 Task: Create a video compilation of your best Instagram photos with iMovies dynamic transitions.
Action: Mouse moved to (129, 211)
Screenshot: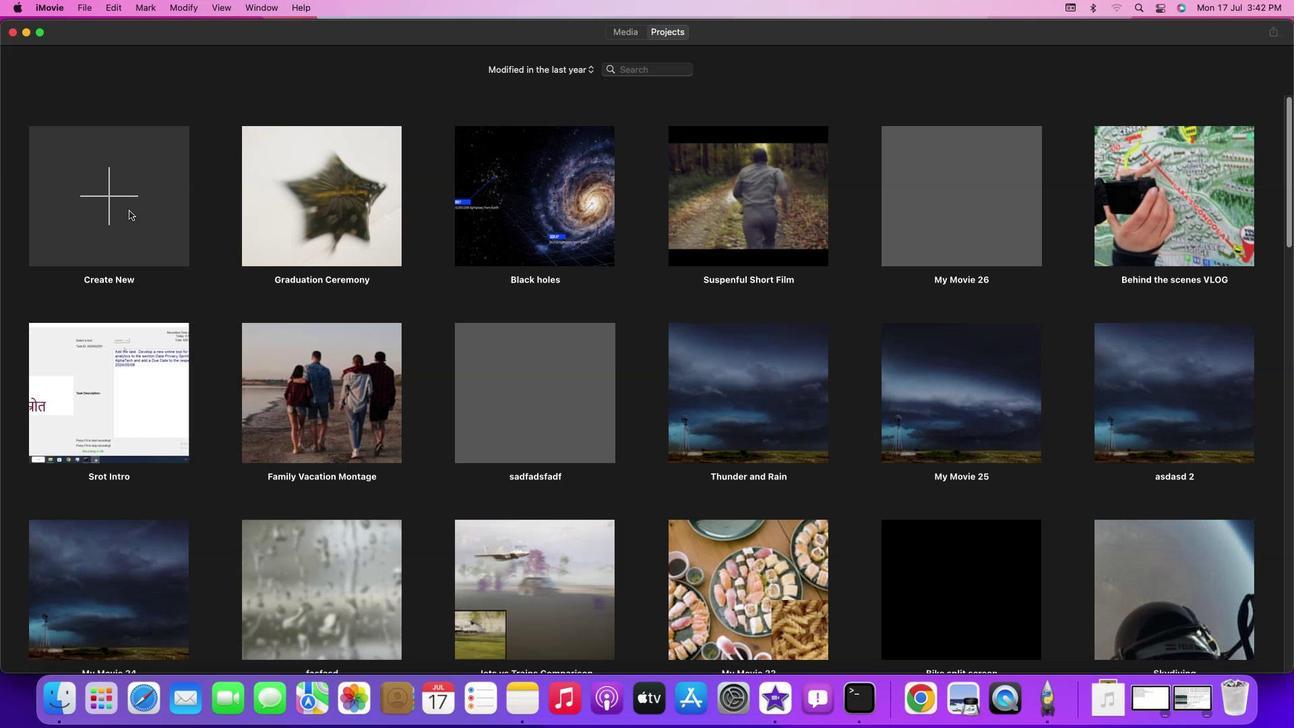 
Action: Mouse pressed left at (129, 211)
Screenshot: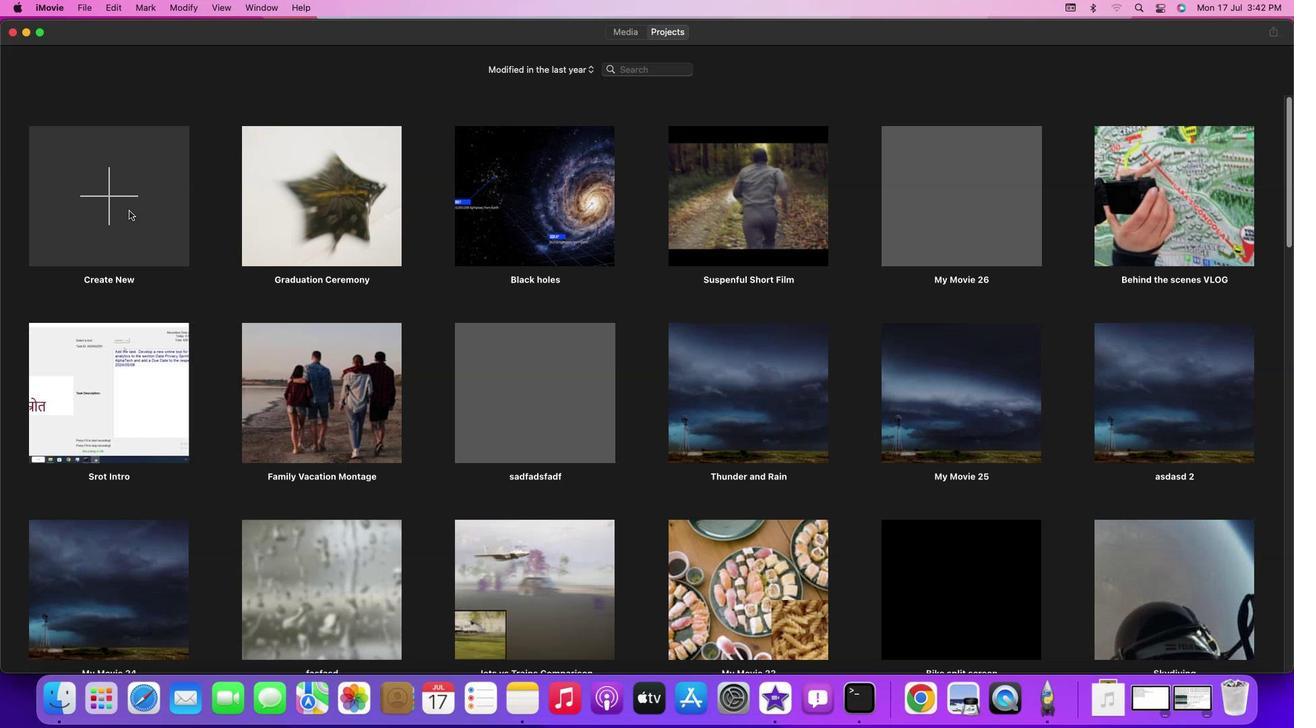 
Action: Mouse pressed left at (129, 211)
Screenshot: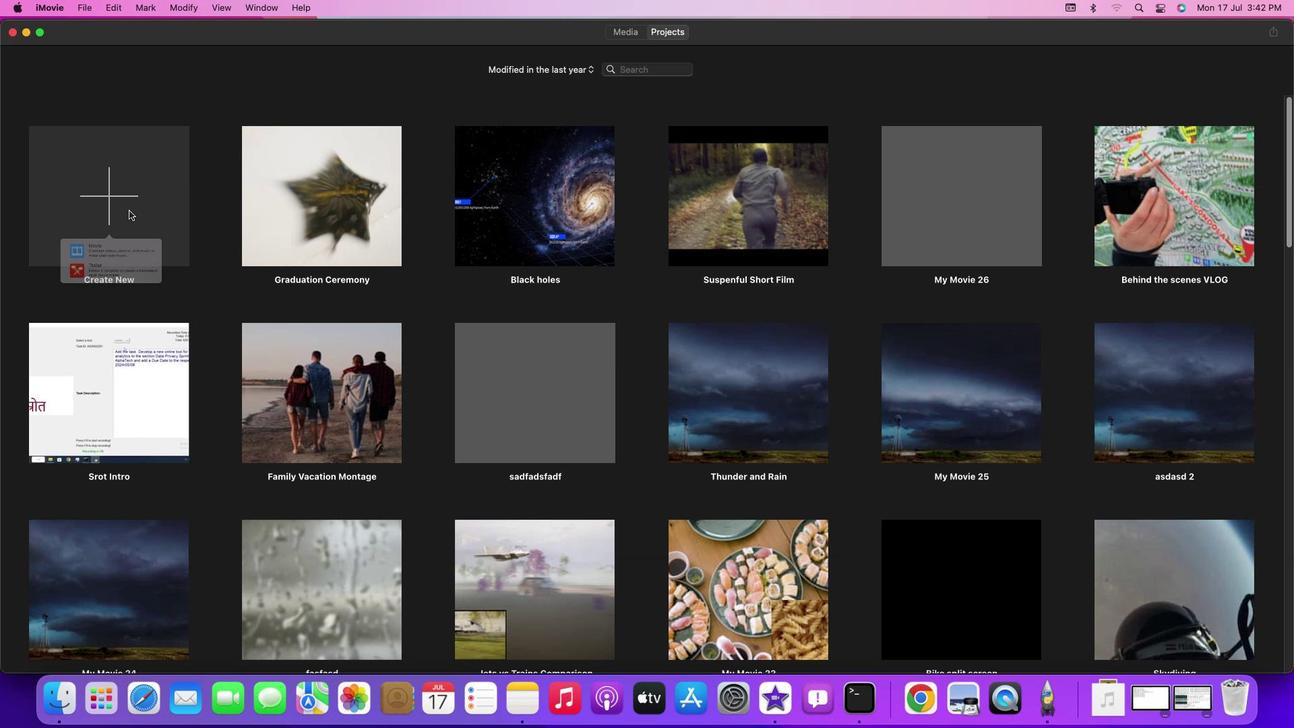 
Action: Mouse moved to (101, 263)
Screenshot: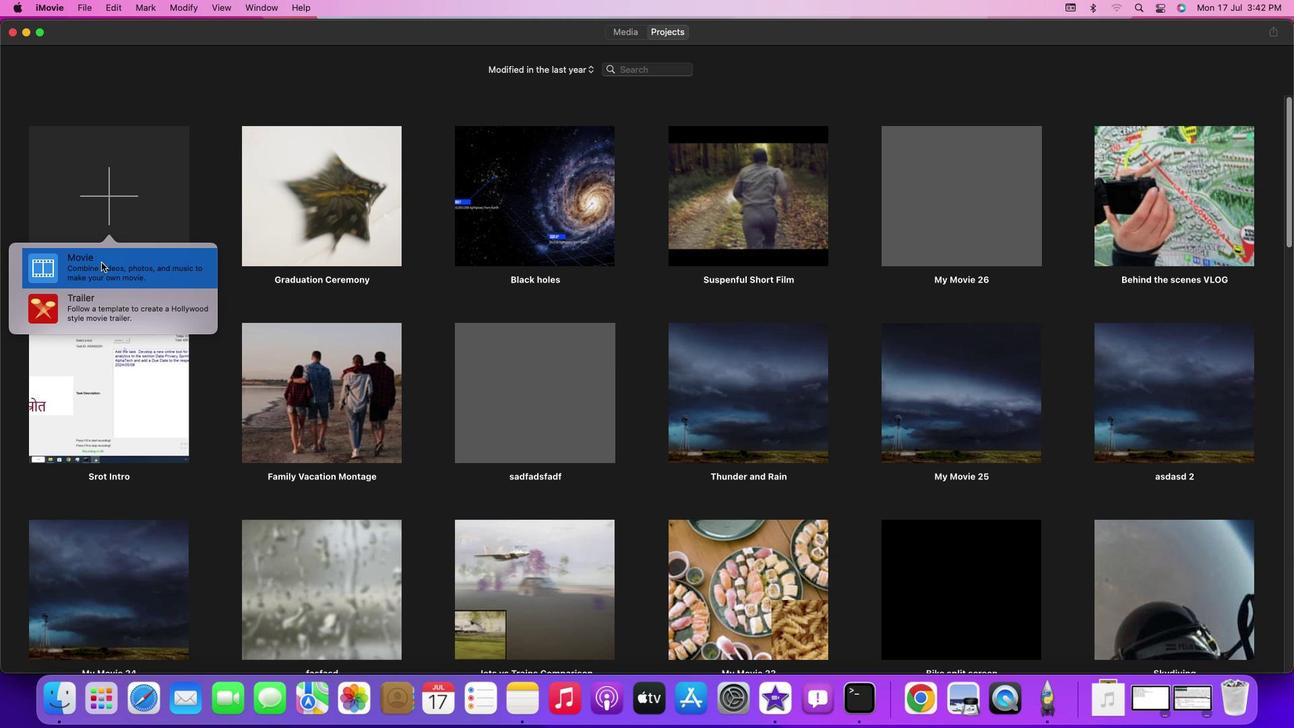 
Action: Mouse pressed left at (101, 263)
Screenshot: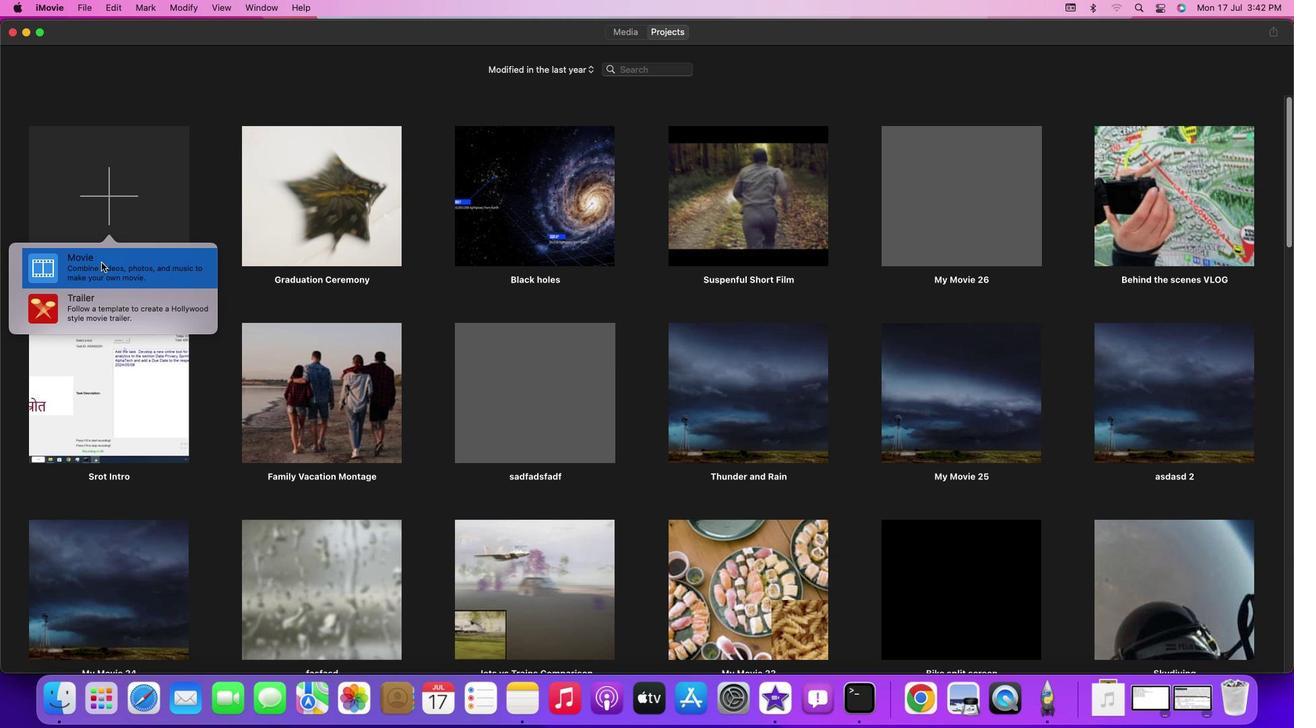 
Action: Mouse pressed left at (101, 263)
Screenshot: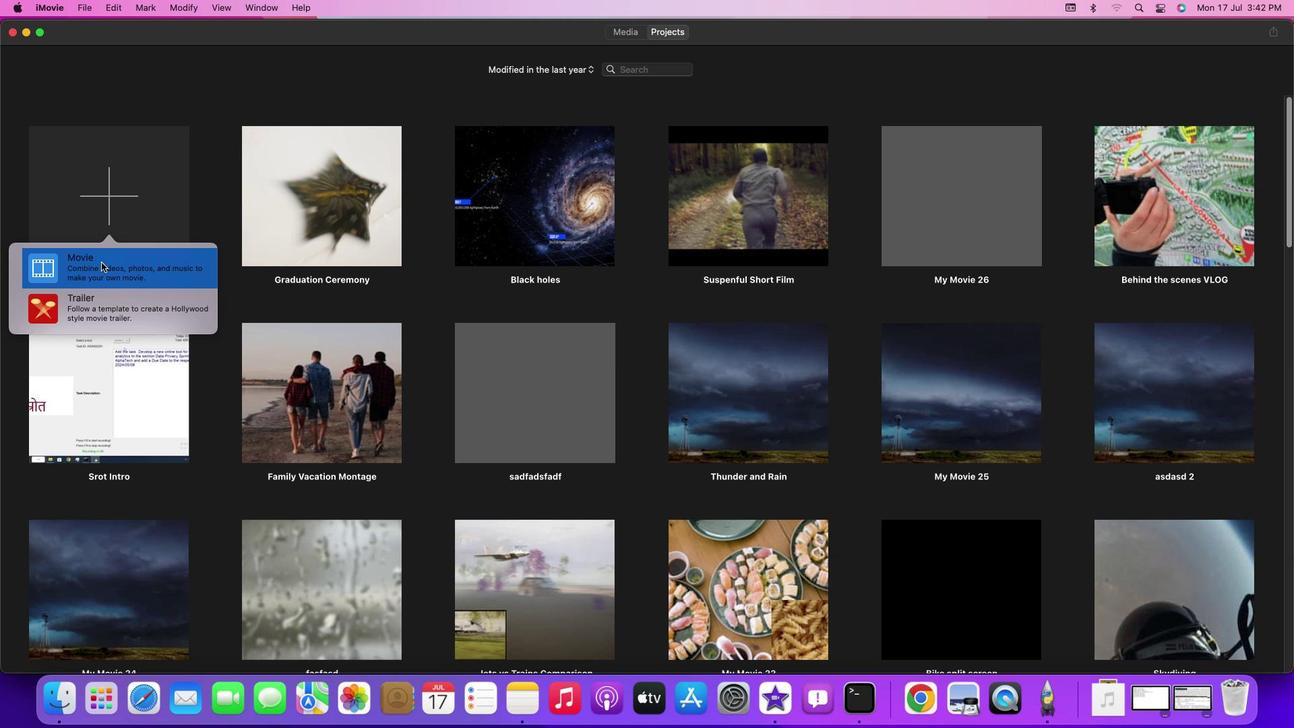 
Action: Mouse moved to (164, 35)
Screenshot: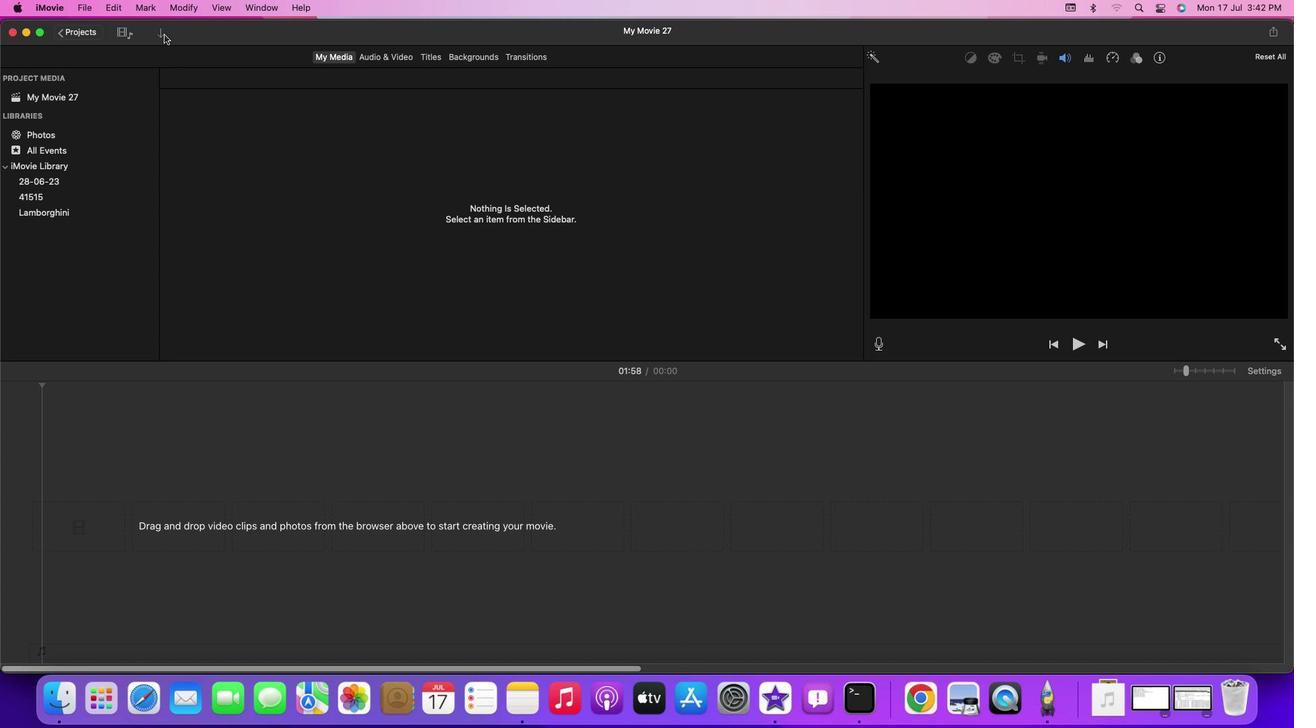 
Action: Mouse pressed left at (164, 35)
Screenshot: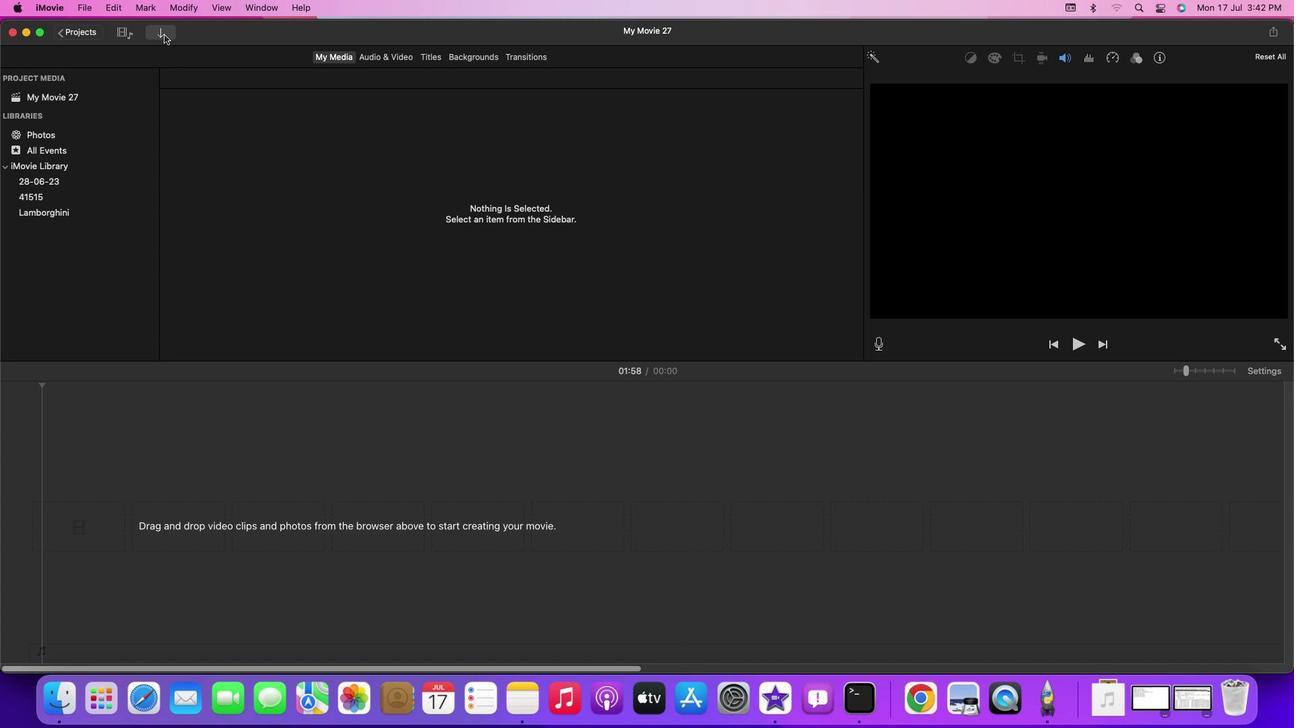 
Action: Mouse moved to (60, 183)
Screenshot: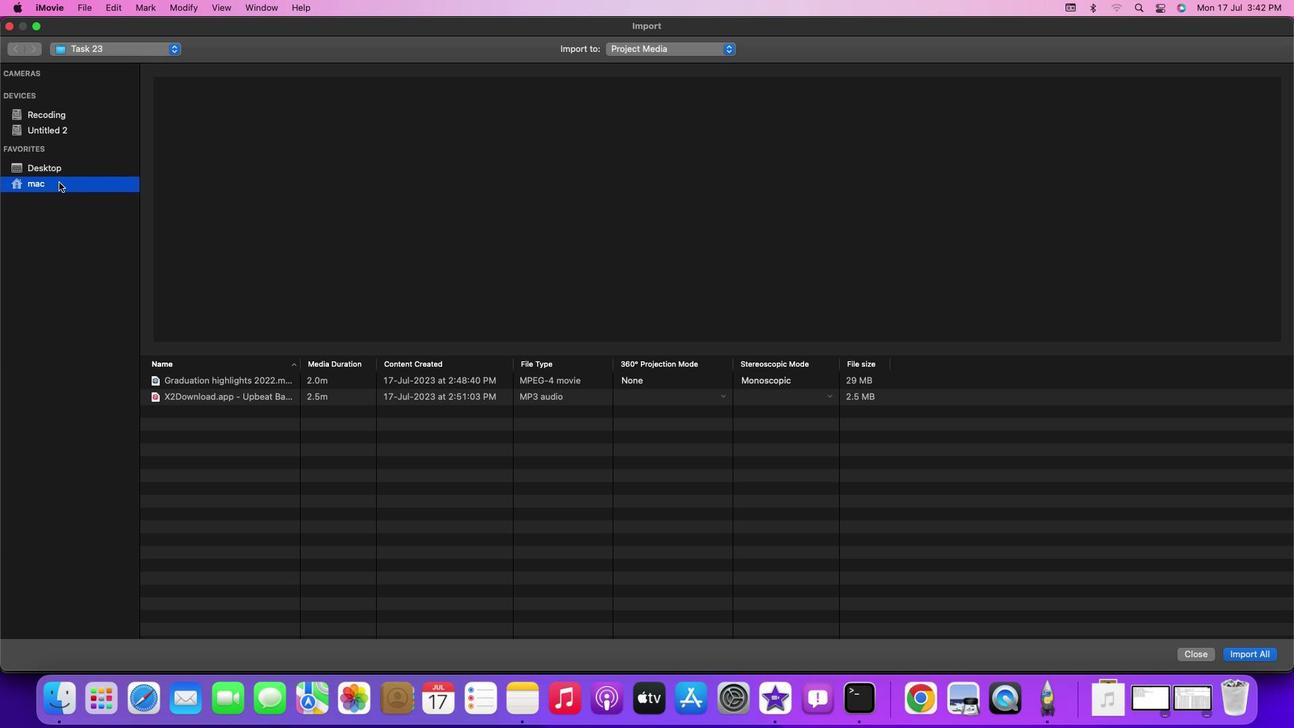 
Action: Mouse pressed left at (60, 183)
Screenshot: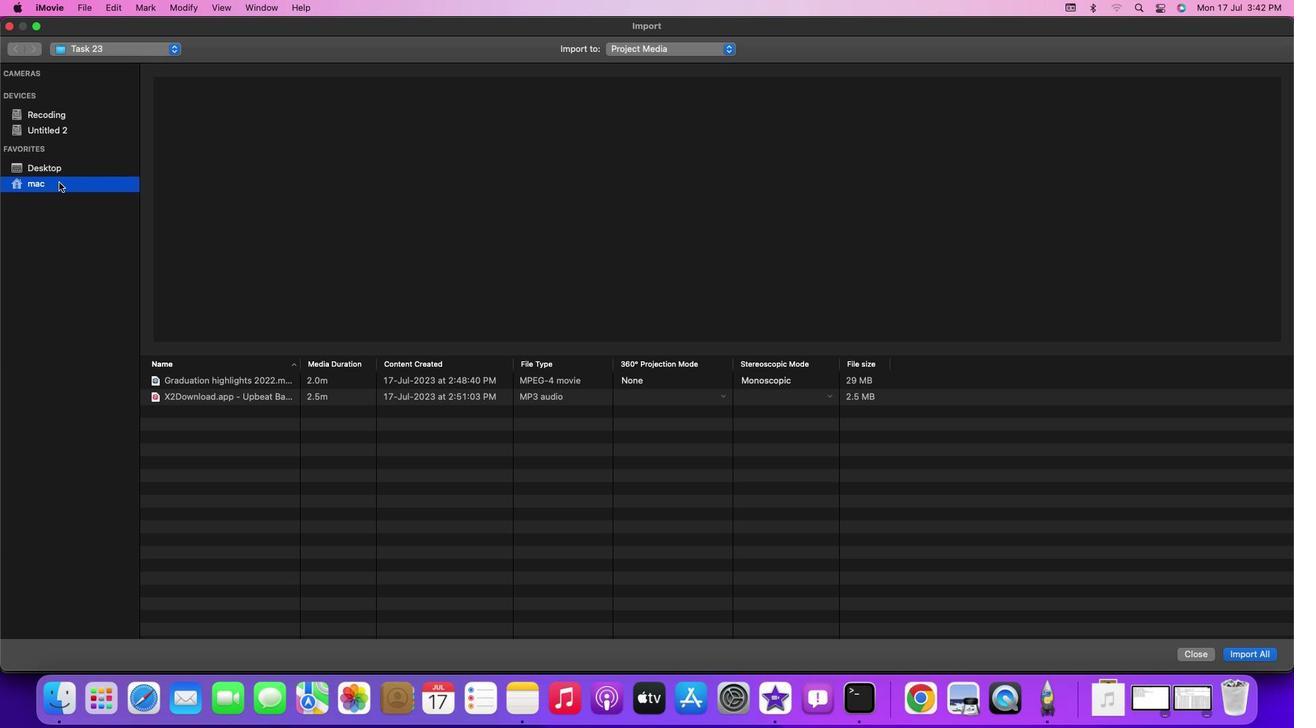 
Action: Mouse moved to (61, 172)
Screenshot: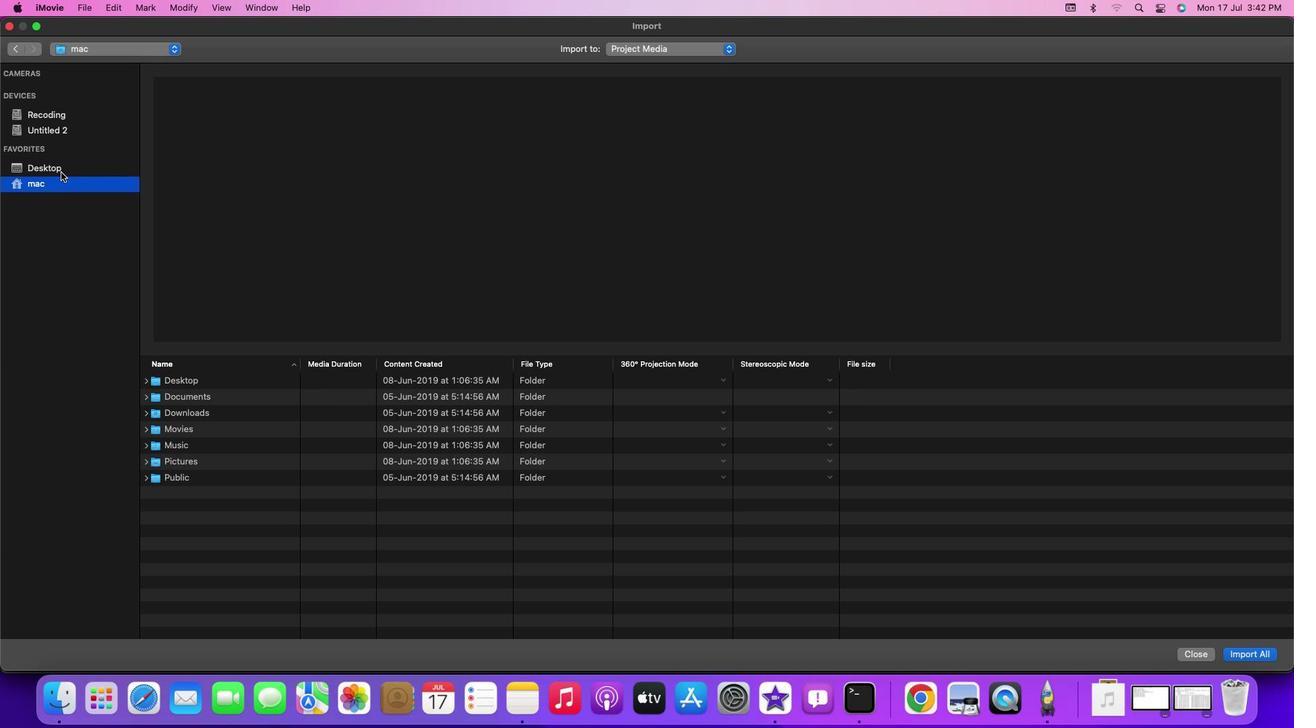 
Action: Mouse pressed left at (61, 172)
Screenshot: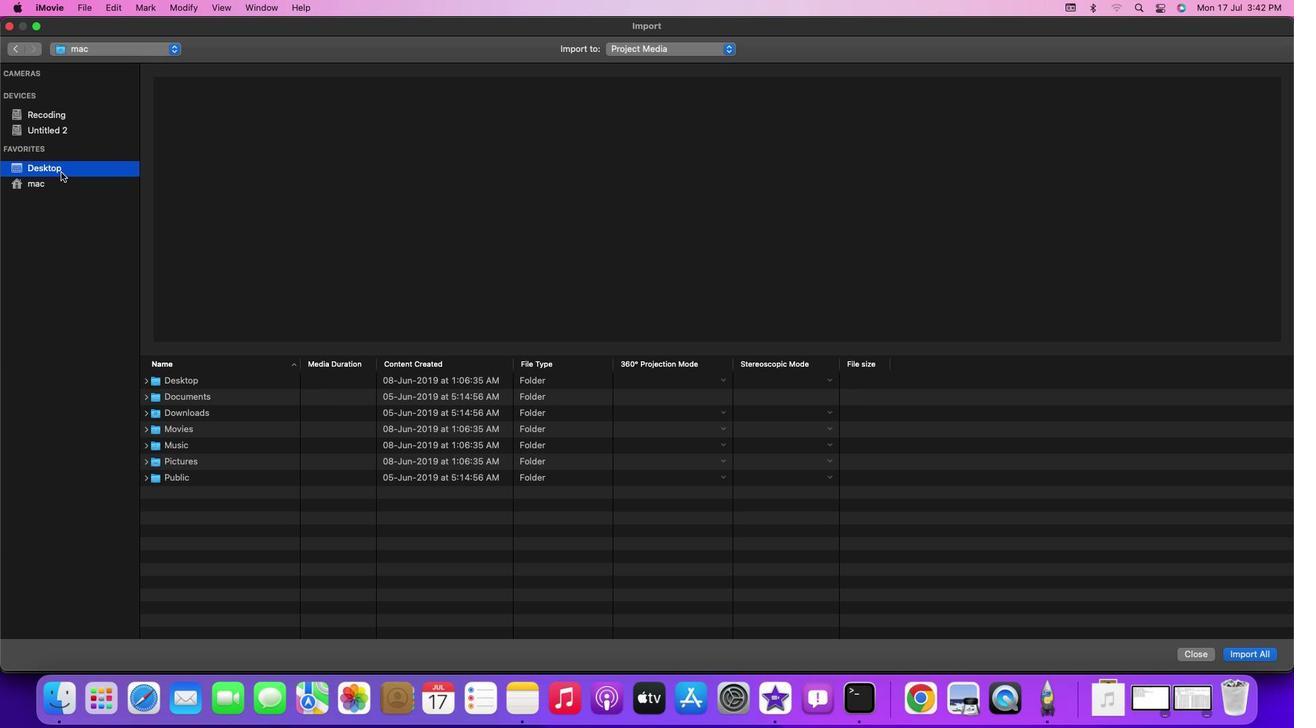 
Action: Mouse moved to (177, 590)
Screenshot: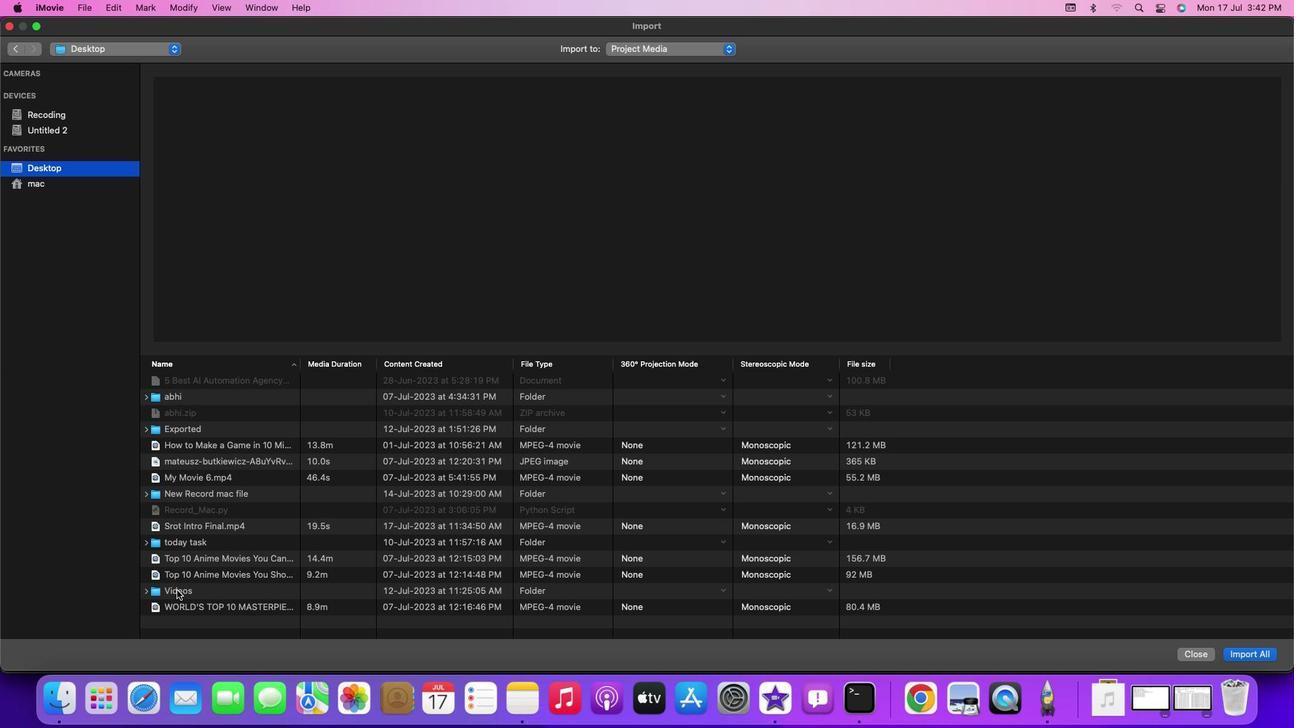 
Action: Mouse pressed left at (177, 590)
Screenshot: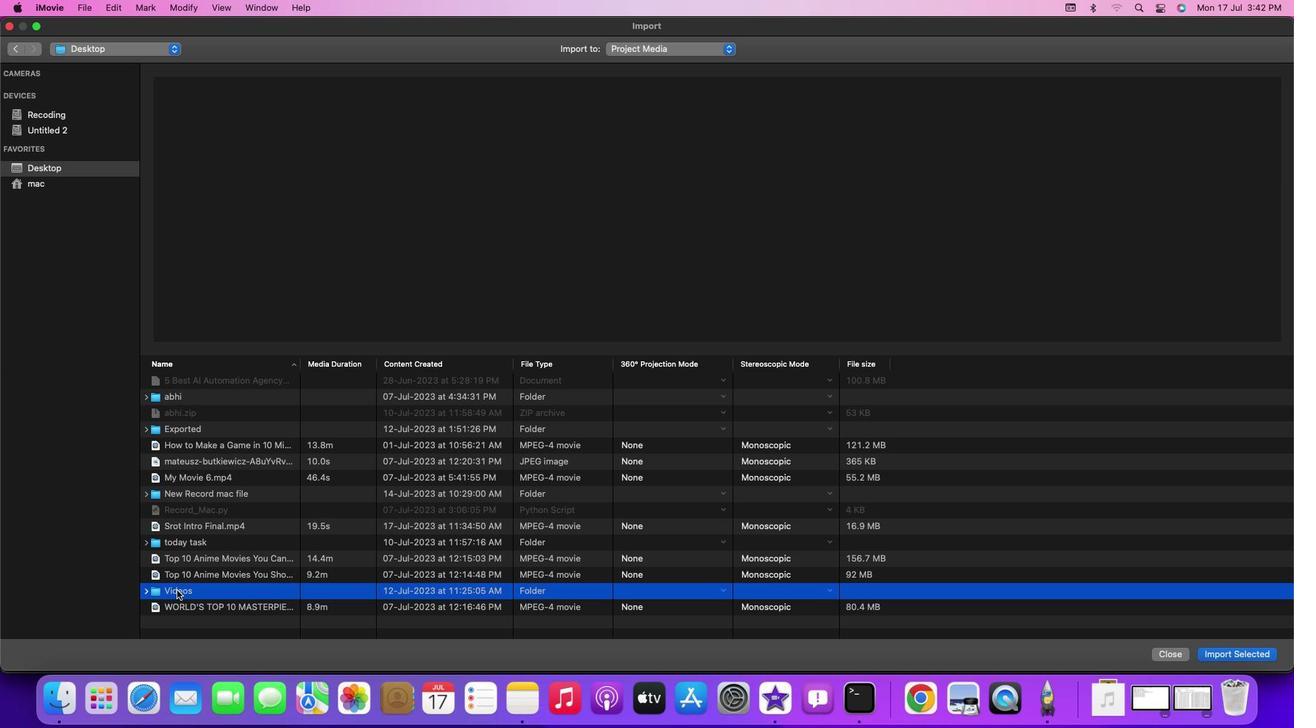 
Action: Mouse pressed left at (177, 590)
Screenshot: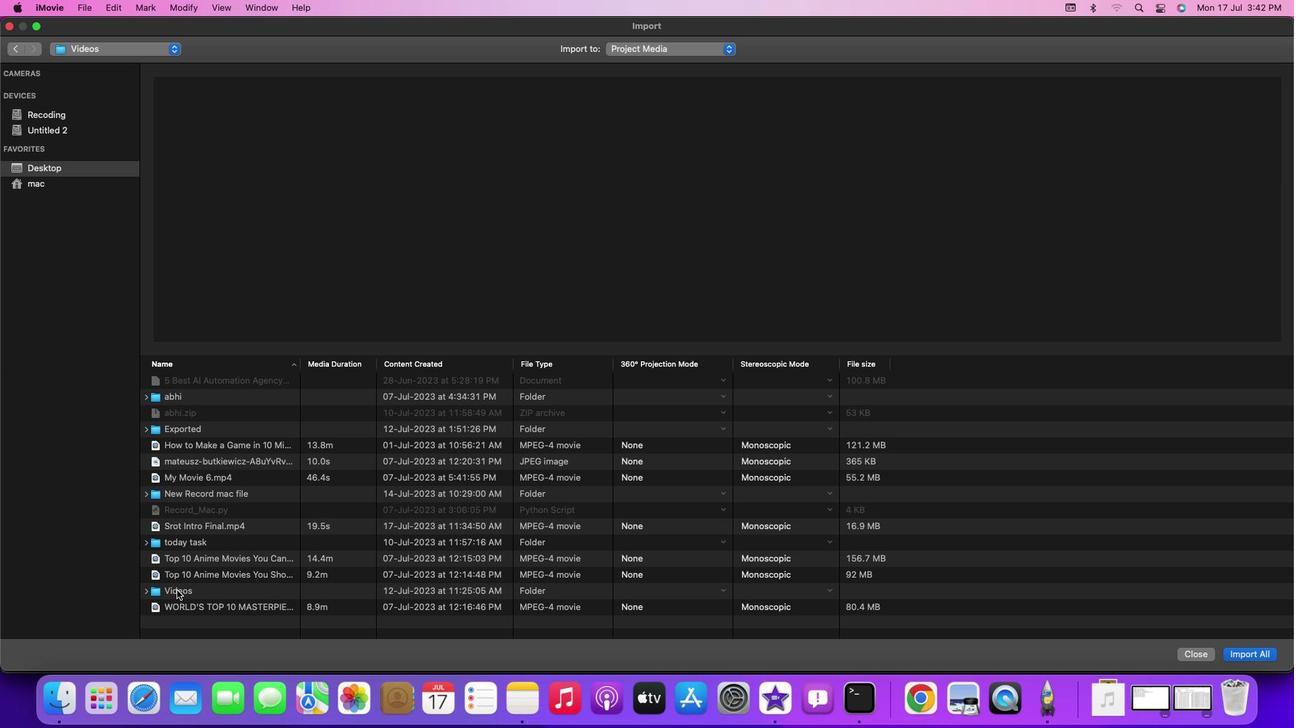 
Action: Mouse moved to (200, 571)
Screenshot: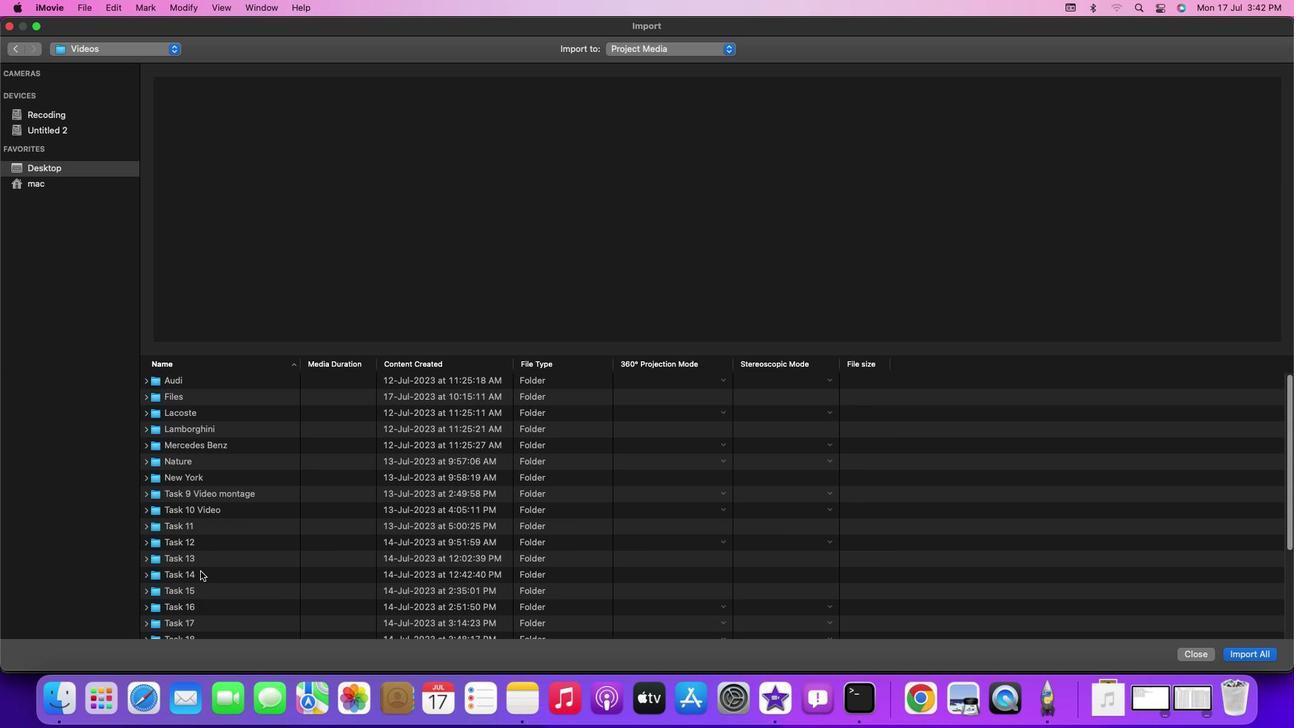 
Action: Mouse scrolled (200, 571) with delta (0, 1)
Screenshot: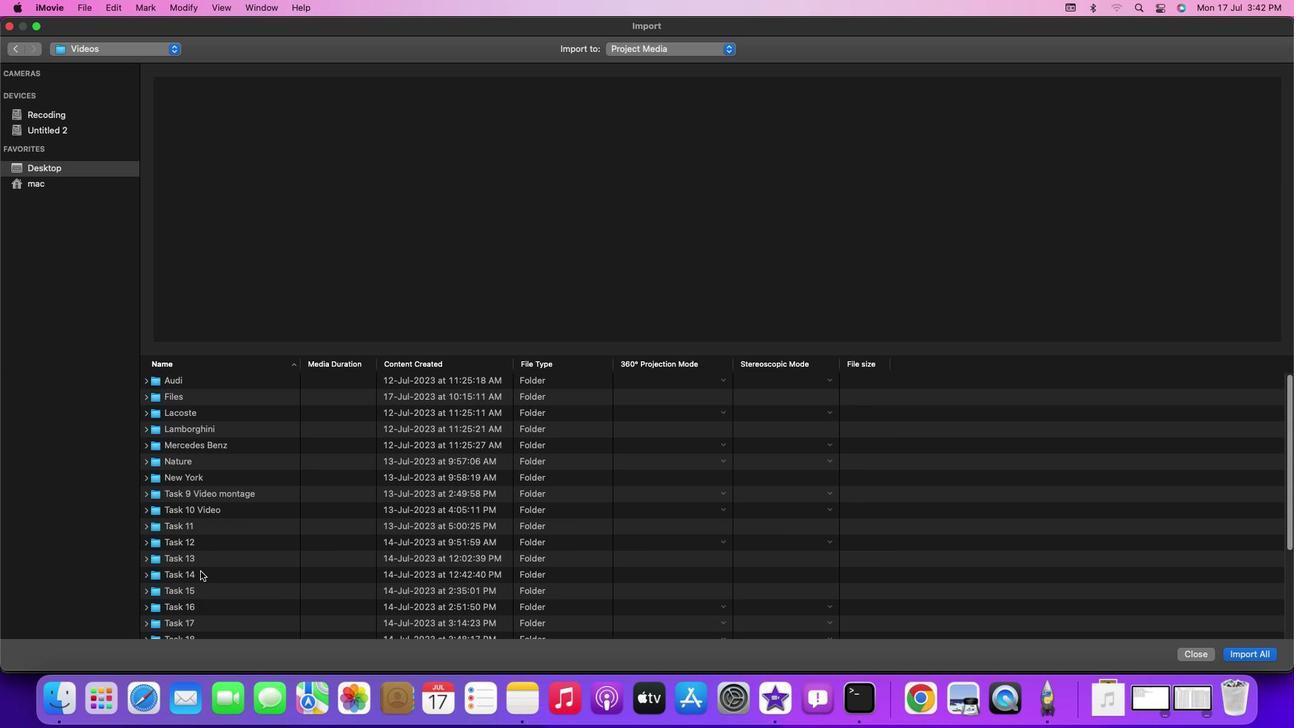 
Action: Mouse scrolled (200, 571) with delta (0, 1)
Screenshot: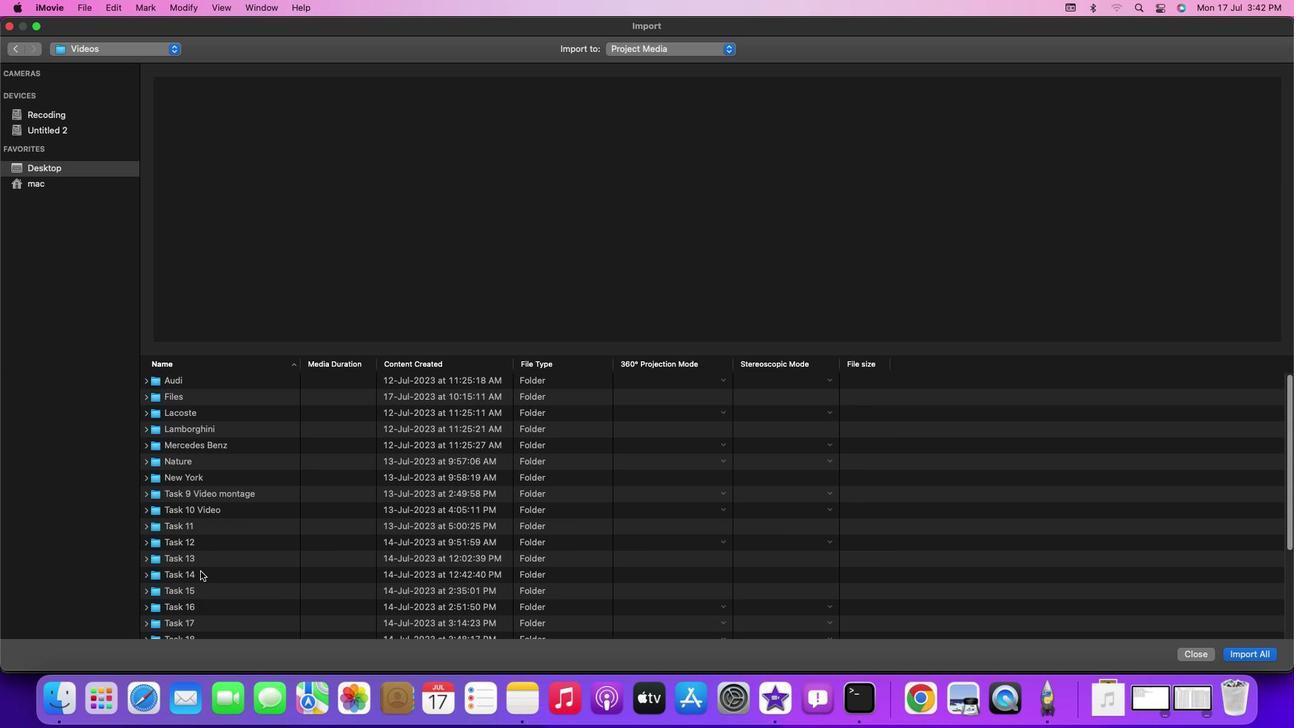 
Action: Mouse scrolled (200, 571) with delta (0, 2)
Screenshot: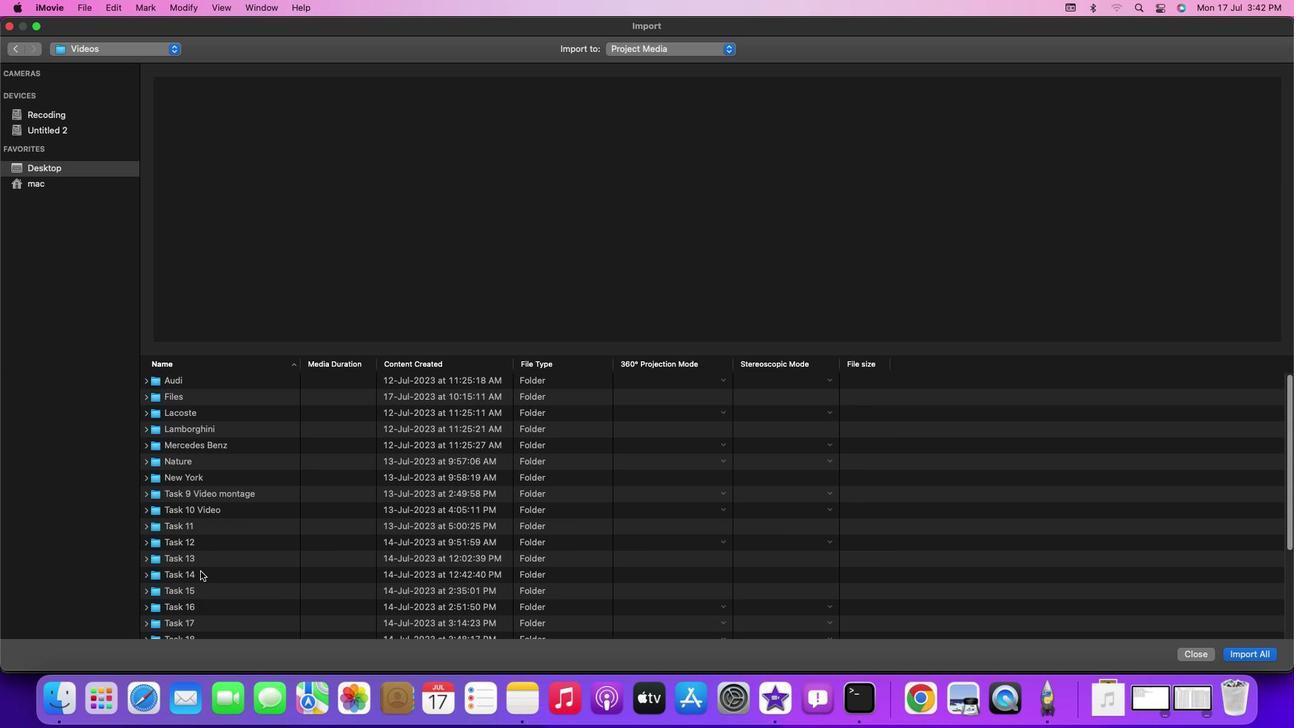 
Action: Mouse scrolled (200, 571) with delta (0, 4)
Screenshot: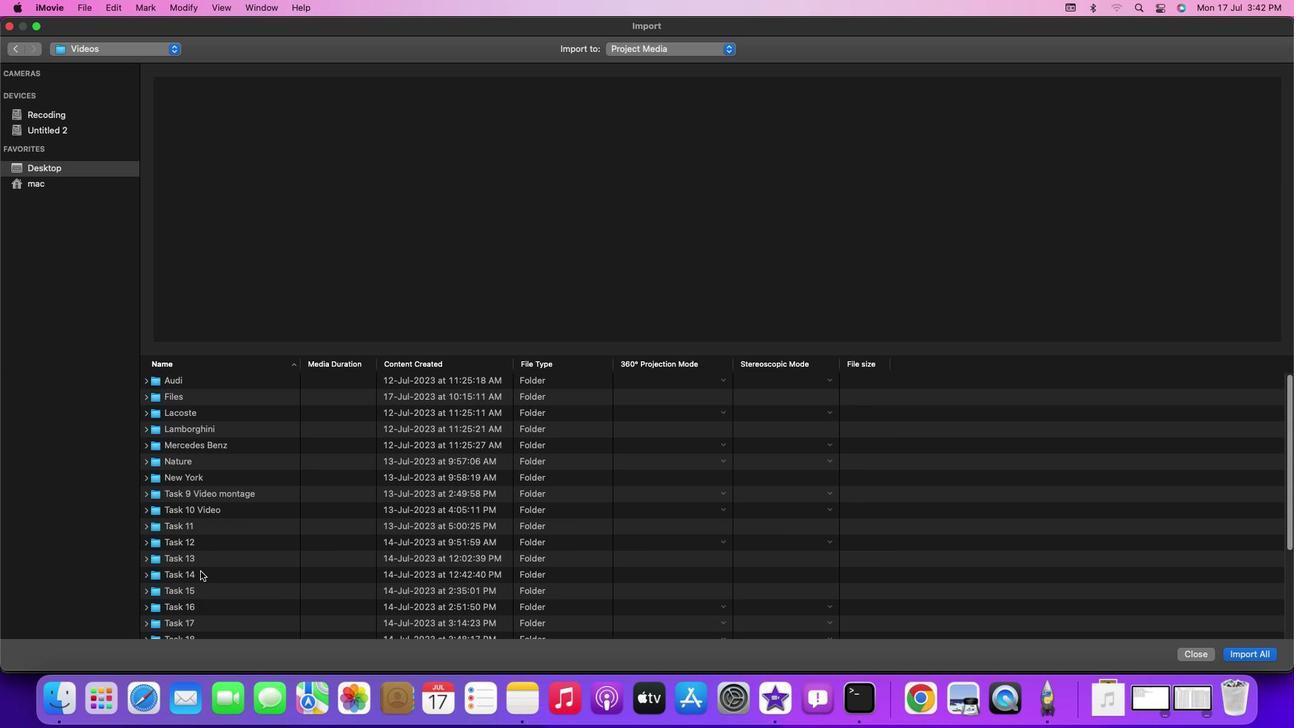 
Action: Mouse scrolled (200, 571) with delta (0, 4)
Screenshot: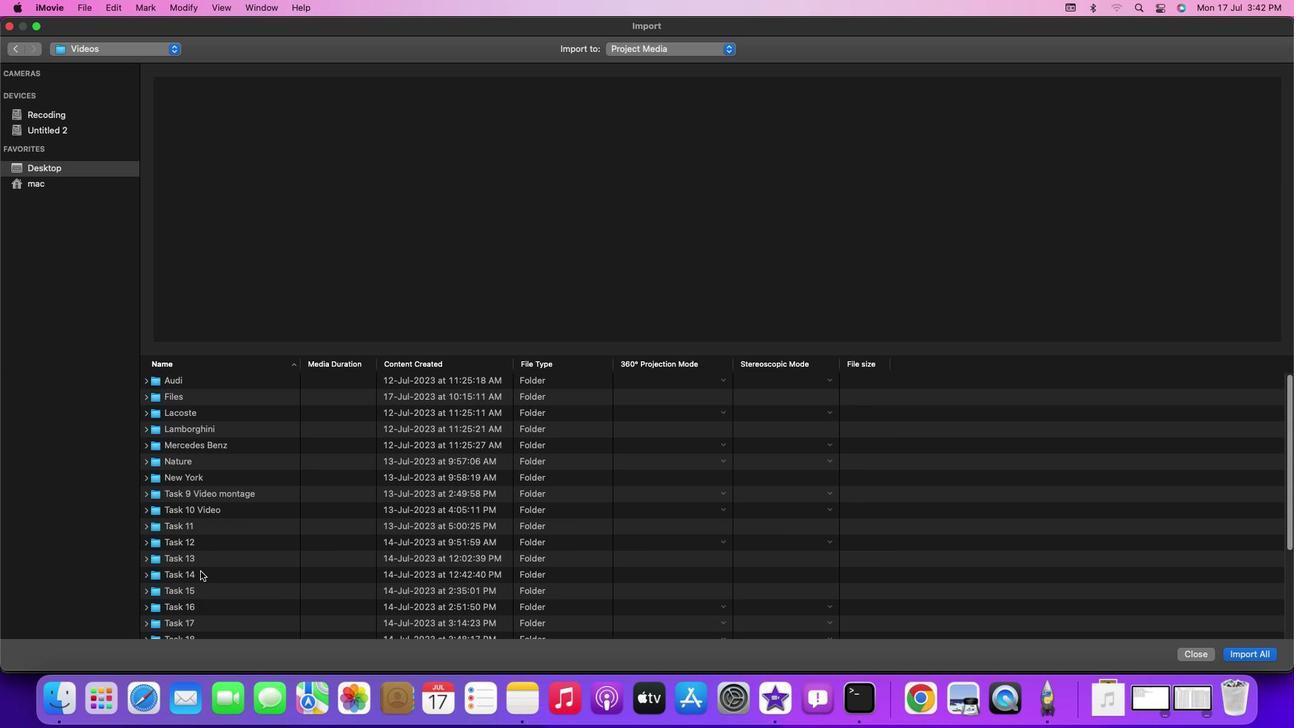 
Action: Mouse scrolled (200, 571) with delta (0, 4)
Screenshot: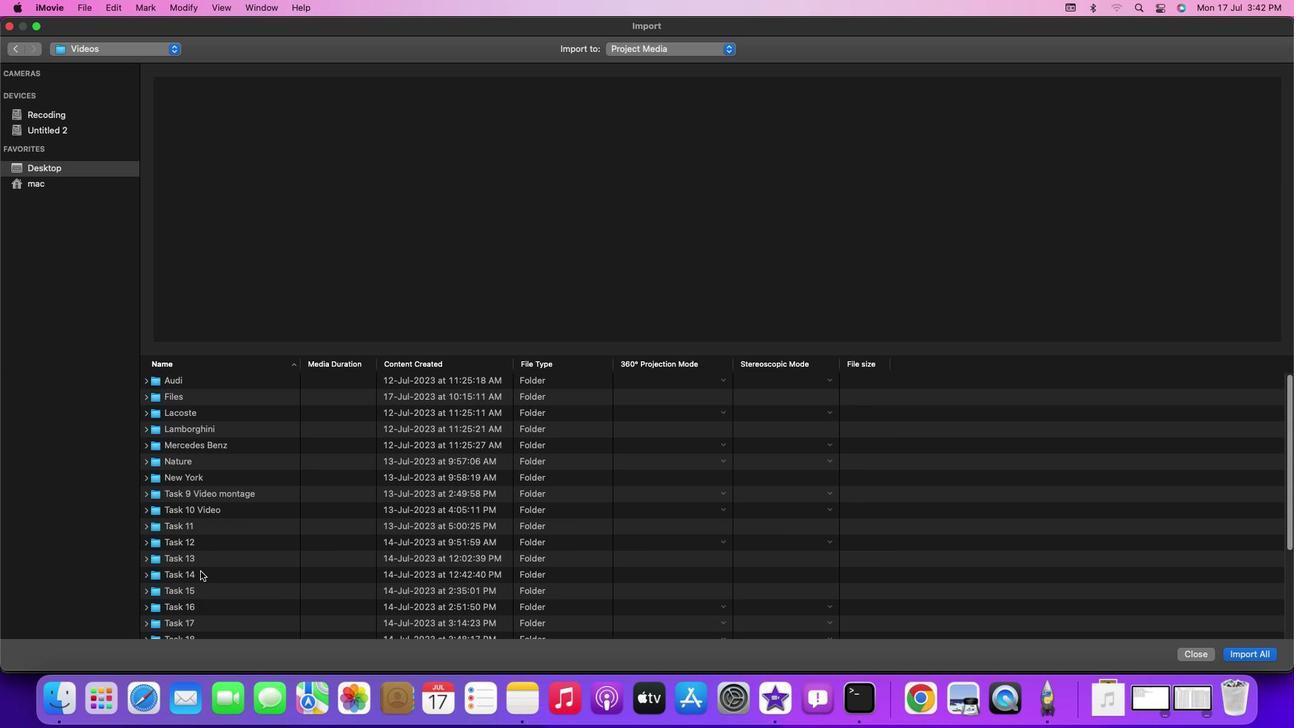 
Action: Mouse moved to (209, 577)
Screenshot: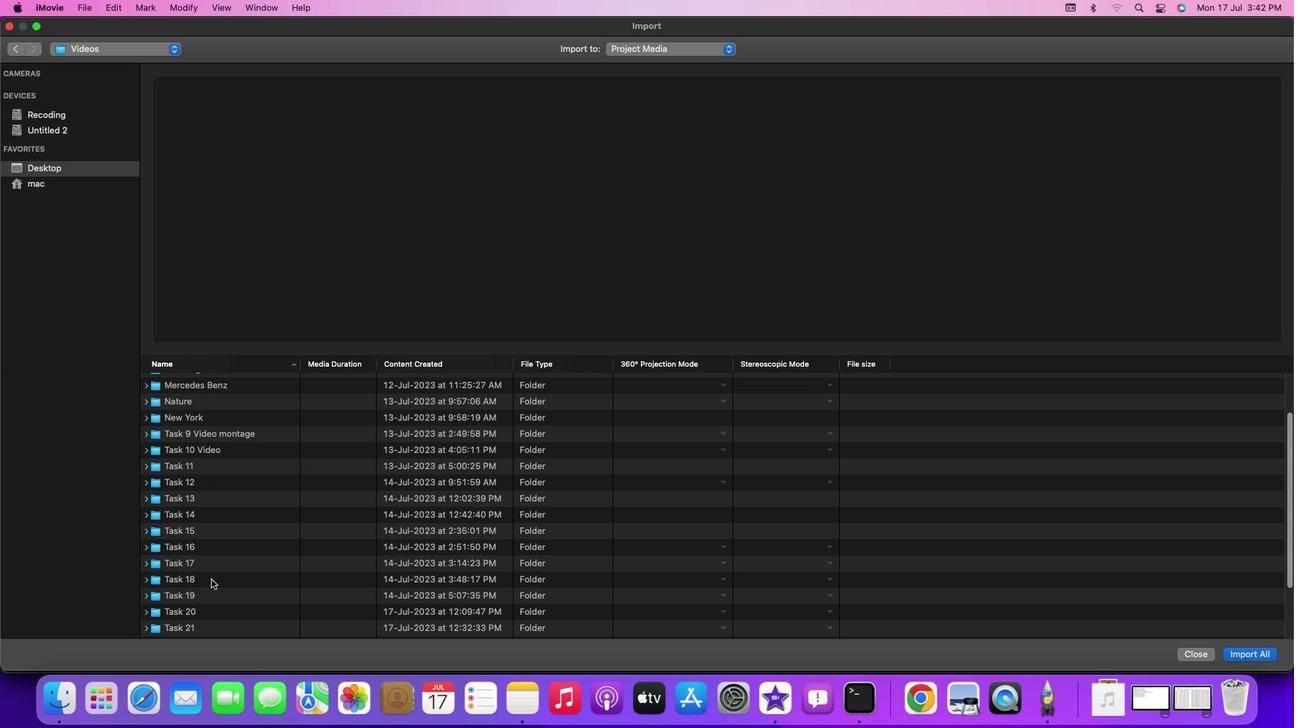 
Action: Mouse scrolled (209, 577) with delta (0, 0)
Screenshot: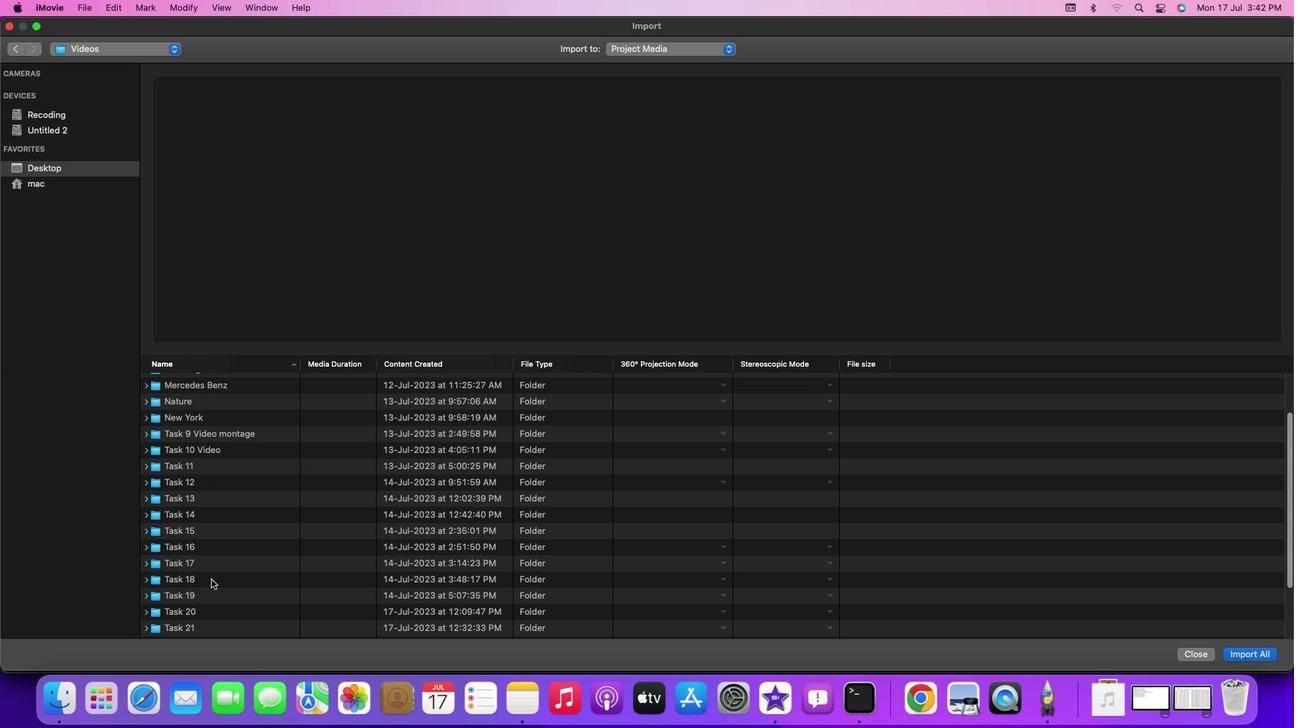 
Action: Mouse moved to (211, 579)
Screenshot: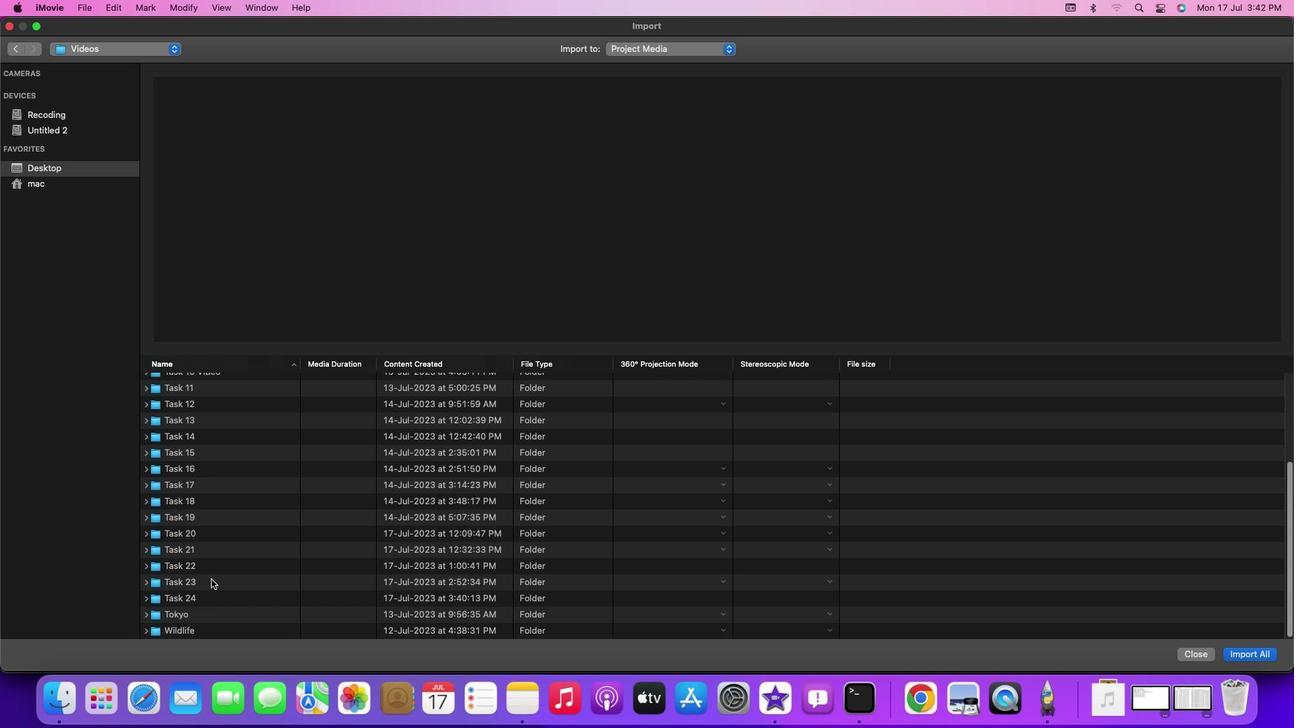 
Action: Mouse scrolled (211, 579) with delta (0, 0)
Screenshot: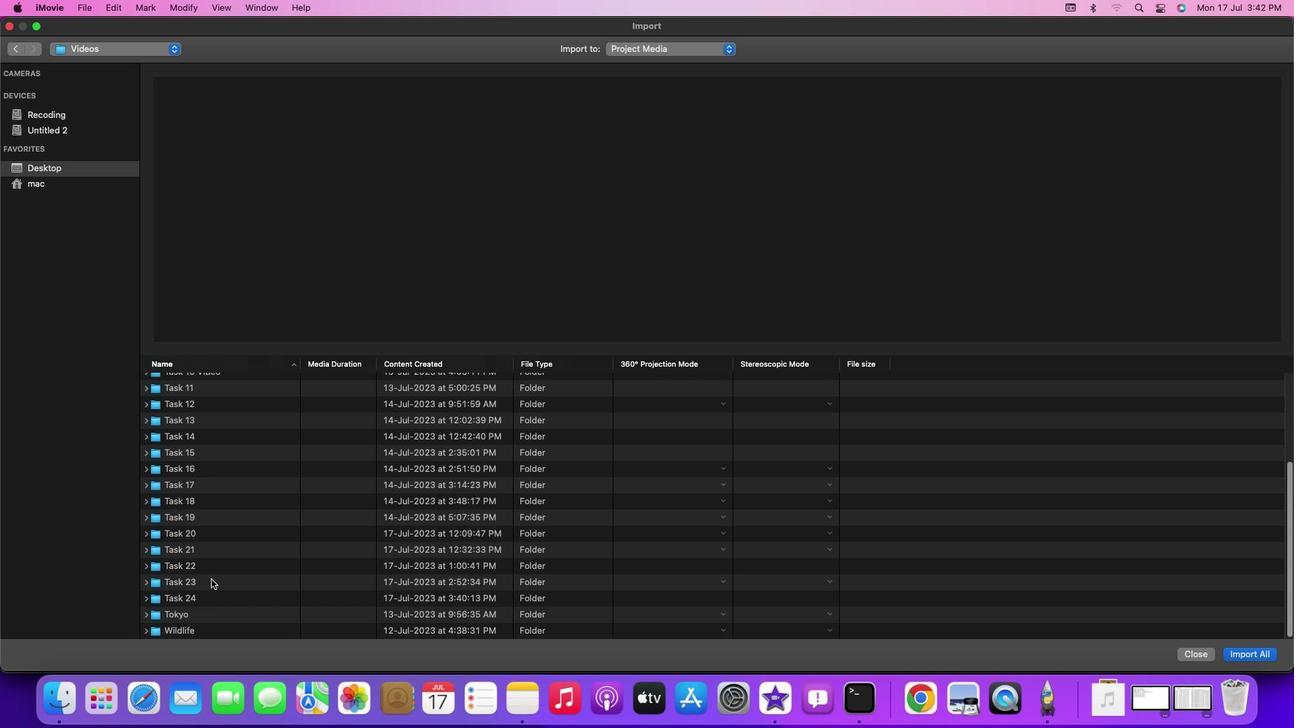 
Action: Mouse moved to (212, 580)
Screenshot: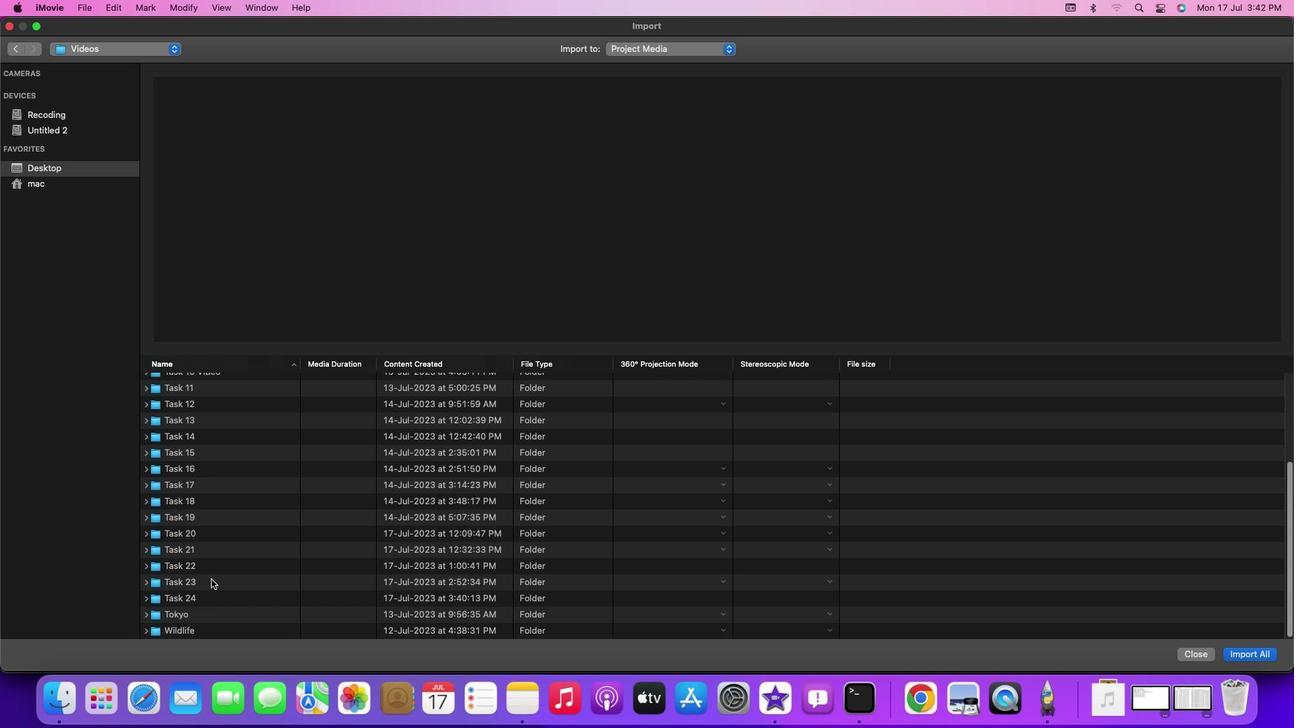 
Action: Mouse scrolled (212, 580) with delta (0, 0)
Screenshot: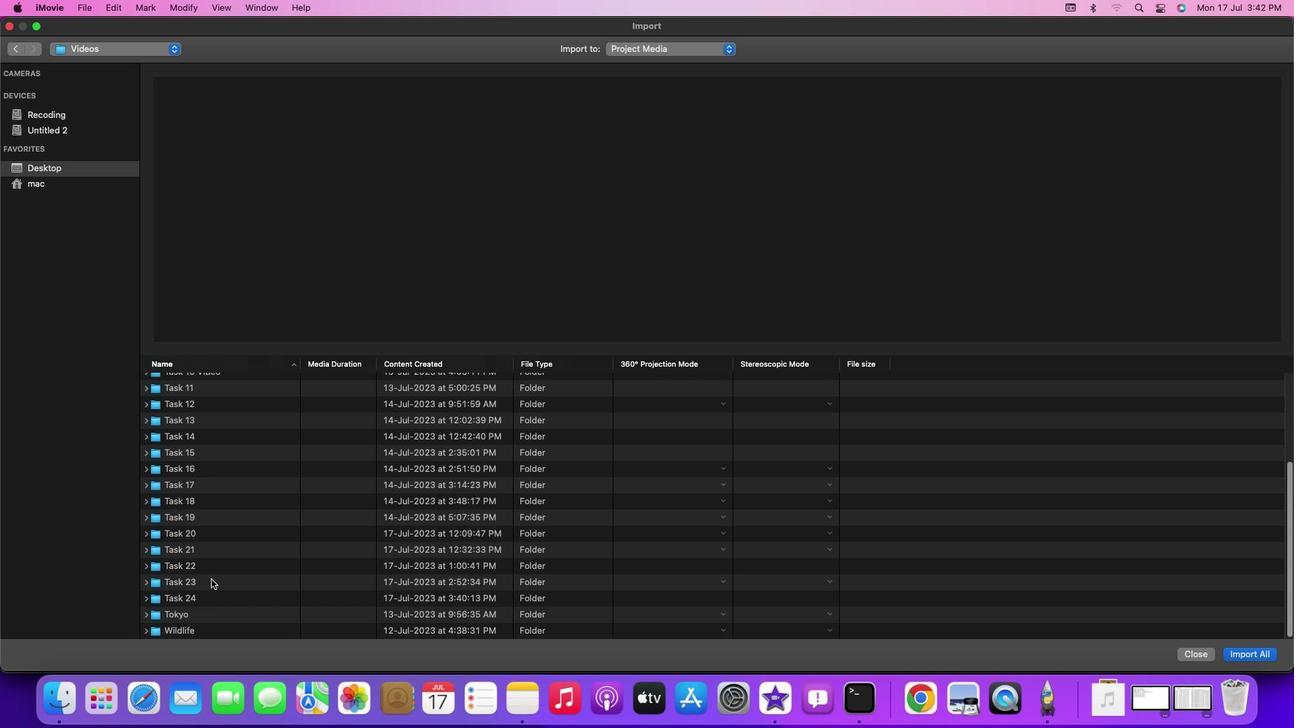 
Action: Mouse scrolled (212, 580) with delta (0, -2)
Screenshot: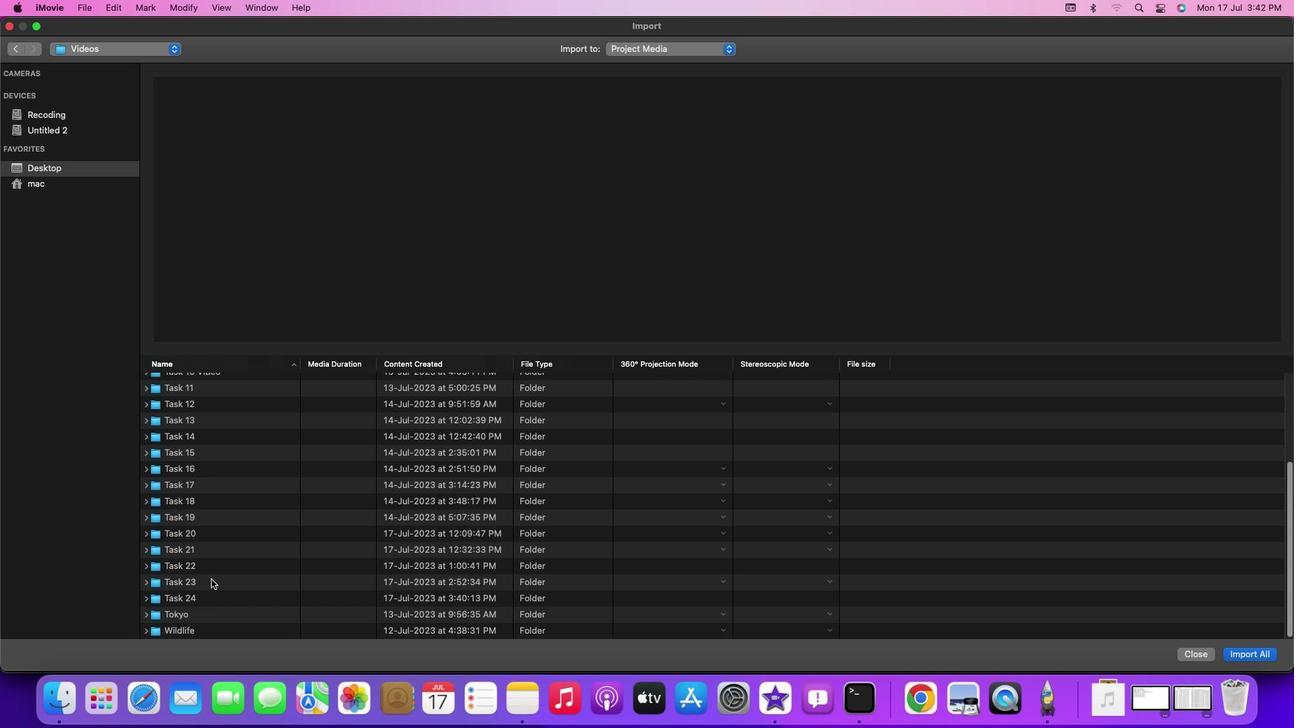 
Action: Mouse scrolled (212, 580) with delta (0, -2)
Screenshot: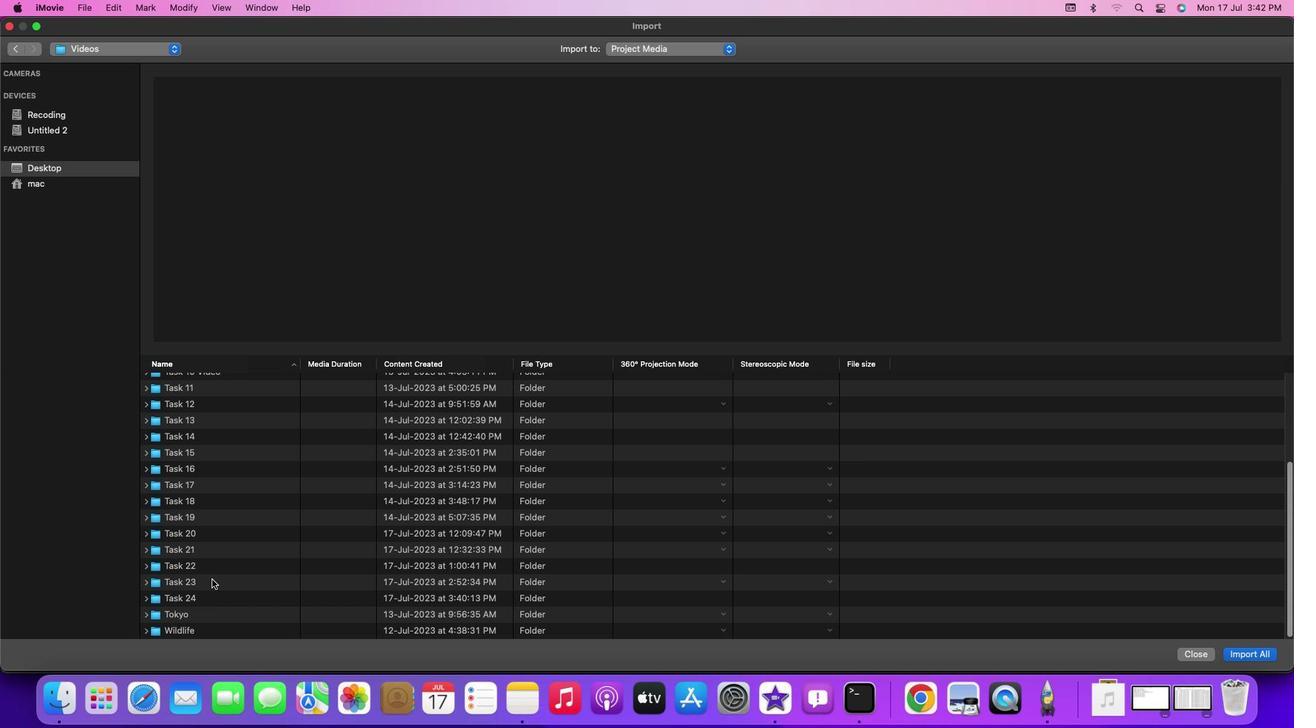 
Action: Mouse moved to (197, 598)
Screenshot: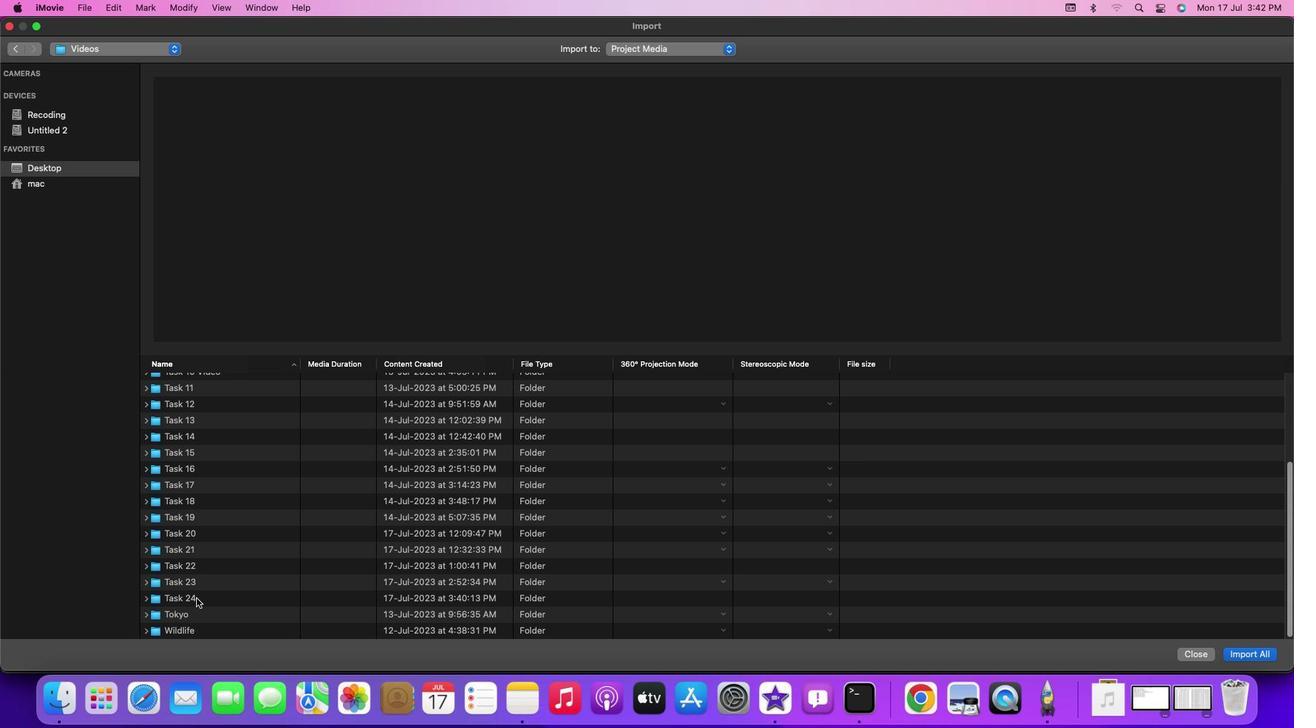 
Action: Mouse pressed left at (197, 598)
Screenshot: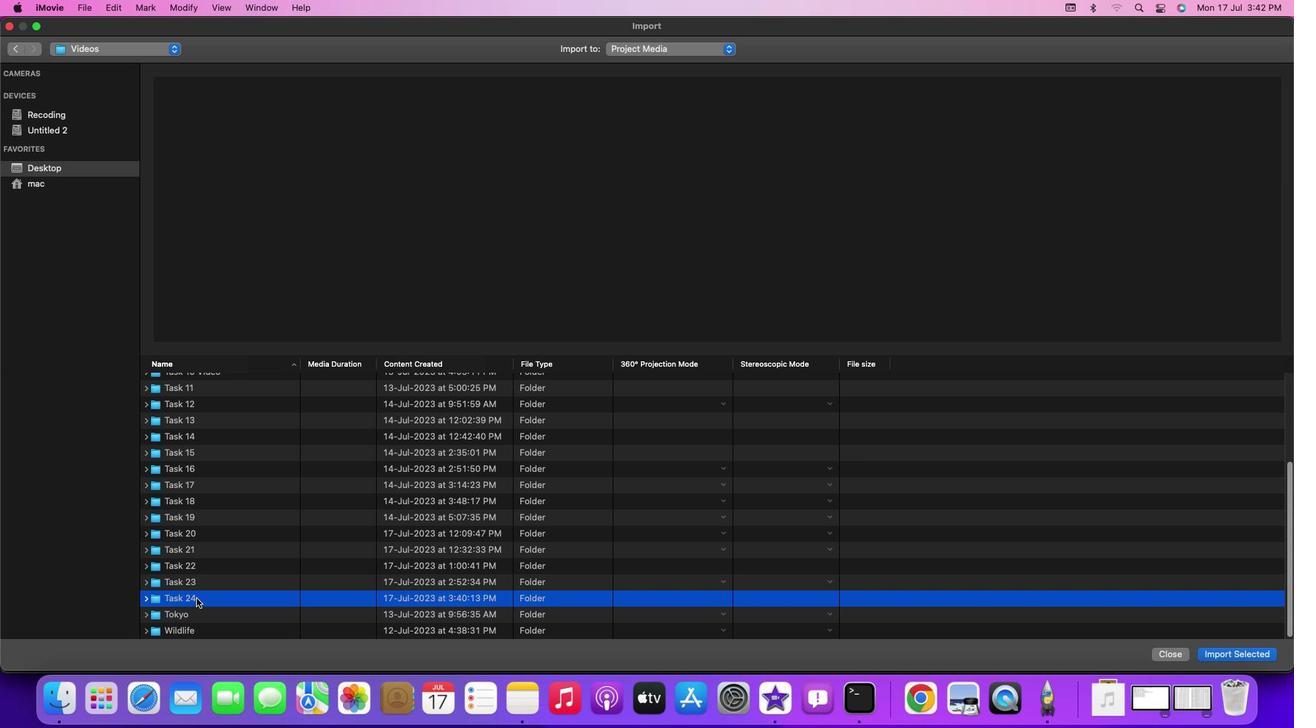 
Action: Mouse pressed left at (197, 598)
Screenshot: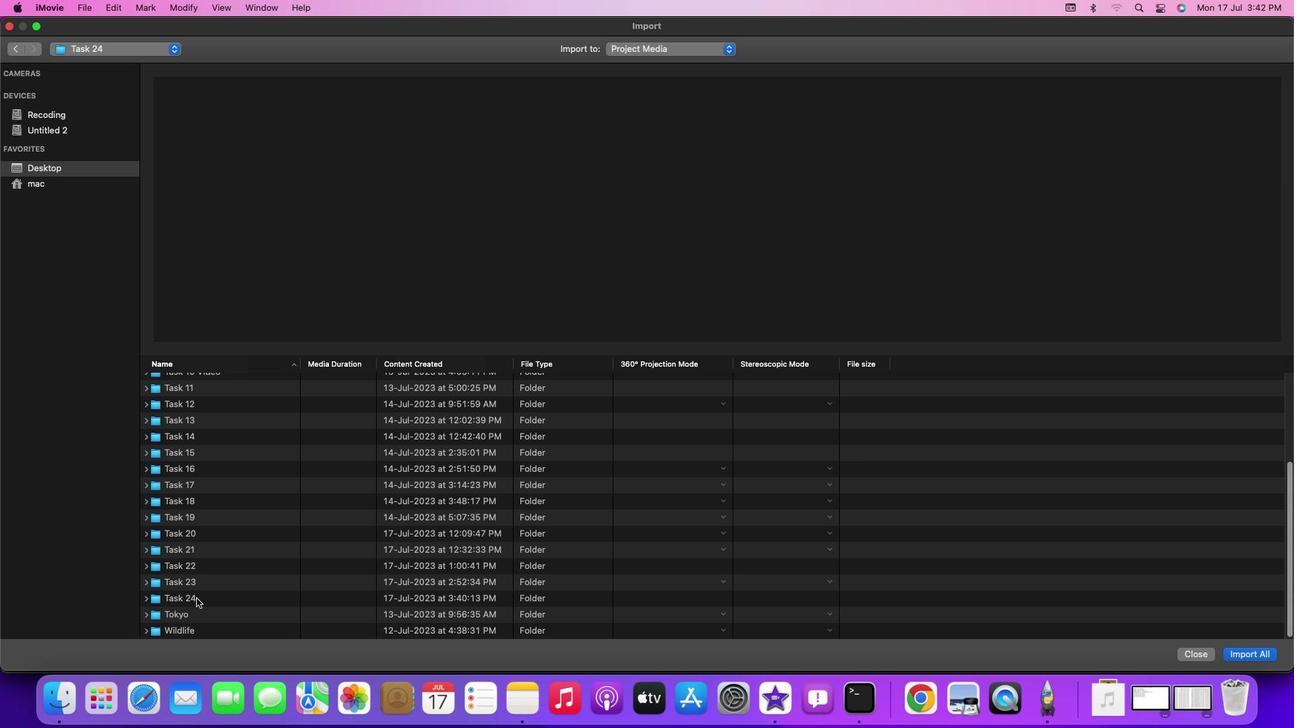 
Action: Mouse moved to (237, 487)
Screenshot: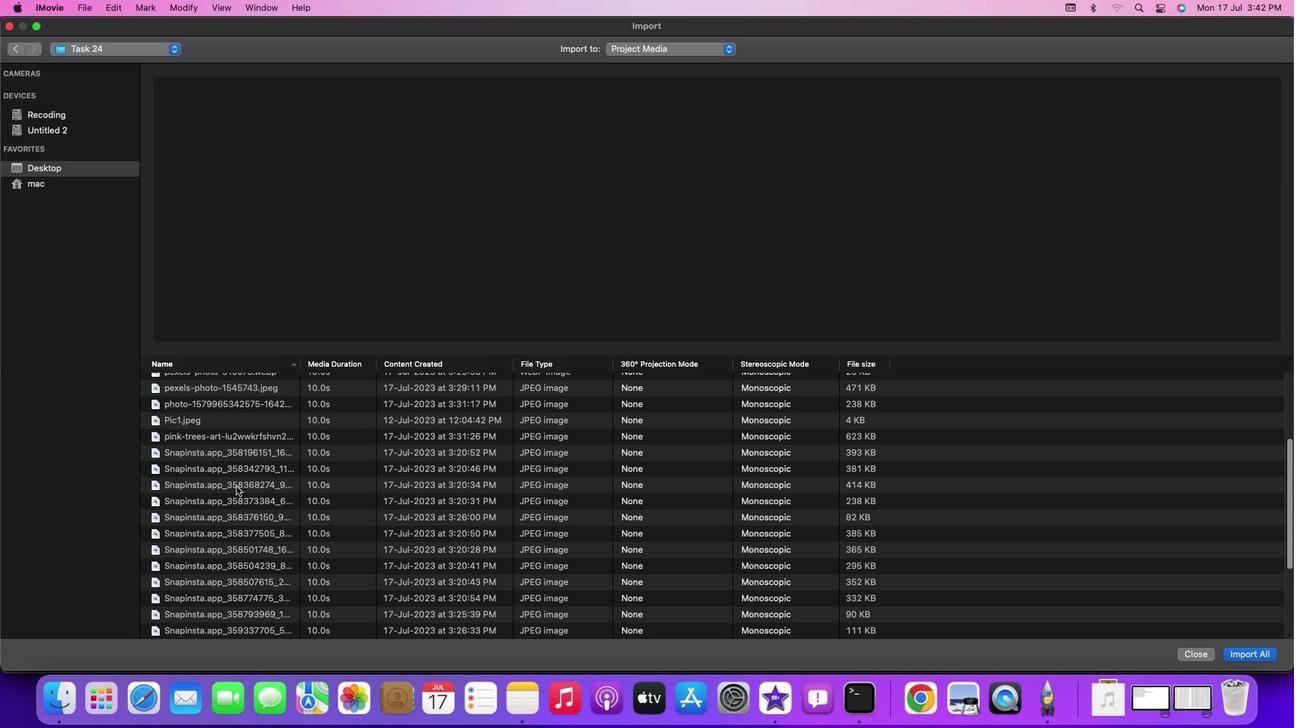
Action: Mouse scrolled (237, 487) with delta (0, 0)
Screenshot: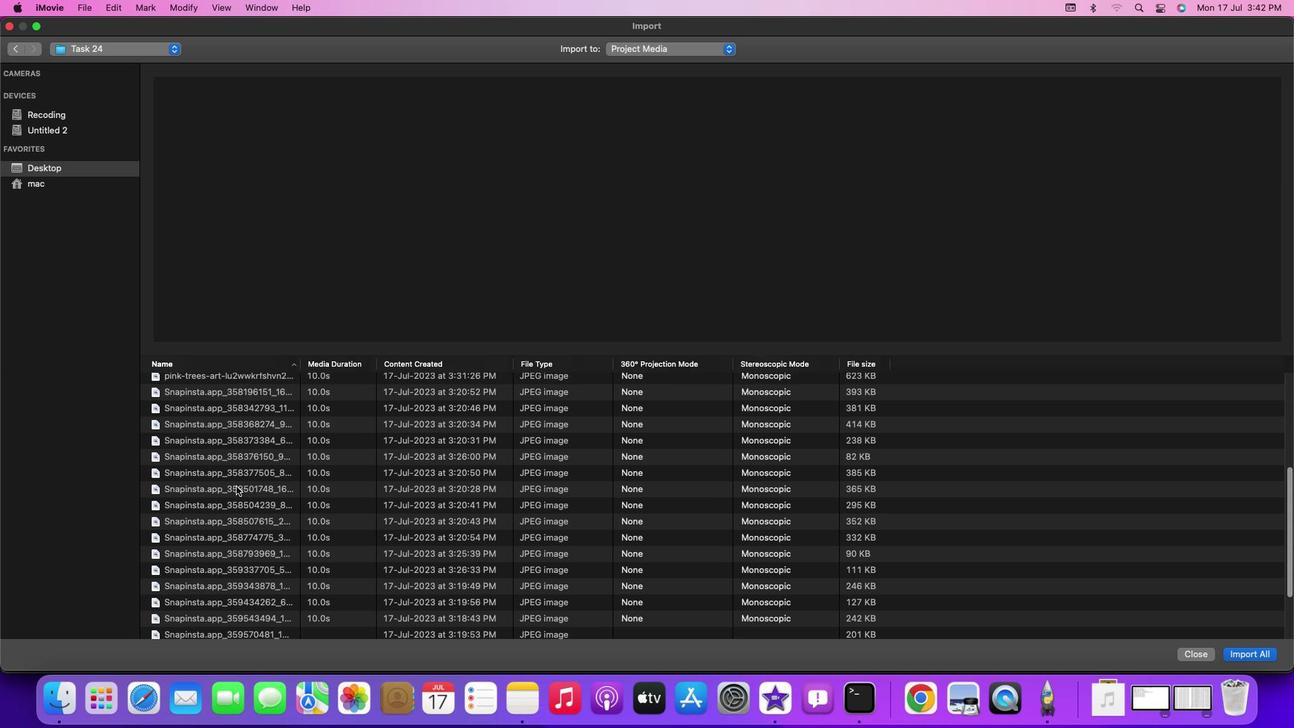 
Action: Mouse scrolled (237, 487) with delta (0, 0)
Screenshot: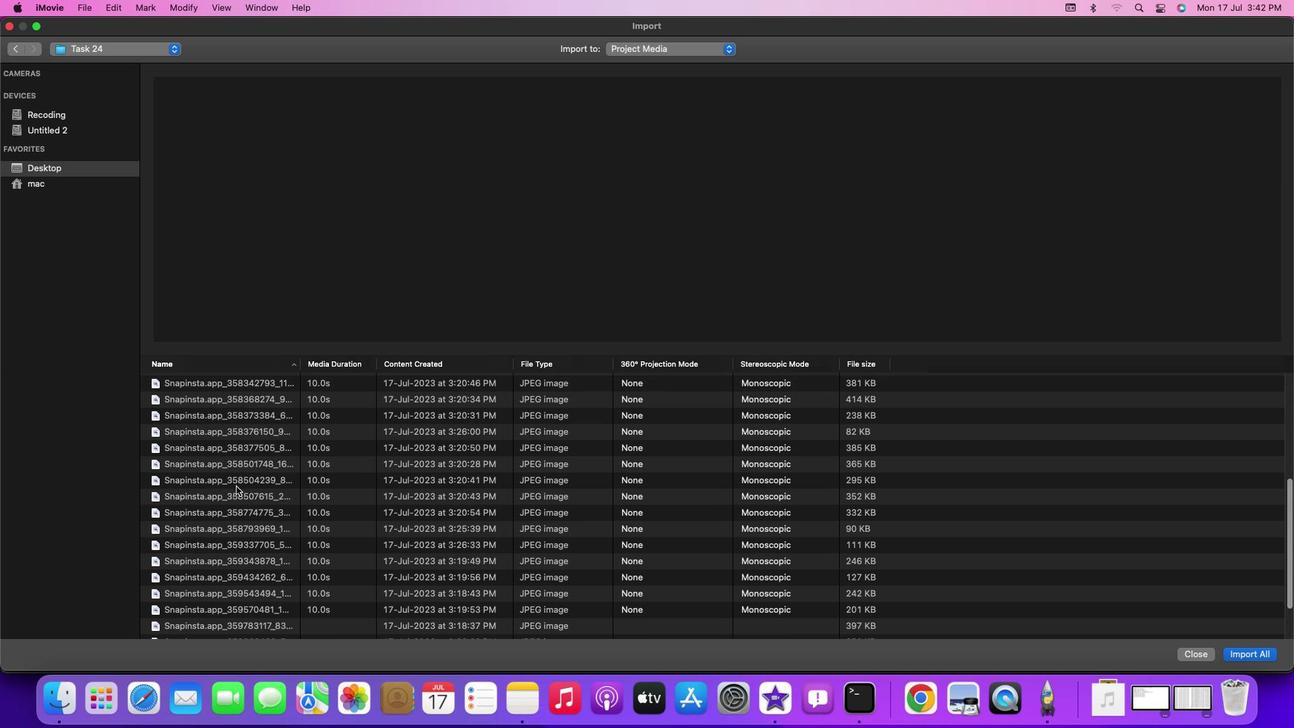 
Action: Mouse scrolled (237, 487) with delta (0, 0)
Screenshot: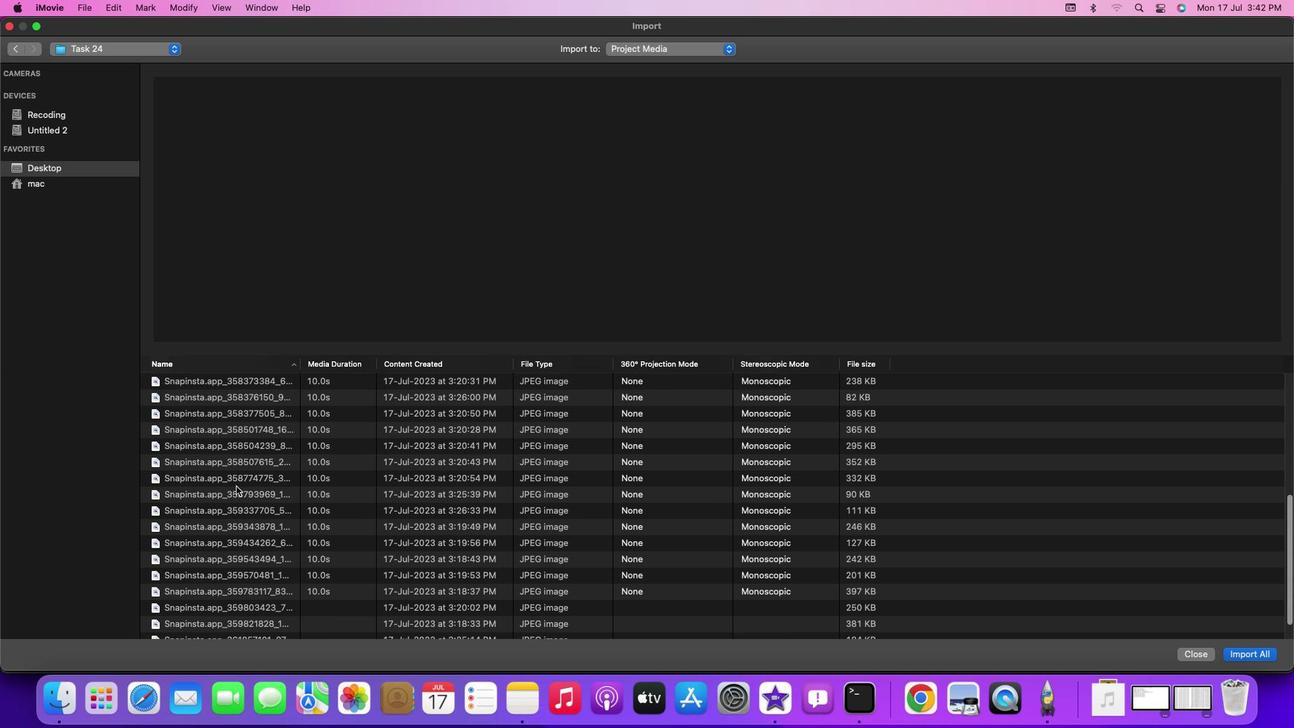 
Action: Mouse scrolled (237, 487) with delta (0, -1)
Screenshot: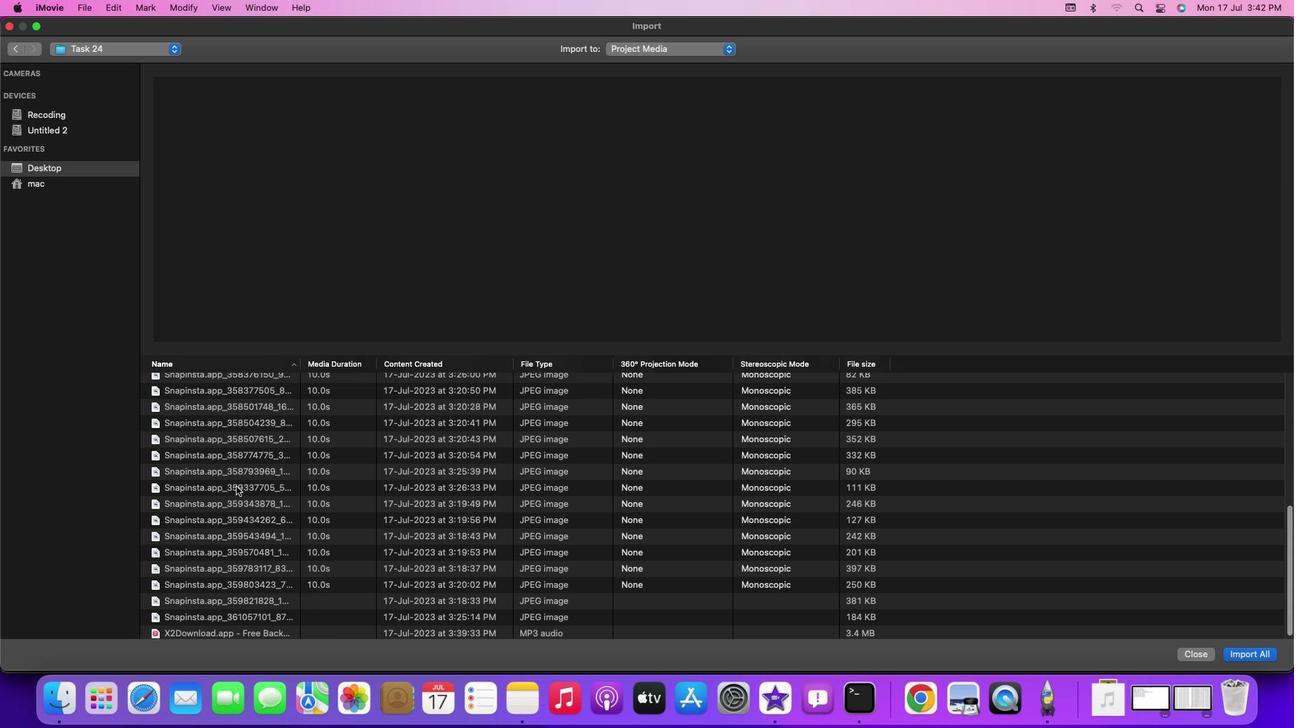 
Action: Mouse scrolled (237, 487) with delta (0, -2)
Screenshot: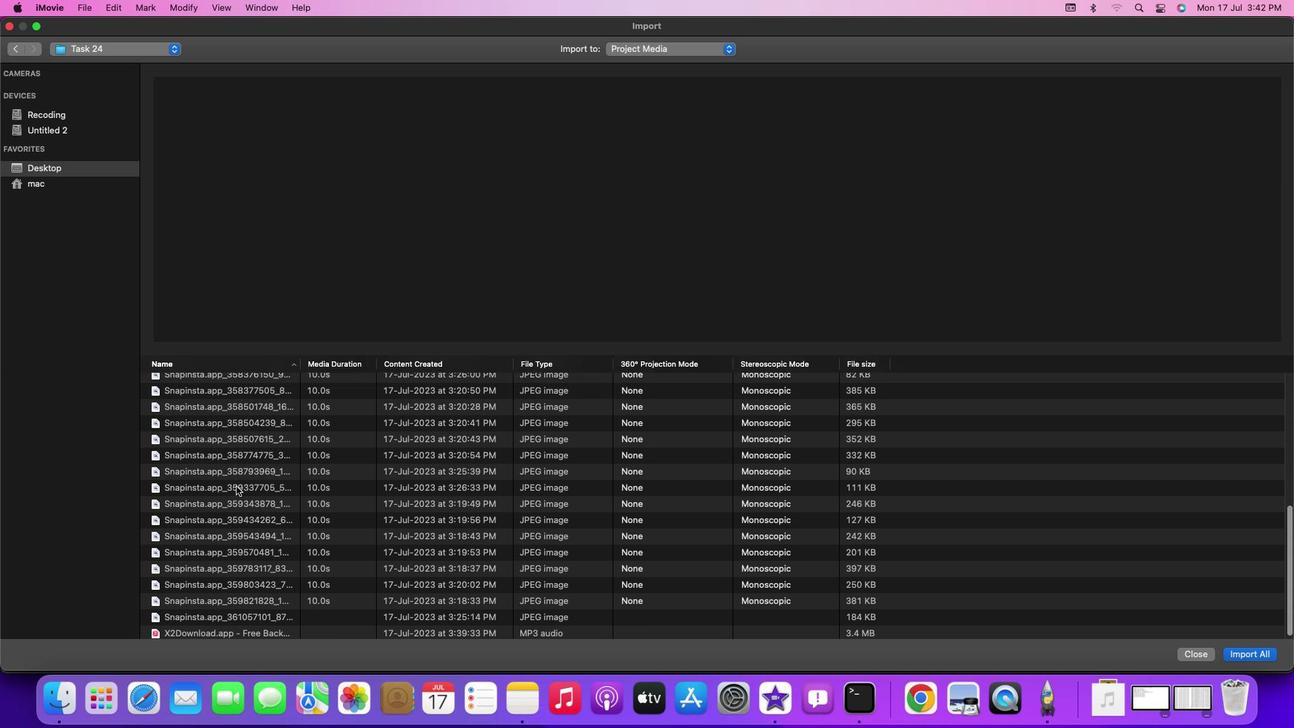 
Action: Mouse scrolled (237, 487) with delta (0, -2)
Screenshot: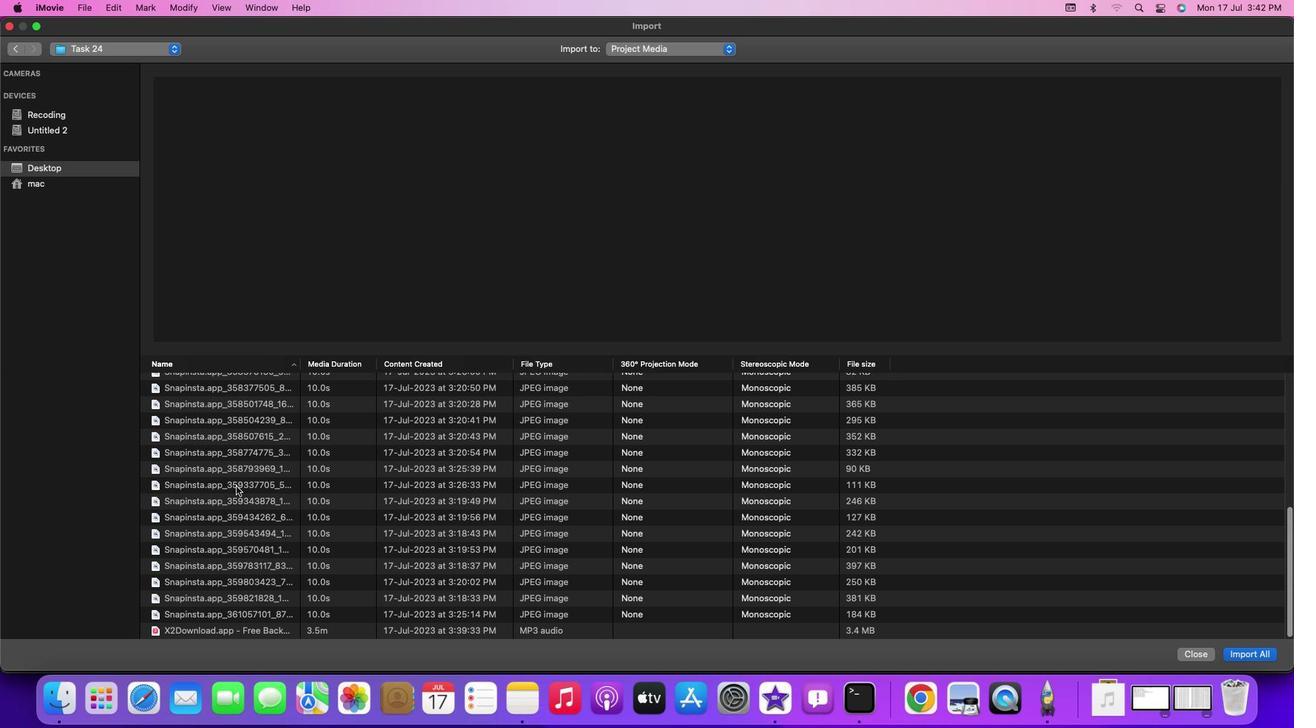 
Action: Mouse moved to (235, 487)
Screenshot: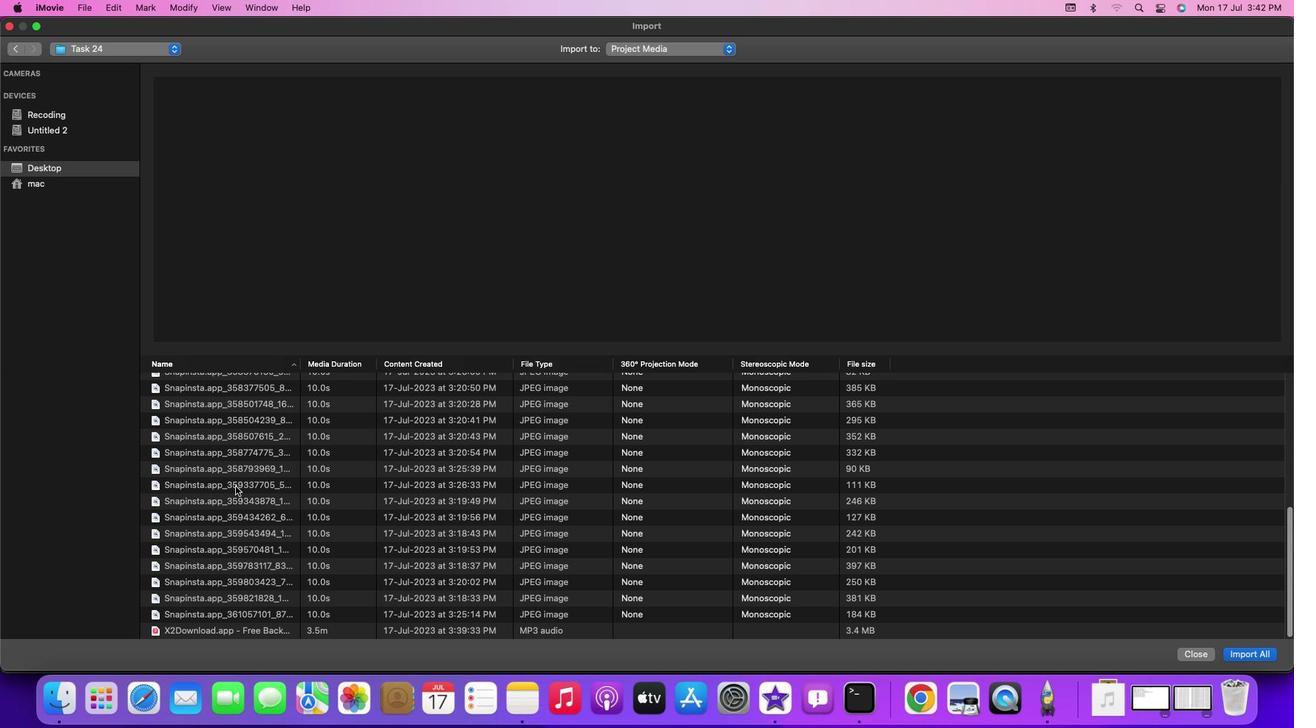 
Action: Mouse scrolled (235, 487) with delta (0, 0)
Screenshot: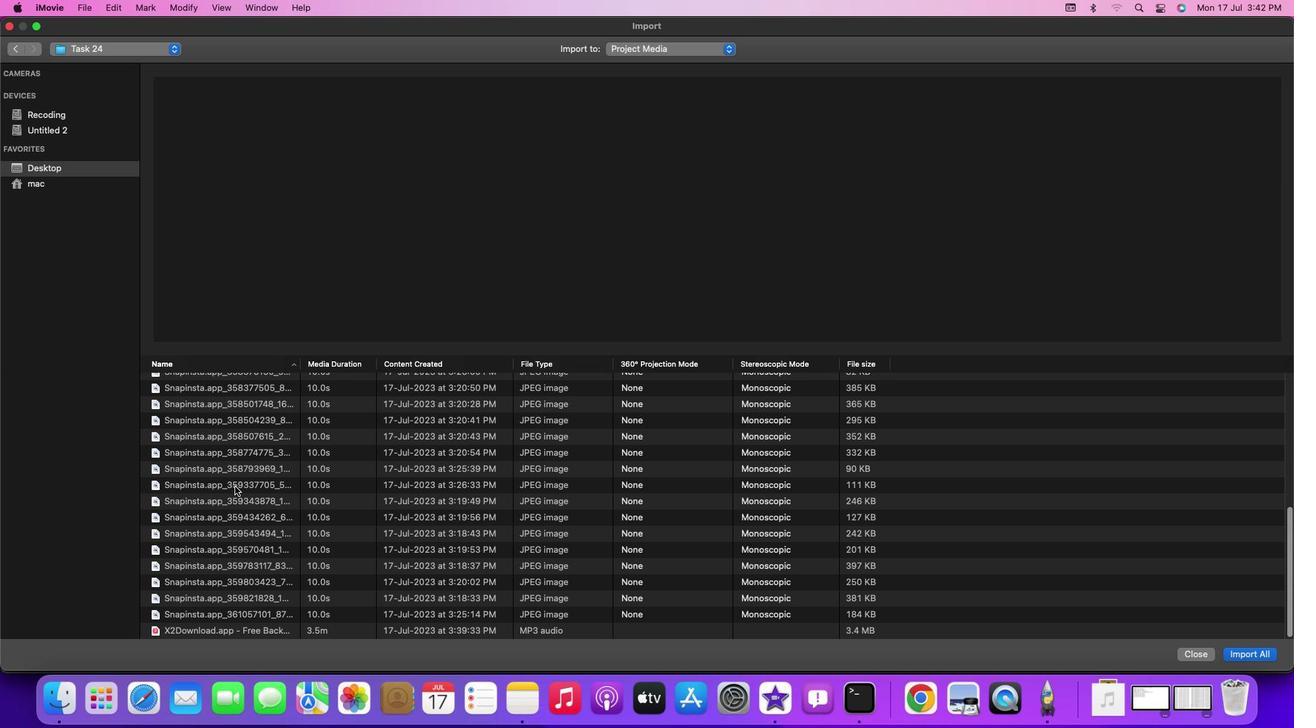 
Action: Mouse scrolled (235, 487) with delta (0, 0)
Screenshot: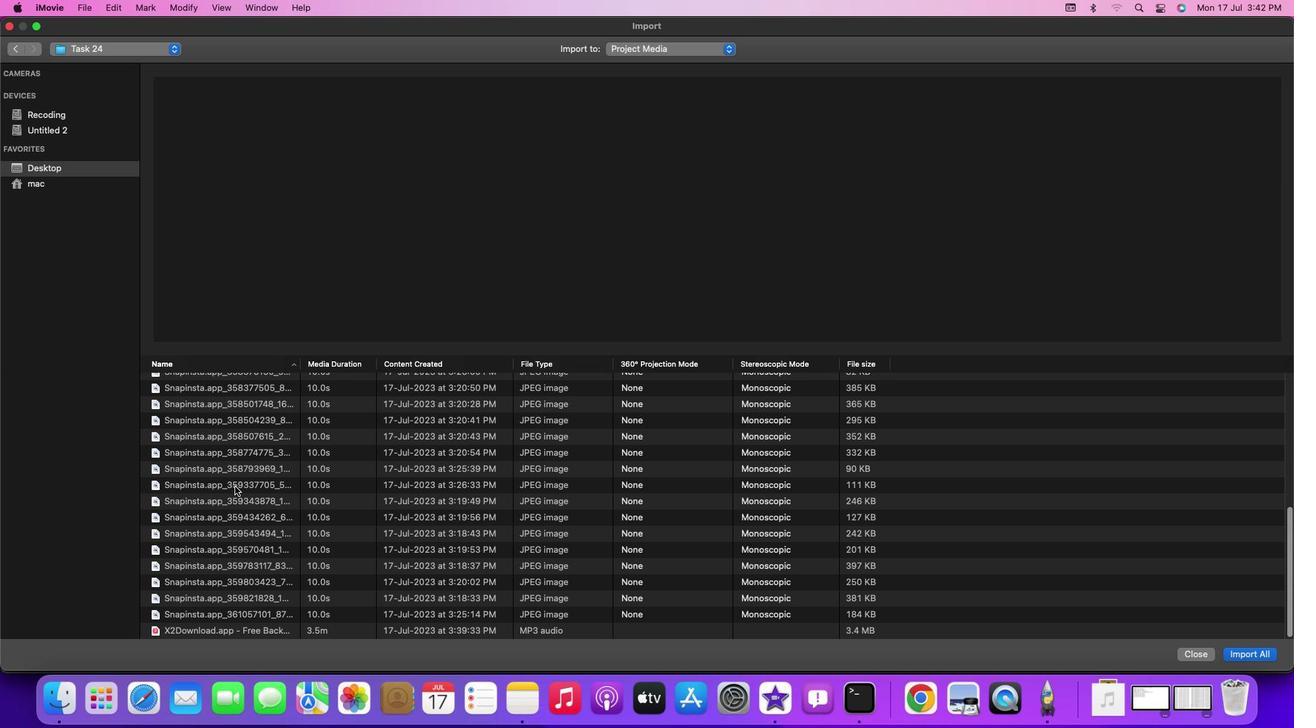 
Action: Mouse scrolled (235, 487) with delta (0, 0)
Screenshot: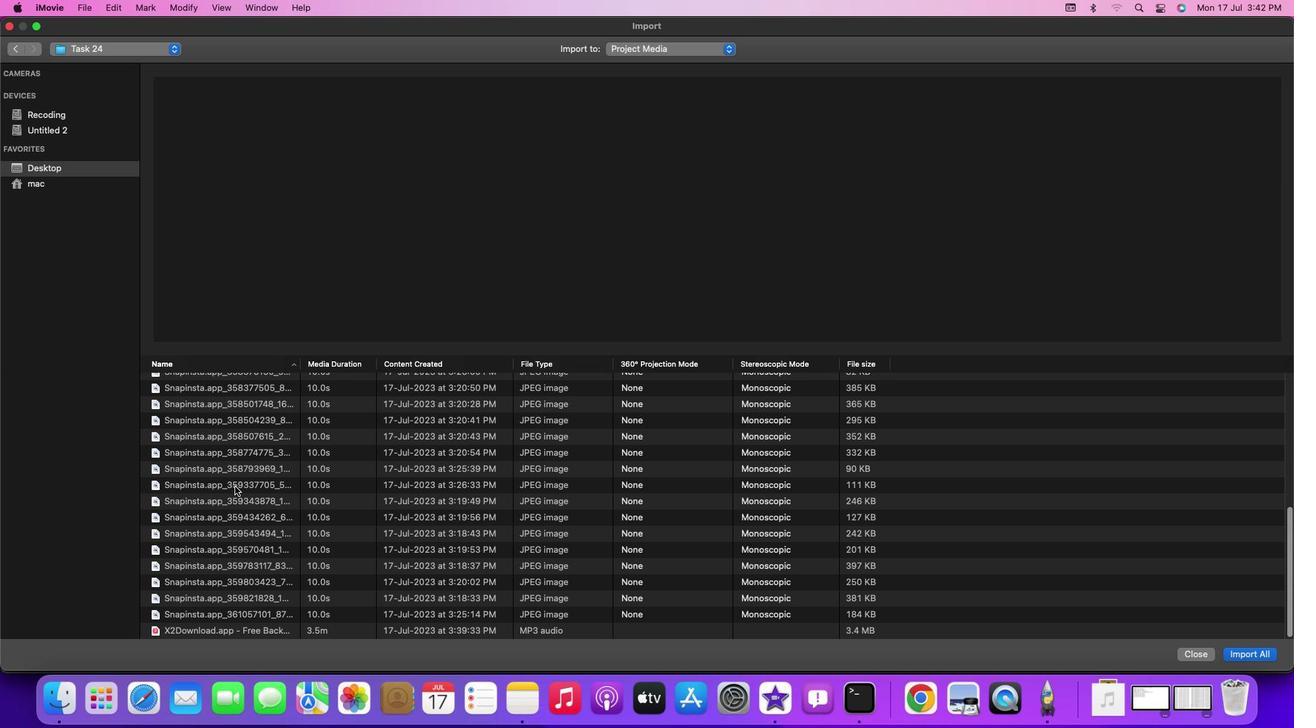 
Action: Mouse scrolled (235, 487) with delta (0, -2)
Screenshot: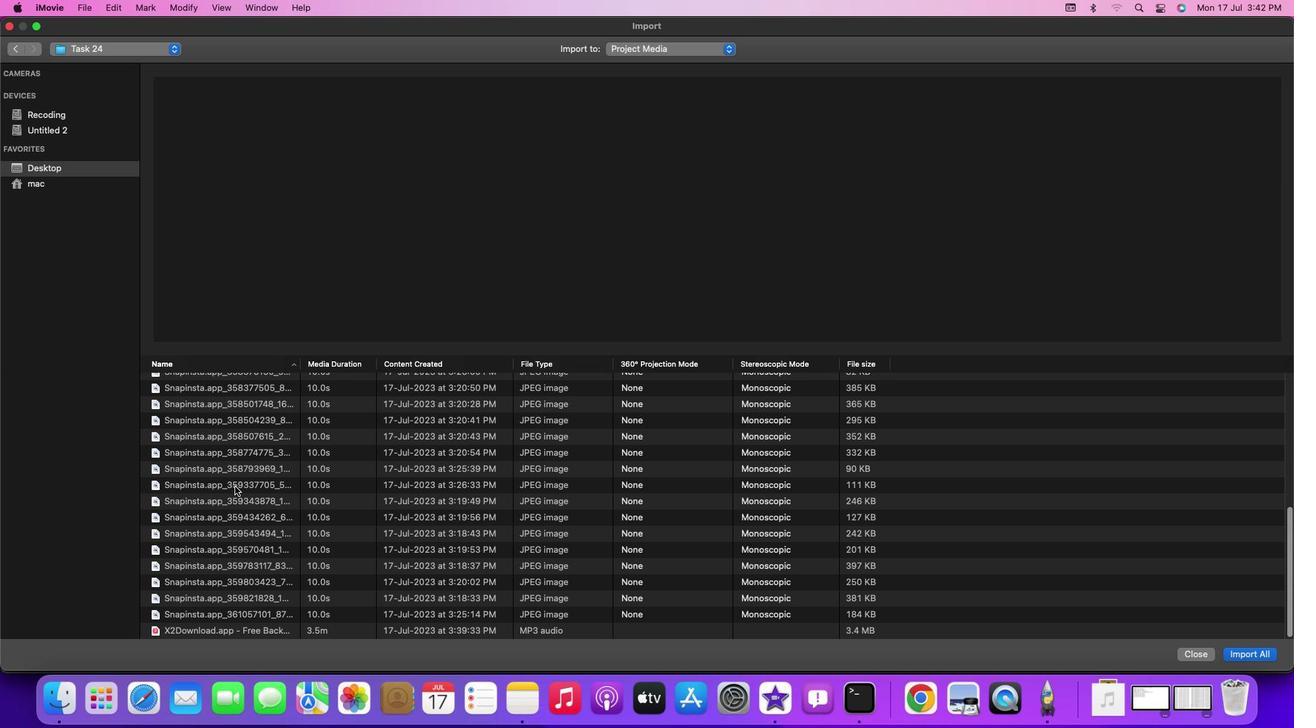 
Action: Mouse moved to (224, 633)
Screenshot: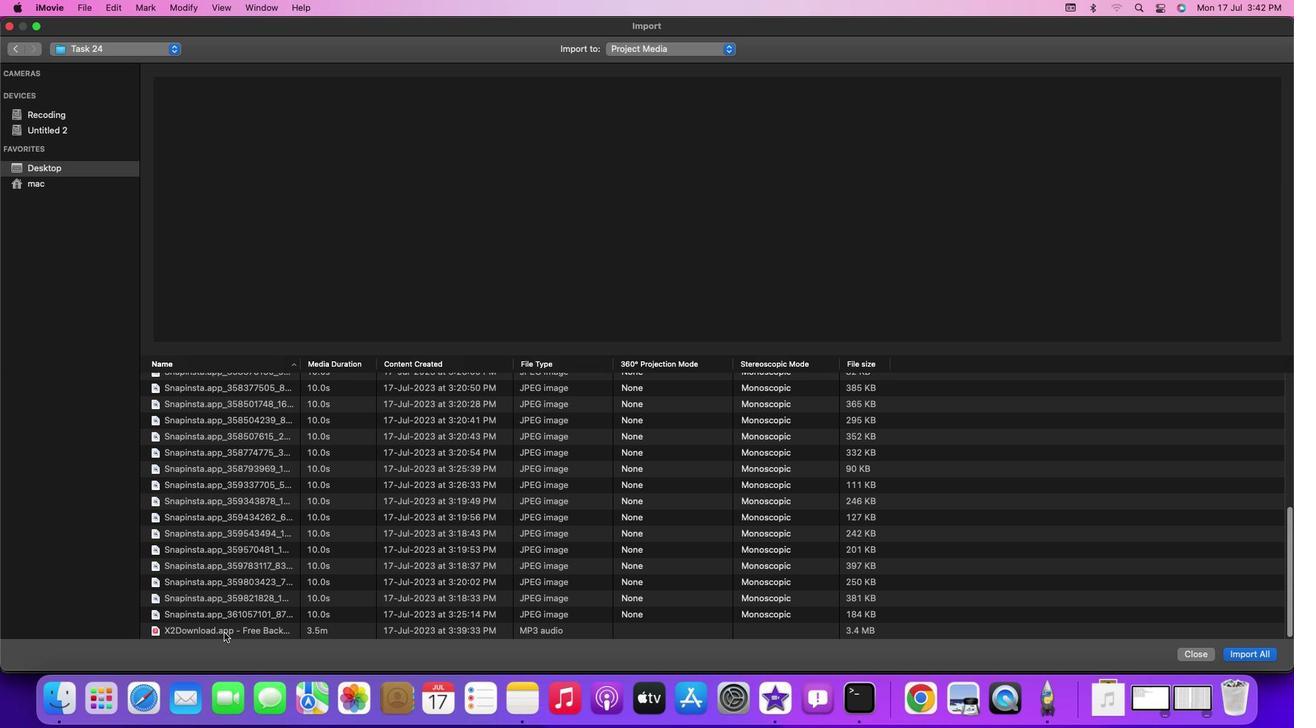
Action: Mouse pressed left at (224, 633)
Screenshot: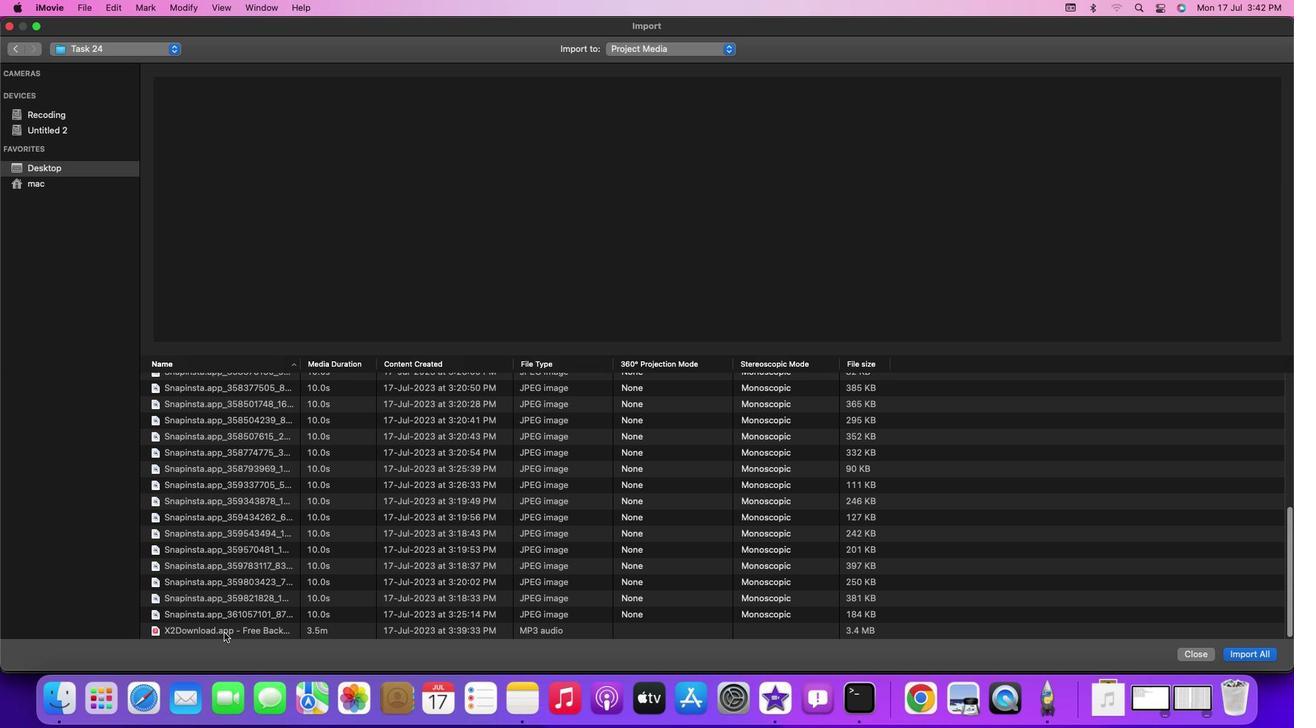 
Action: Mouse pressed left at (224, 633)
Screenshot: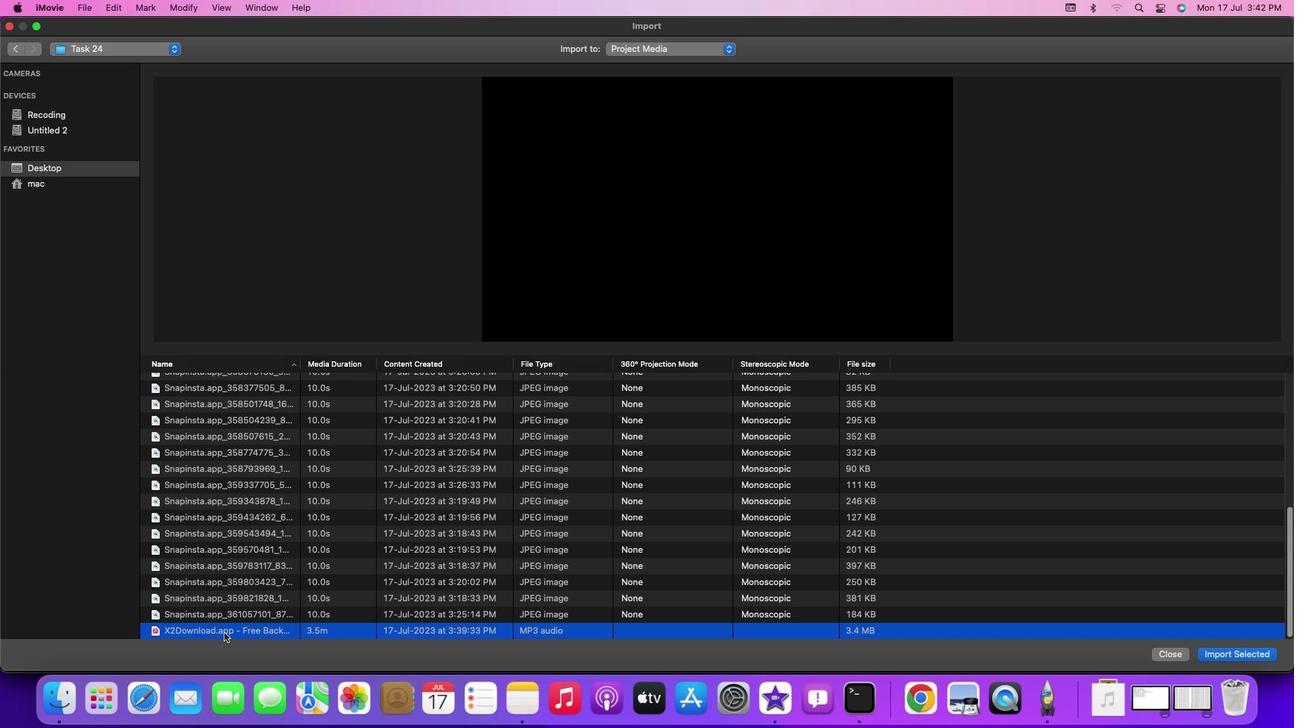 
Action: Mouse moved to (235, 126)
Screenshot: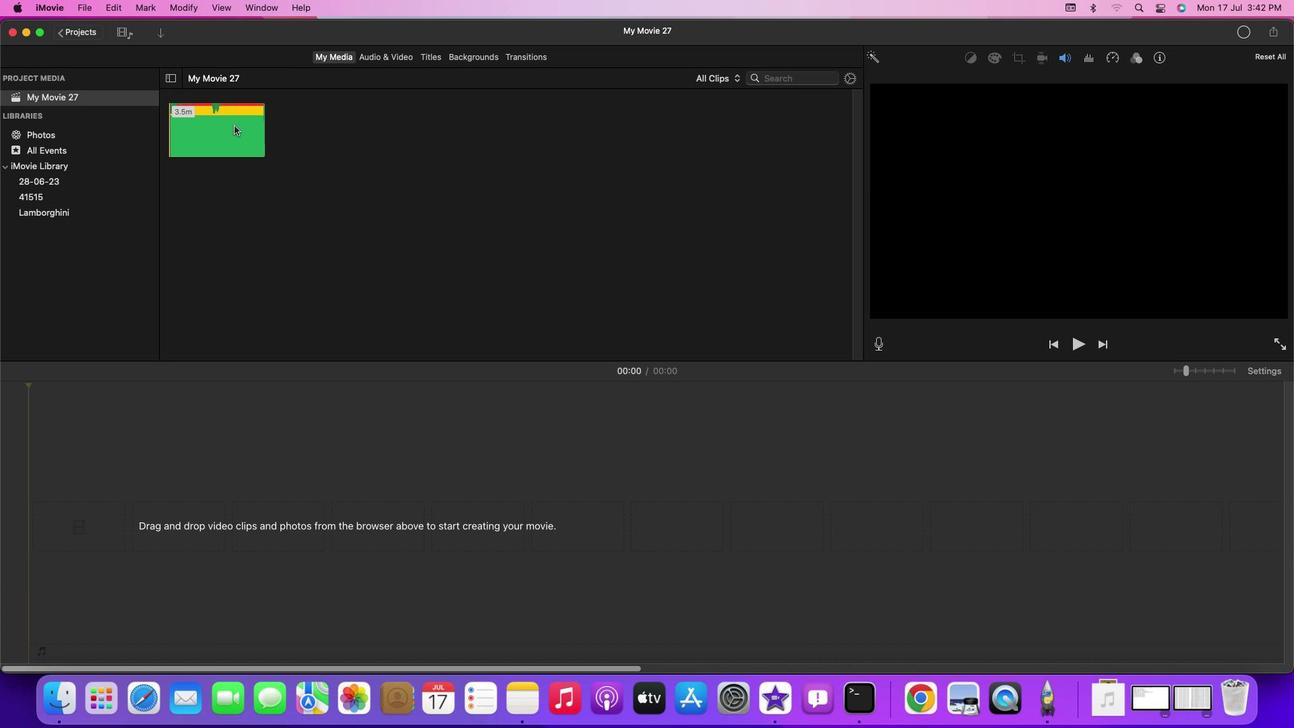 
Action: Mouse pressed left at (235, 126)
Screenshot: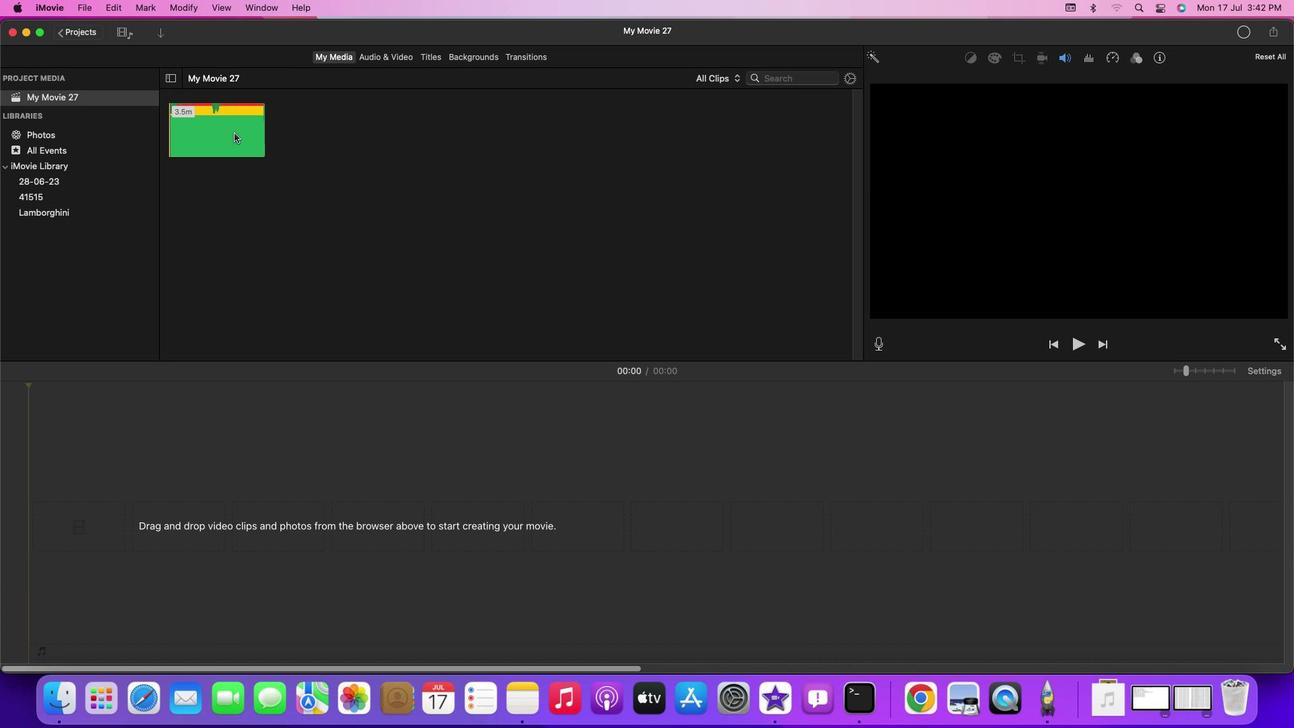 
Action: Mouse moved to (47, 421)
Screenshot: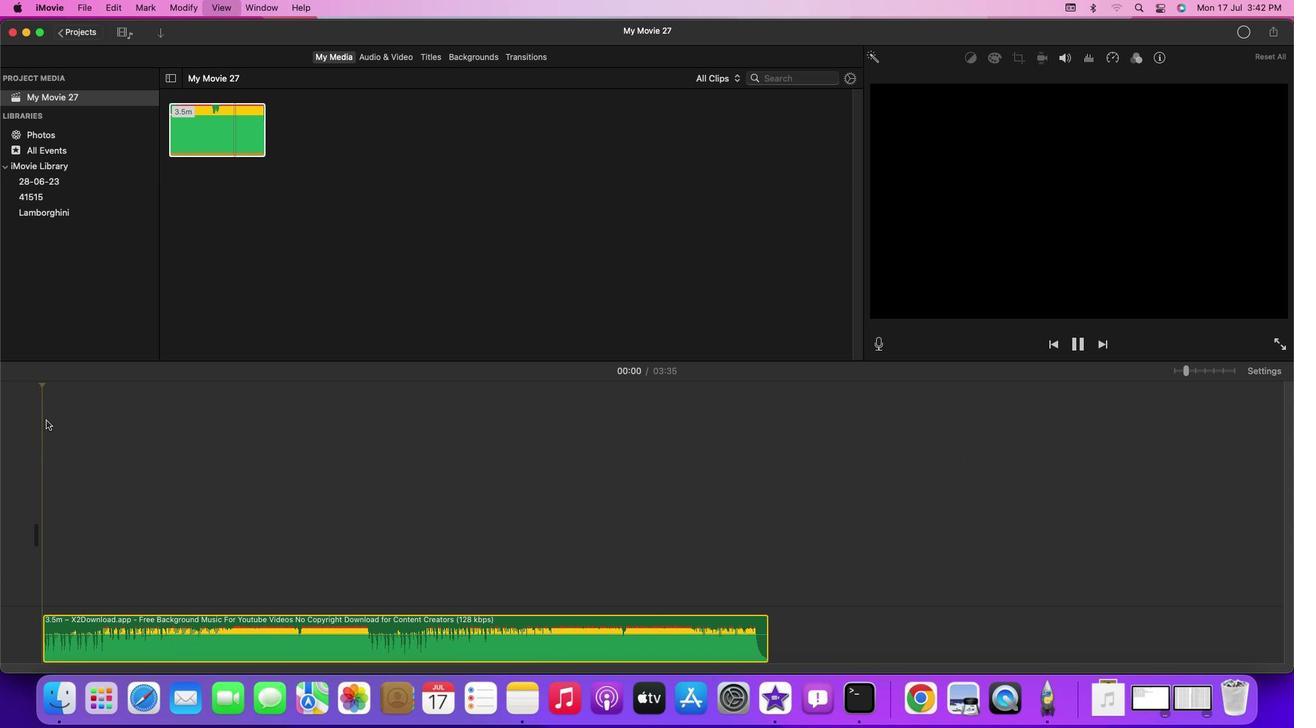 
Action: Key pressed Key.spaceKey.media_volume_downKey.media_volume_down
Screenshot: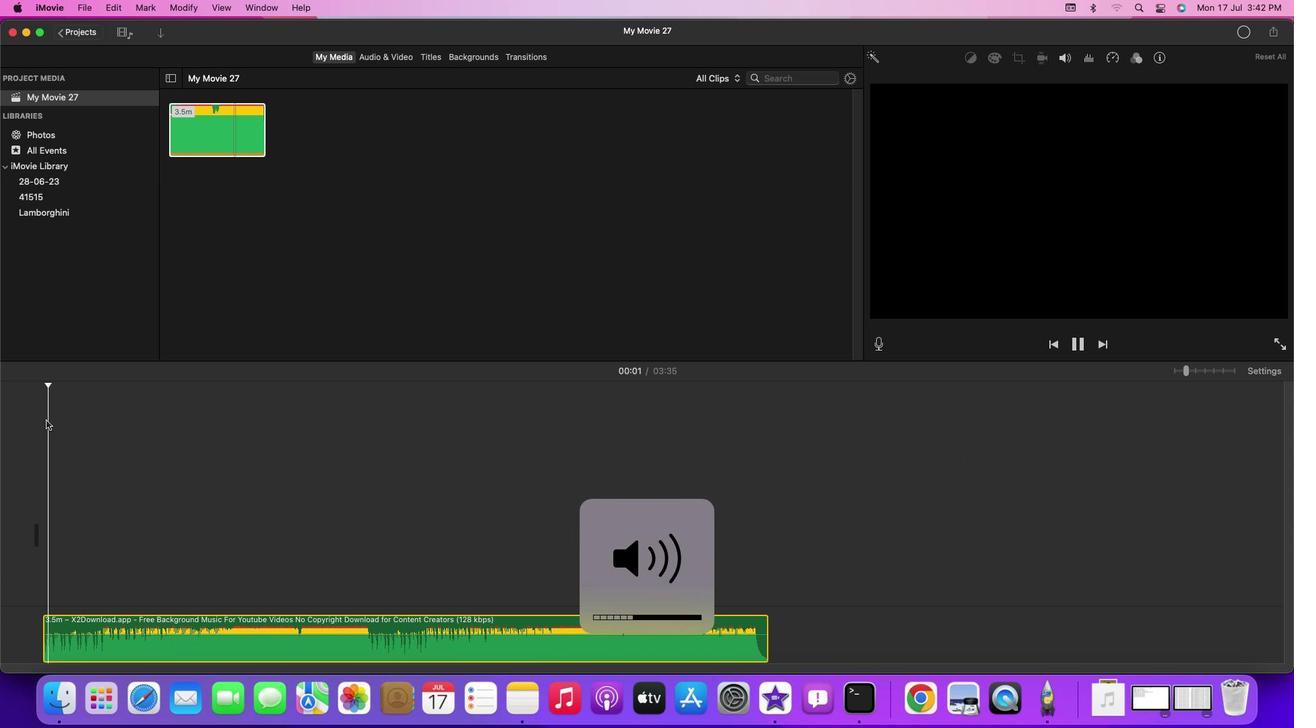 
Action: Mouse moved to (46, 421)
Screenshot: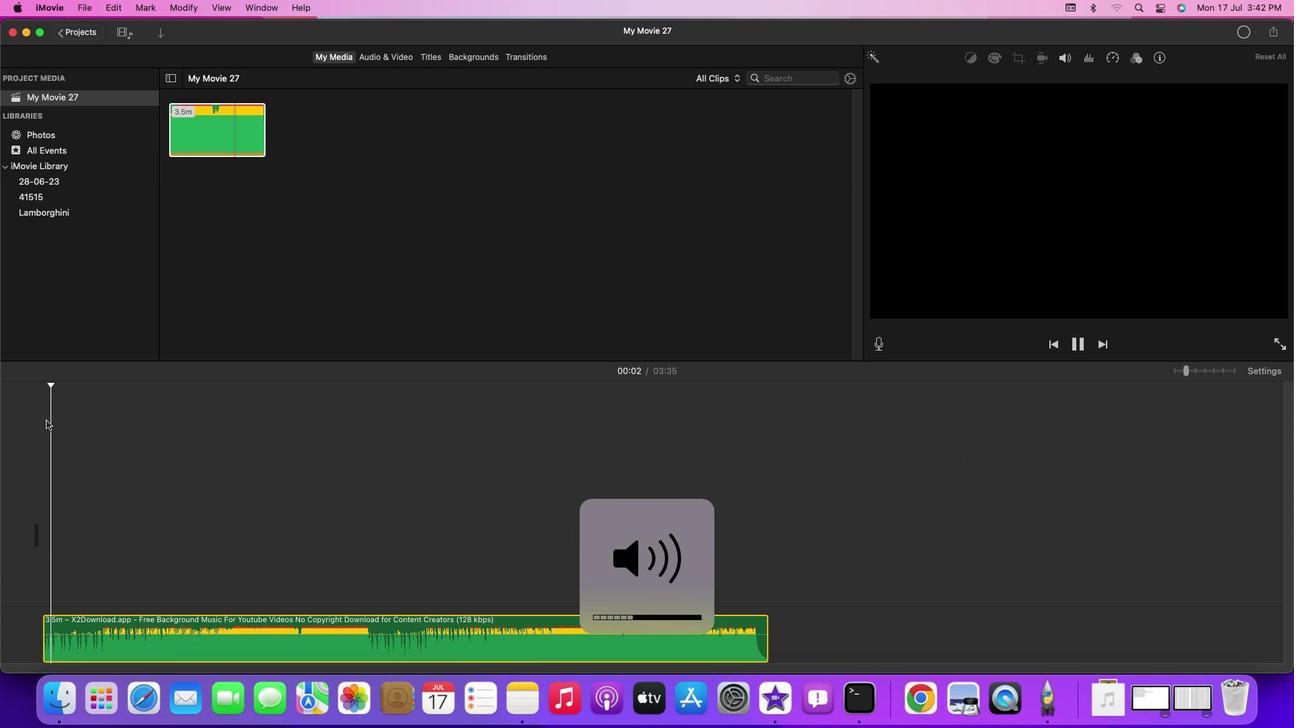 
Action: Key pressed Key.space
Screenshot: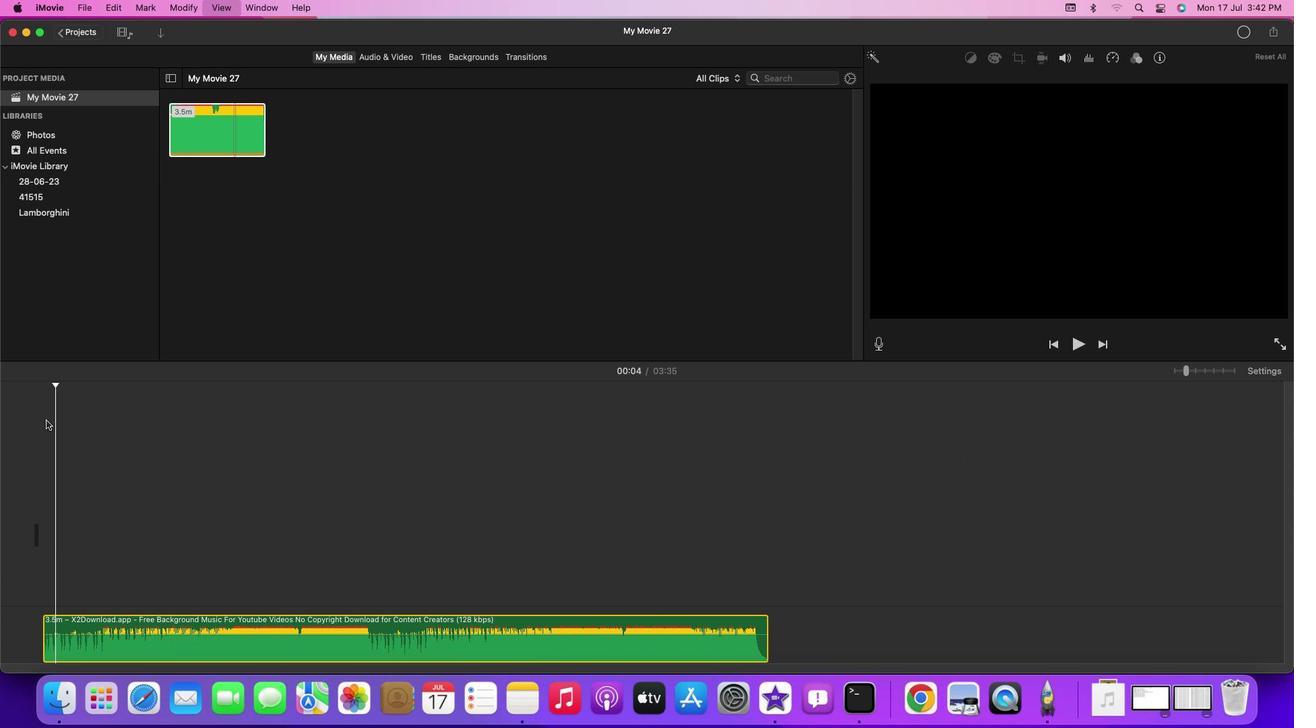 
Action: Mouse moved to (159, 35)
Screenshot: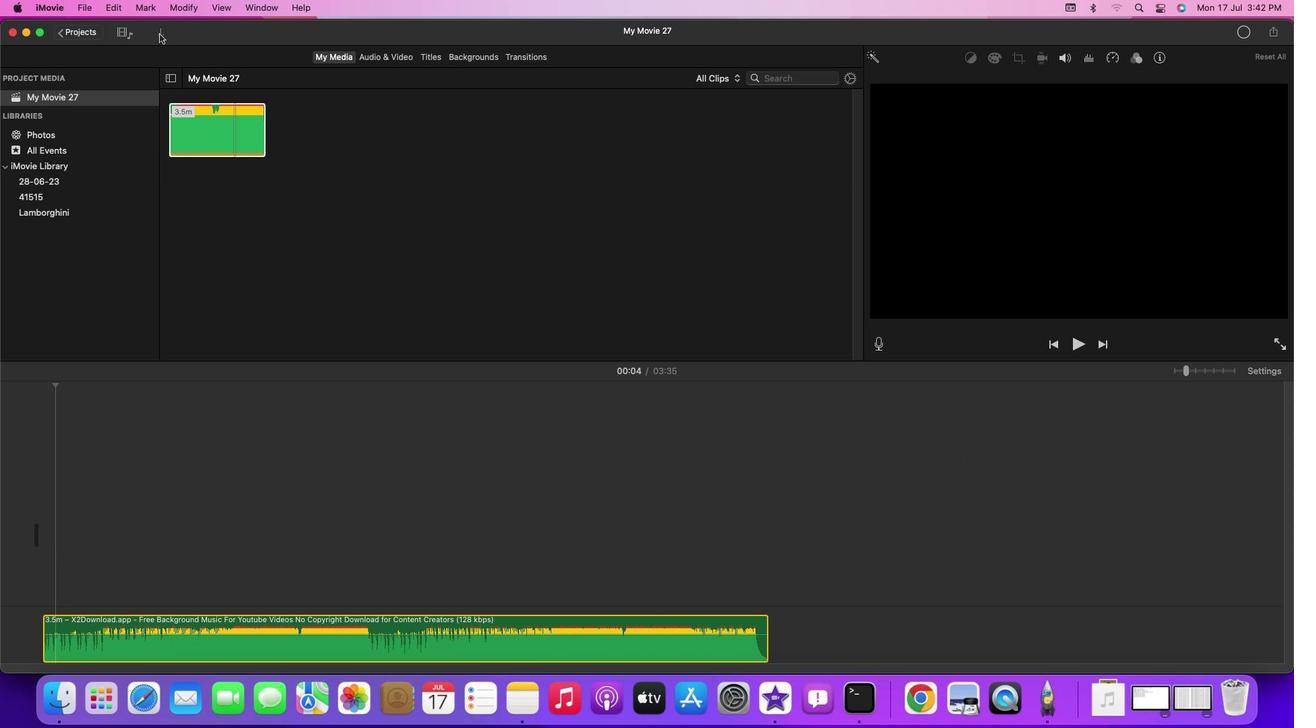 
Action: Mouse pressed left at (159, 35)
Screenshot: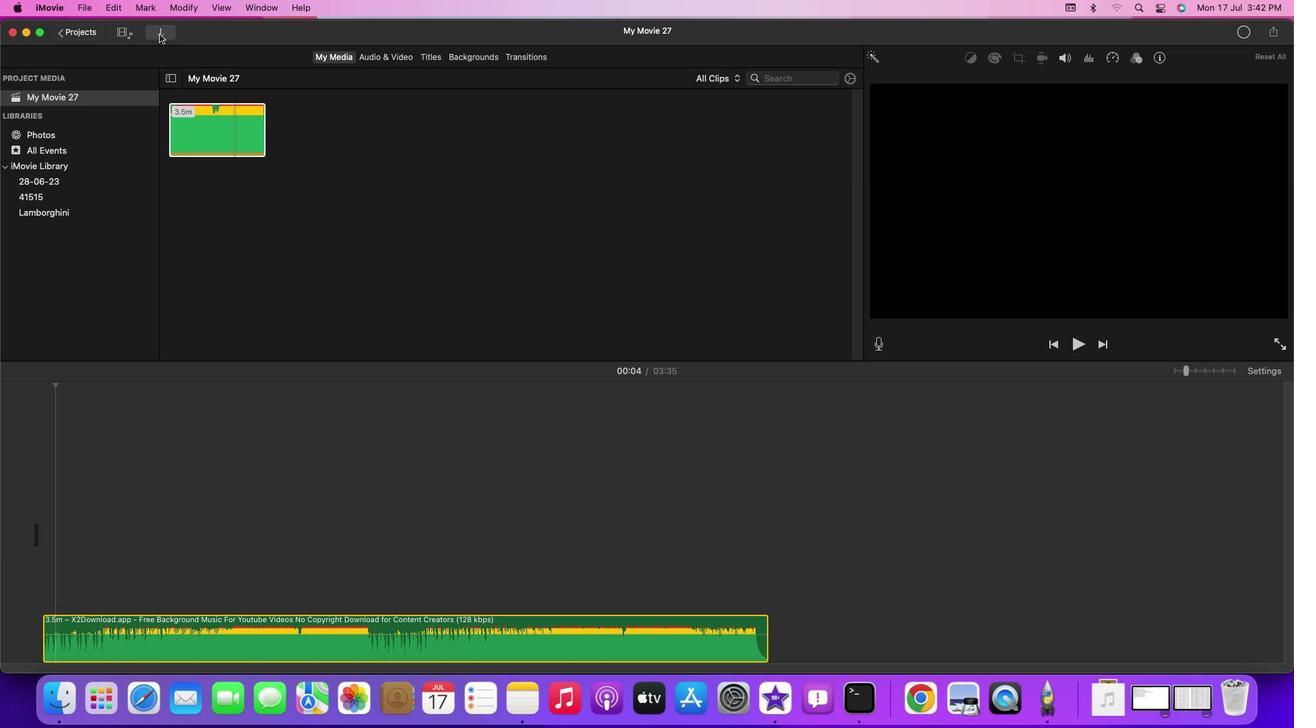 
Action: Mouse moved to (143, 377)
Screenshot: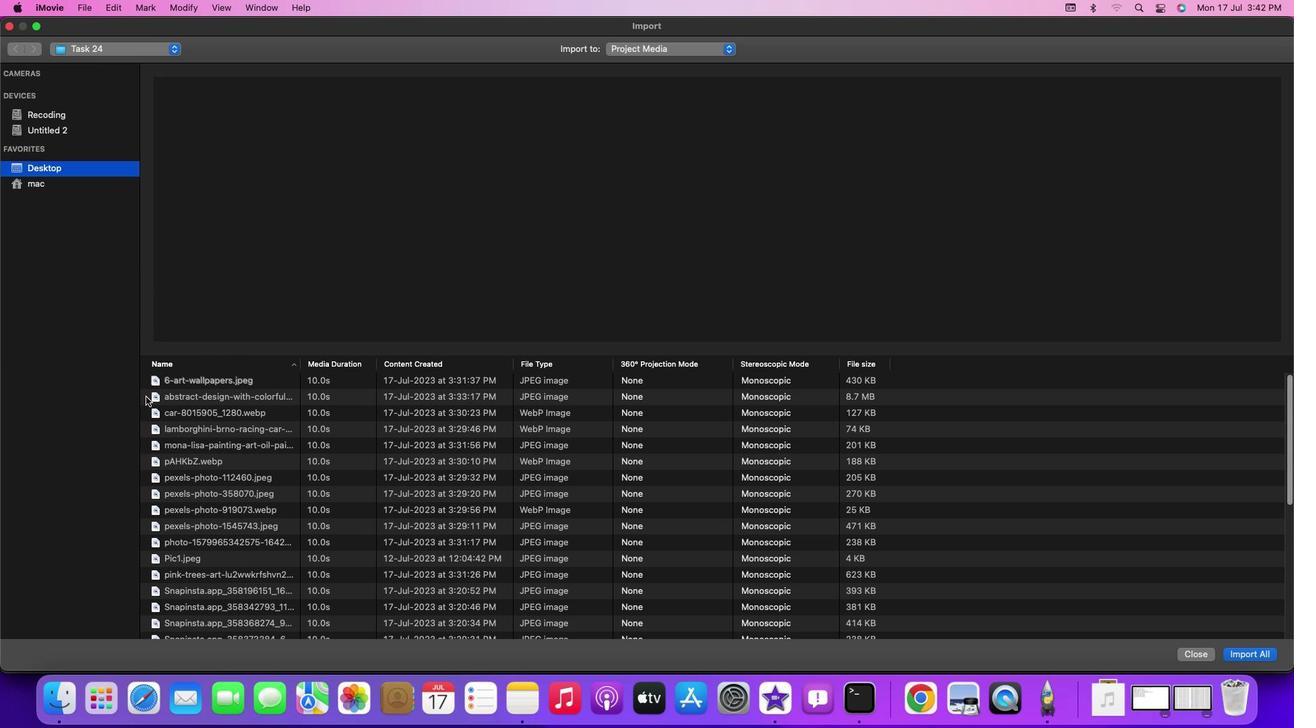 
Action: Mouse pressed left at (143, 377)
Screenshot: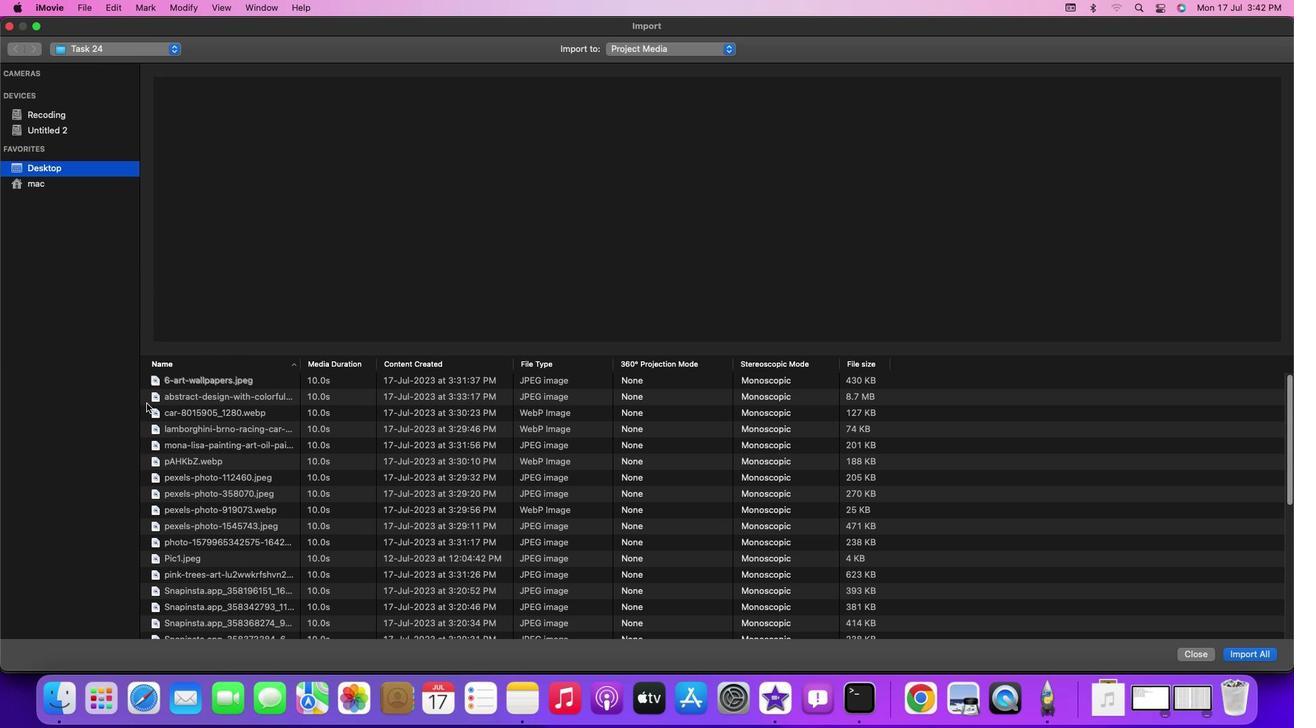 
Action: Mouse moved to (273, 432)
Screenshot: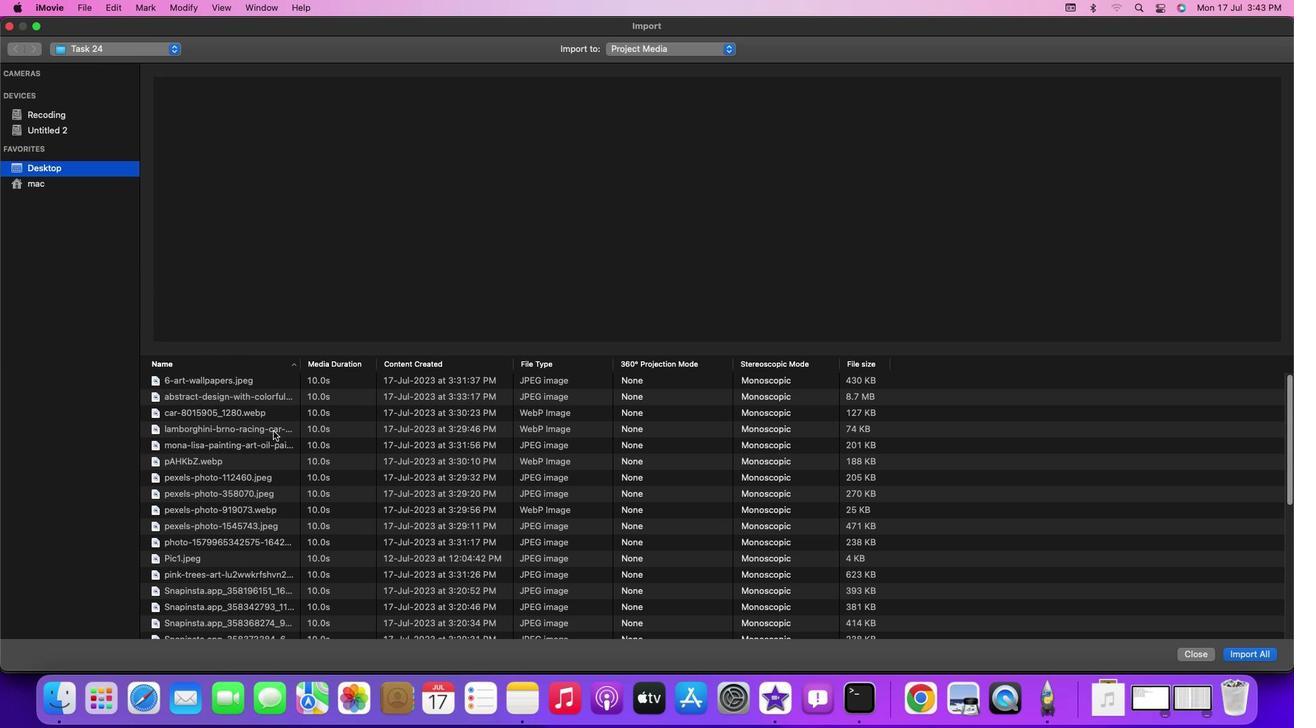 
Action: Key pressed Key.cmd'a'
Screenshot: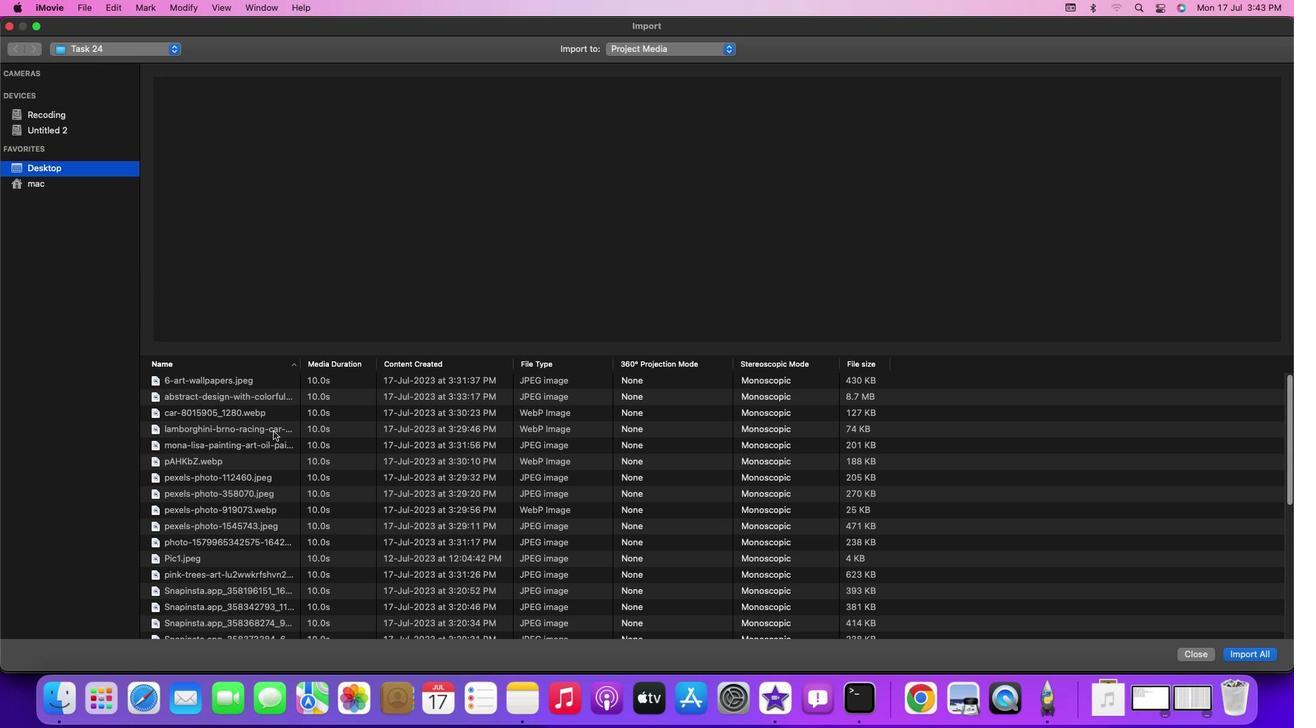 
Action: Mouse moved to (225, 385)
Screenshot: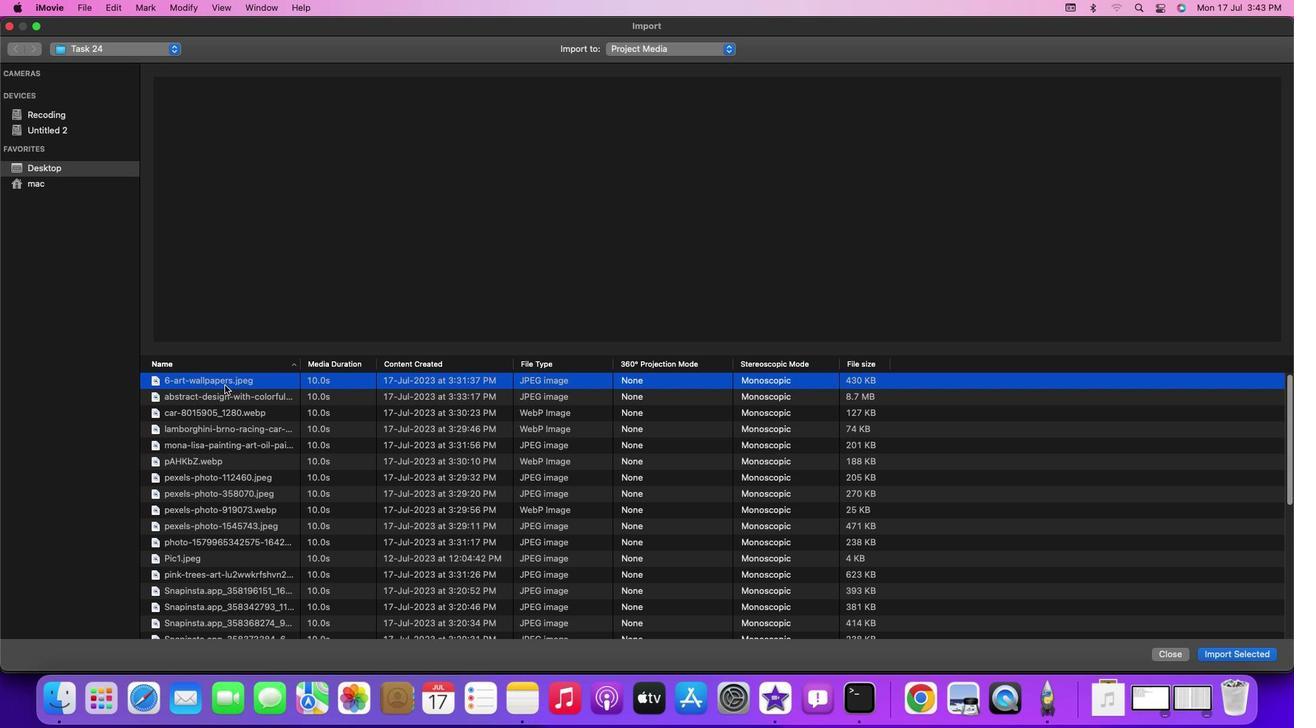 
Action: Mouse pressed left at (225, 385)
Screenshot: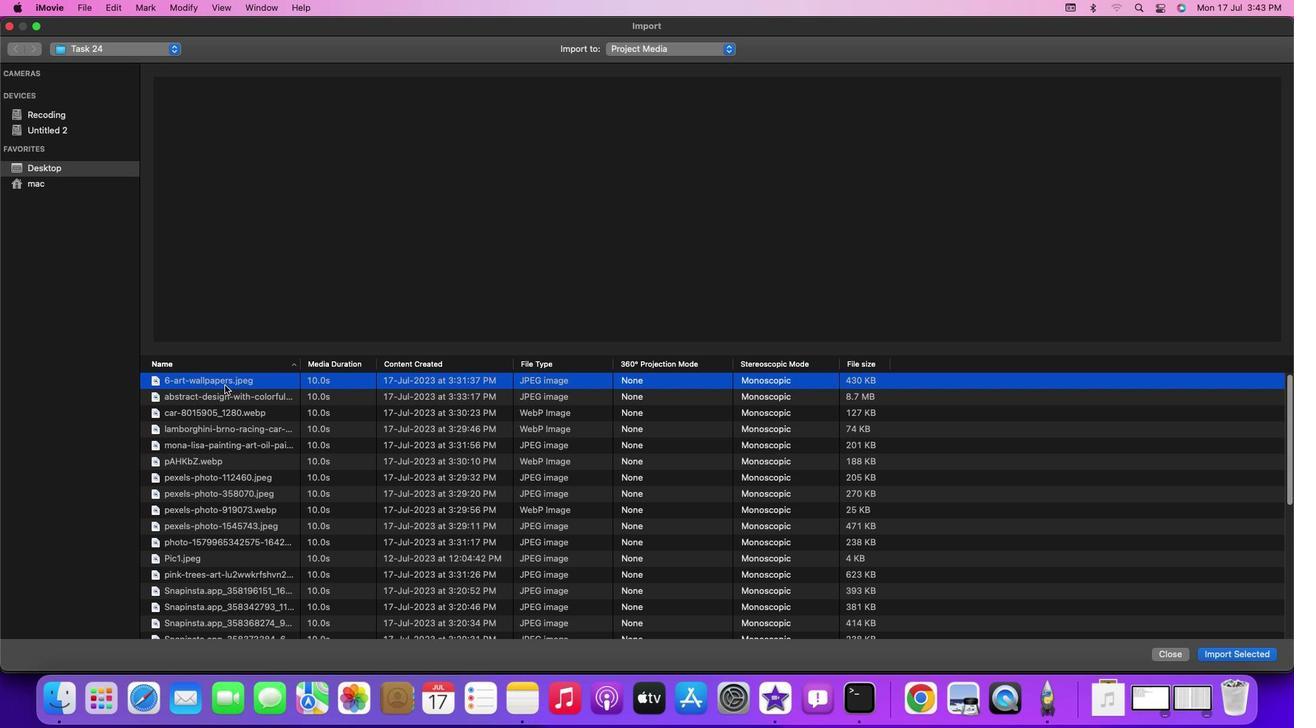 
Action: Mouse moved to (227, 392)
Screenshot: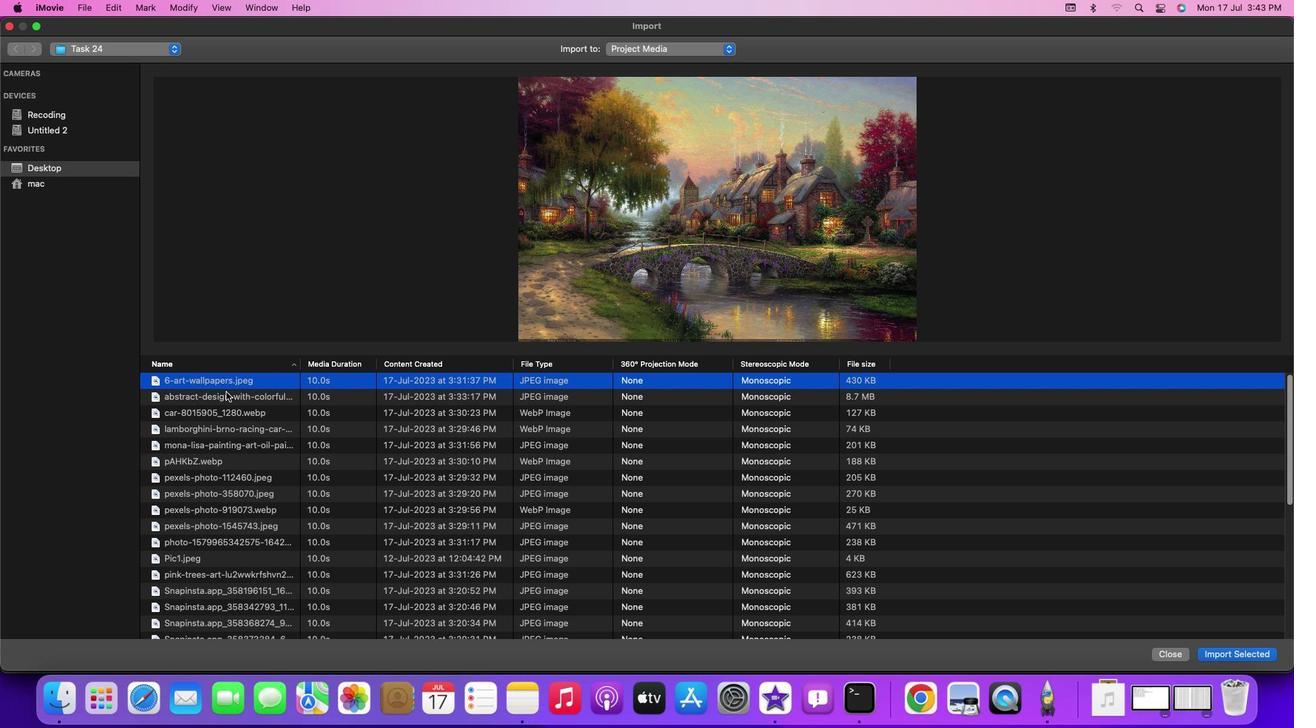 
Action: Key pressed Key.cmd
Screenshot: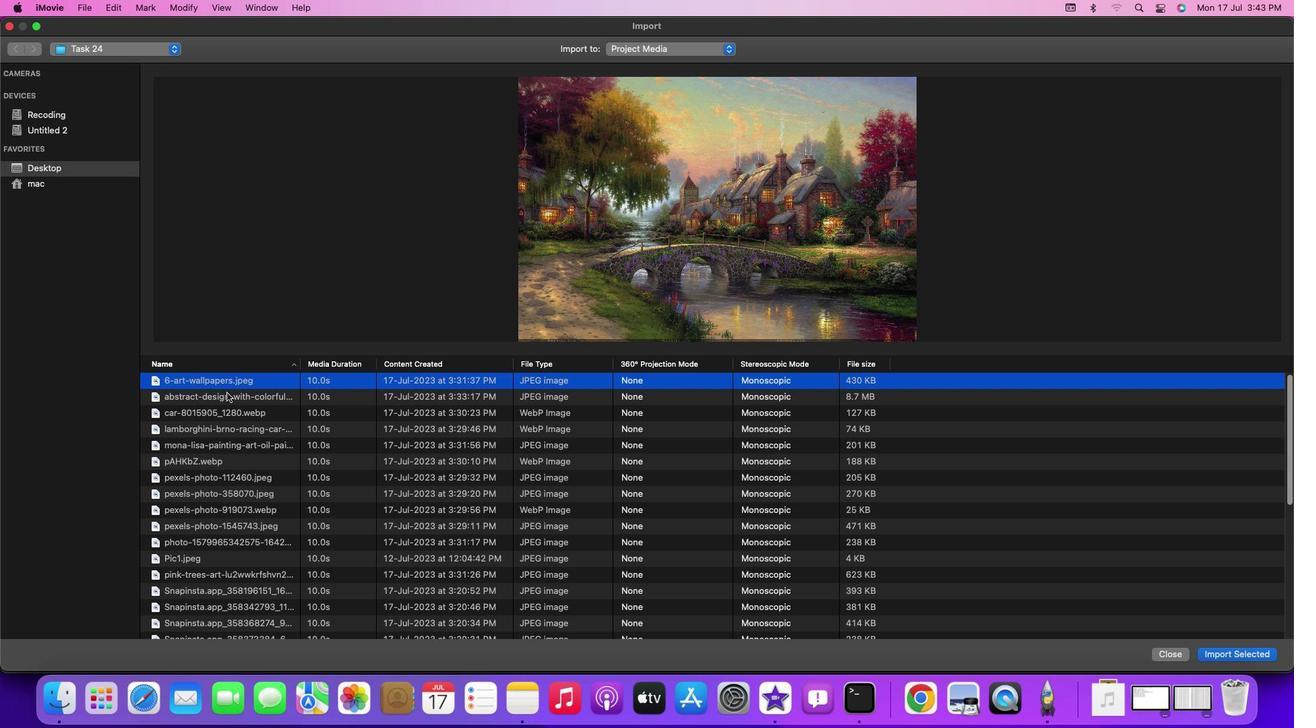 
Action: Mouse moved to (227, 395)
Screenshot: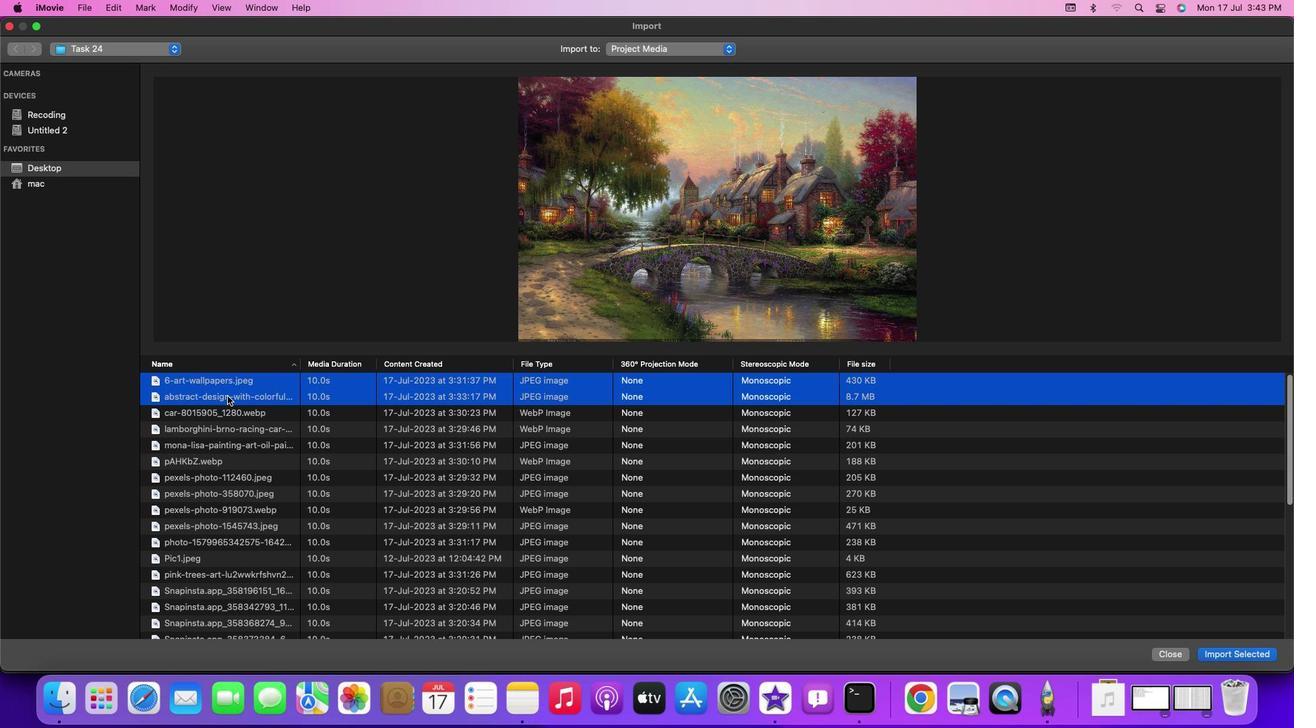 
Action: Mouse pressed left at (227, 395)
Screenshot: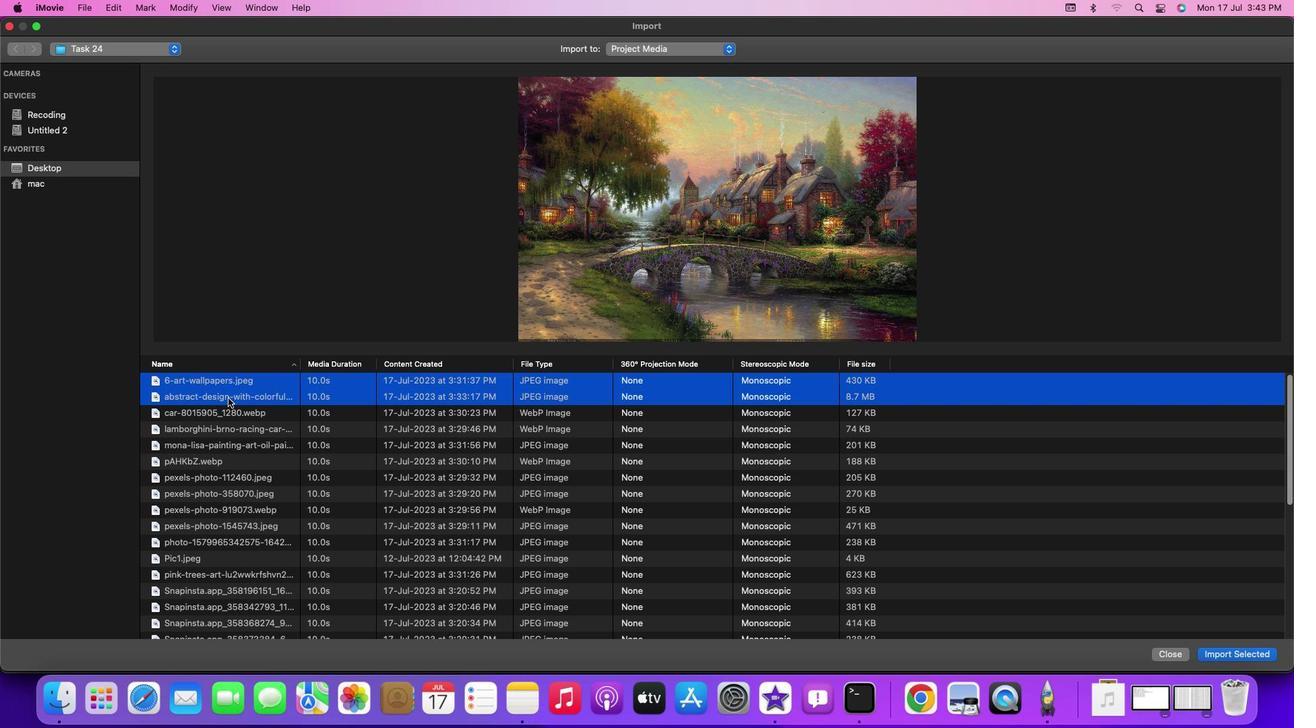
Action: Mouse moved to (230, 415)
Screenshot: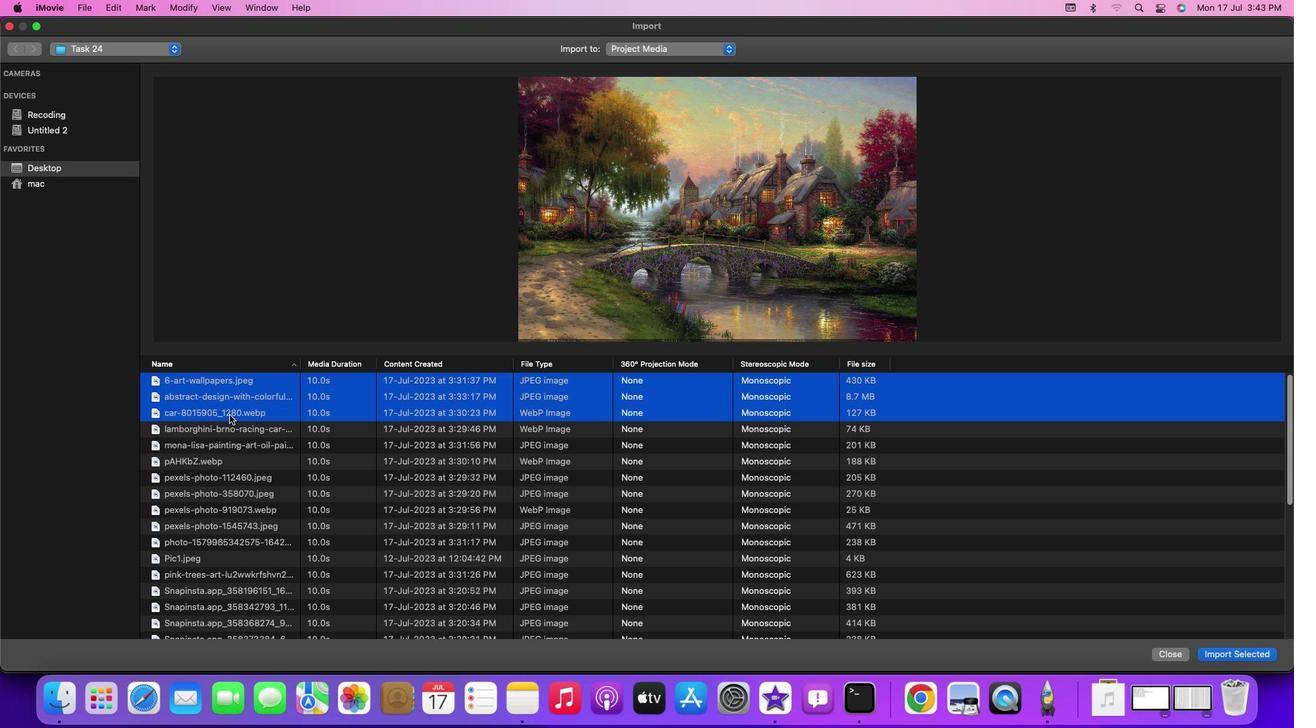 
Action: Mouse pressed left at (230, 415)
Screenshot: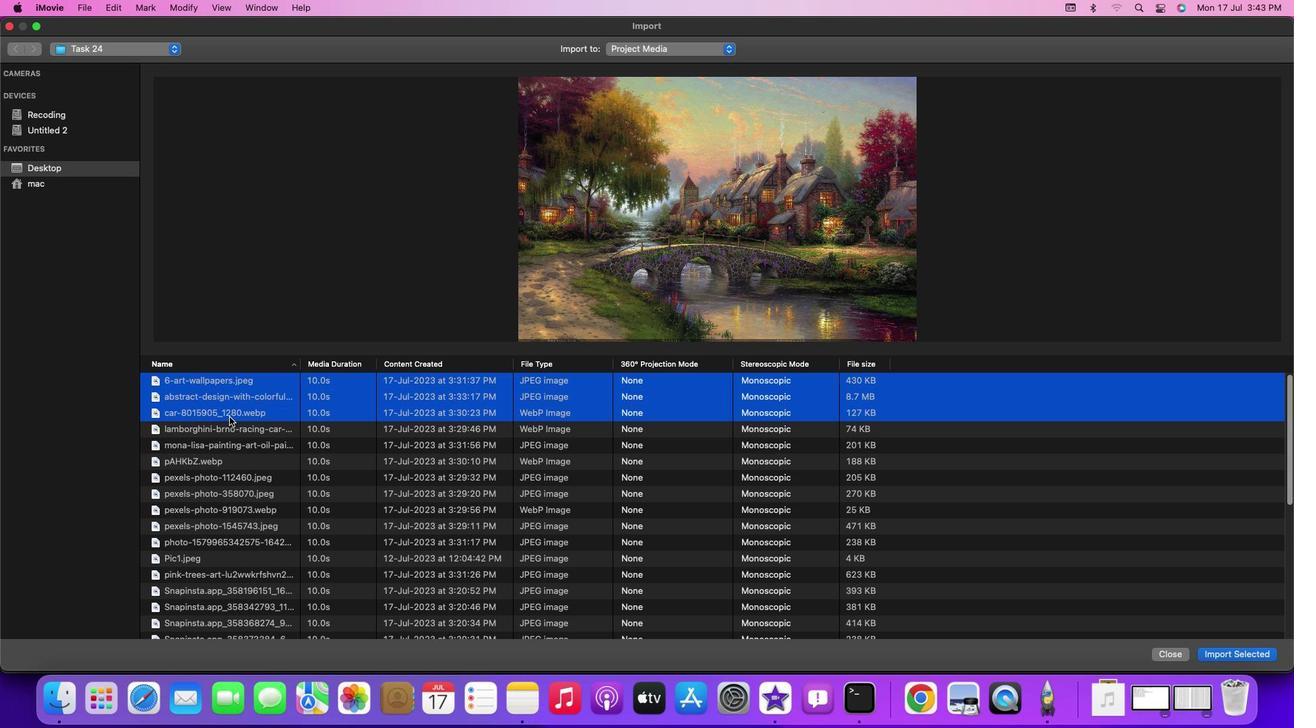 
Action: Mouse moved to (232, 429)
Screenshot: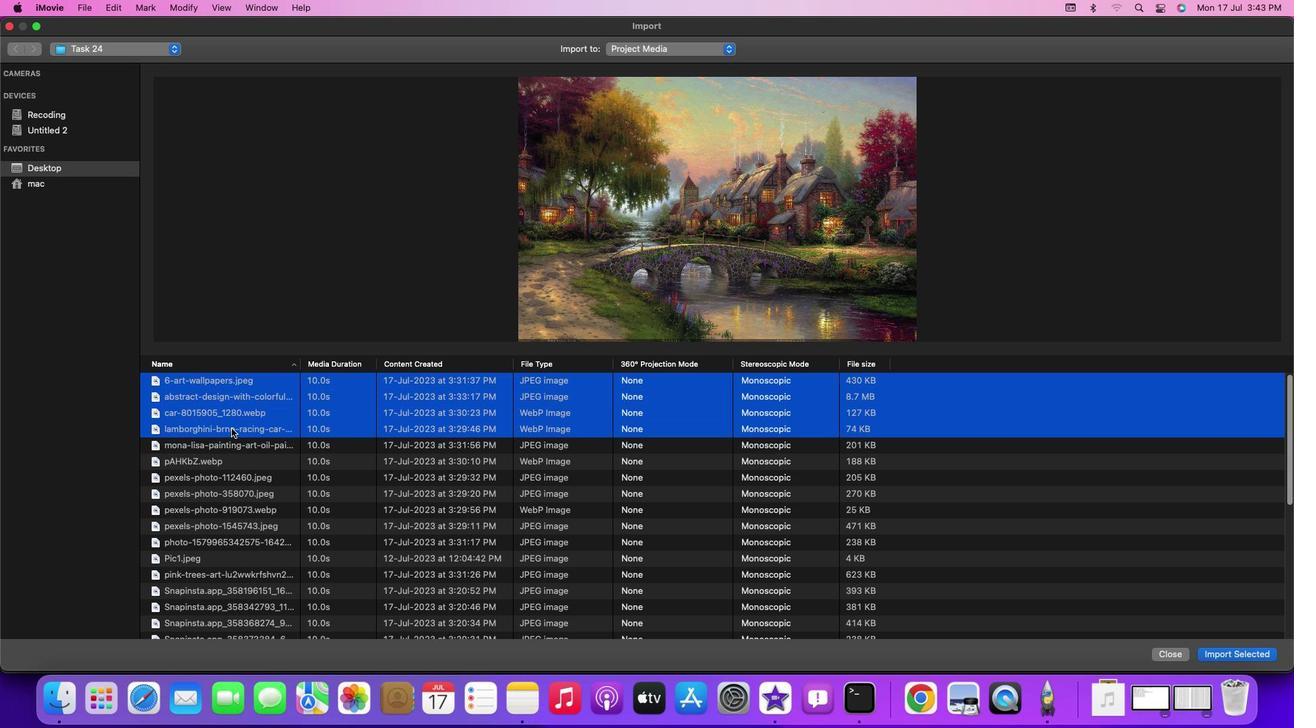 
Action: Mouse pressed left at (232, 429)
Screenshot: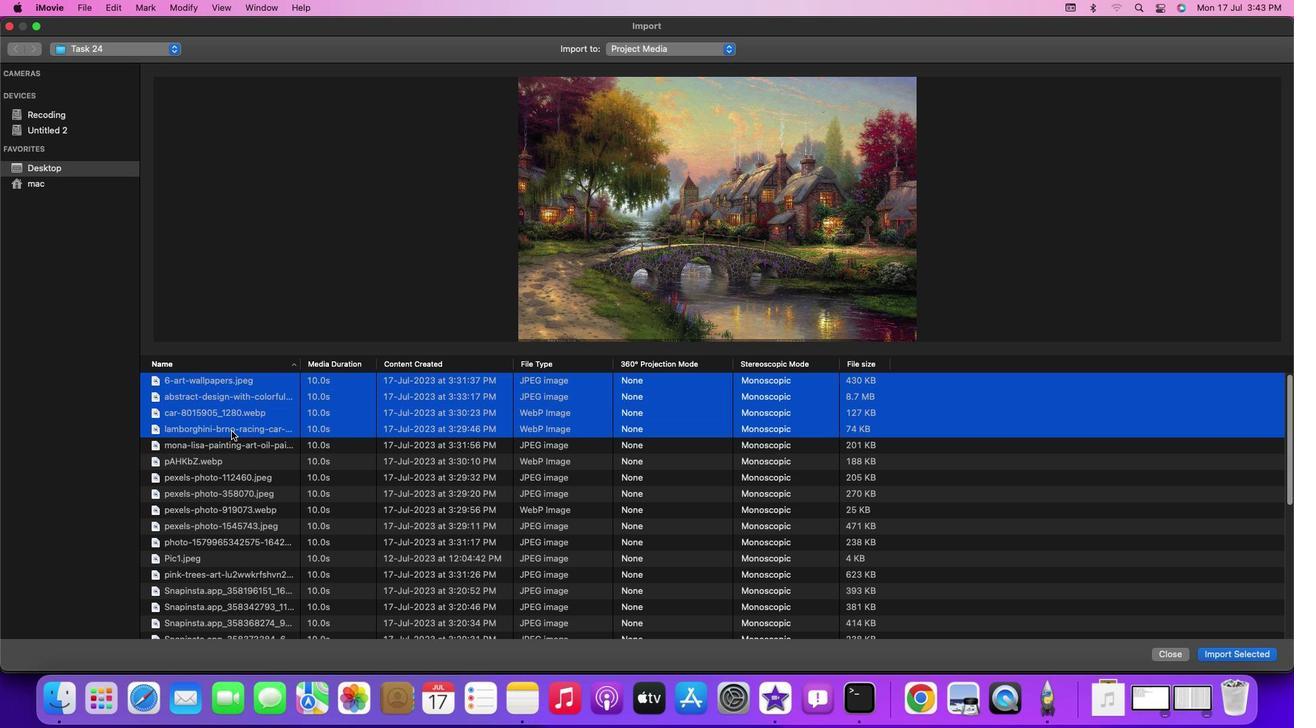 
Action: Mouse moved to (234, 447)
Screenshot: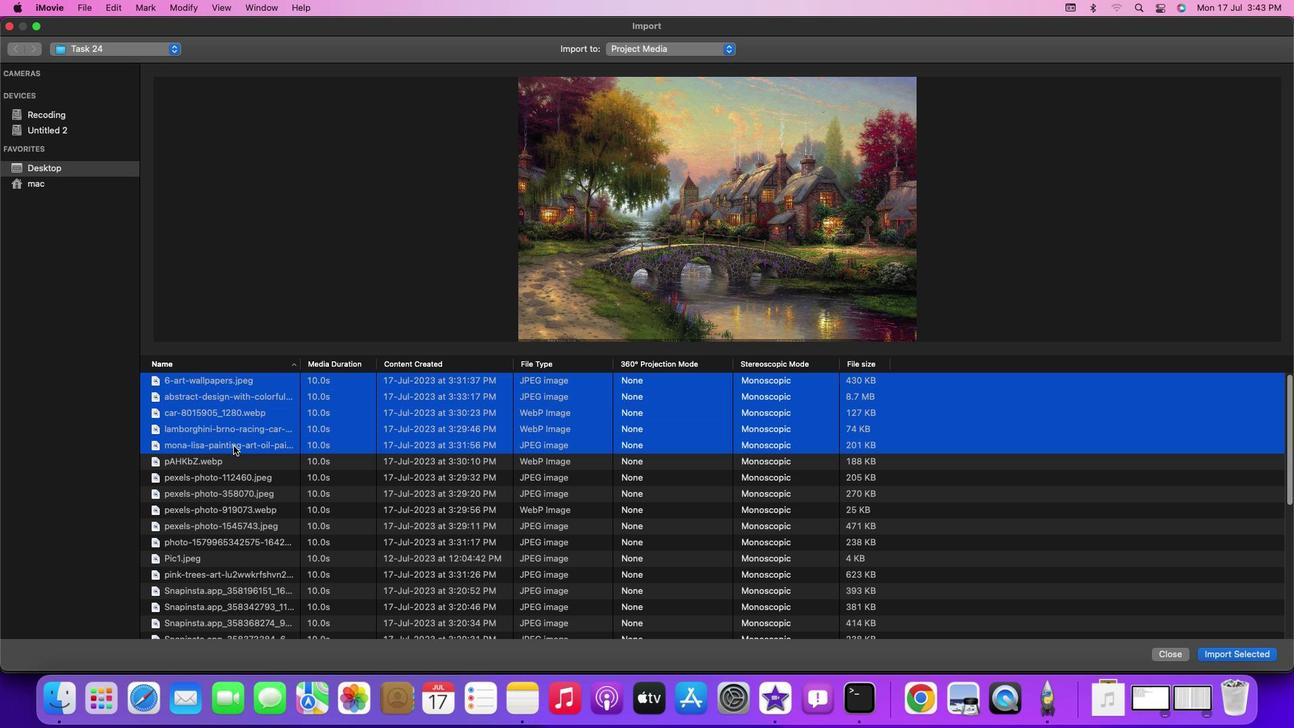 
Action: Mouse pressed left at (234, 447)
Screenshot: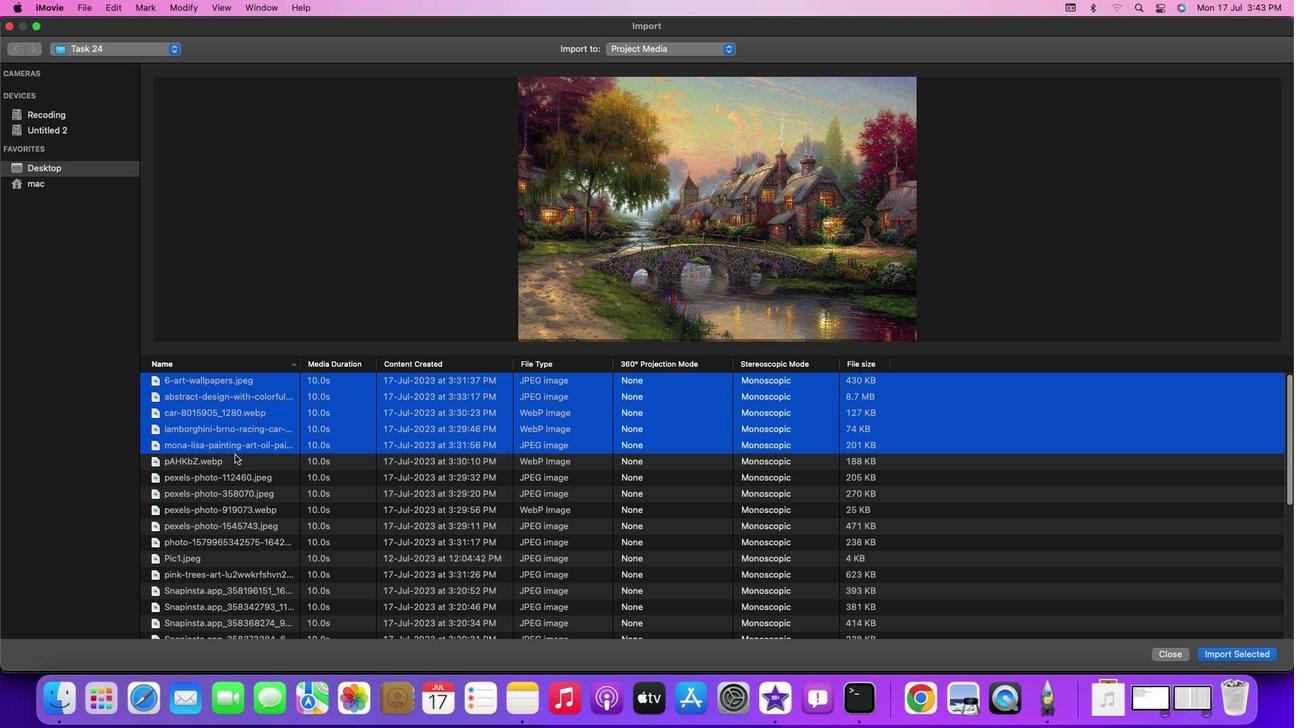 
Action: Mouse moved to (235, 465)
Screenshot: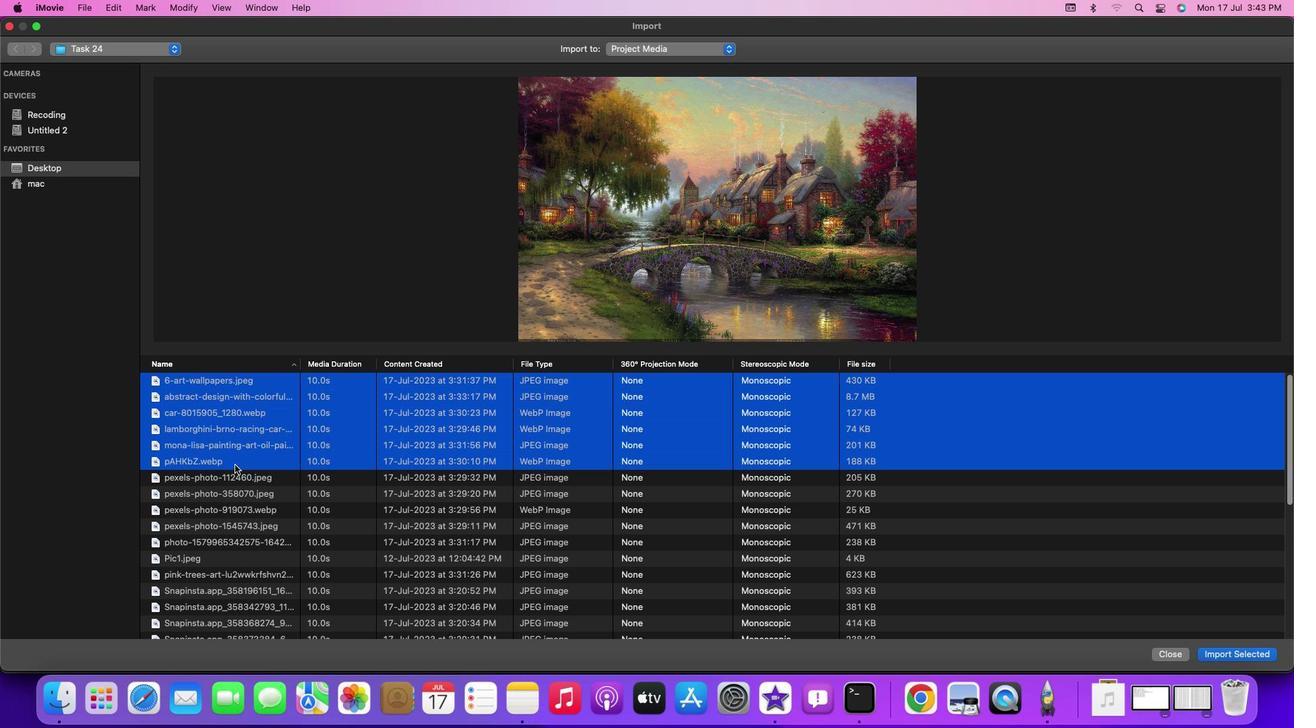 
Action: Mouse pressed left at (235, 465)
Screenshot: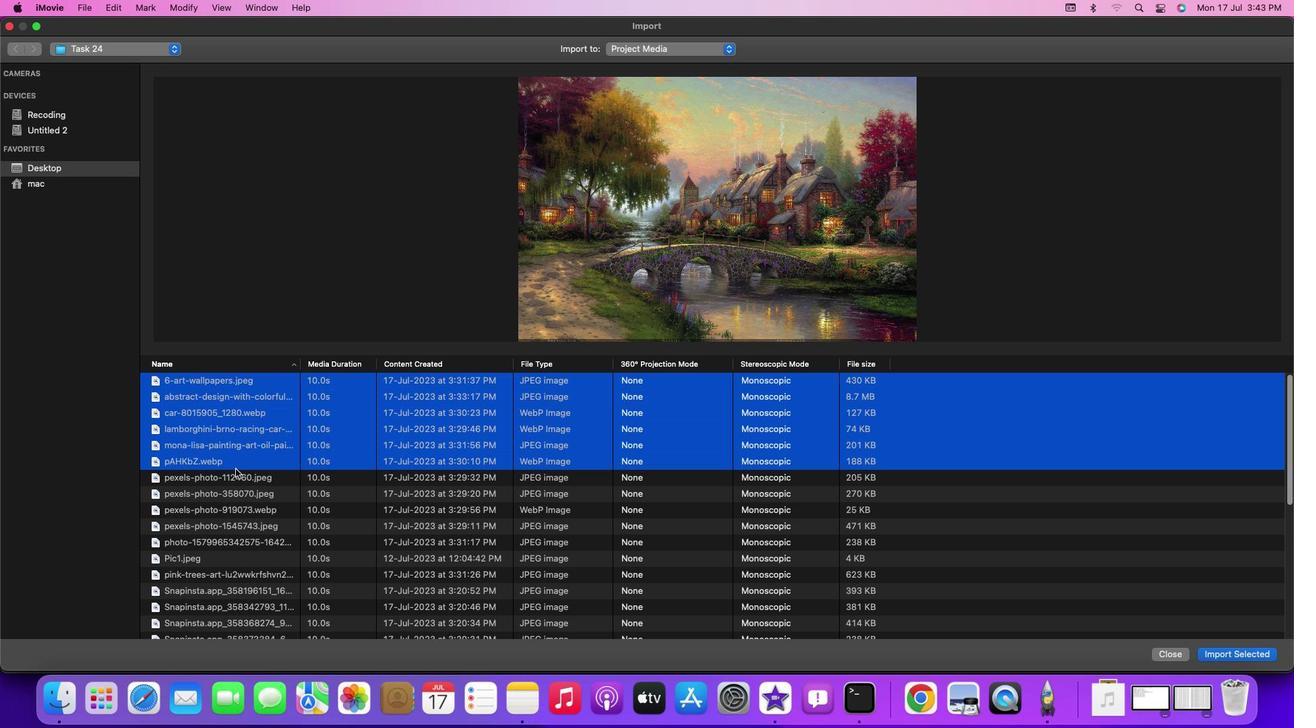 
Action: Mouse moved to (239, 484)
Screenshot: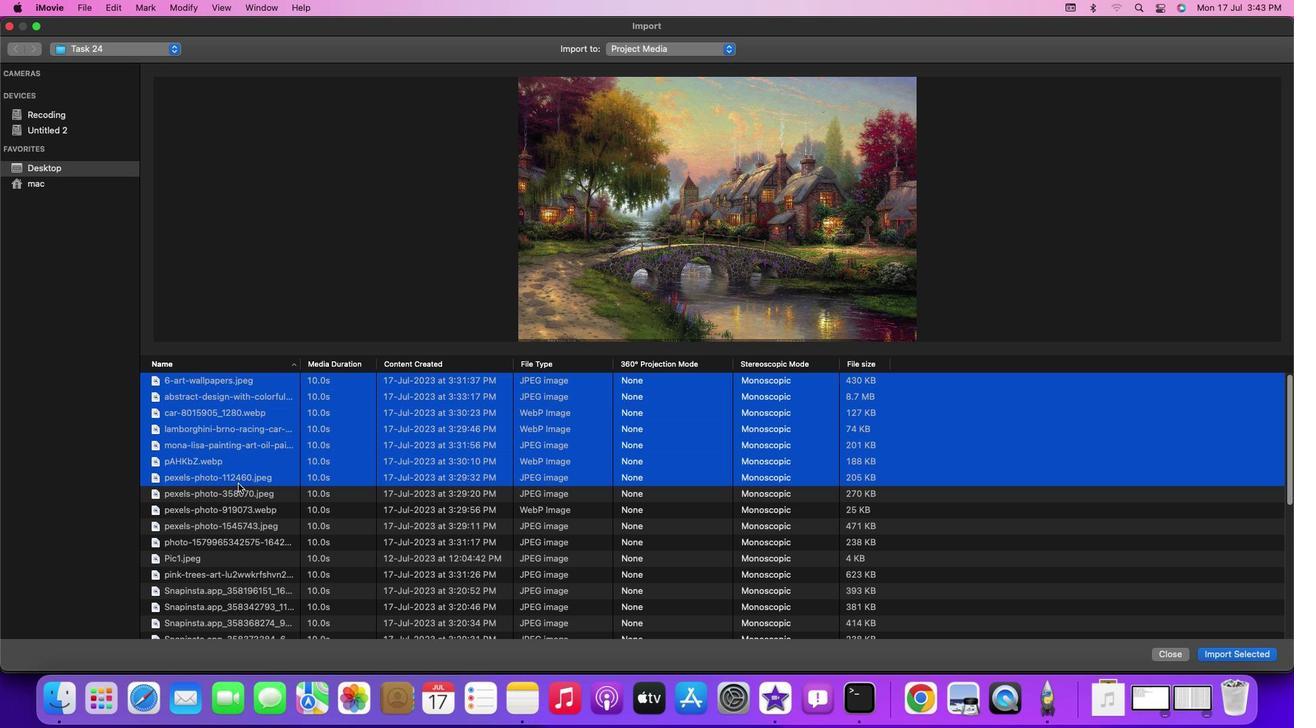 
Action: Mouse pressed left at (239, 484)
Screenshot: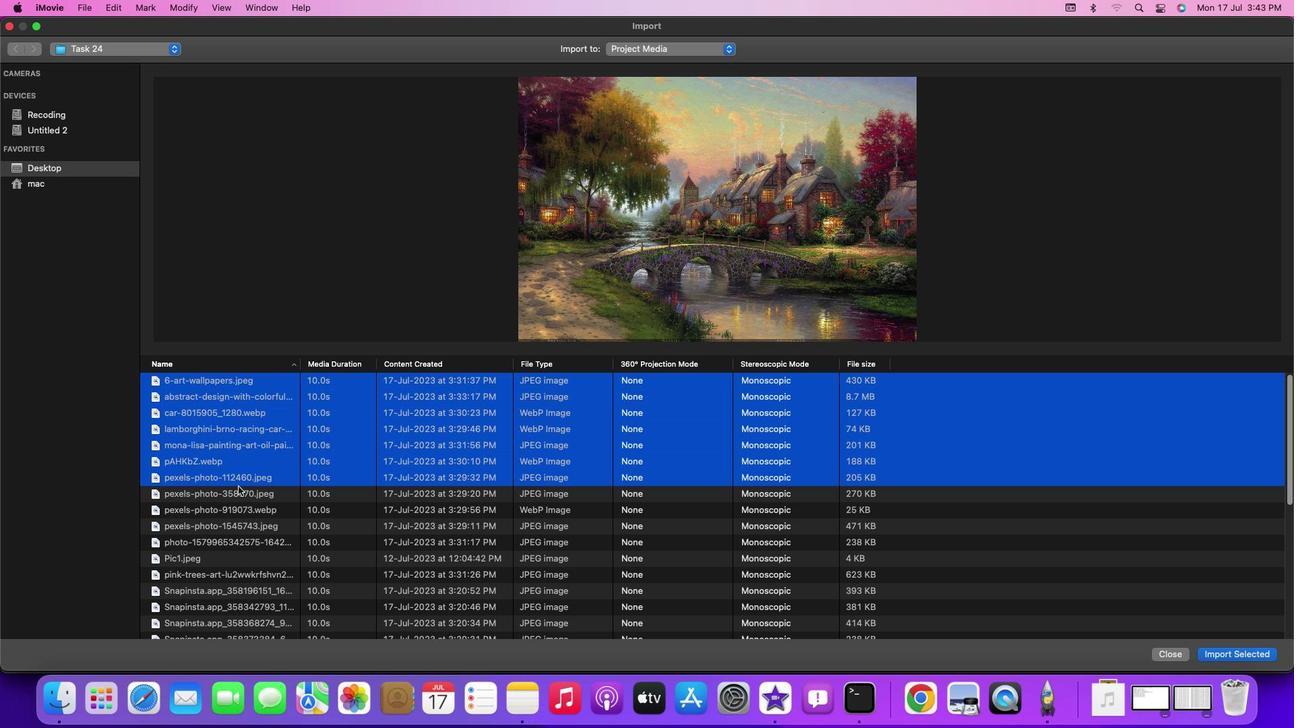 
Action: Mouse moved to (242, 495)
Screenshot: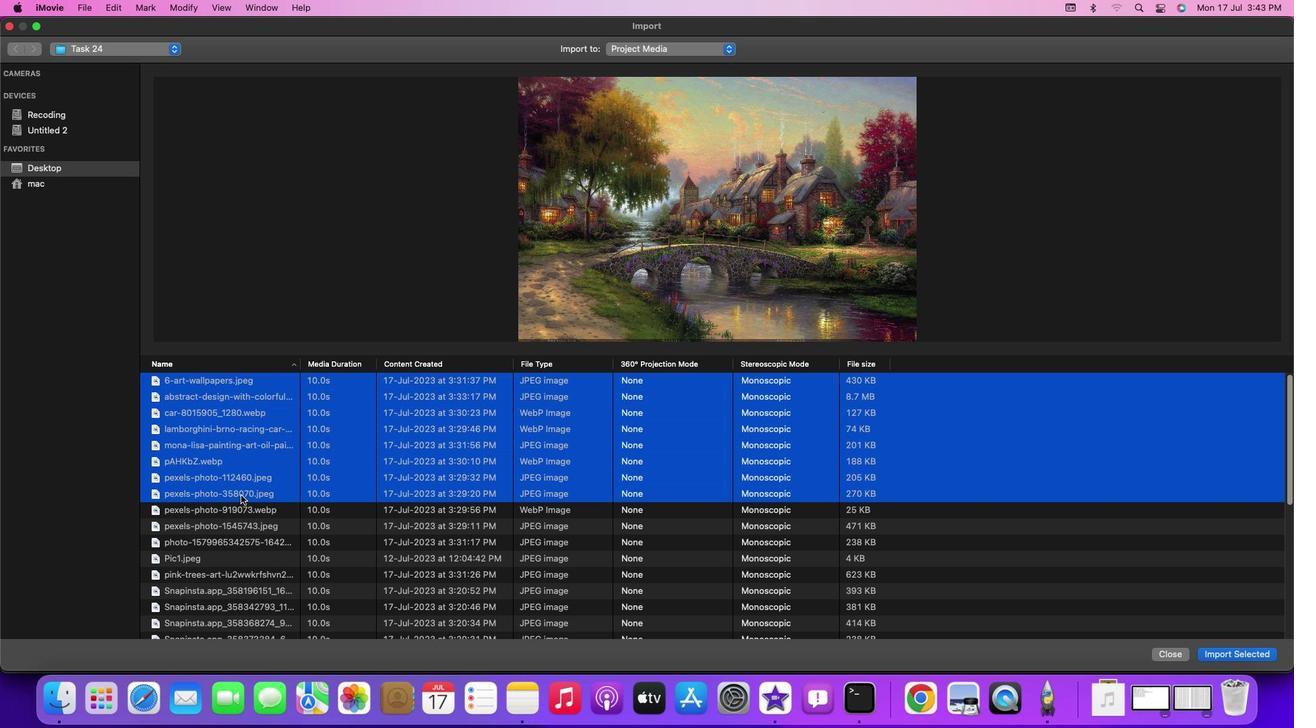 
Action: Mouse pressed left at (242, 495)
Screenshot: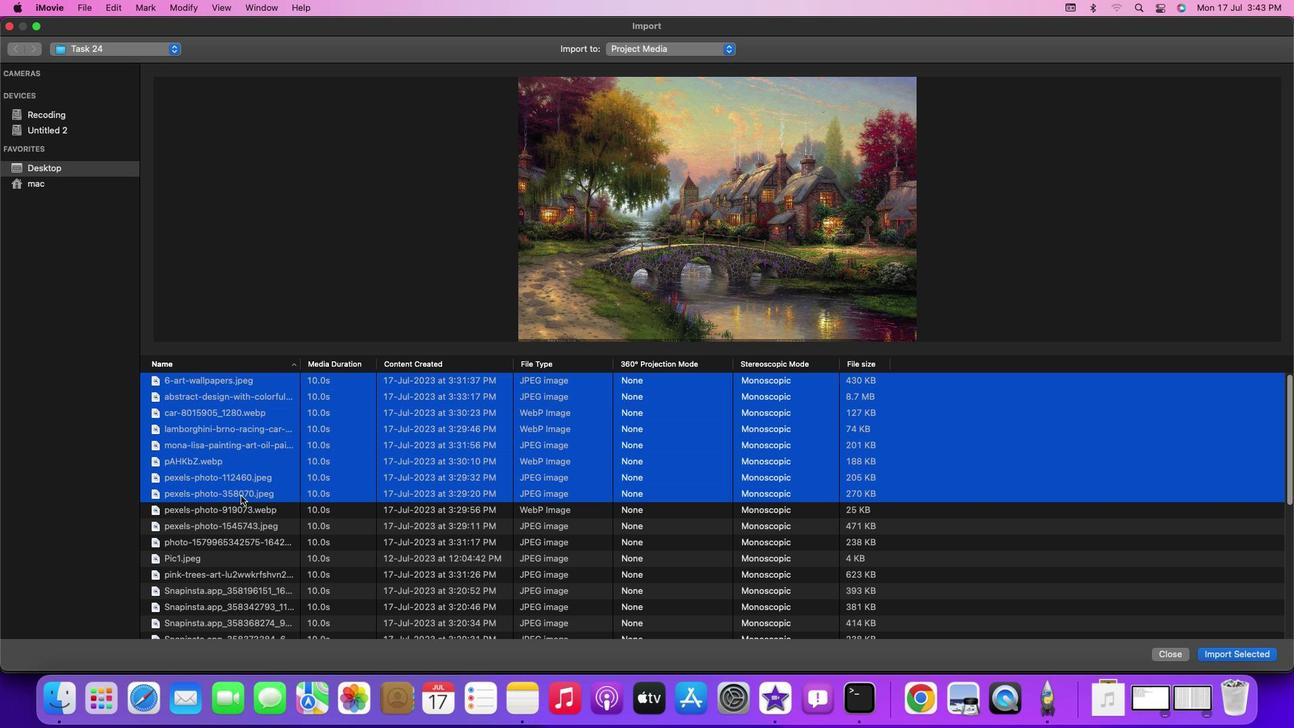 
Action: Mouse moved to (242, 504)
Screenshot: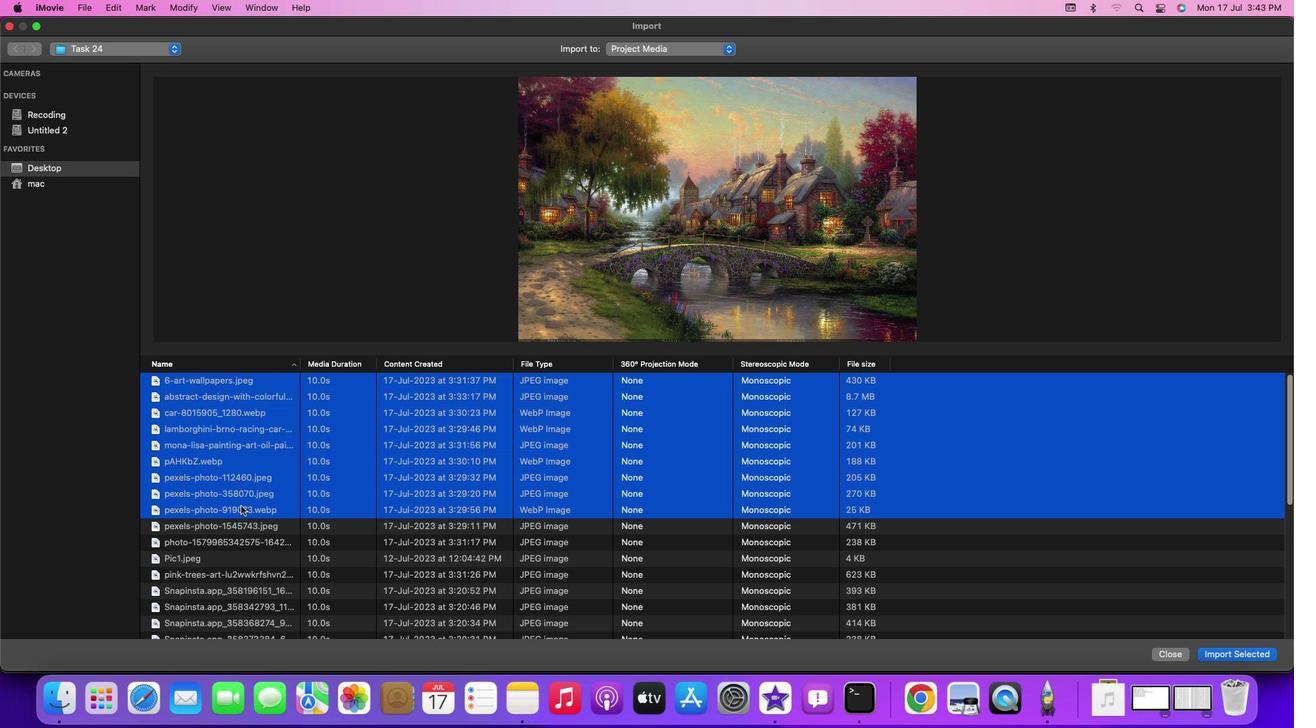 
Action: Mouse pressed left at (242, 504)
Screenshot: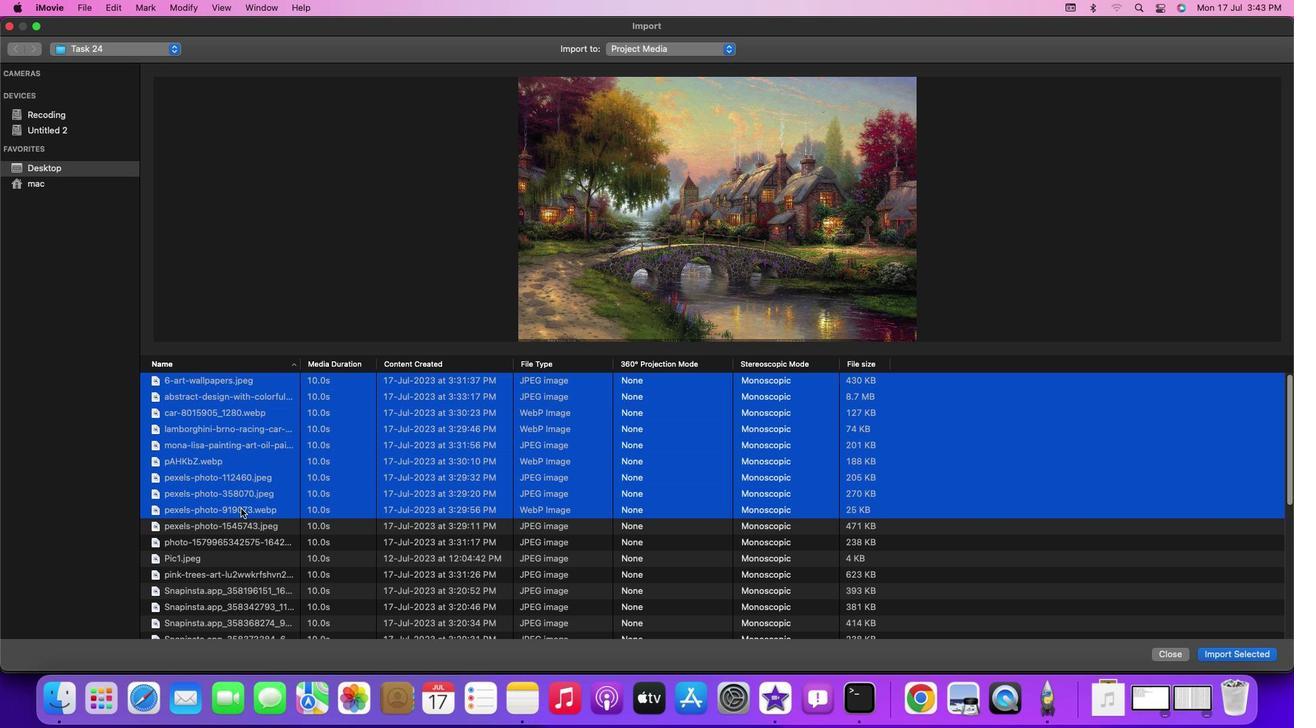 
Action: Mouse moved to (241, 519)
Screenshot: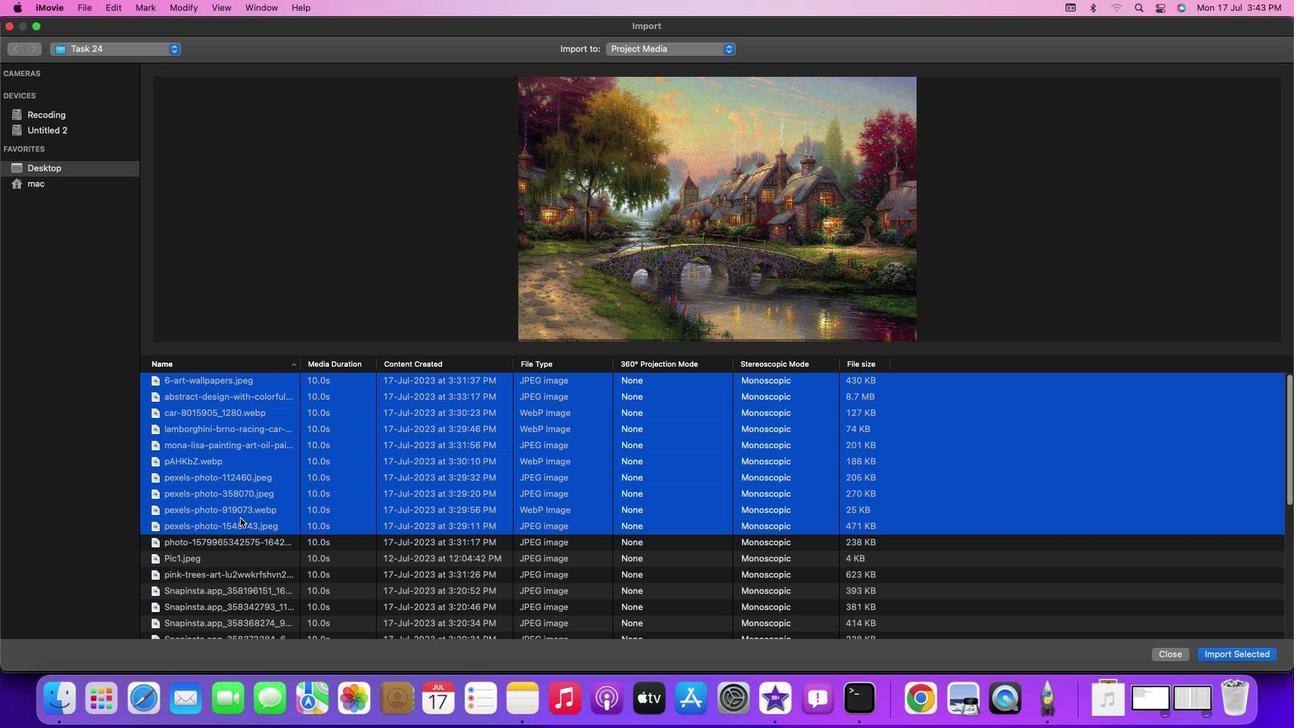 
Action: Mouse pressed left at (241, 519)
Screenshot: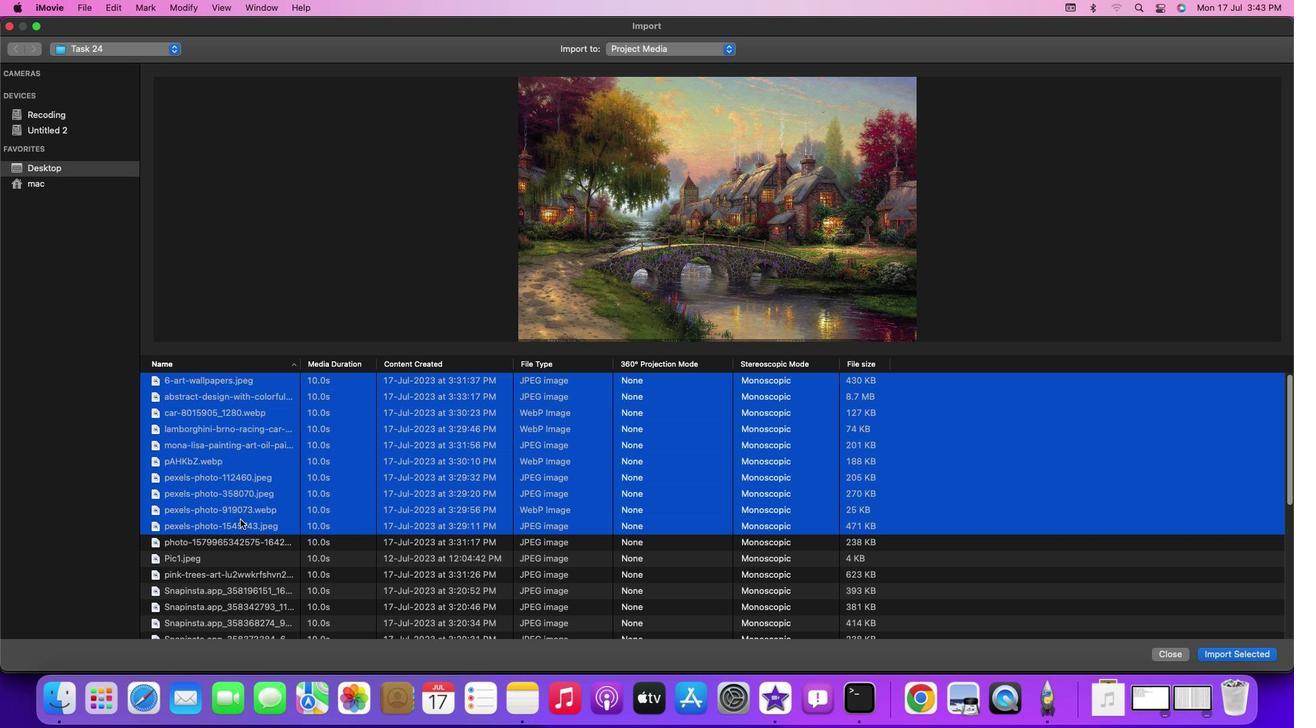 
Action: Mouse moved to (242, 533)
Screenshot: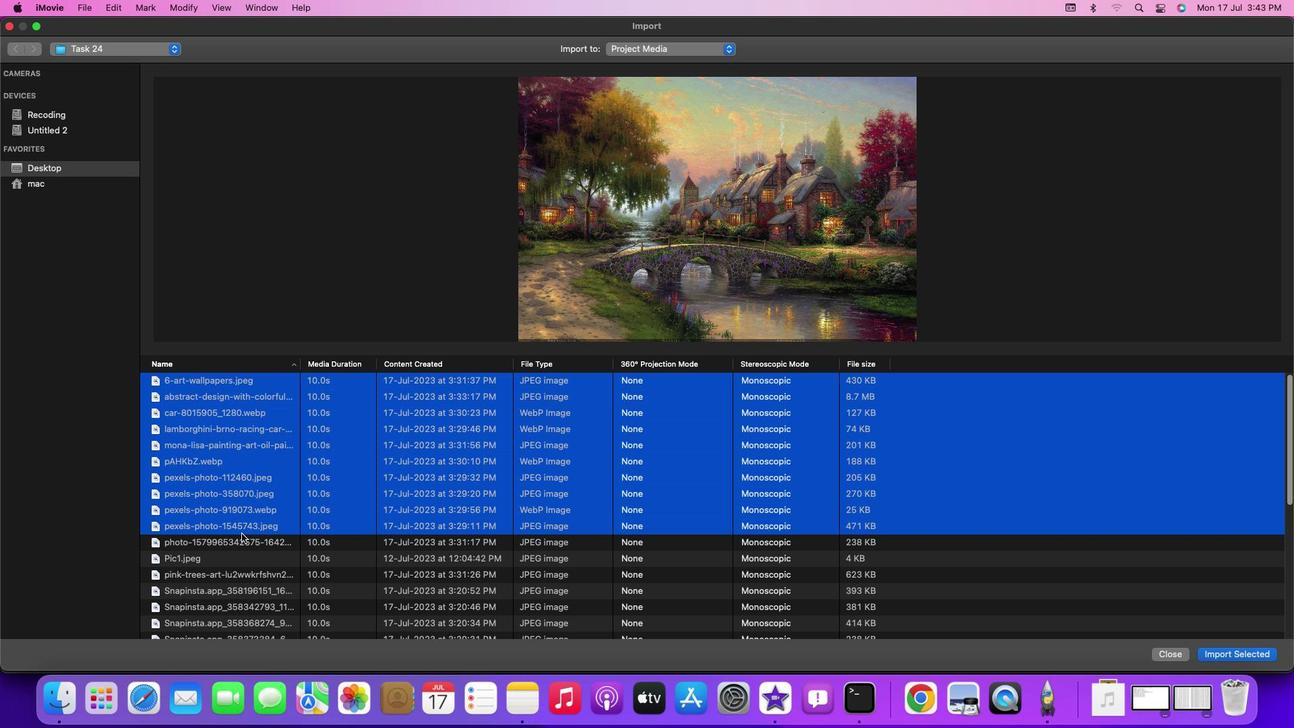 
Action: Mouse pressed left at (242, 533)
Screenshot: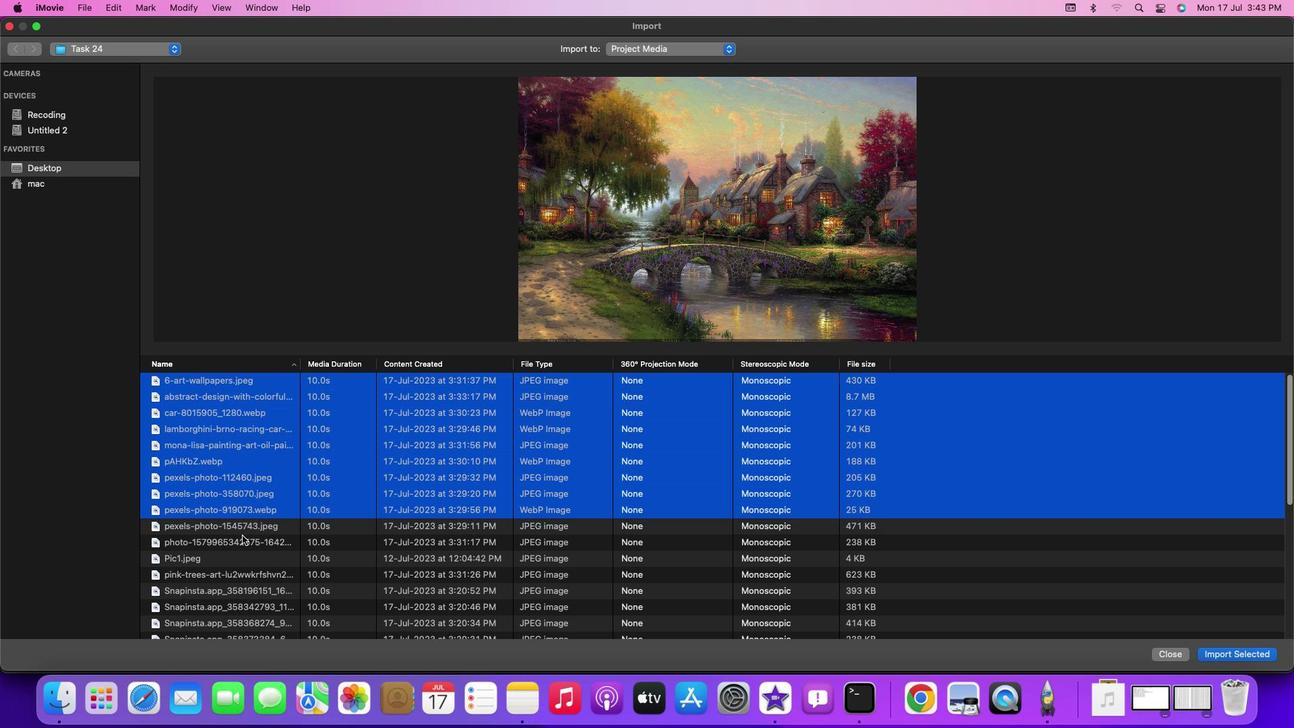
Action: Mouse moved to (244, 541)
Screenshot: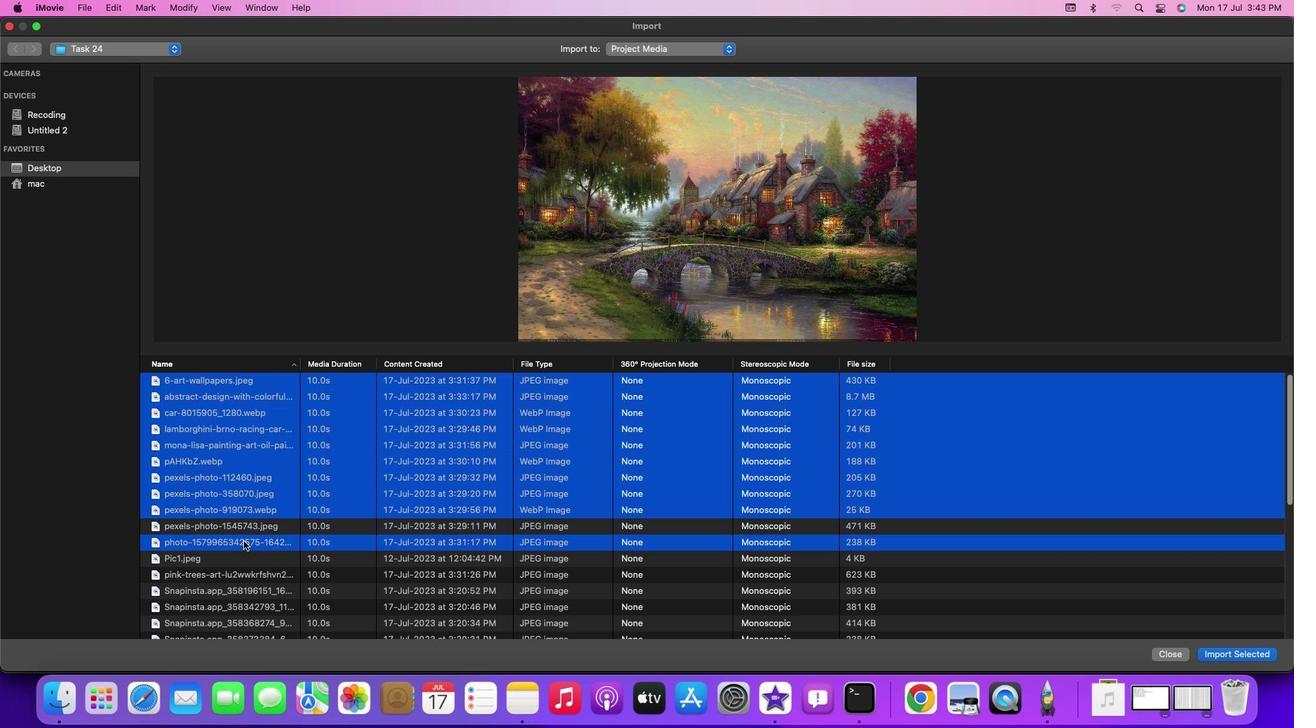 
Action: Mouse pressed left at (244, 541)
Screenshot: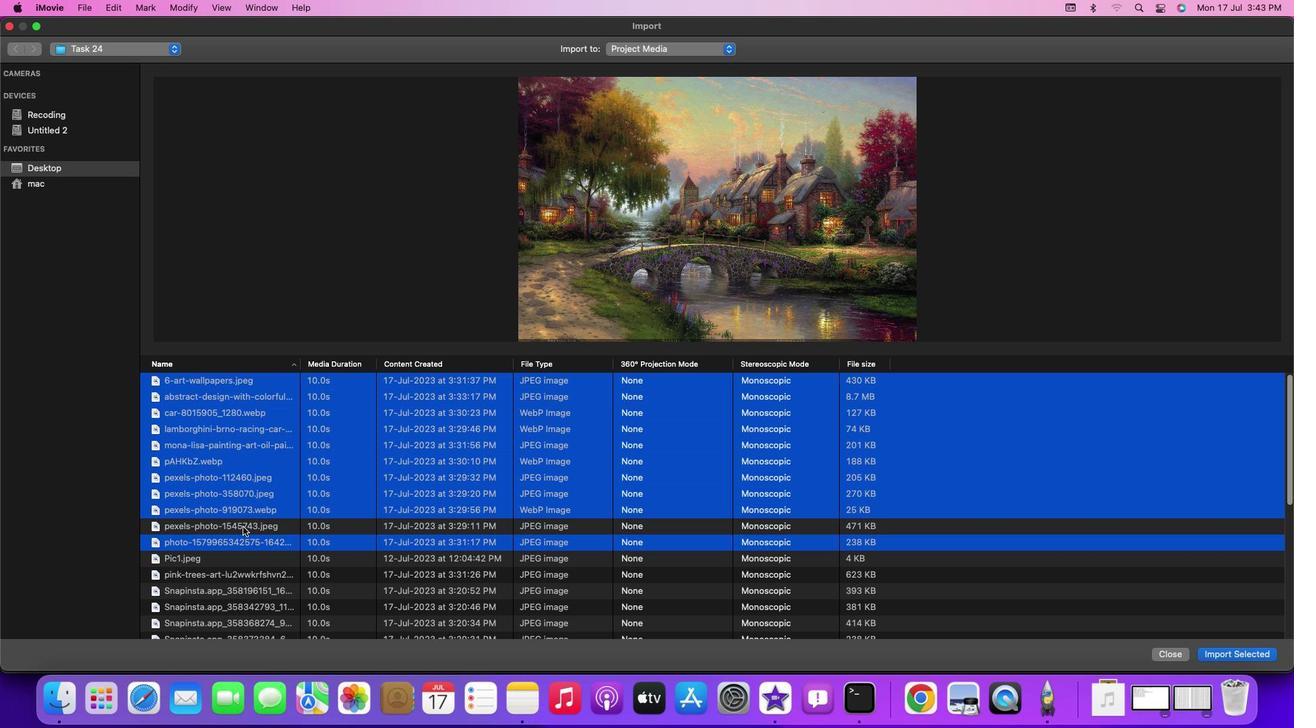 
Action: Mouse moved to (244, 525)
Screenshot: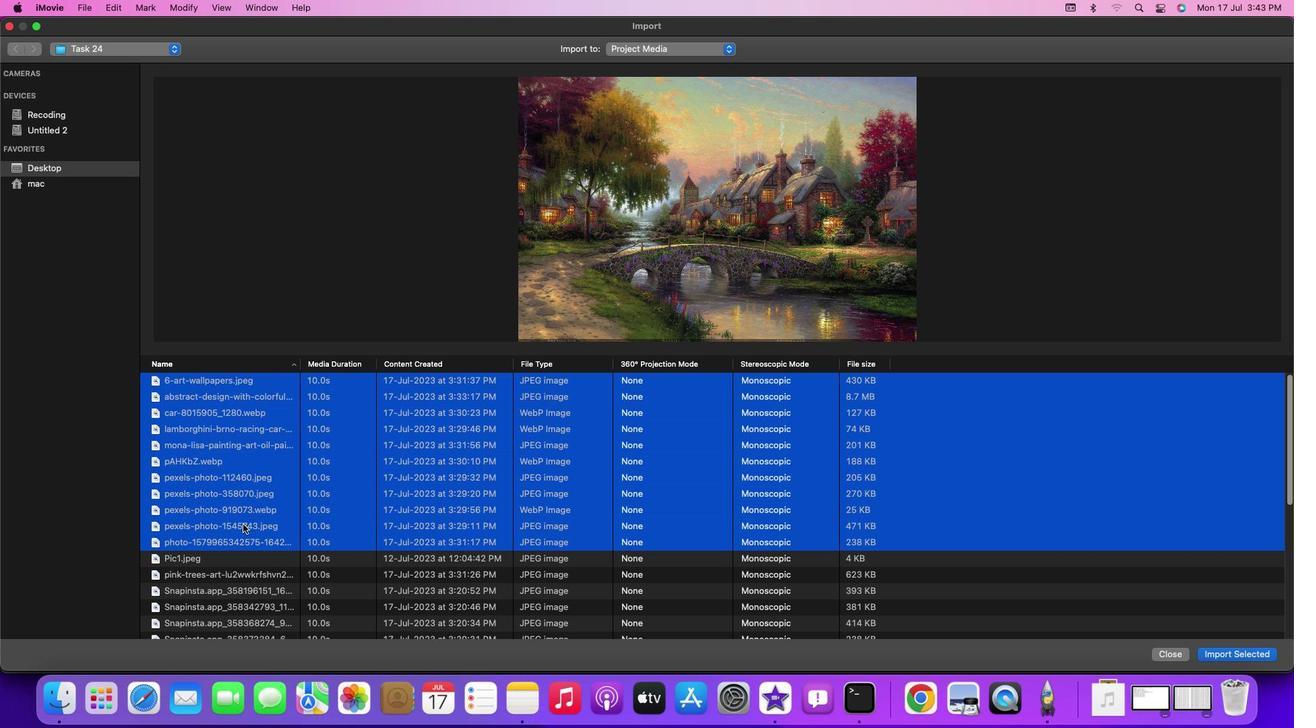 
Action: Mouse pressed left at (244, 525)
Screenshot: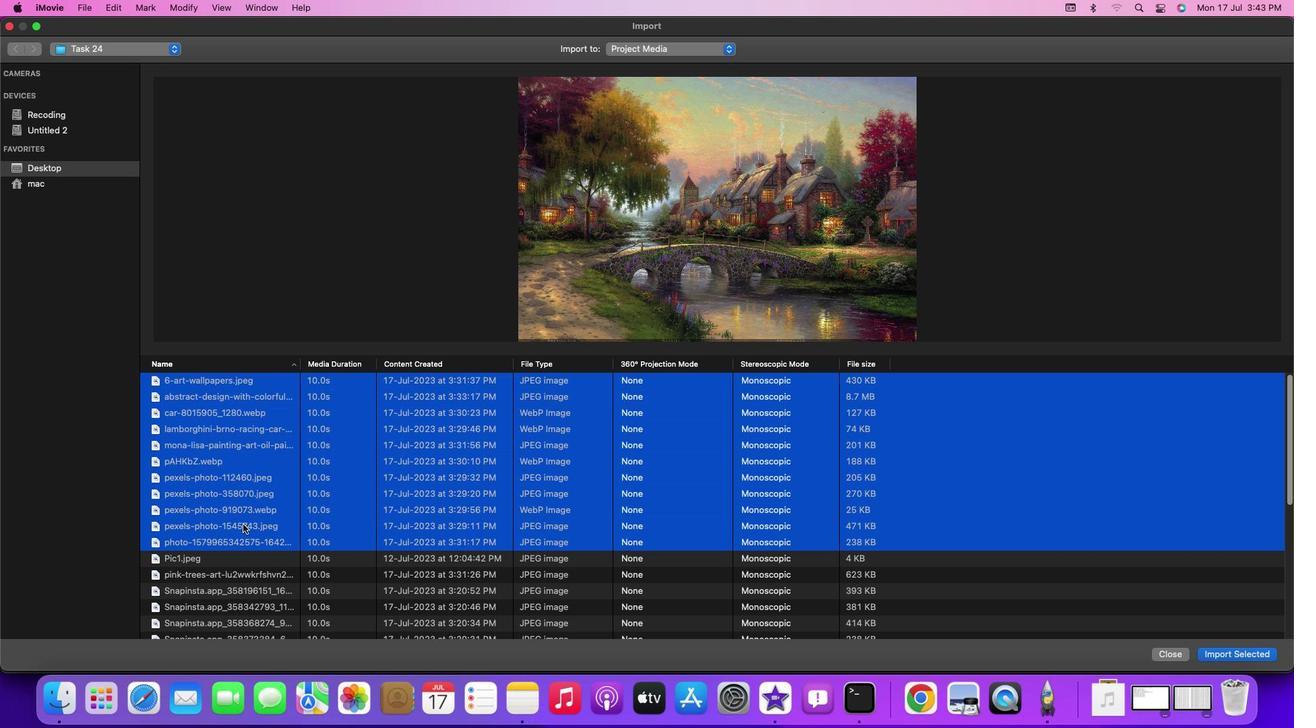 
Action: Mouse moved to (202, 564)
Screenshot: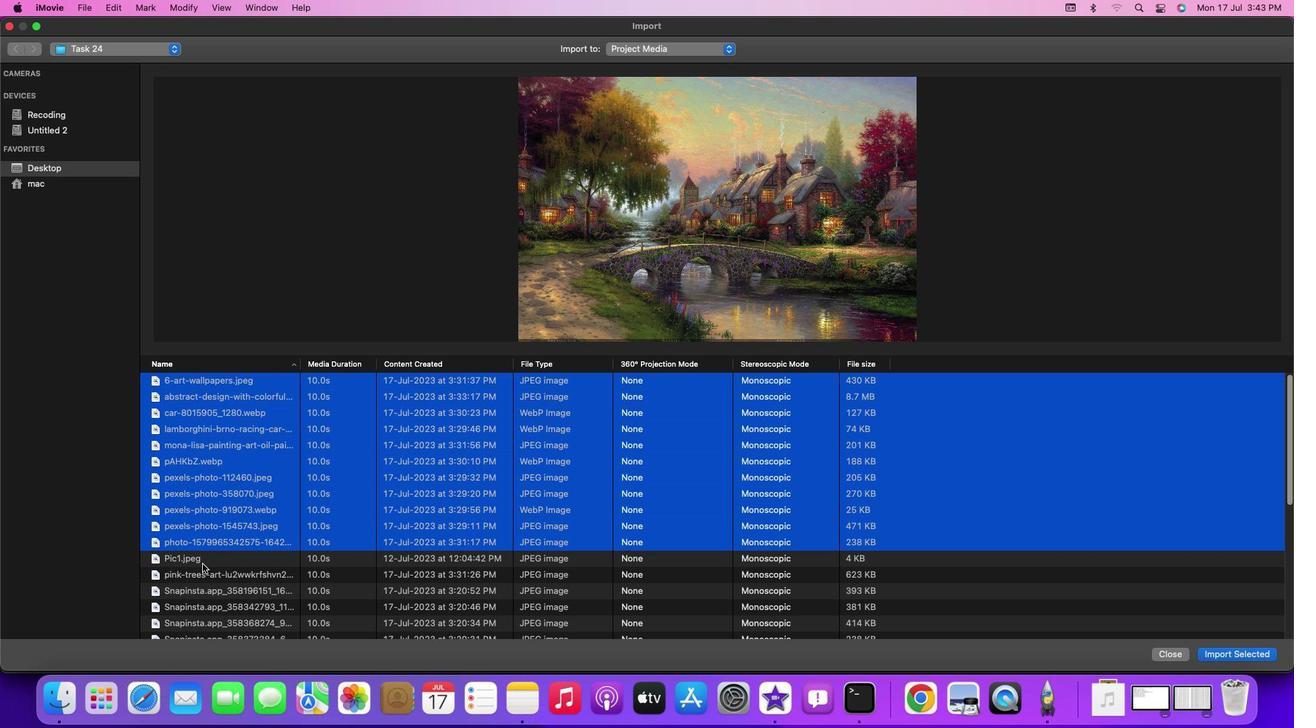 
Action: Mouse pressed left at (202, 564)
Screenshot: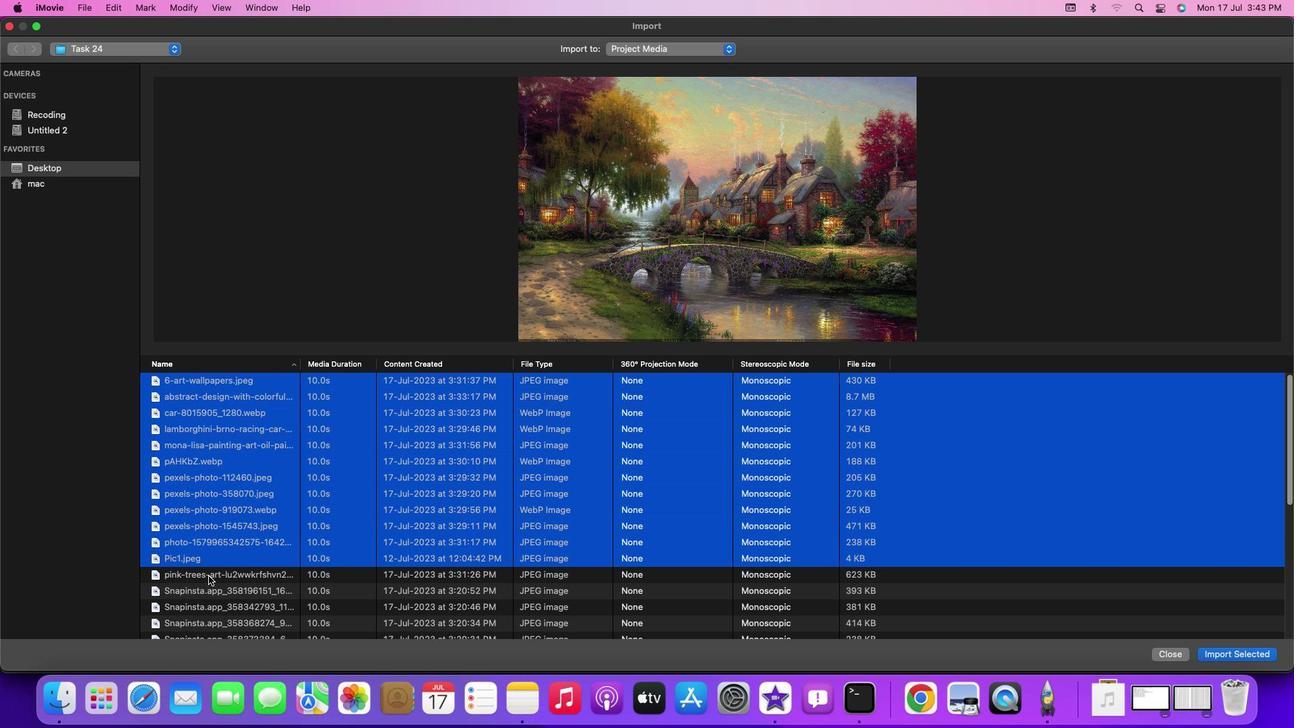 
Action: Mouse moved to (209, 578)
Screenshot: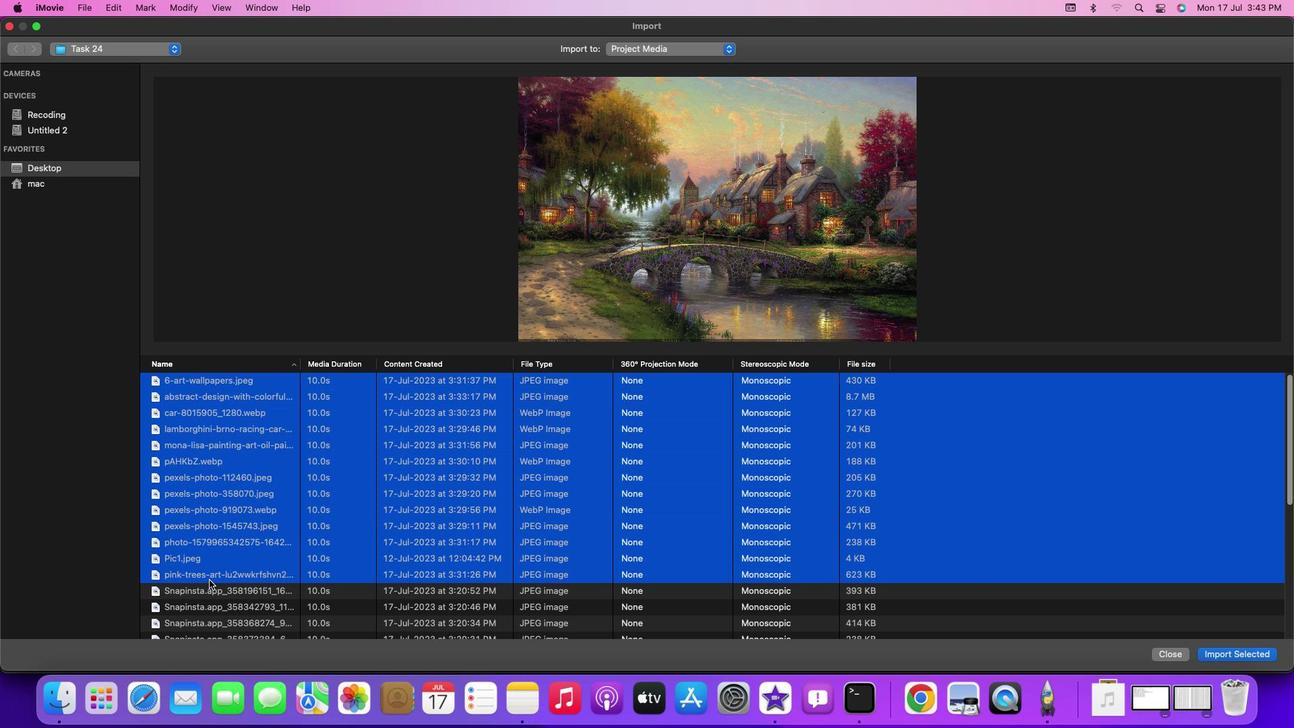
Action: Mouse pressed left at (209, 578)
Screenshot: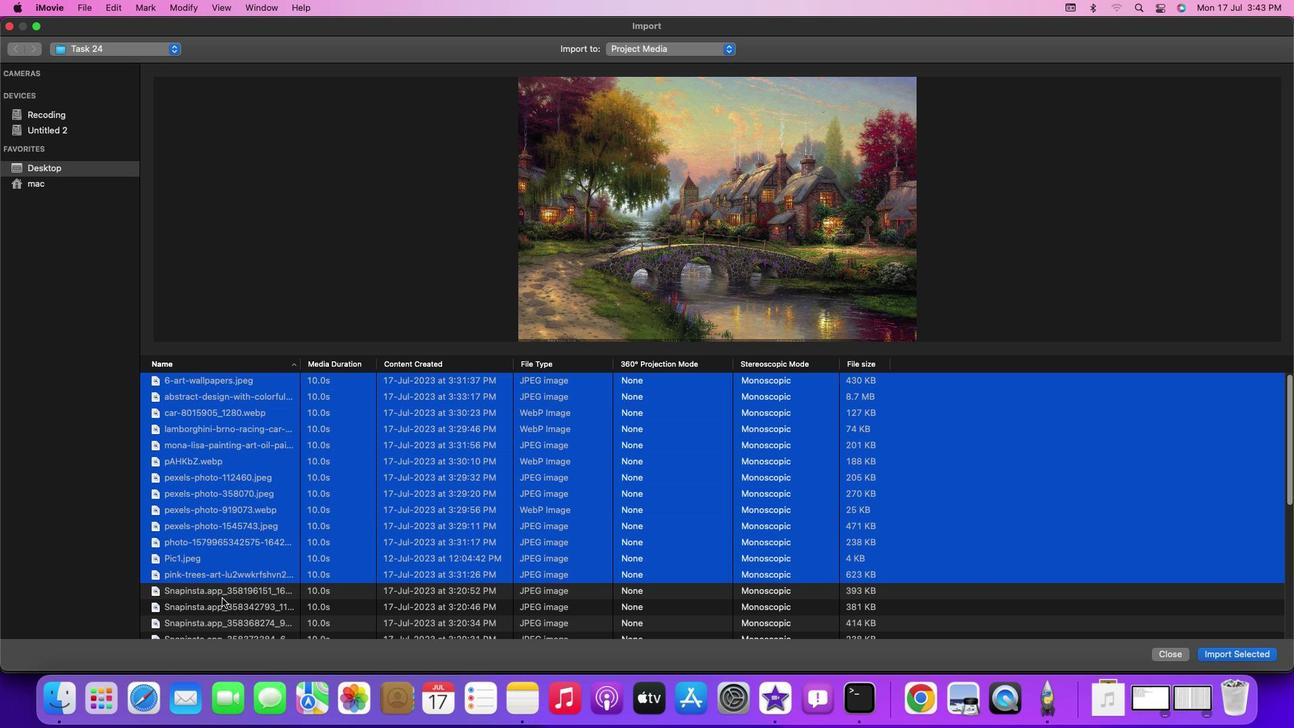 
Action: Mouse moved to (223, 605)
Screenshot: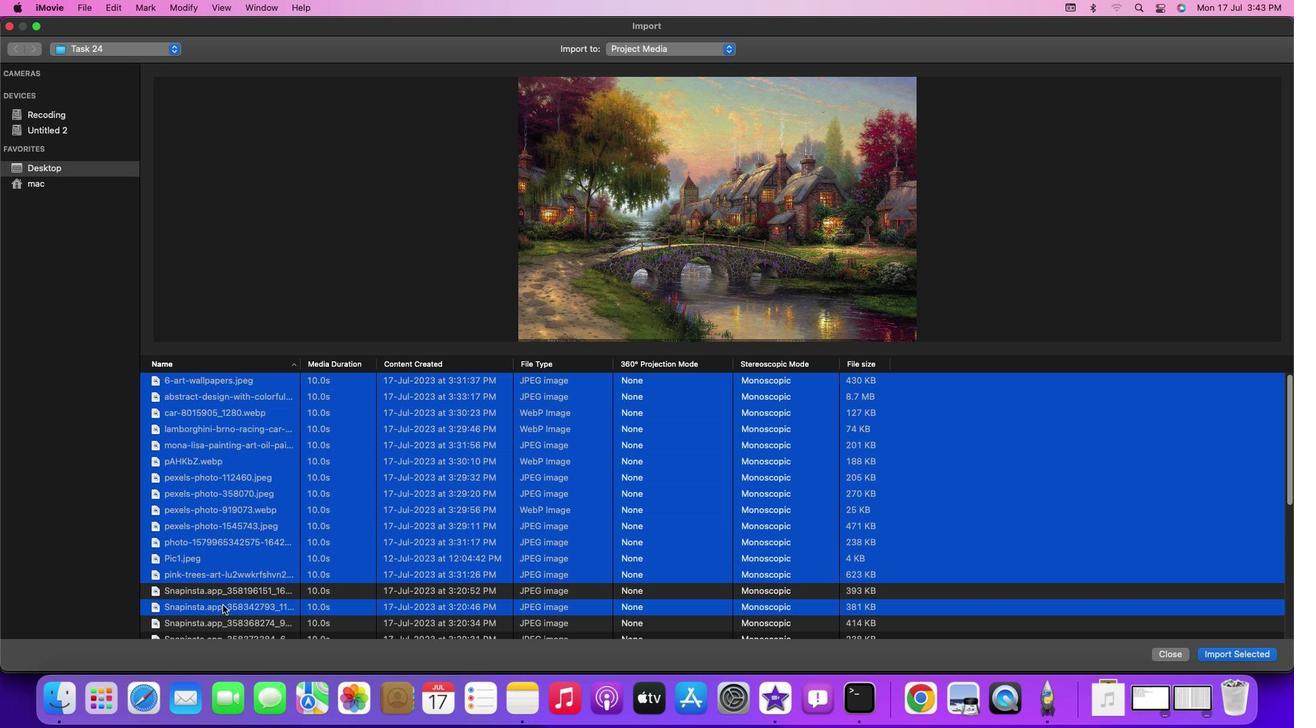 
Action: Mouse pressed left at (223, 605)
Screenshot: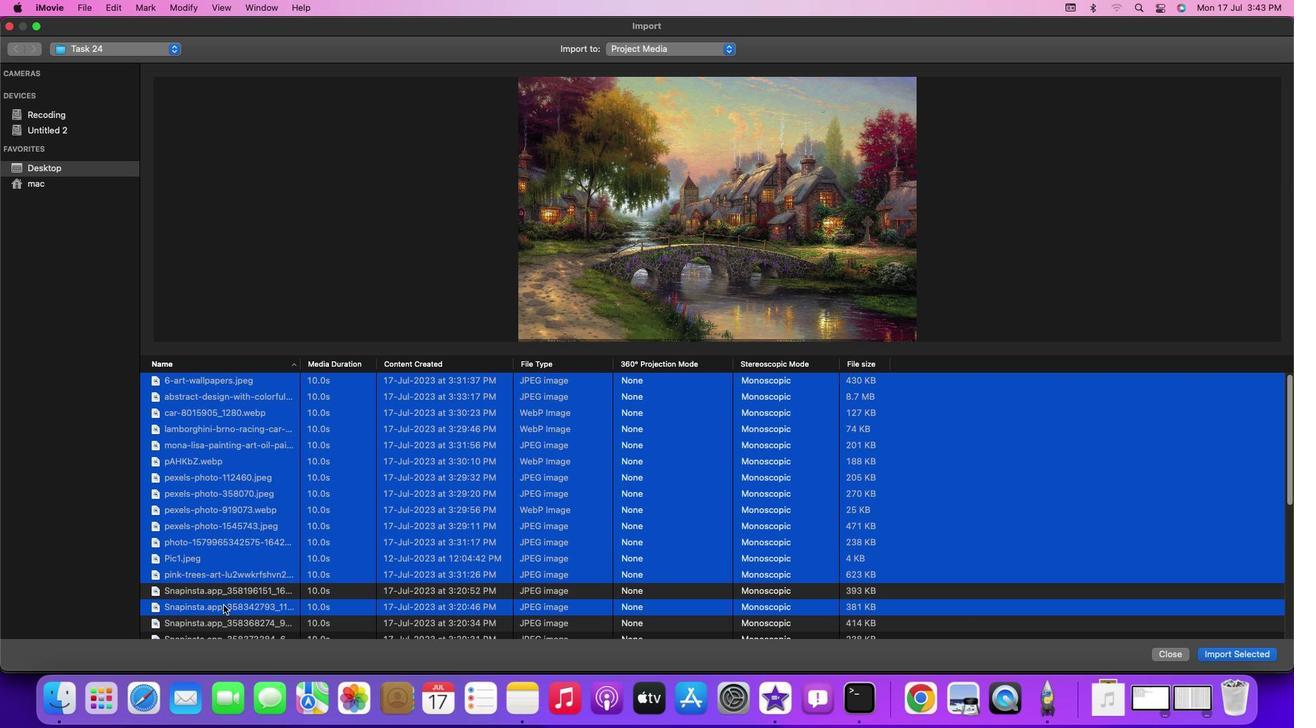 
Action: Mouse moved to (228, 594)
Screenshot: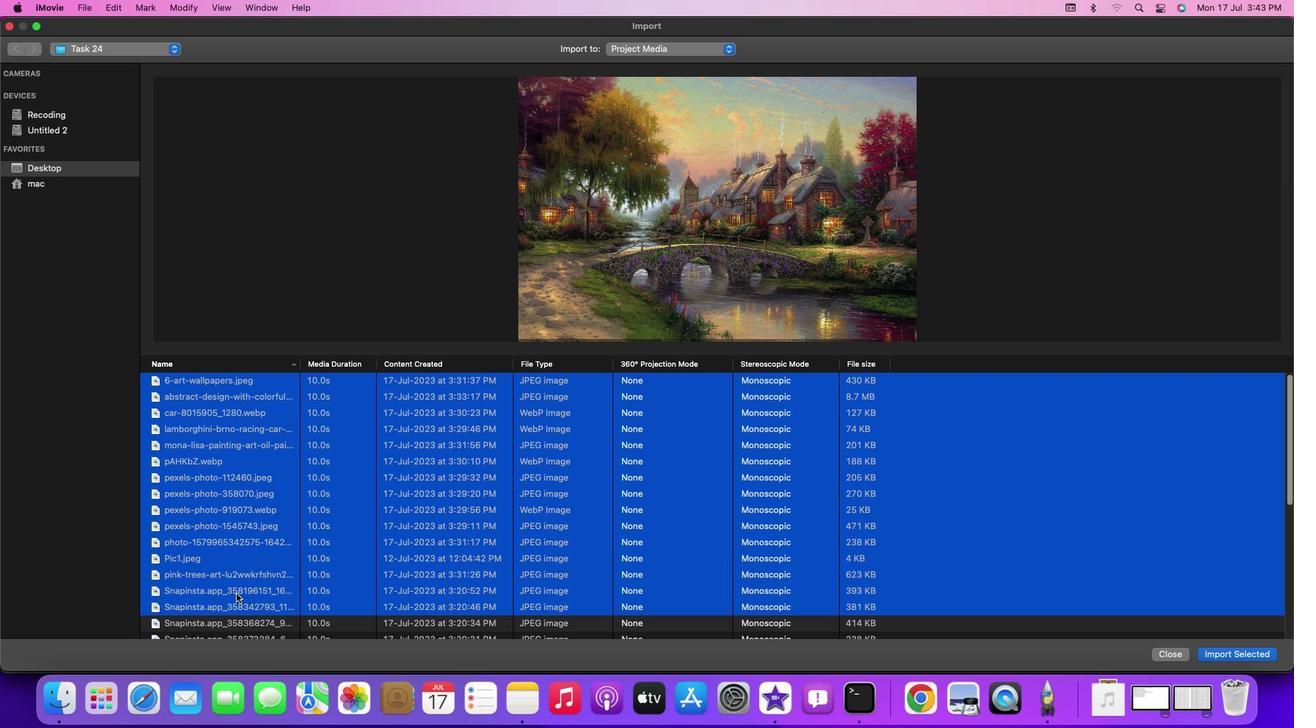 
Action: Mouse pressed left at (228, 594)
Screenshot: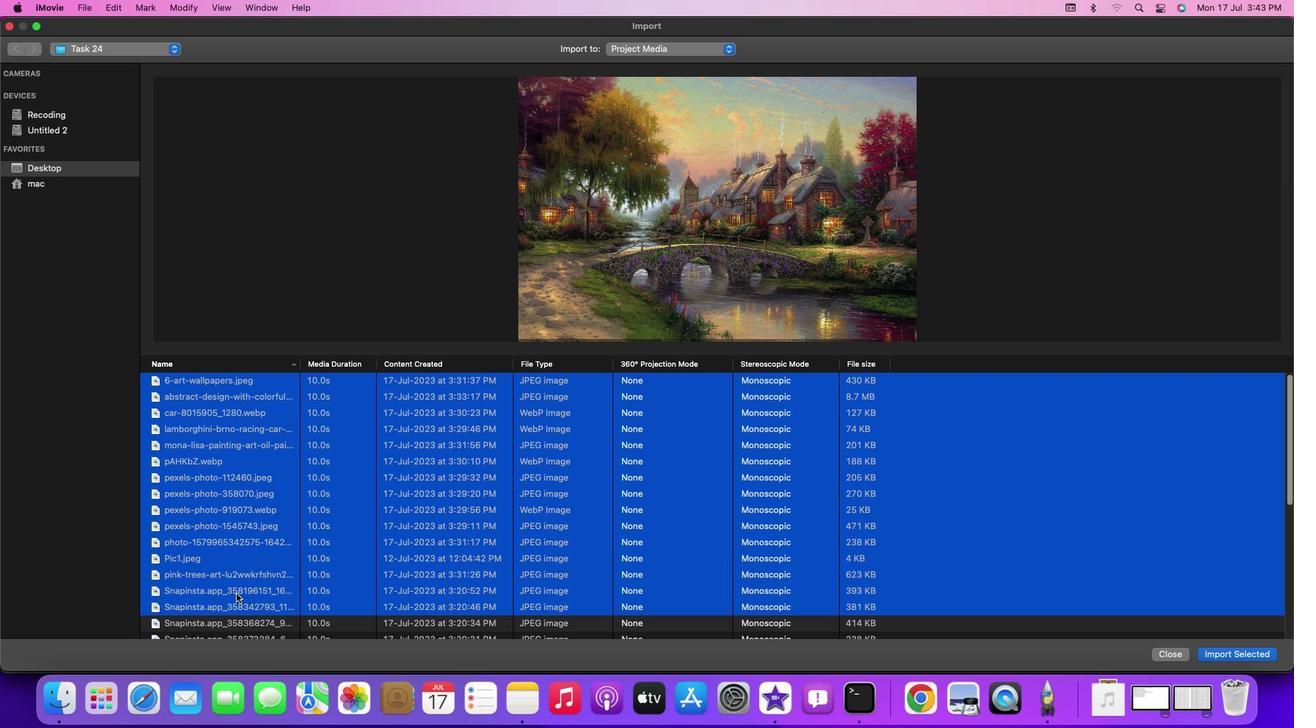 
Action: Mouse moved to (1289, 490)
Screenshot: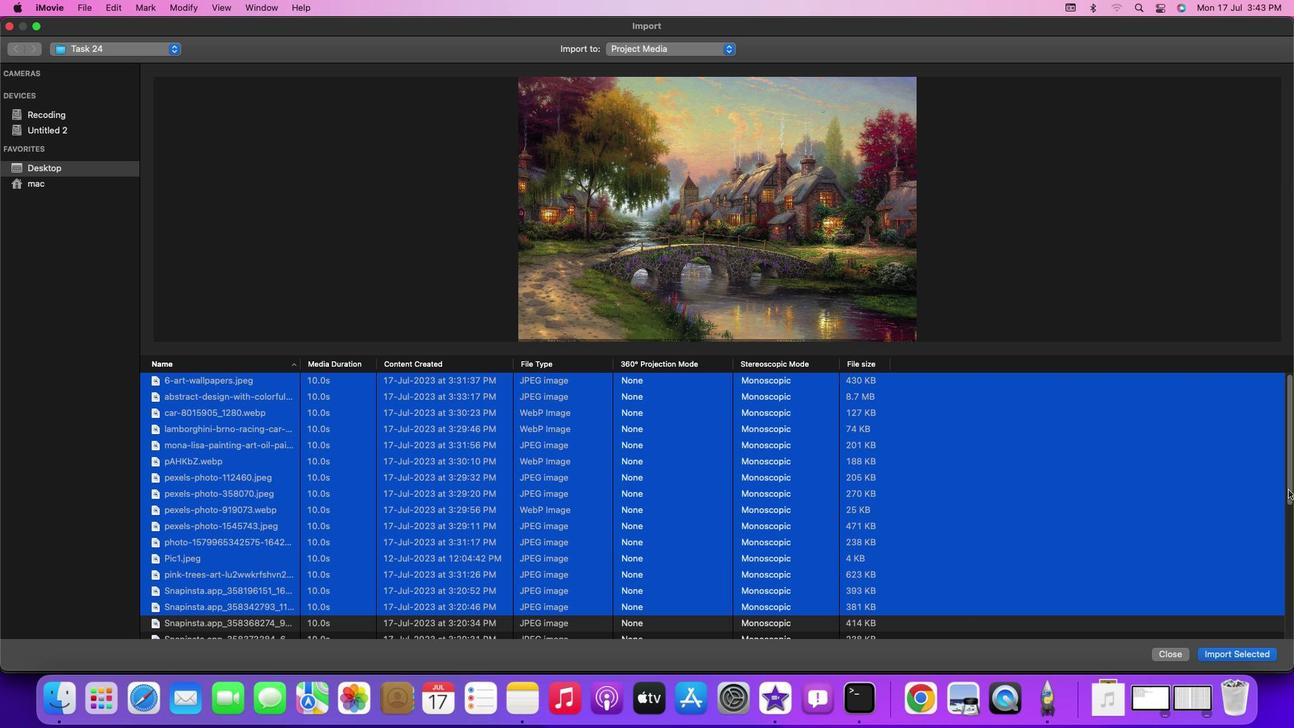 
Action: Mouse pressed left at (1289, 490)
Screenshot: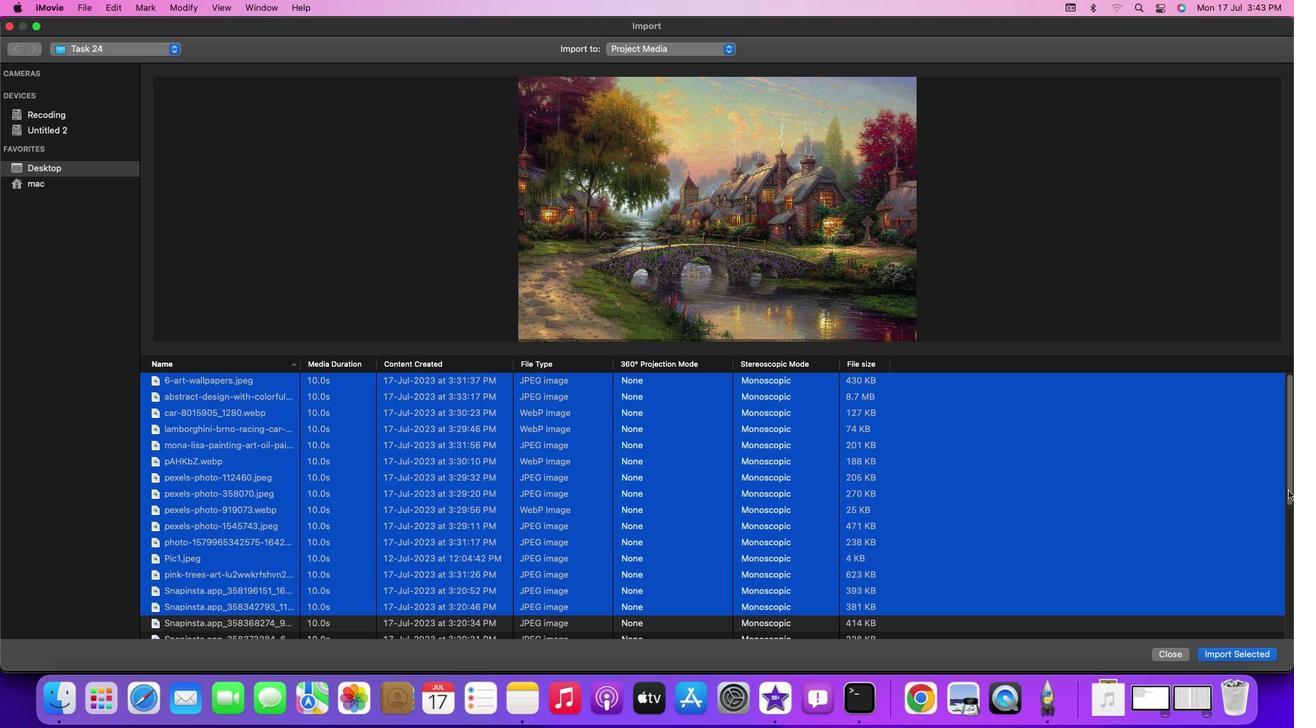 
Action: Mouse moved to (1264, 585)
Screenshot: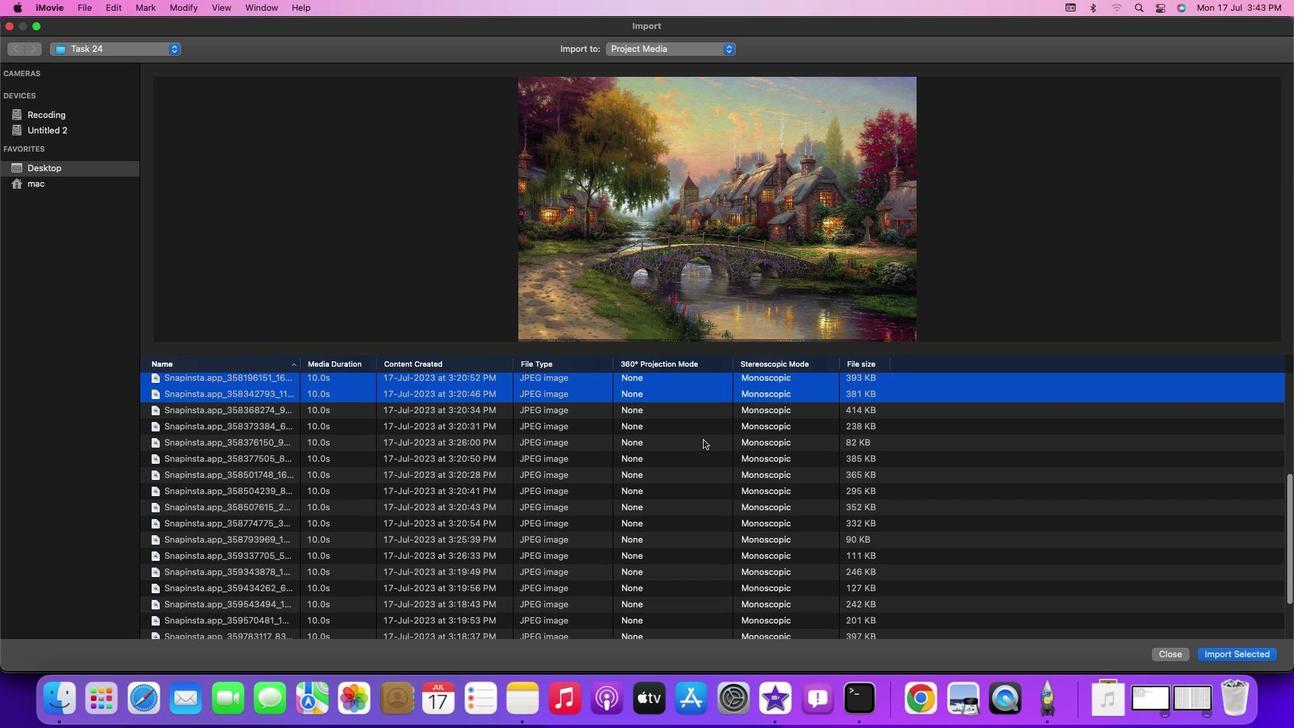 
Action: Key pressed Key.cmd
Screenshot: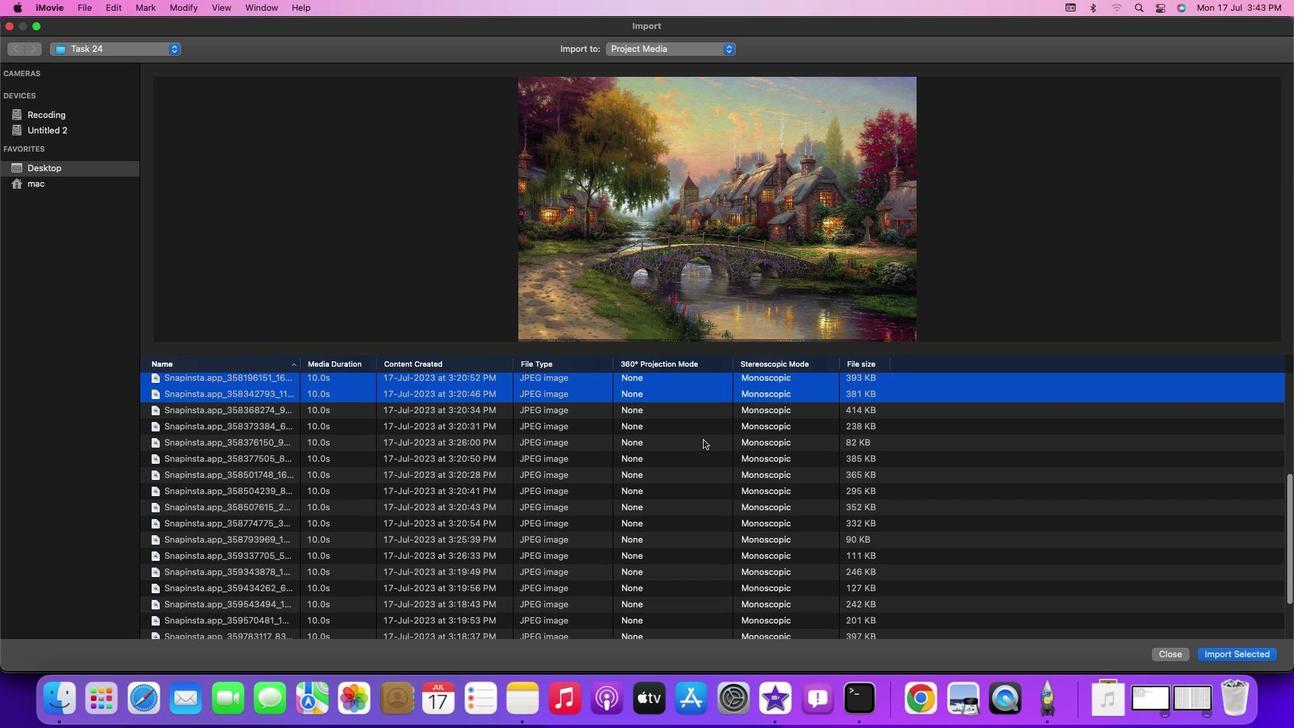 
Action: Mouse moved to (189, 414)
Screenshot: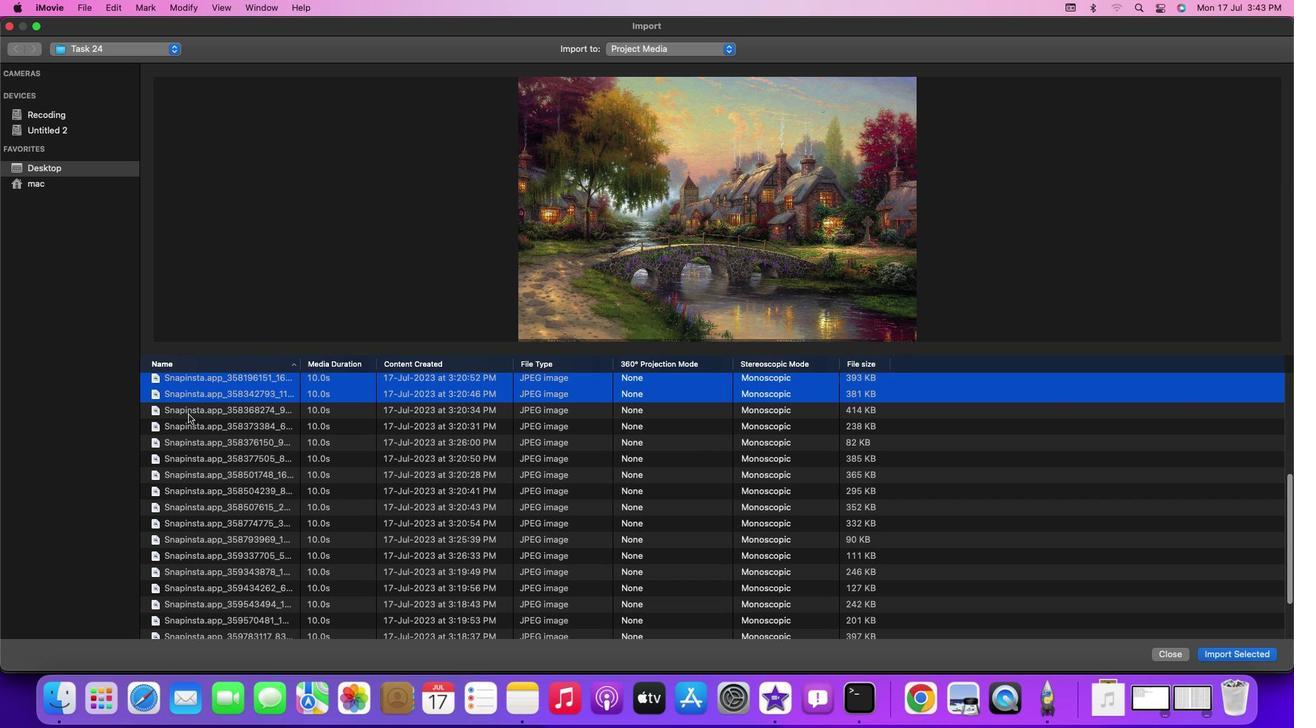 
Action: Mouse pressed left at (189, 414)
Screenshot: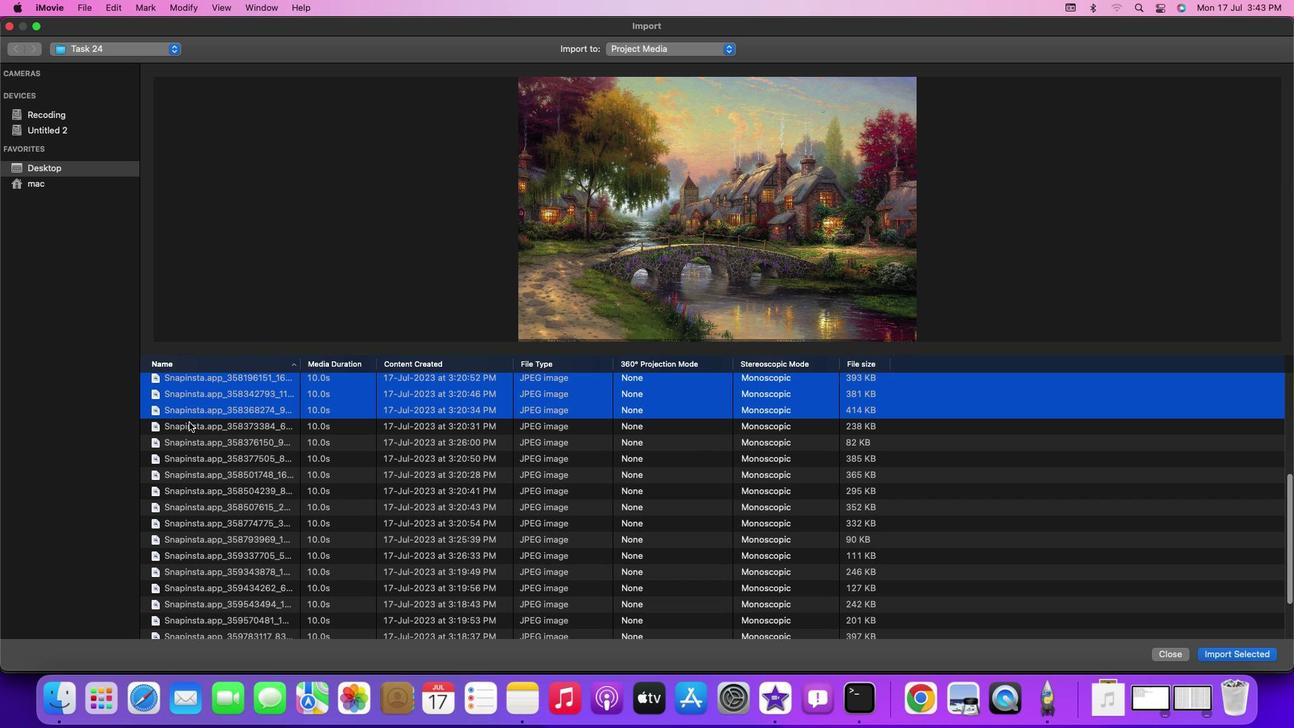 
Action: Mouse moved to (191, 428)
Screenshot: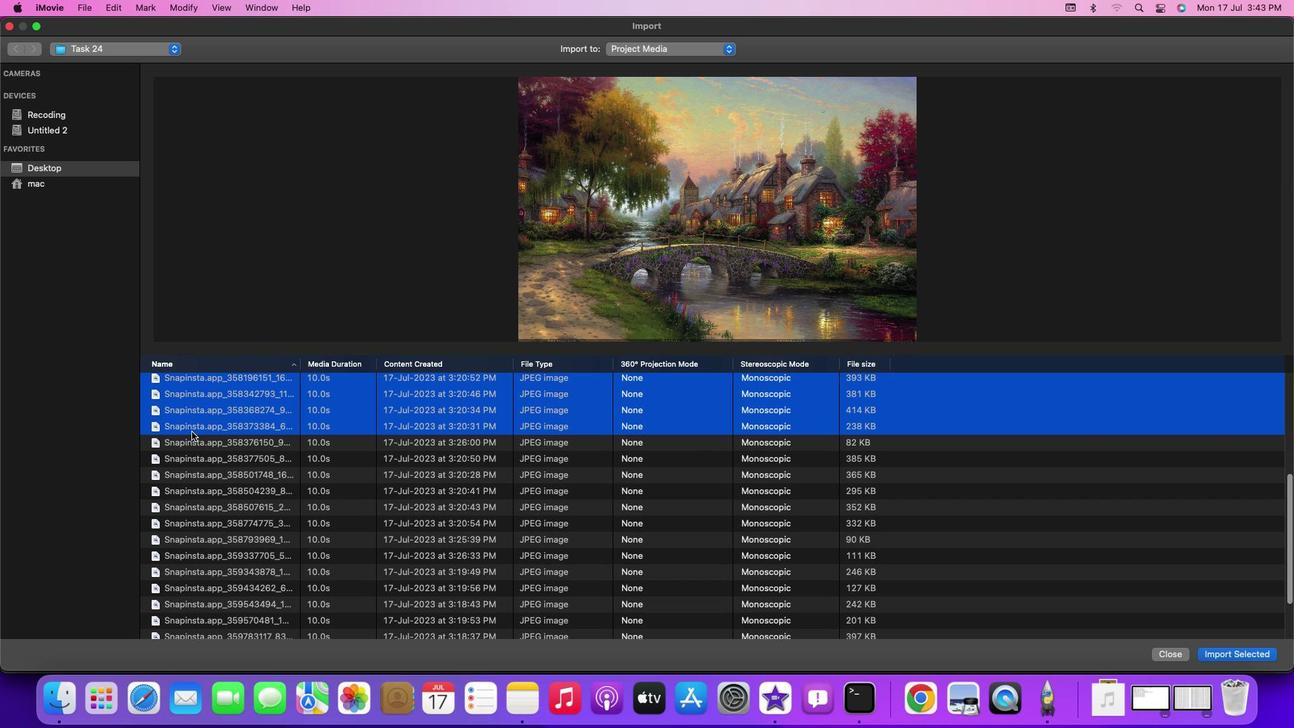 
Action: Mouse pressed left at (191, 428)
Screenshot: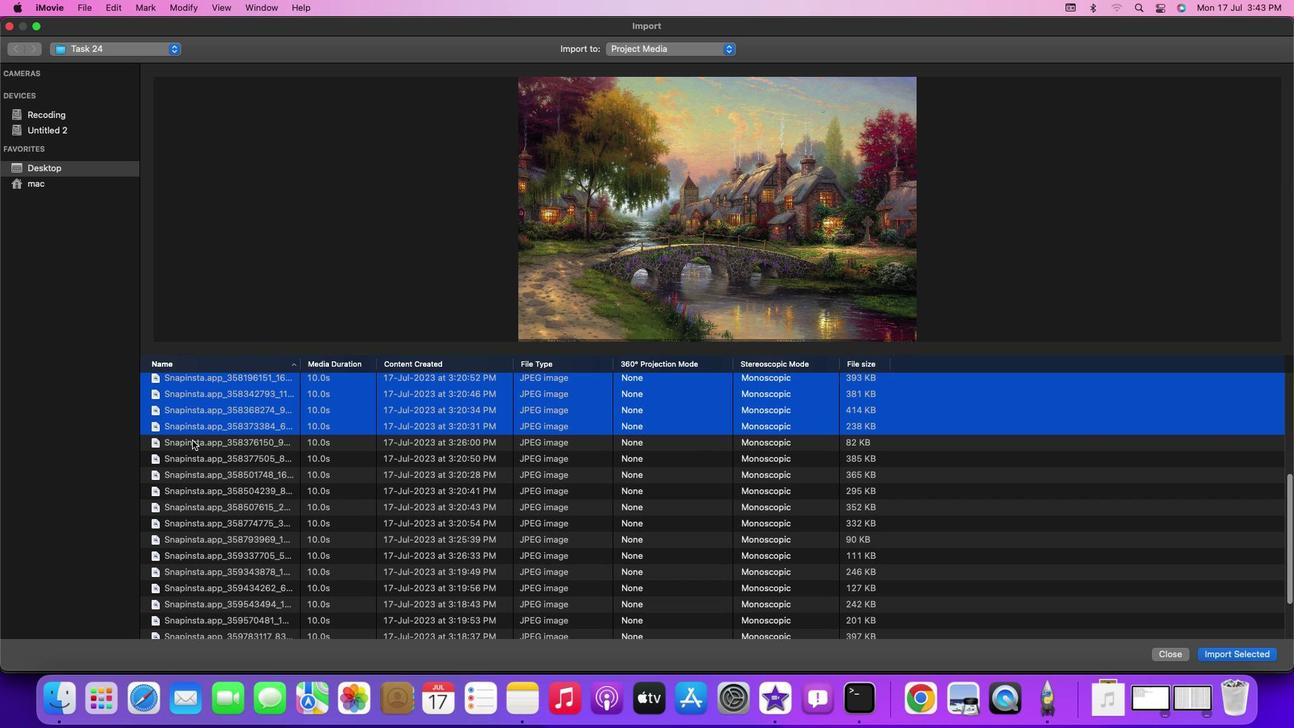 
Action: Mouse moved to (194, 449)
Screenshot: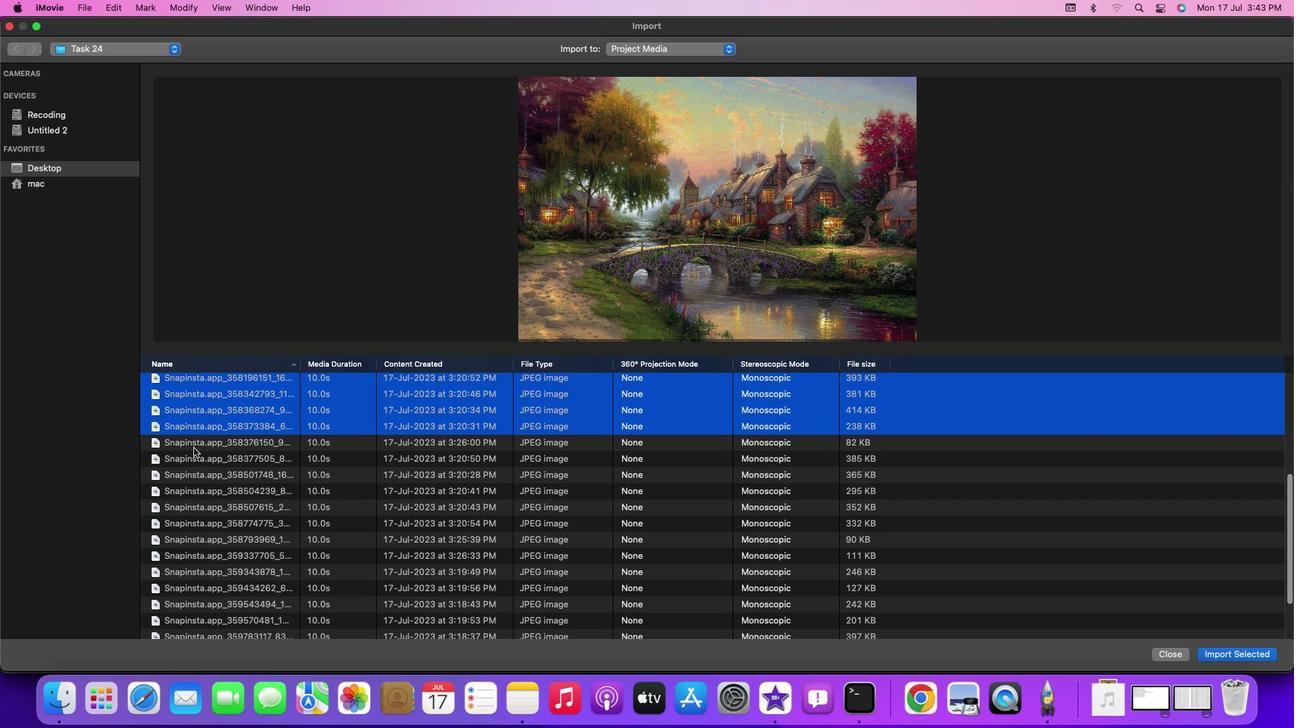 
Action: Mouse pressed left at (194, 449)
Screenshot: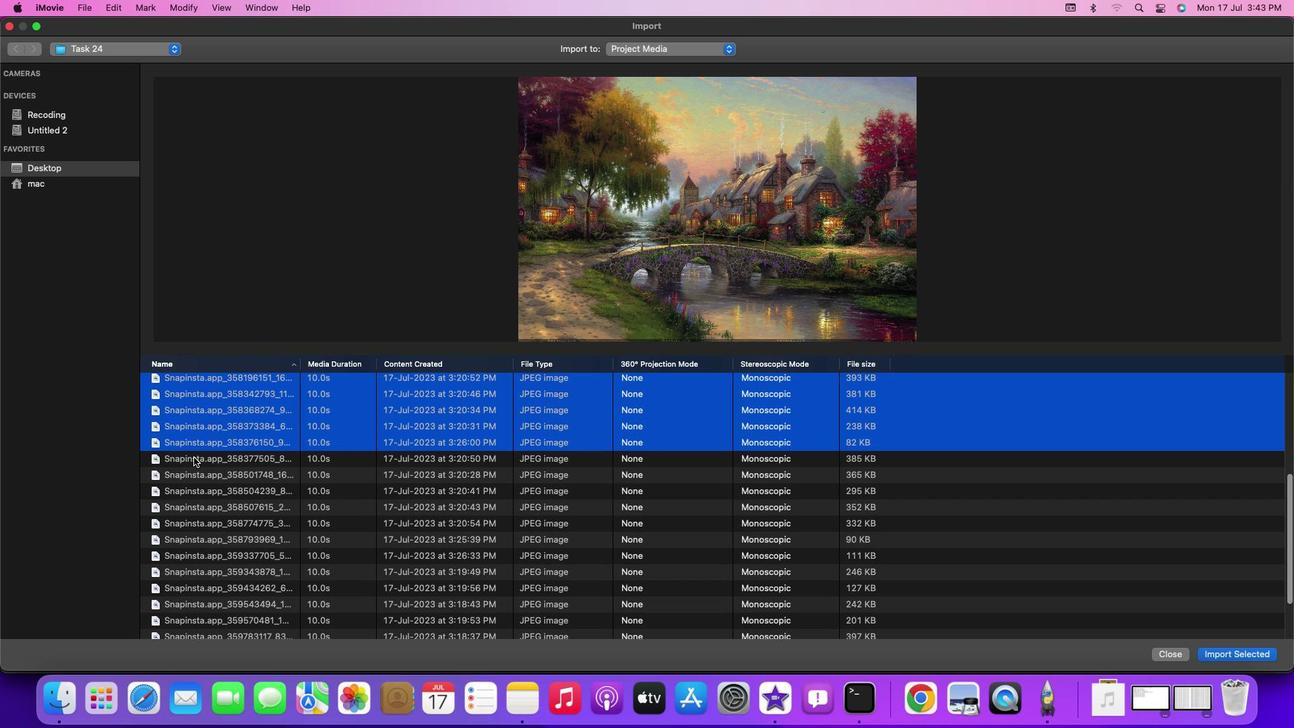
Action: Mouse moved to (194, 458)
Screenshot: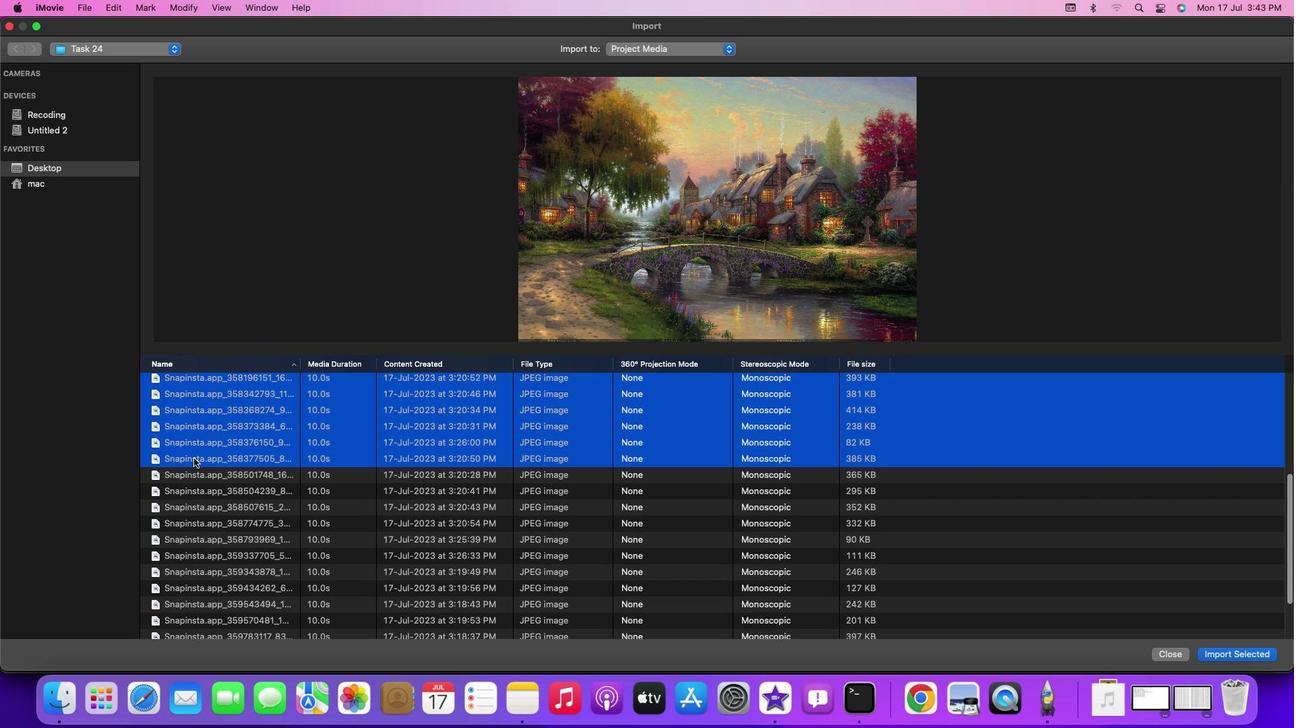 
Action: Mouse pressed left at (194, 458)
Screenshot: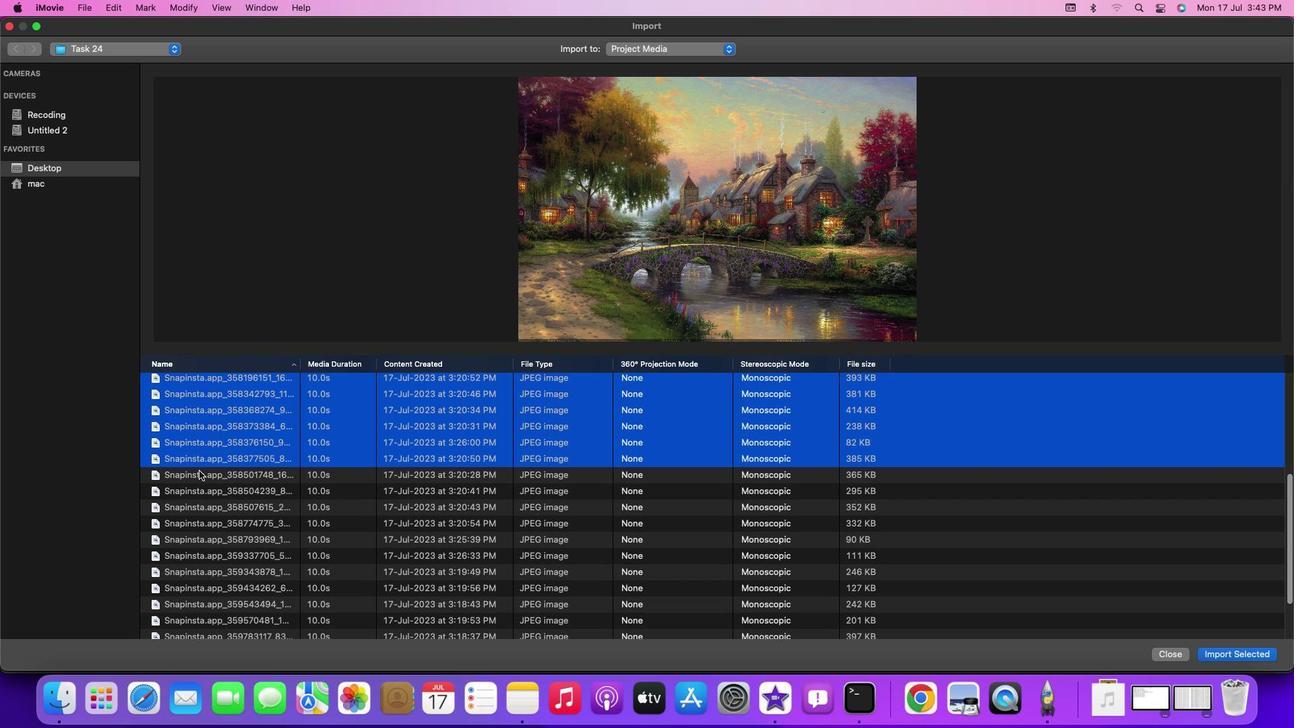 
Action: Mouse moved to (203, 480)
Screenshot: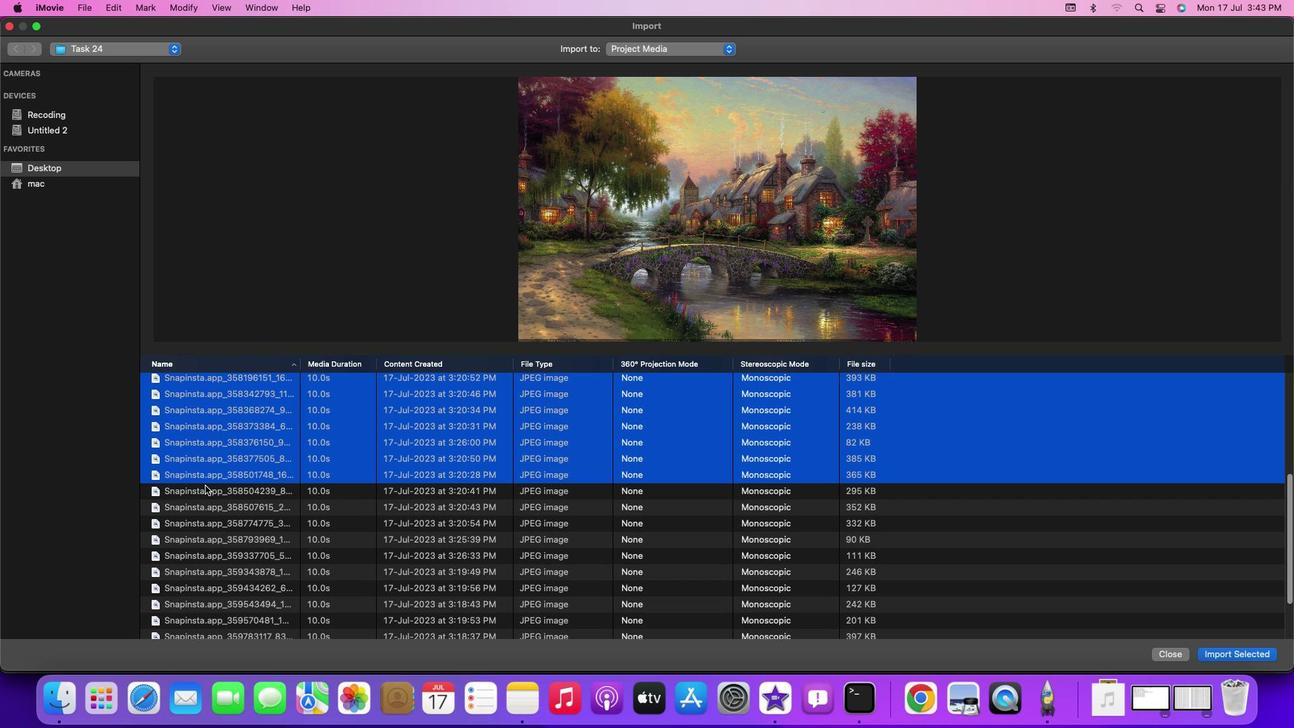 
Action: Mouse pressed left at (203, 480)
Screenshot: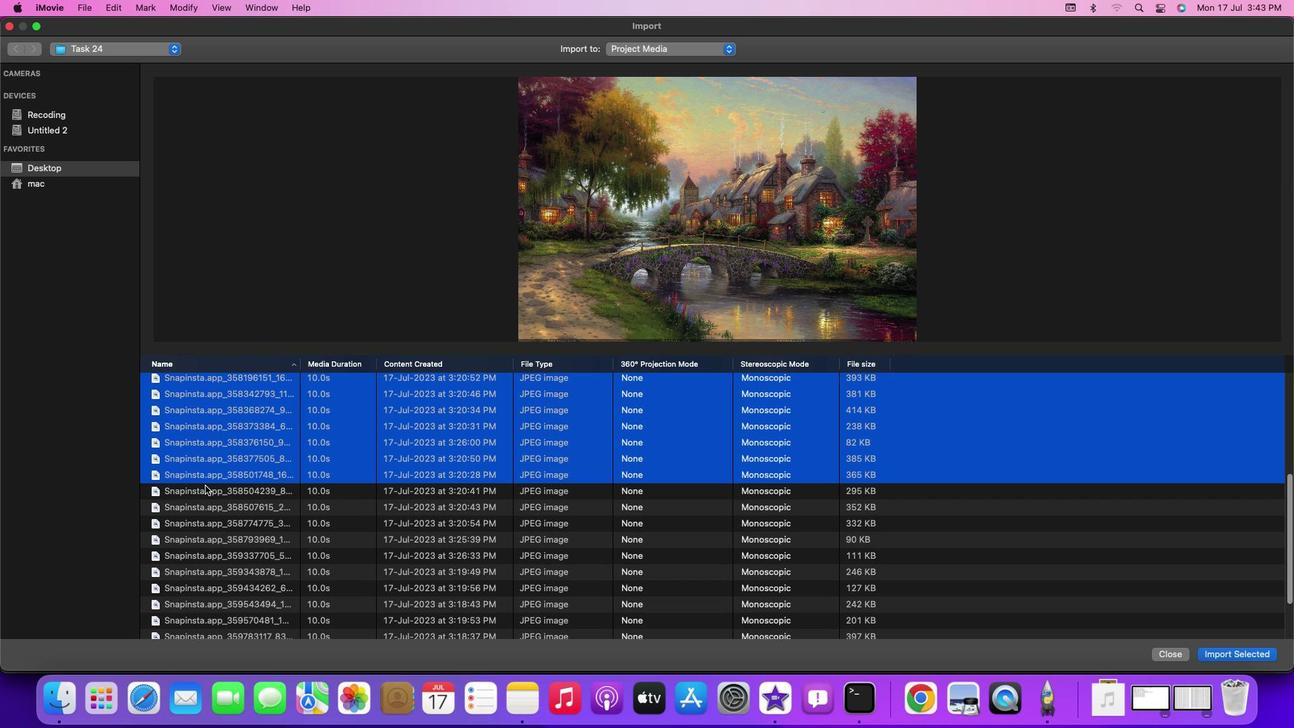 
Action: Mouse moved to (207, 497)
Screenshot: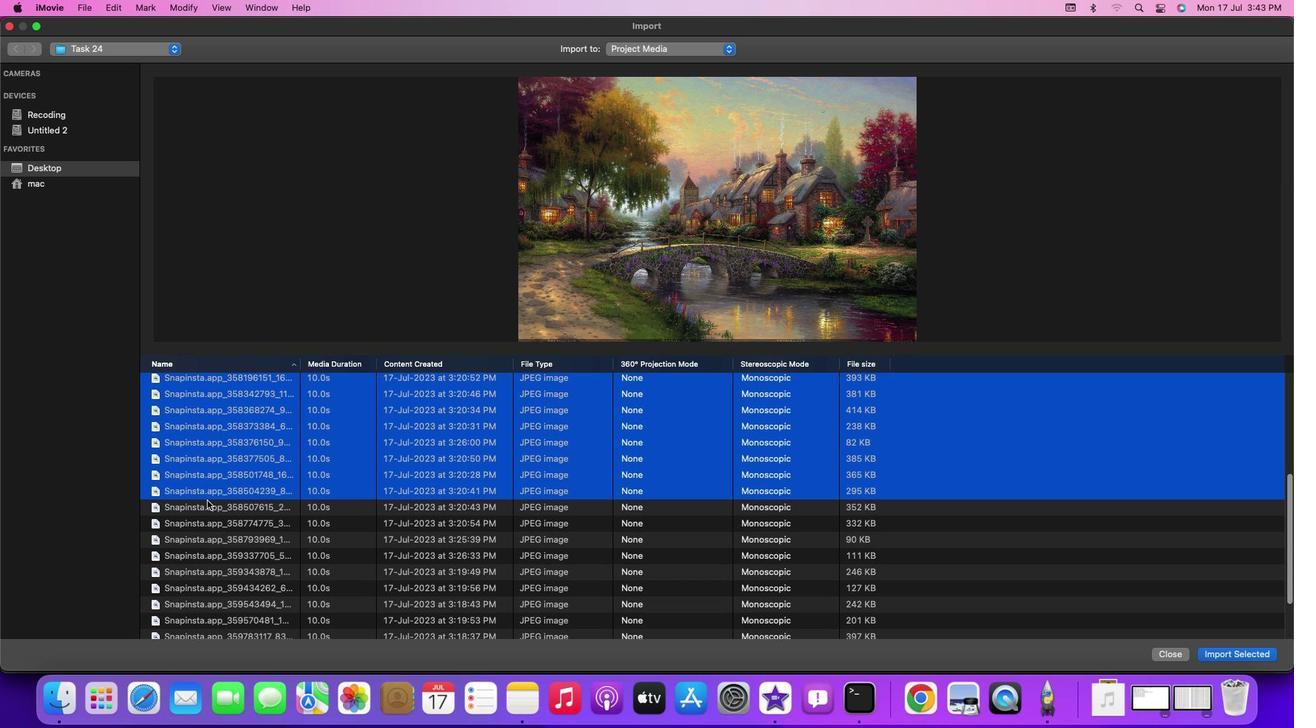 
Action: Mouse pressed left at (207, 497)
Screenshot: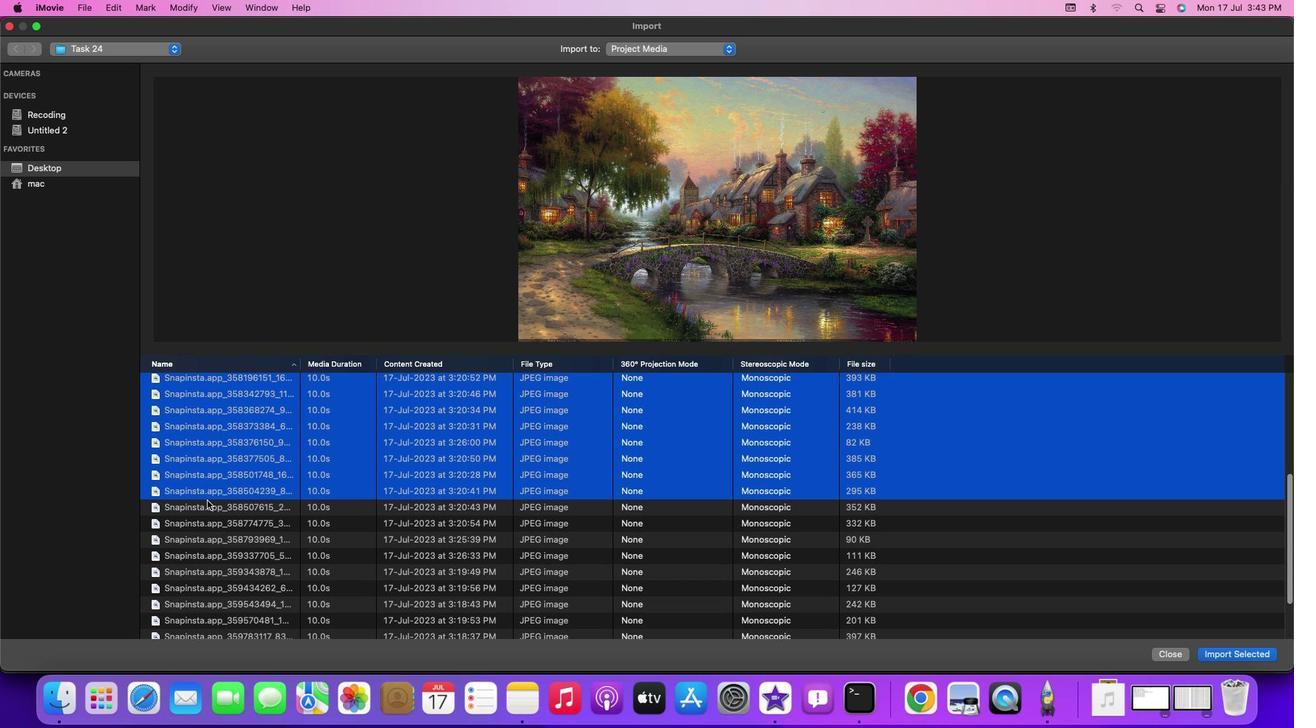 
Action: Mouse moved to (209, 513)
Screenshot: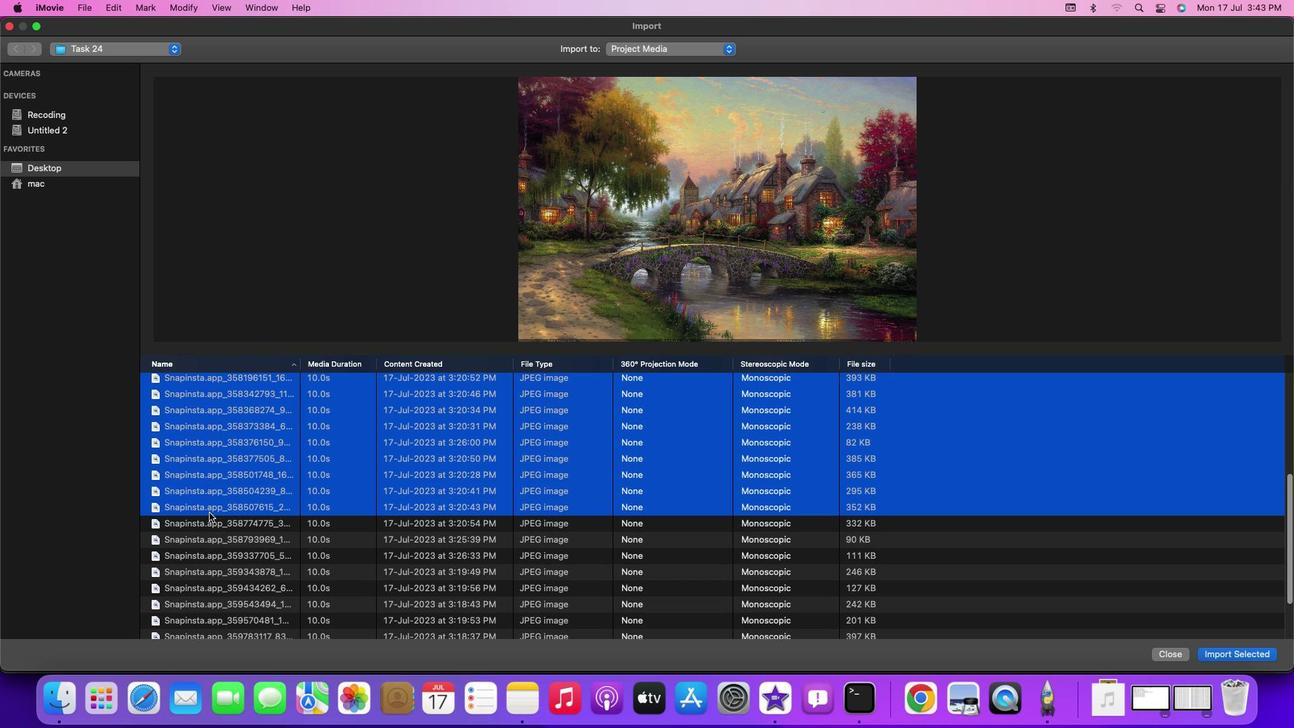 
Action: Mouse pressed left at (209, 513)
Screenshot: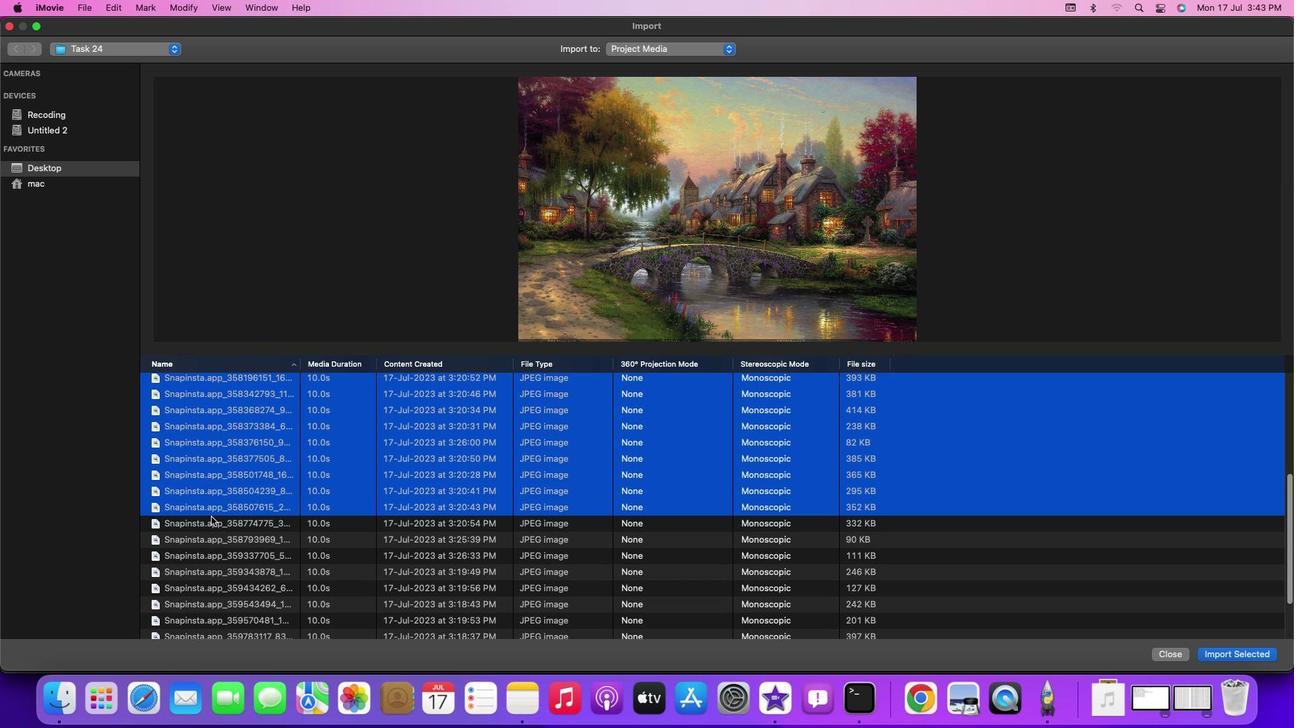 
Action: Mouse moved to (214, 525)
Screenshot: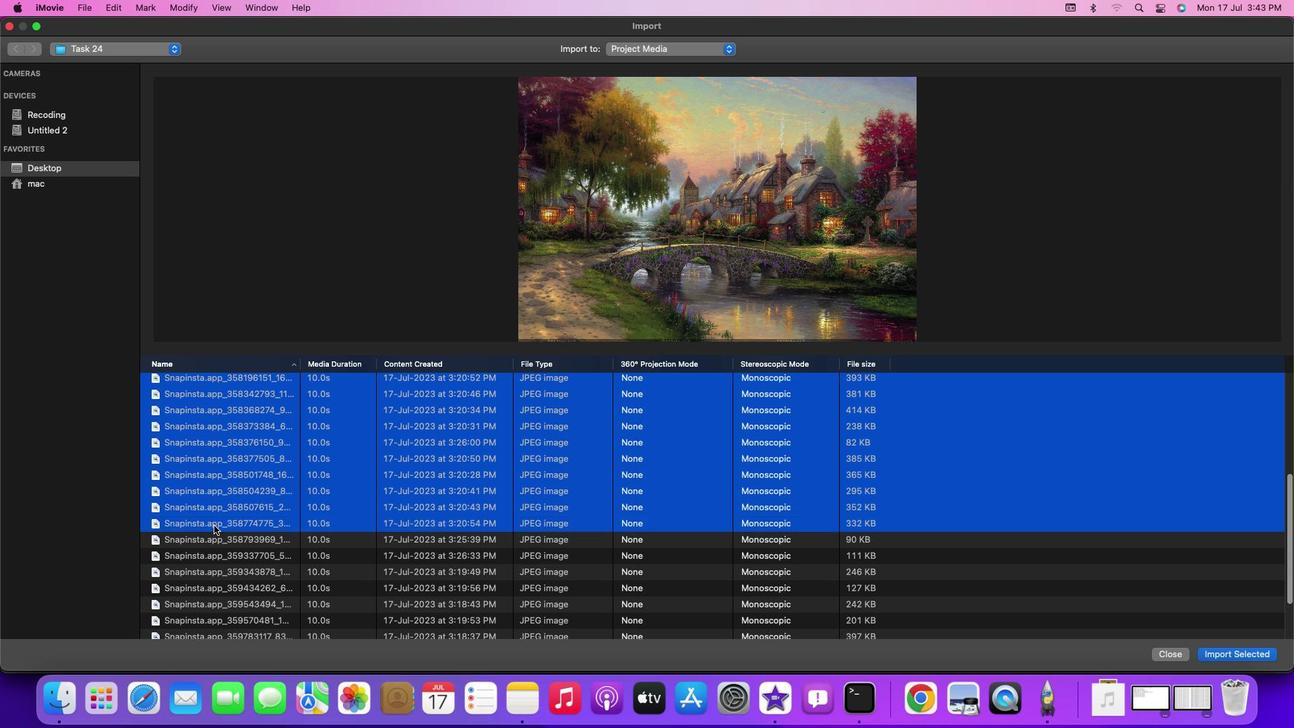
Action: Mouse pressed left at (214, 525)
Screenshot: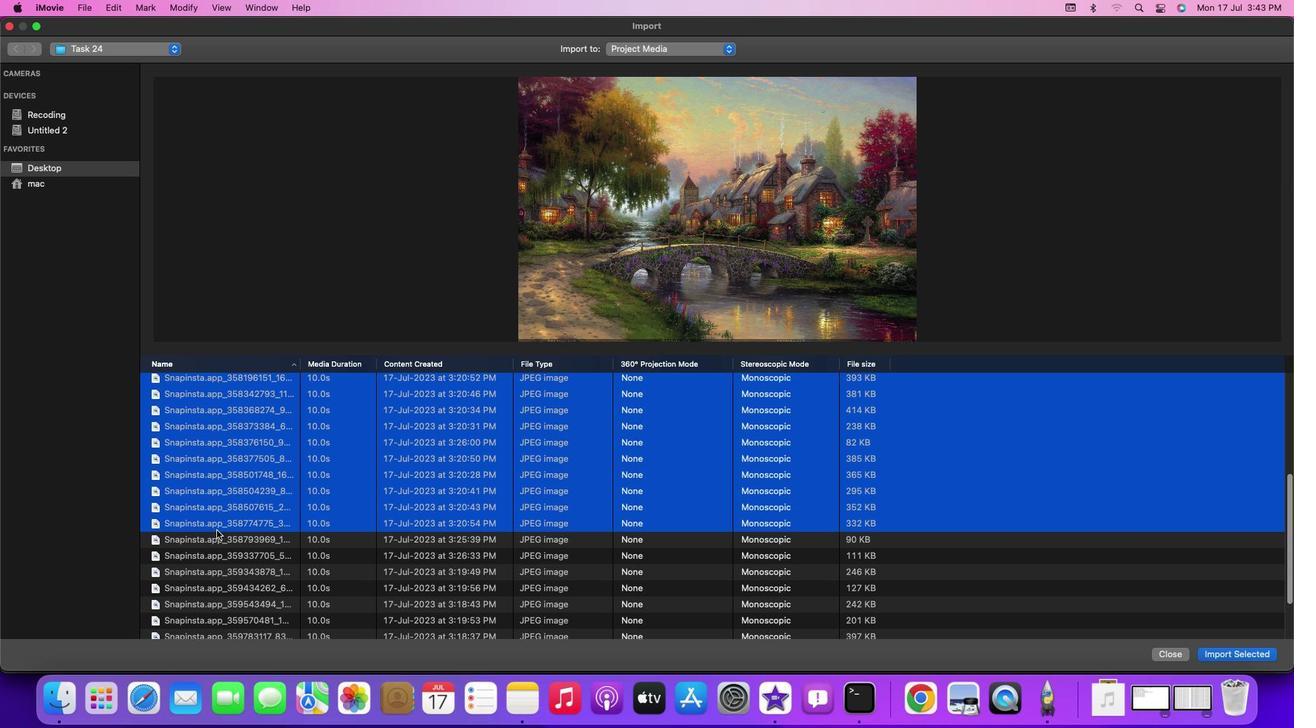 
Action: Mouse moved to (221, 538)
Screenshot: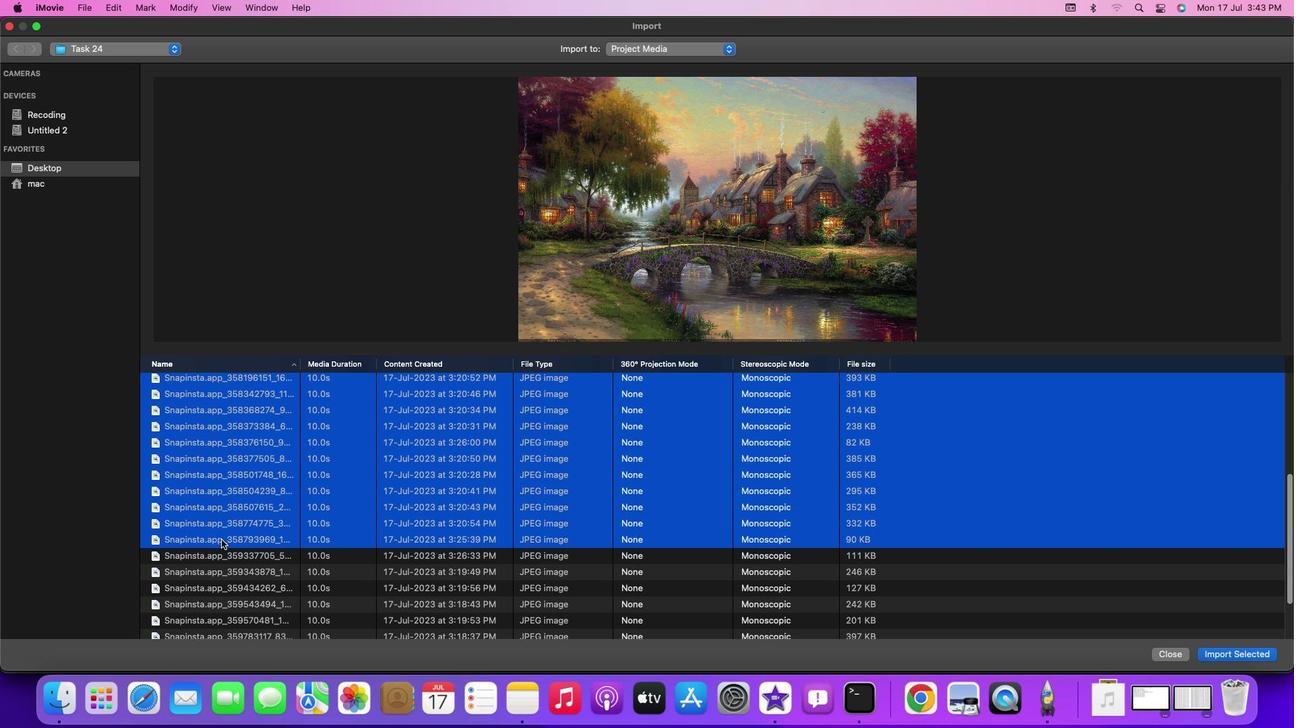 
Action: Mouse pressed left at (221, 538)
Screenshot: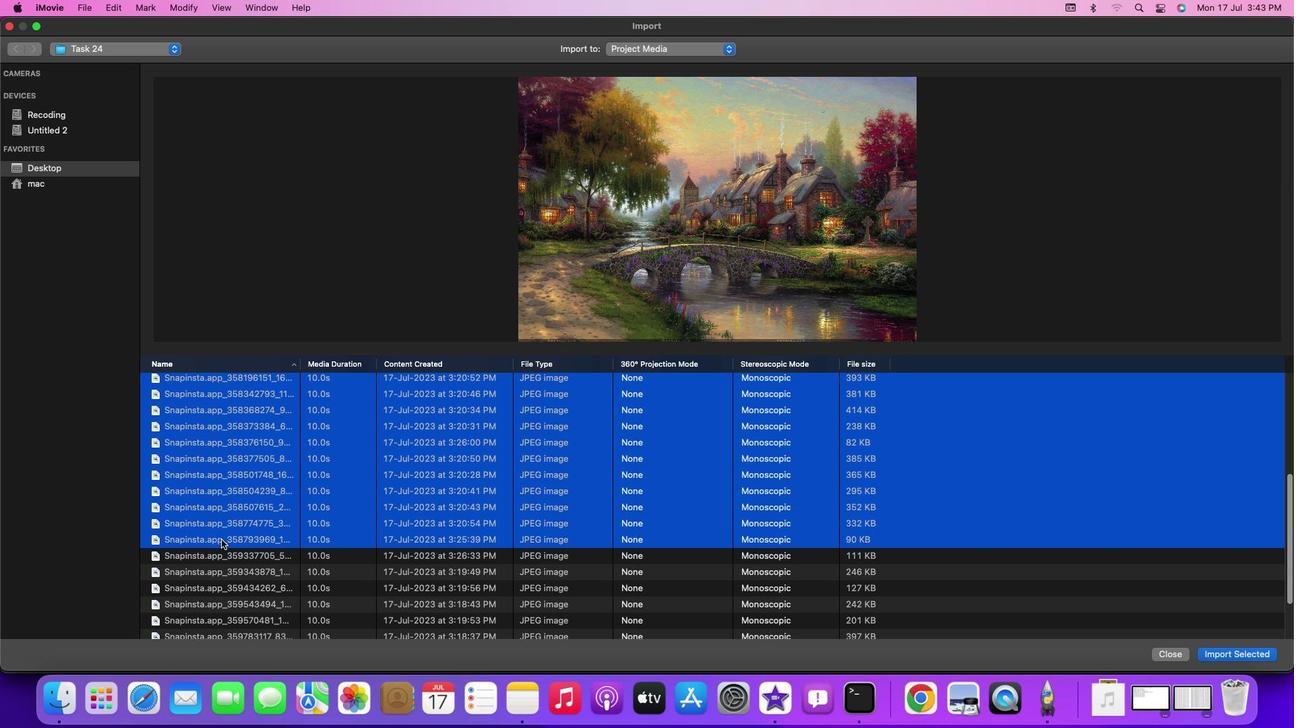 
Action: Mouse moved to (224, 560)
Screenshot: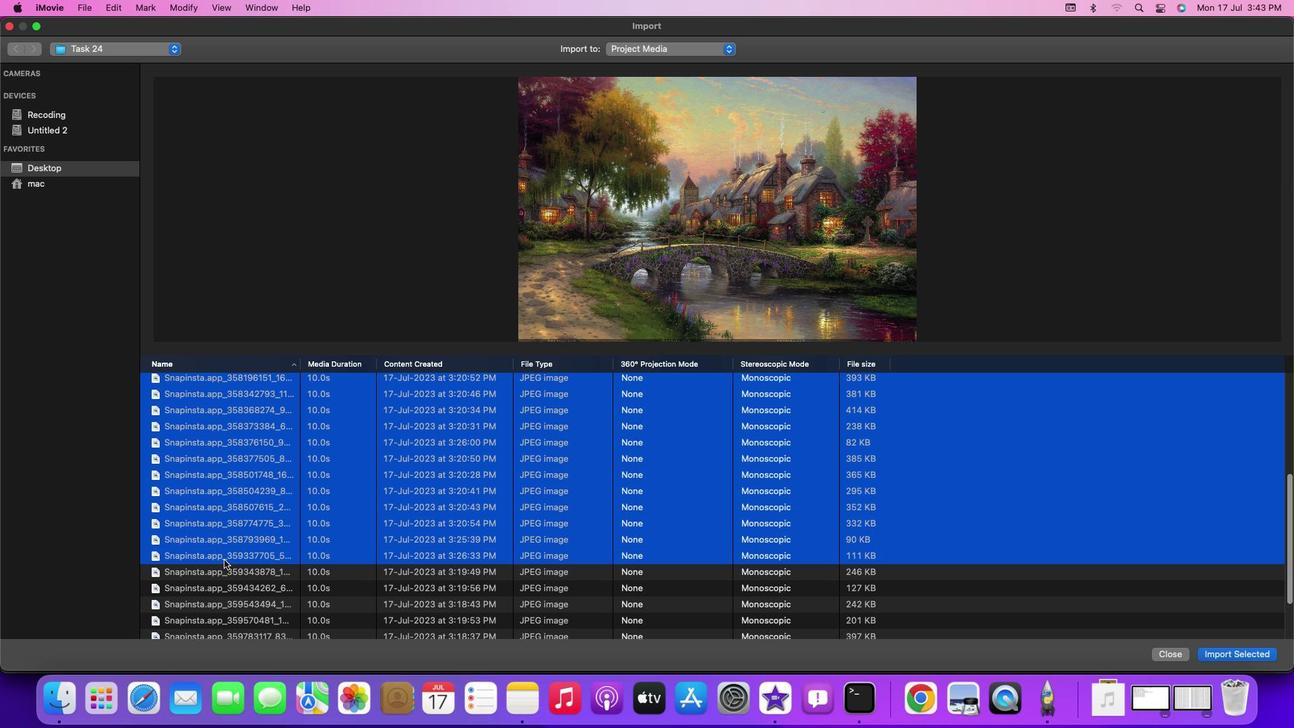 
Action: Mouse pressed left at (224, 560)
Screenshot: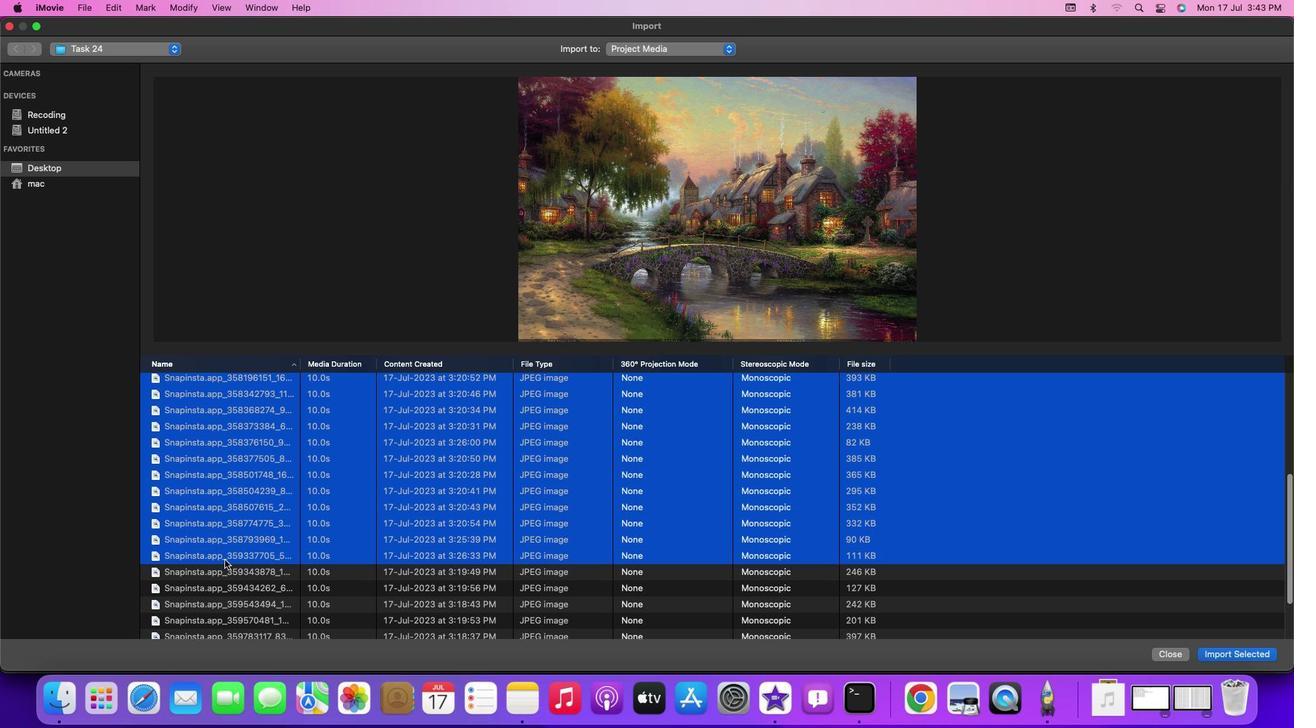 
Action: Mouse moved to (225, 577)
Screenshot: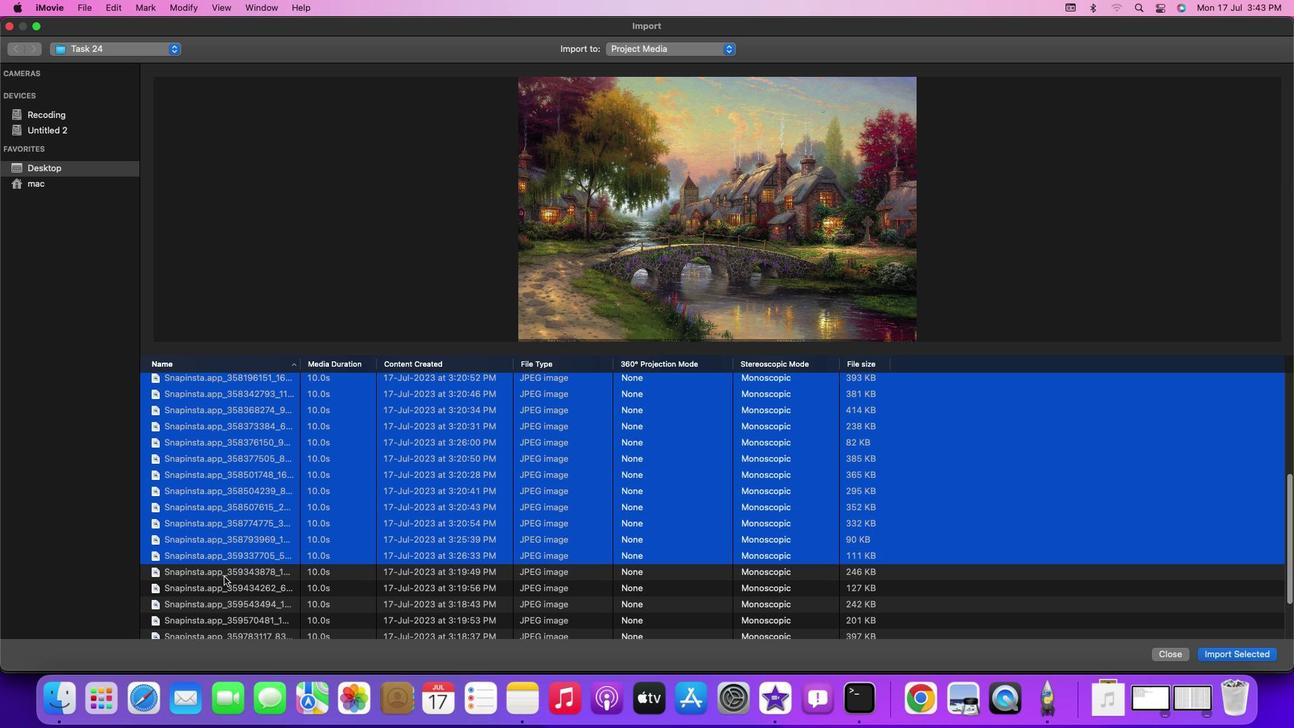 
Action: Mouse pressed left at (225, 577)
Screenshot: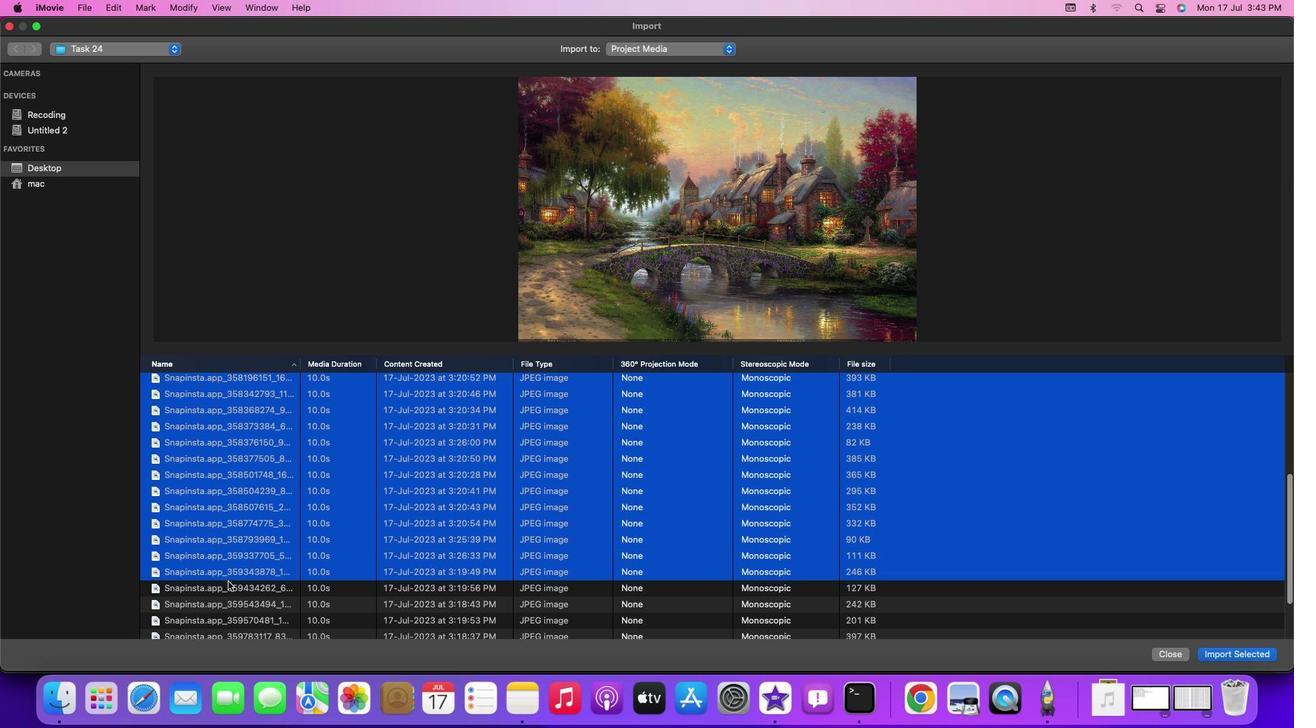 
Action: Mouse moved to (229, 585)
Screenshot: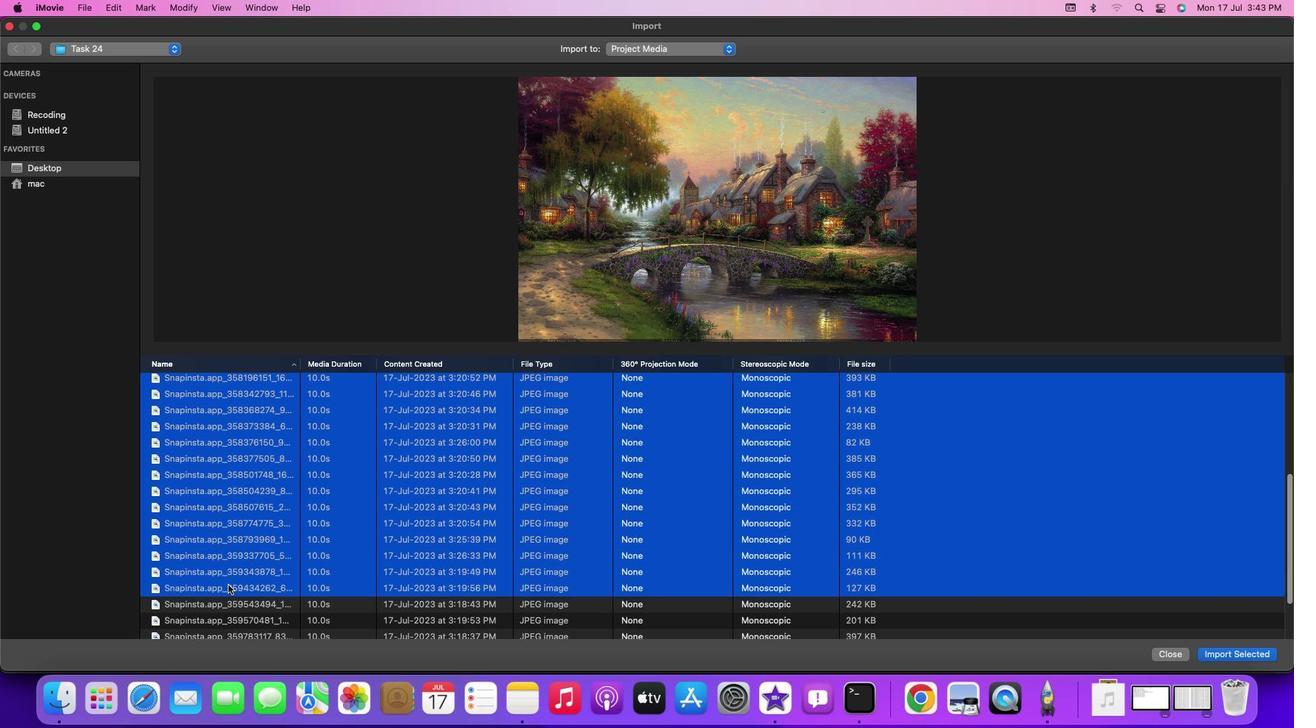 
Action: Mouse pressed left at (229, 585)
Screenshot: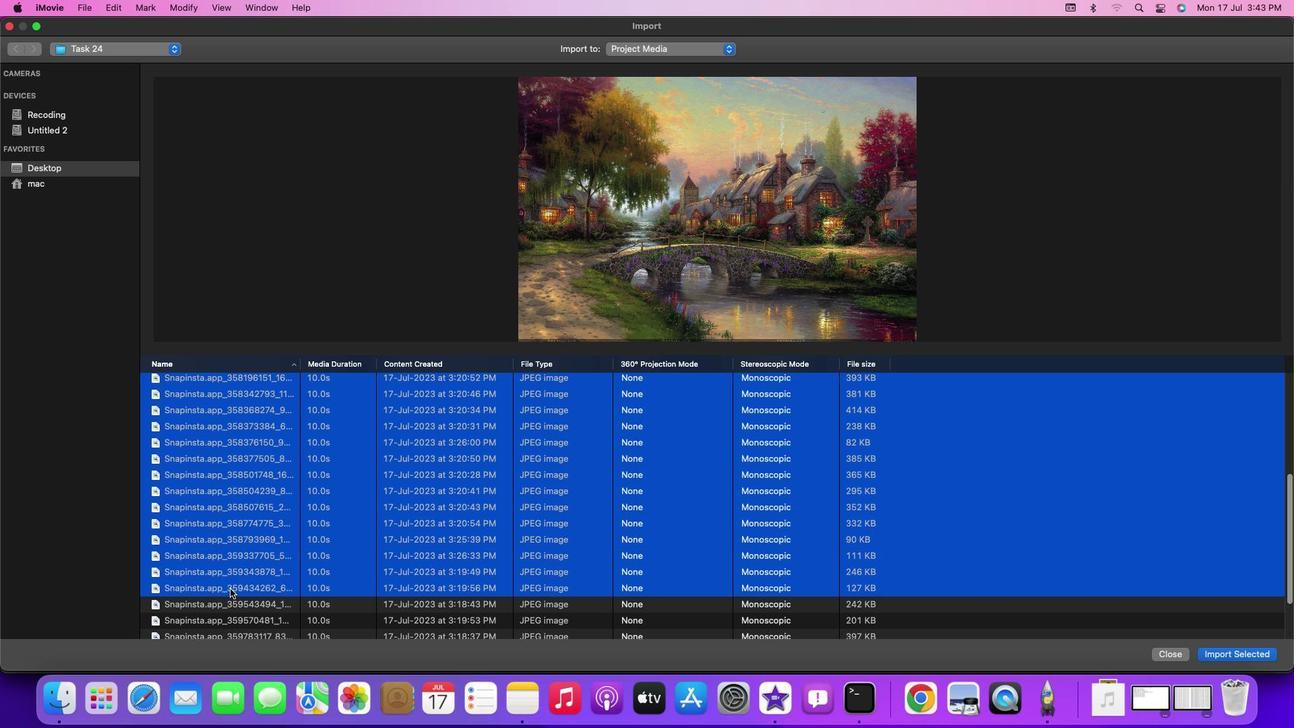 
Action: Mouse moved to (235, 601)
Screenshot: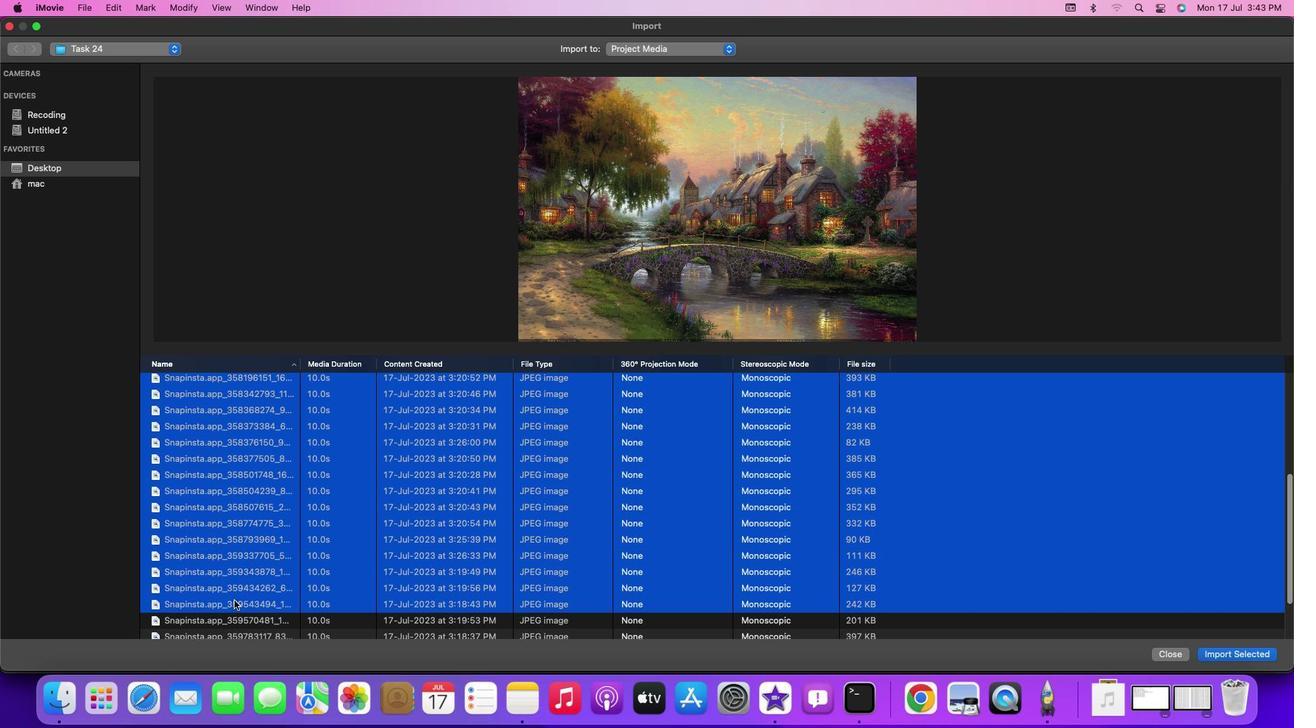 
Action: Mouse pressed left at (235, 601)
Screenshot: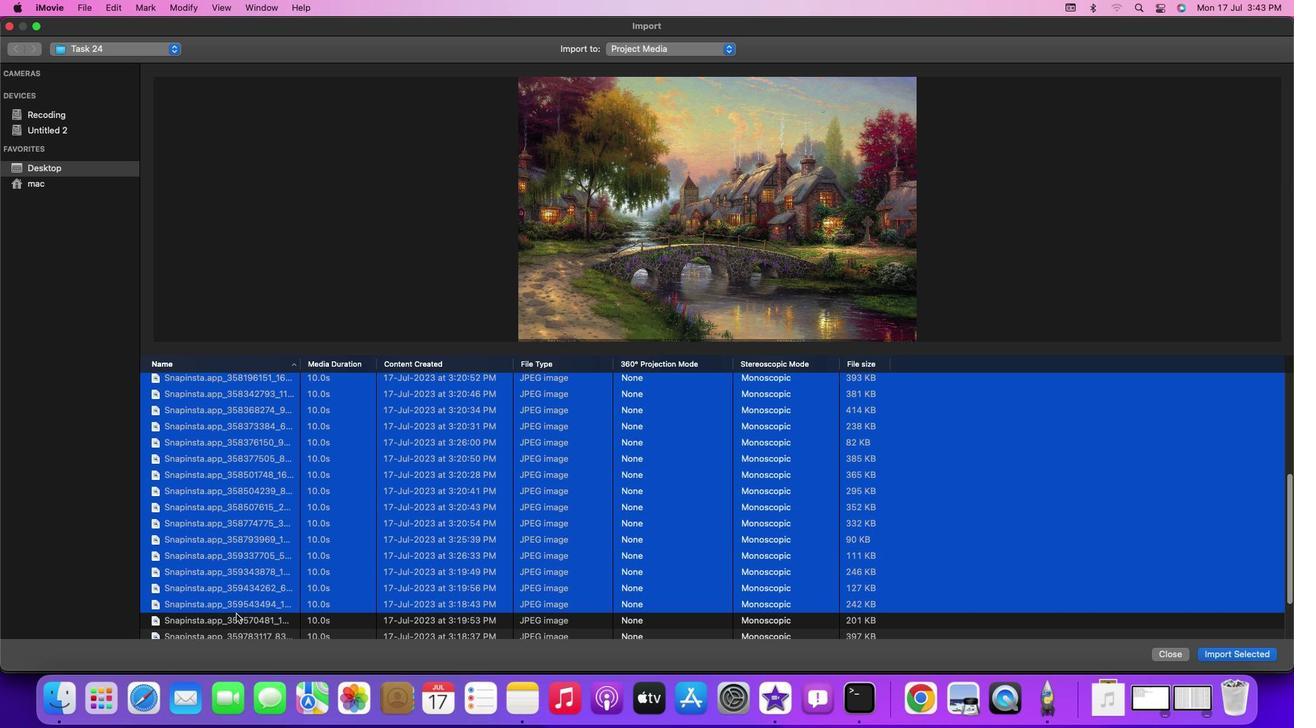 
Action: Mouse moved to (237, 615)
Screenshot: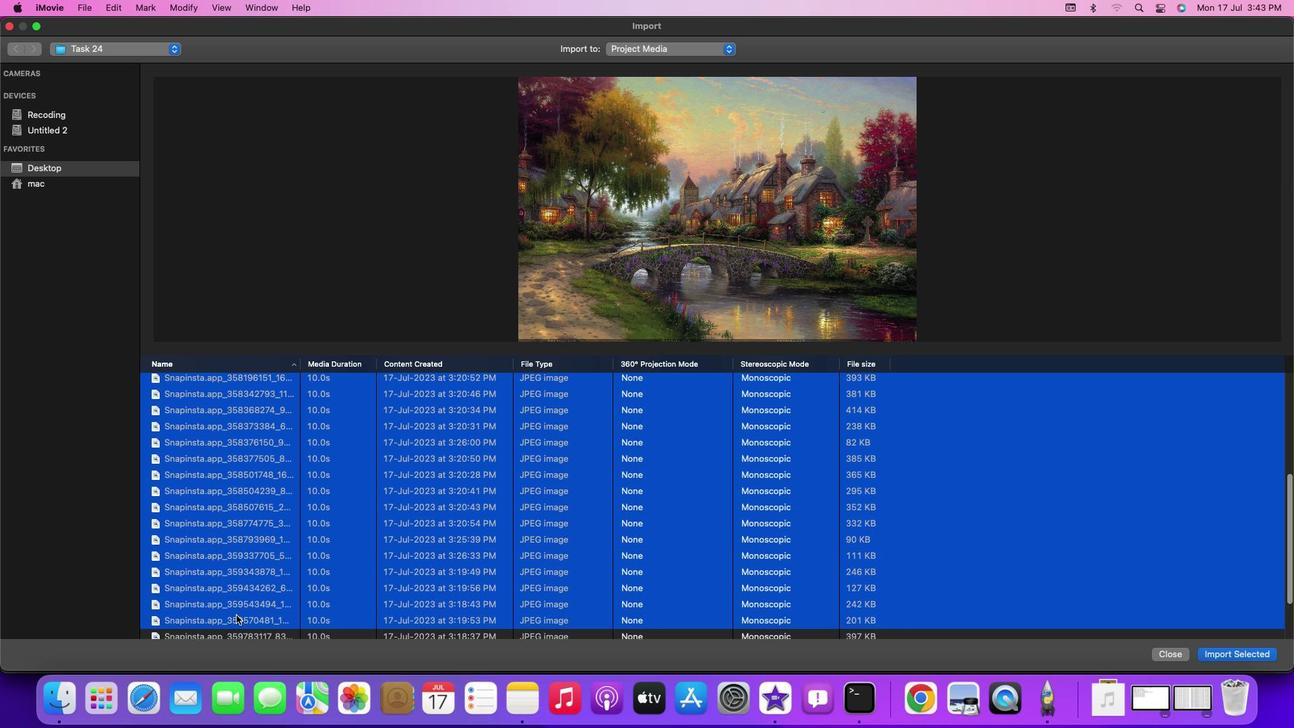 
Action: Mouse pressed left at (237, 615)
Screenshot: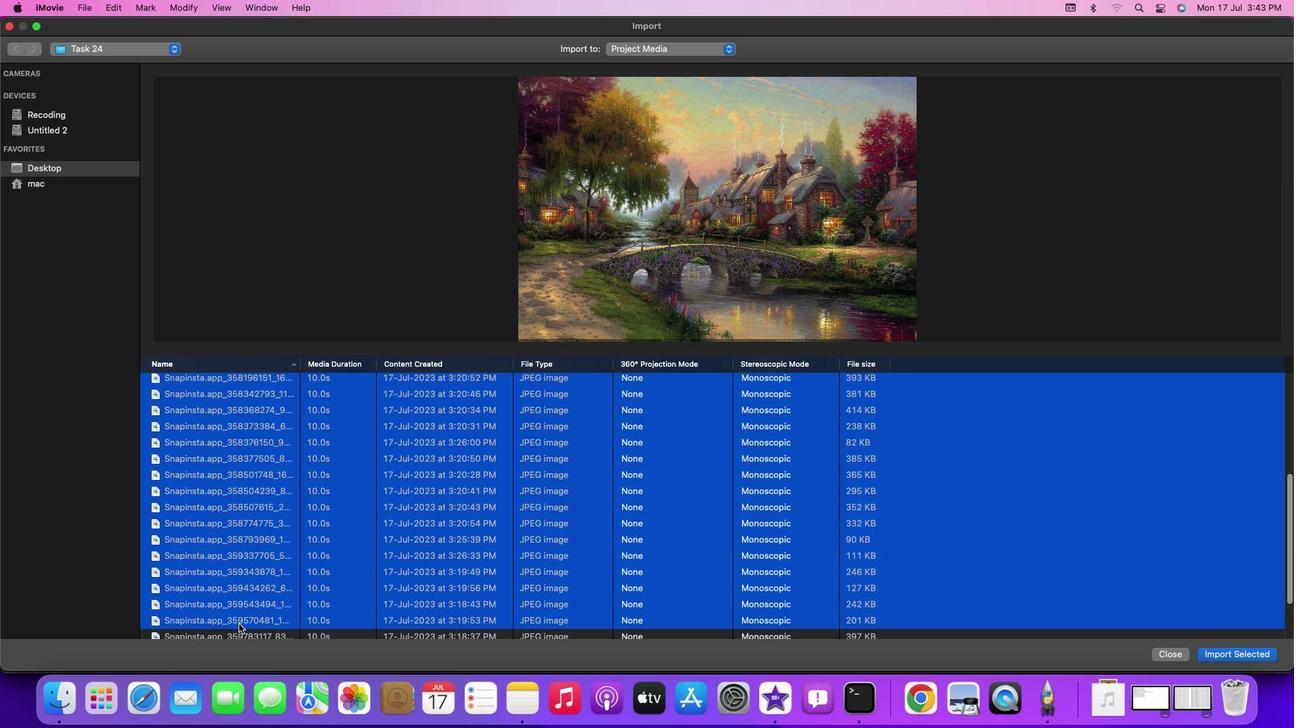 
Action: Mouse moved to (240, 631)
Screenshot: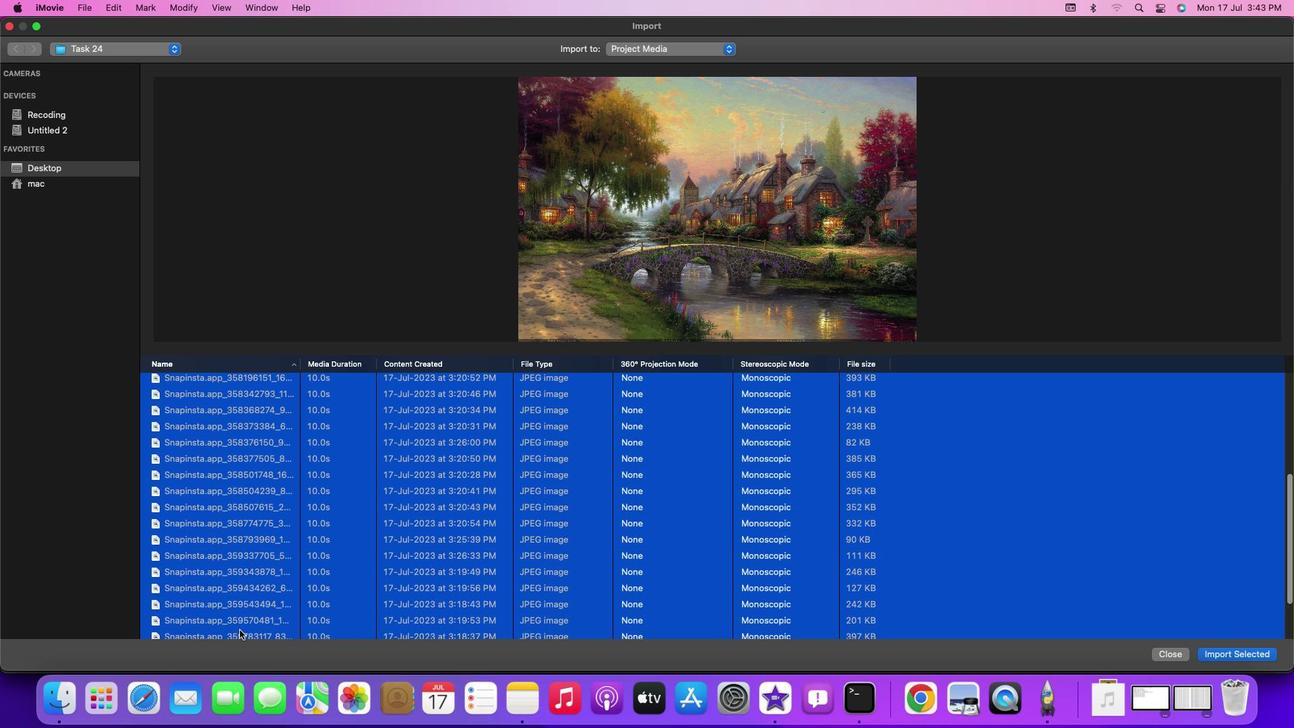 
Action: Mouse pressed left at (240, 631)
Screenshot: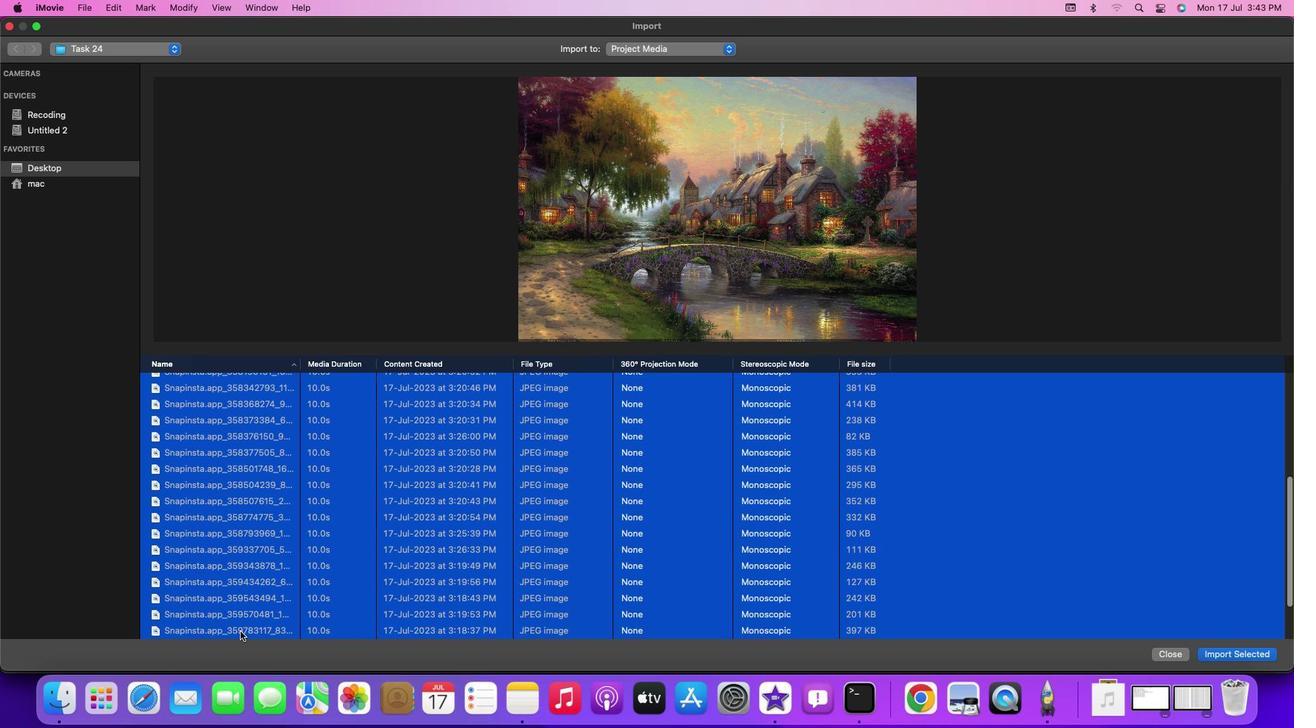 
Action: Mouse moved to (1293, 517)
Screenshot: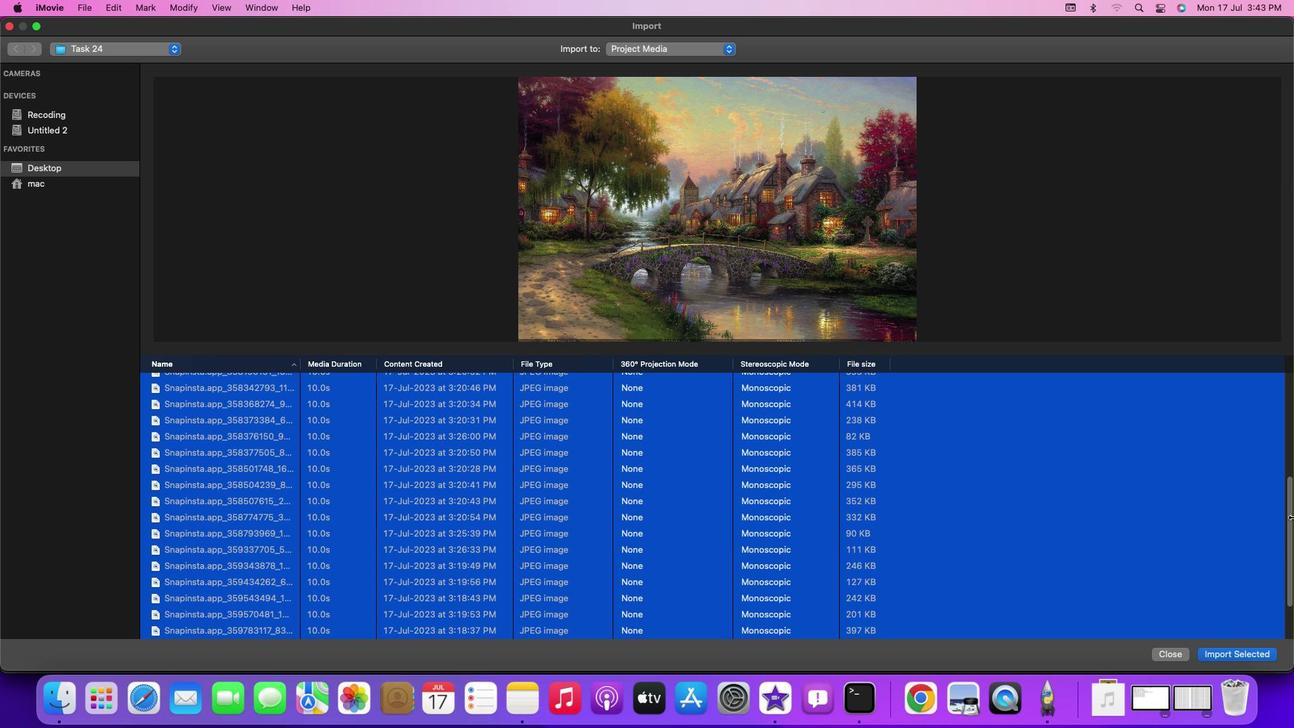 
Action: Mouse pressed left at (1293, 517)
Screenshot: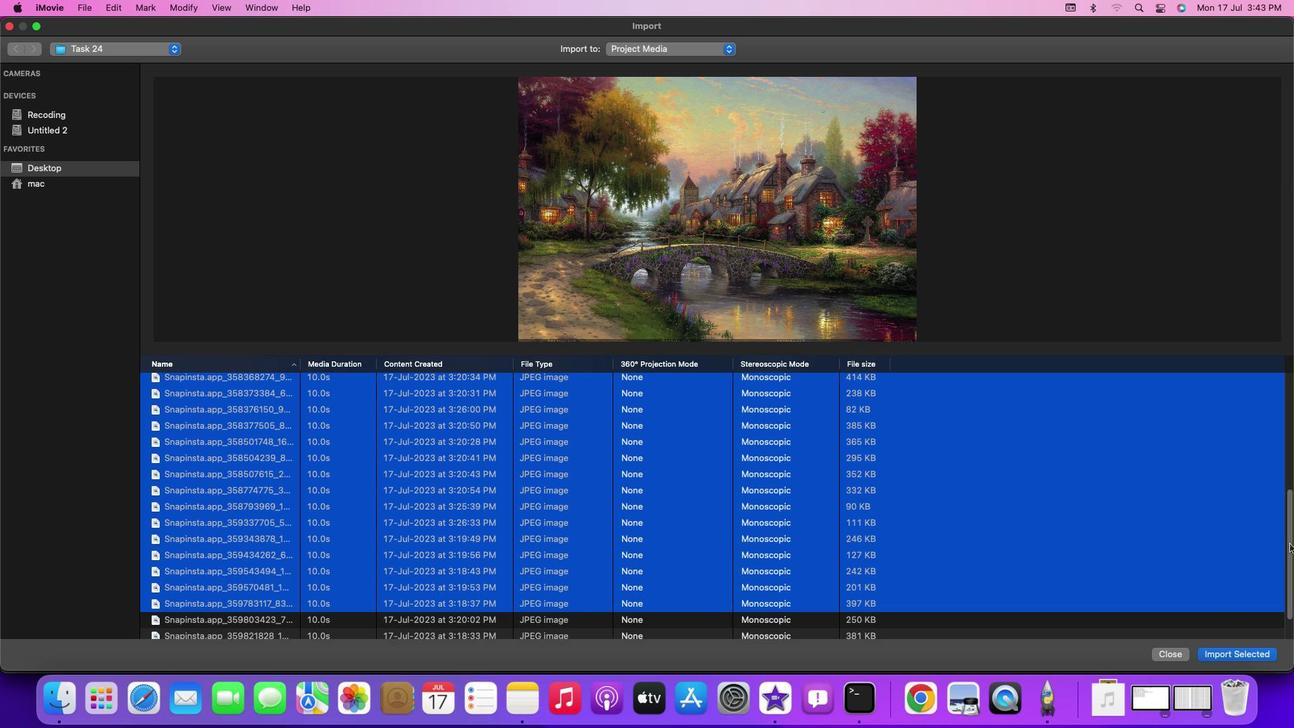 
Action: Mouse moved to (887, 517)
Screenshot: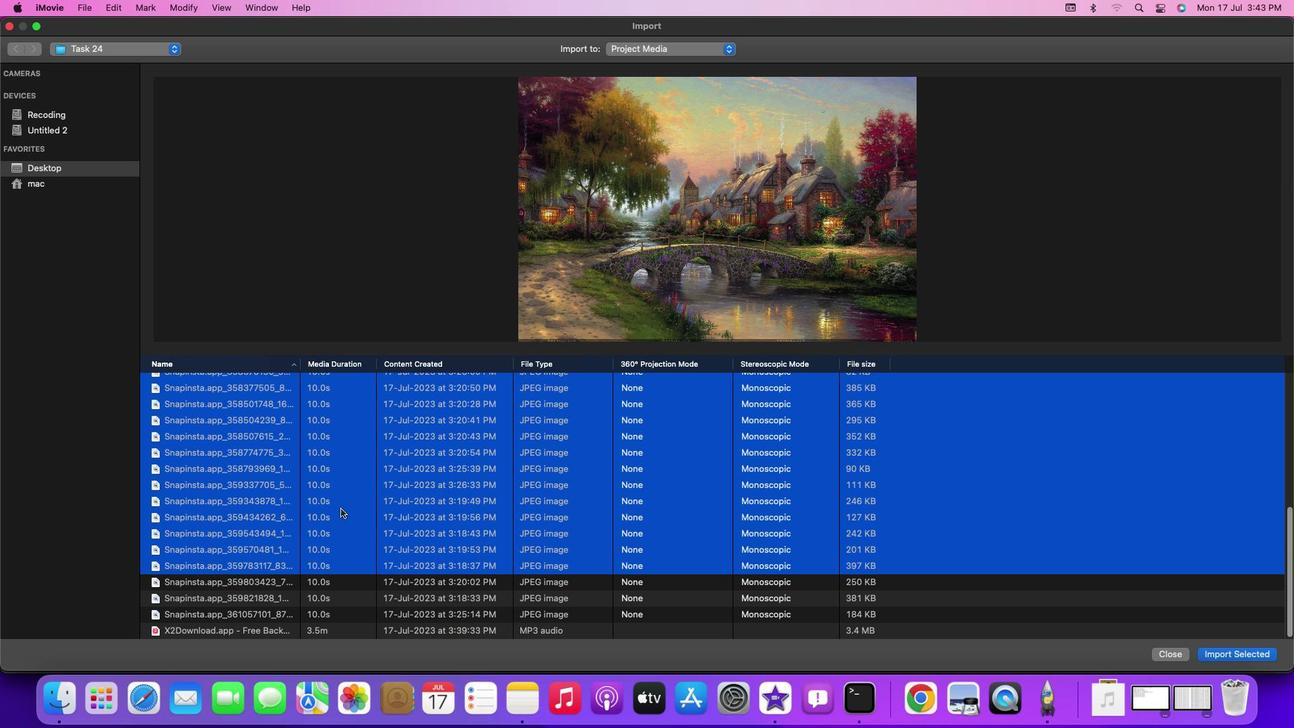 
Action: Key pressed Key.cmd
Screenshot: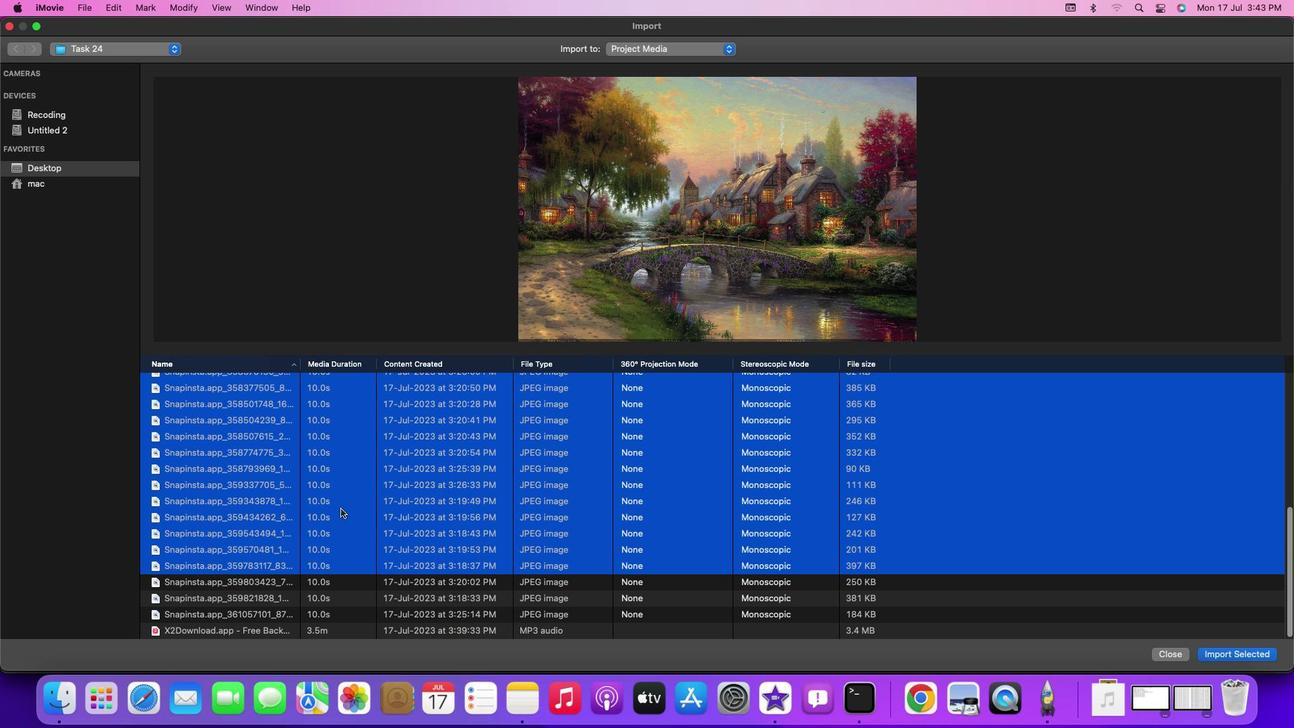 
Action: Mouse moved to (214, 585)
Screenshot: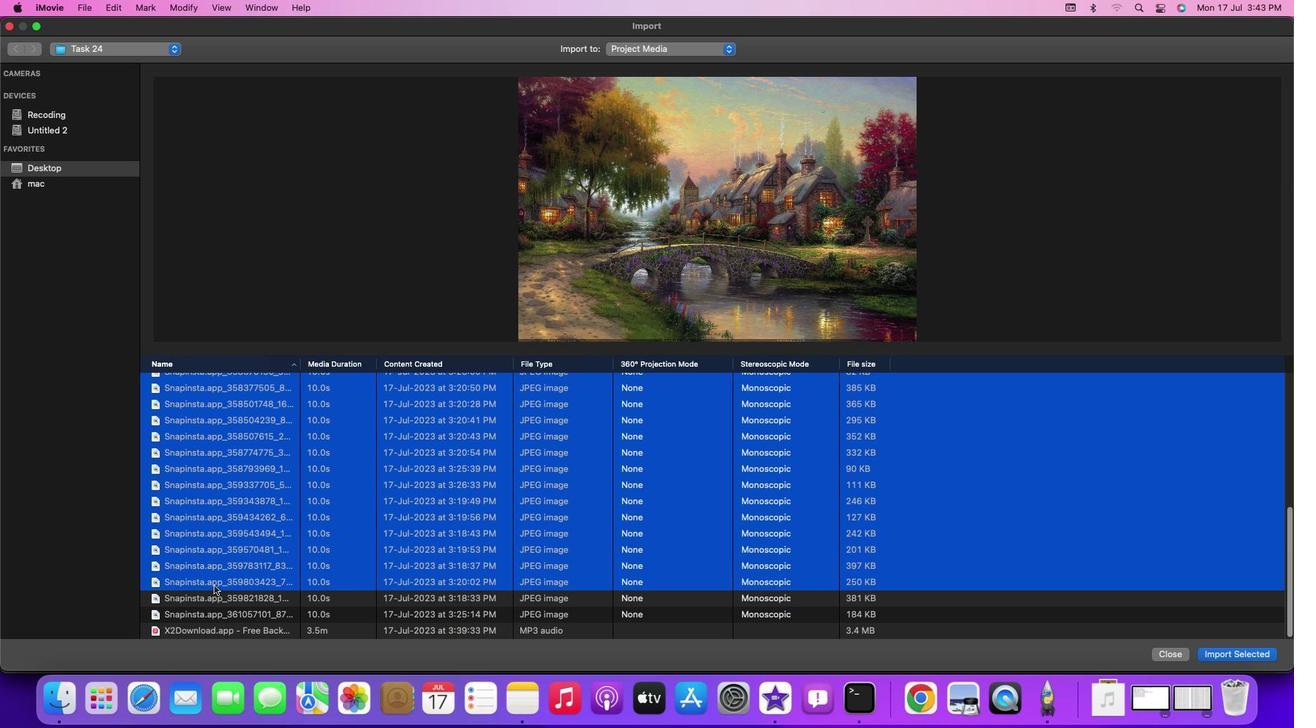 
Action: Mouse pressed left at (214, 585)
Screenshot: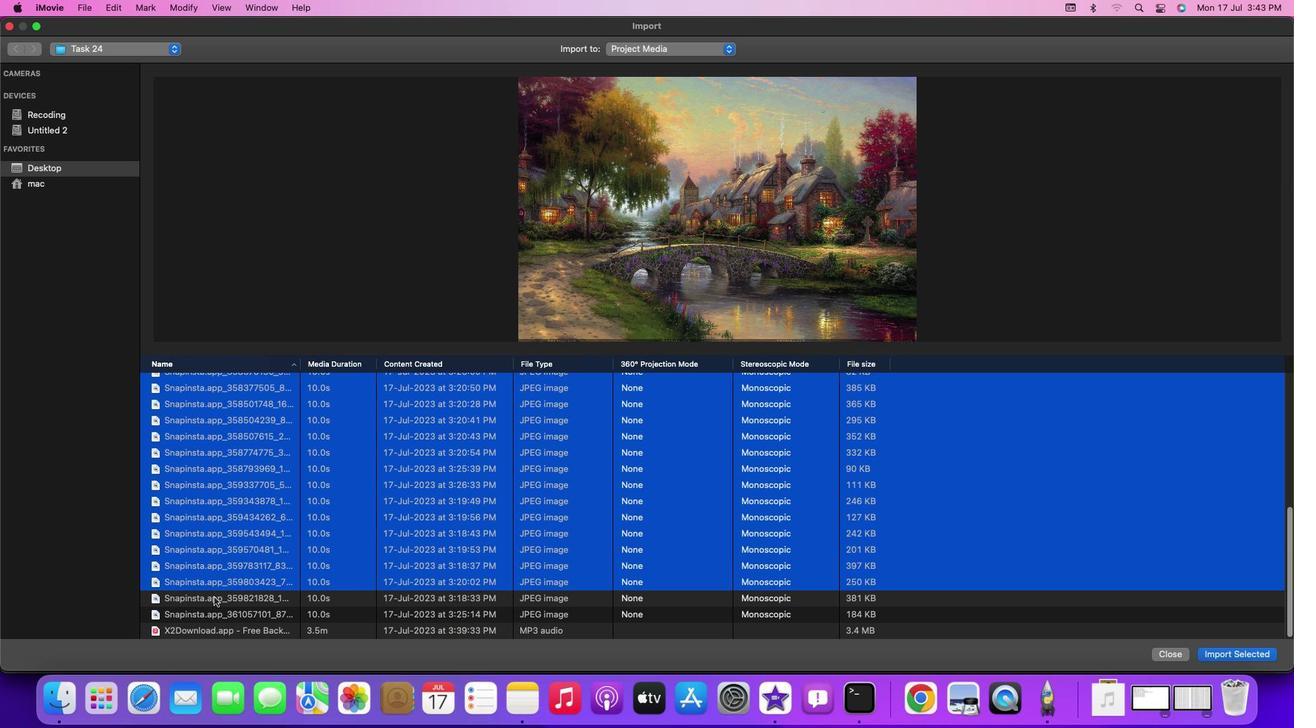 
Action: Mouse moved to (214, 599)
Screenshot: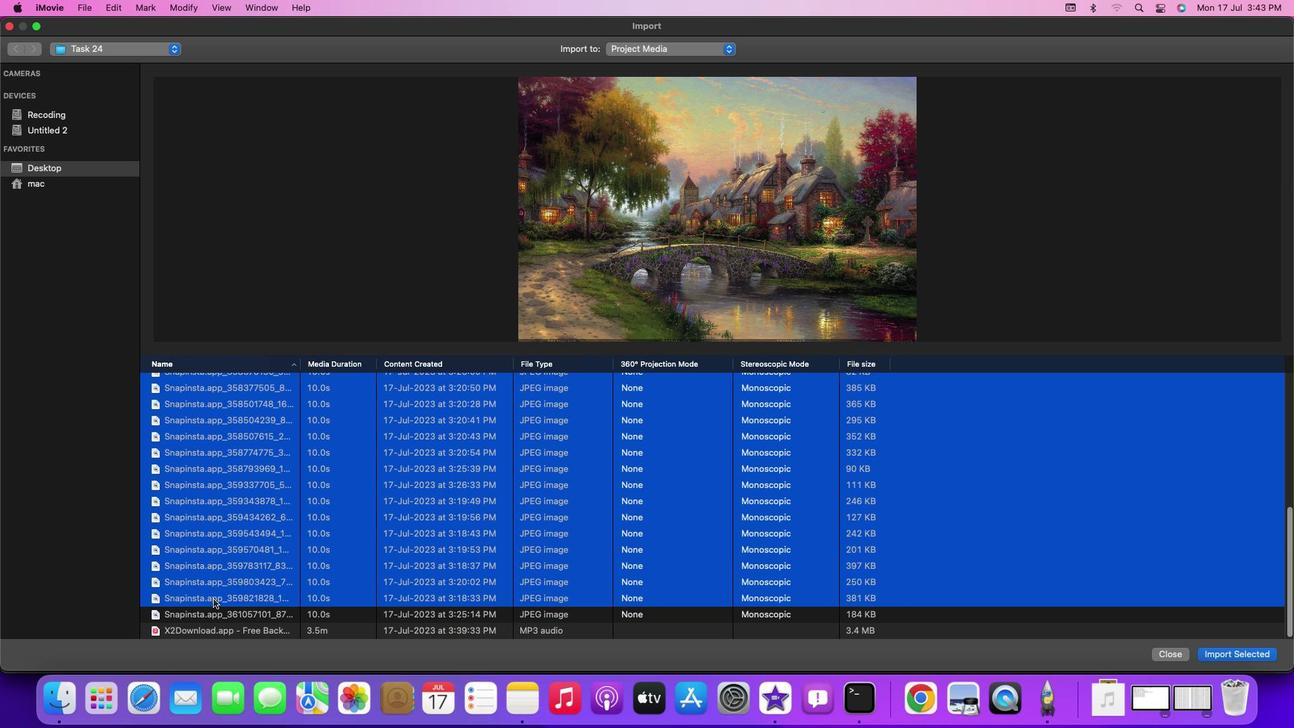 
Action: Mouse pressed left at (214, 599)
Screenshot: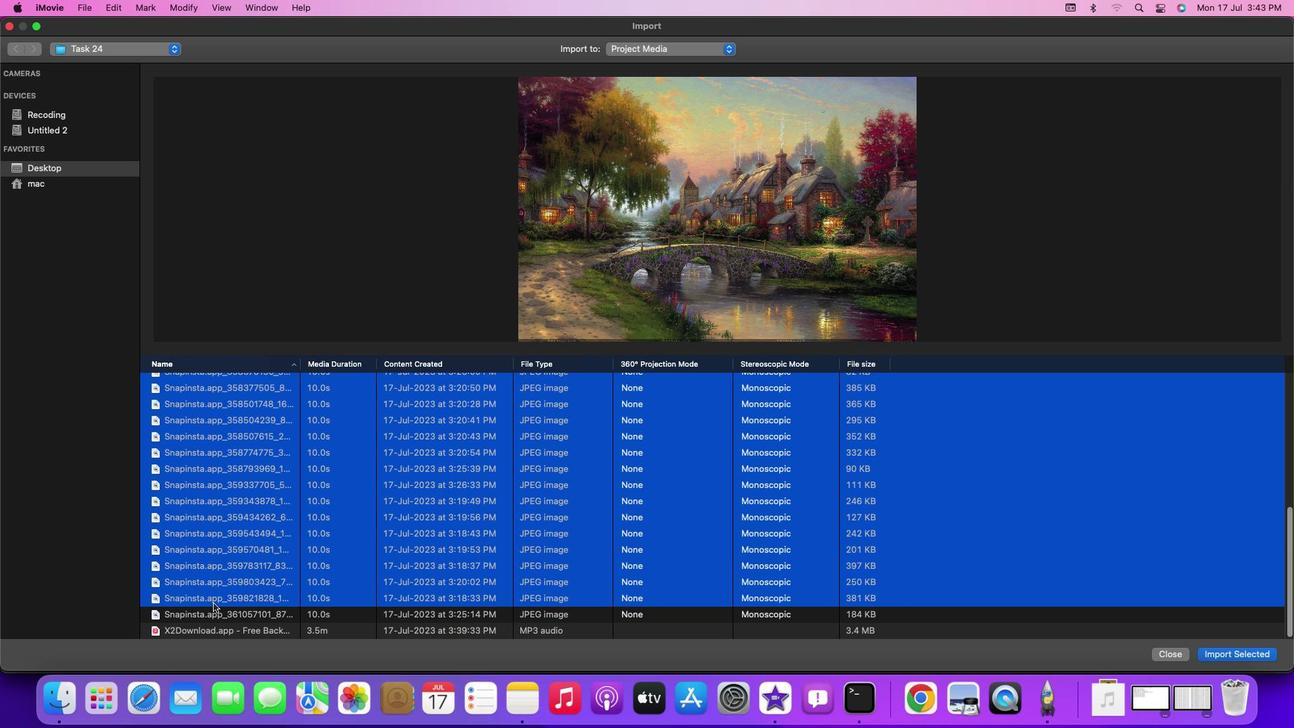 
Action: Mouse moved to (215, 610)
Screenshot: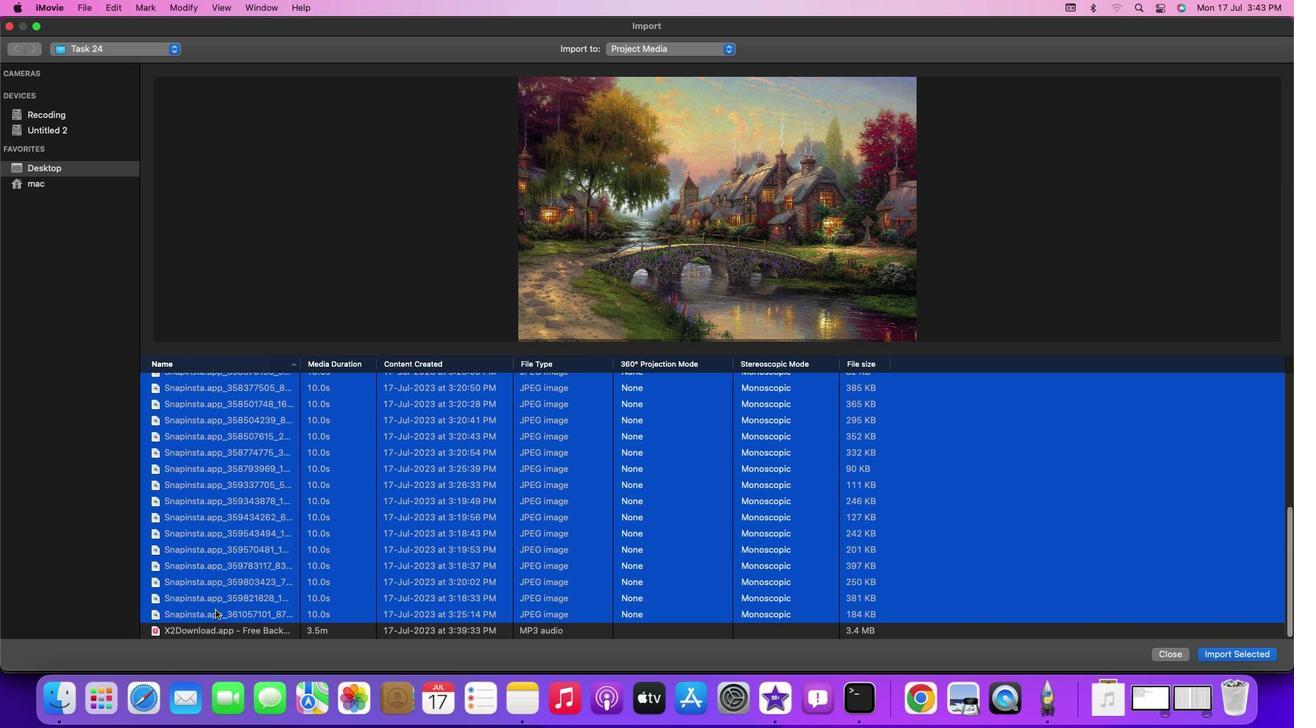 
Action: Mouse pressed left at (215, 610)
Screenshot: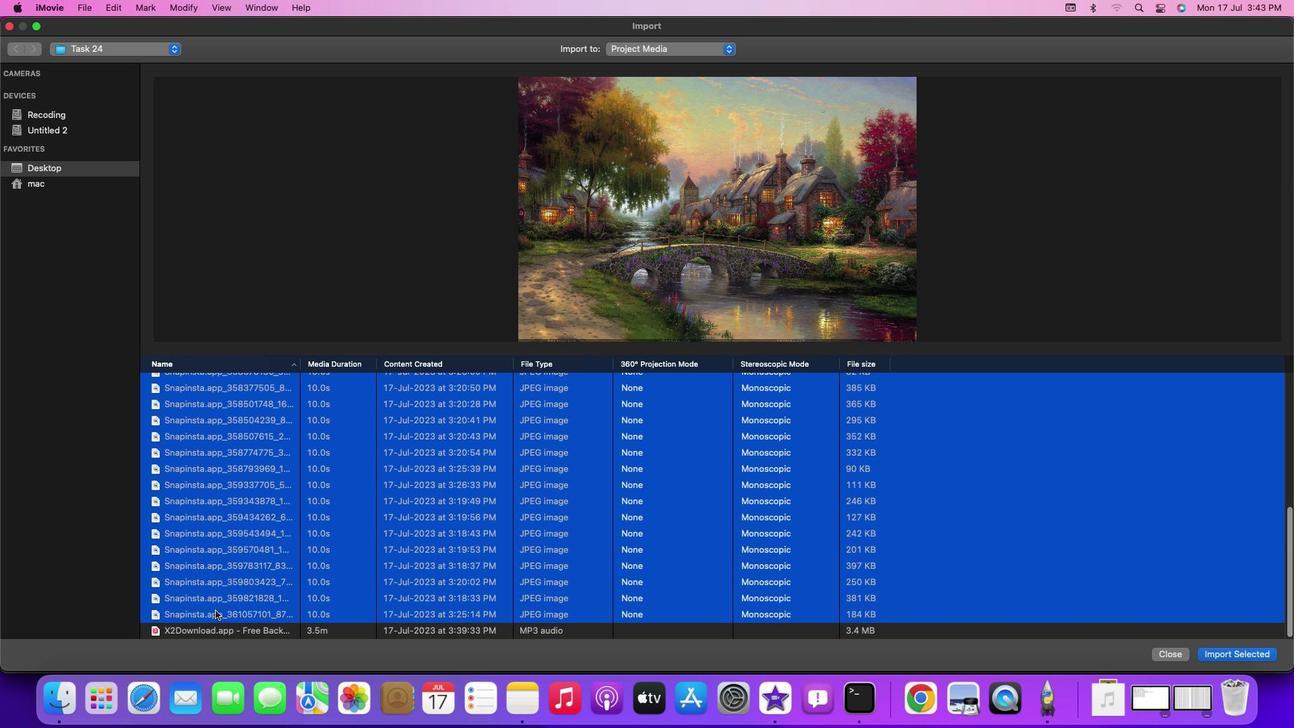
Action: Mouse moved to (1244, 655)
Screenshot: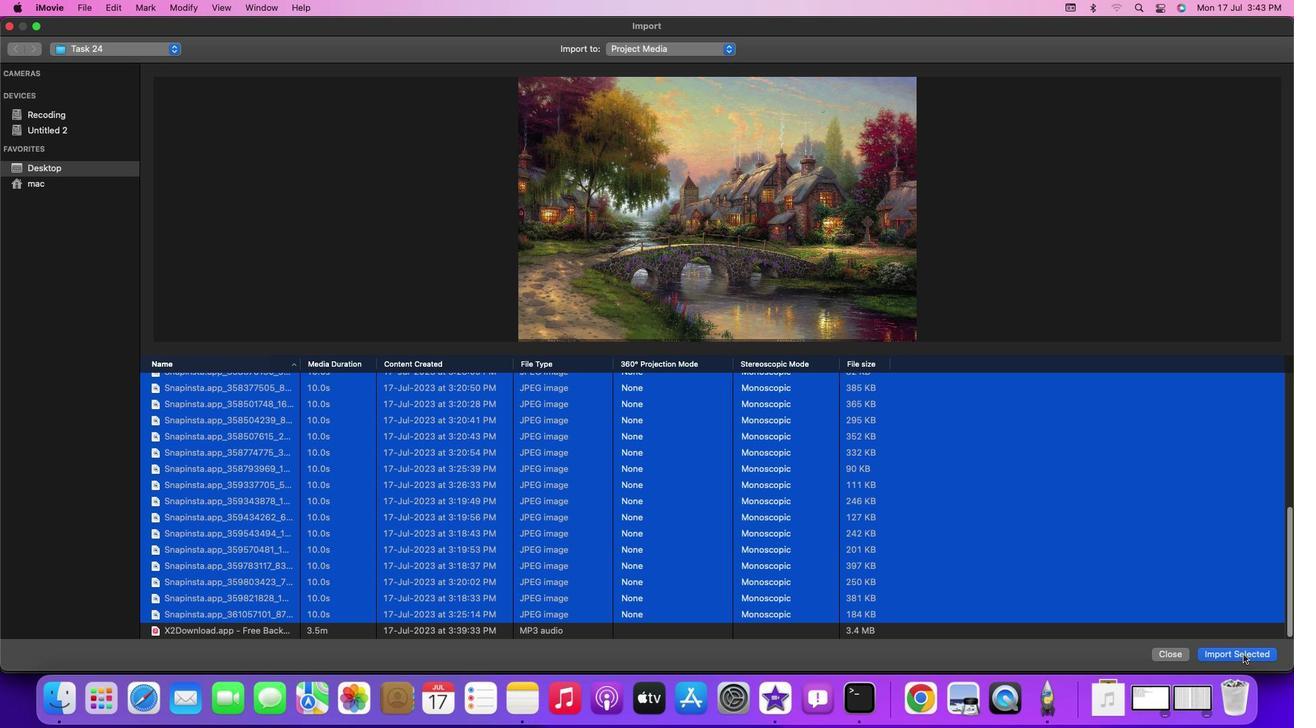 
Action: Mouse pressed left at (1244, 655)
Screenshot: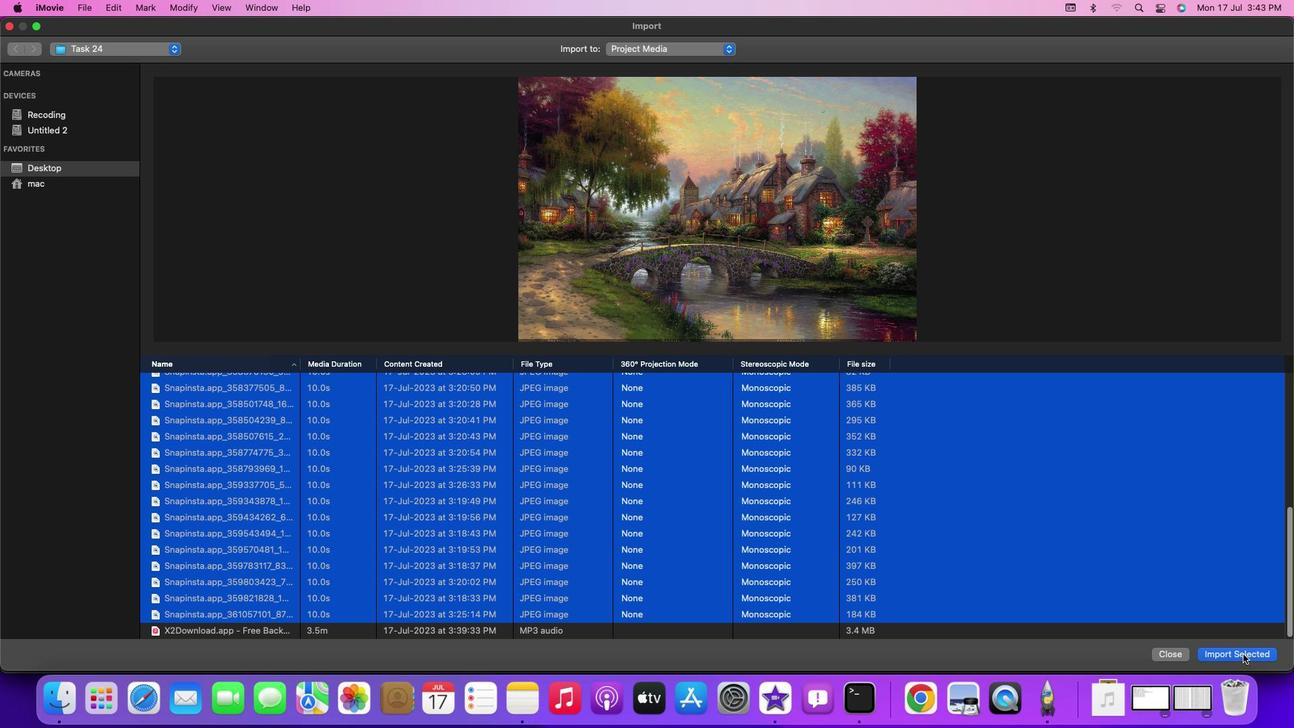 
Action: Mouse moved to (331, 130)
Screenshot: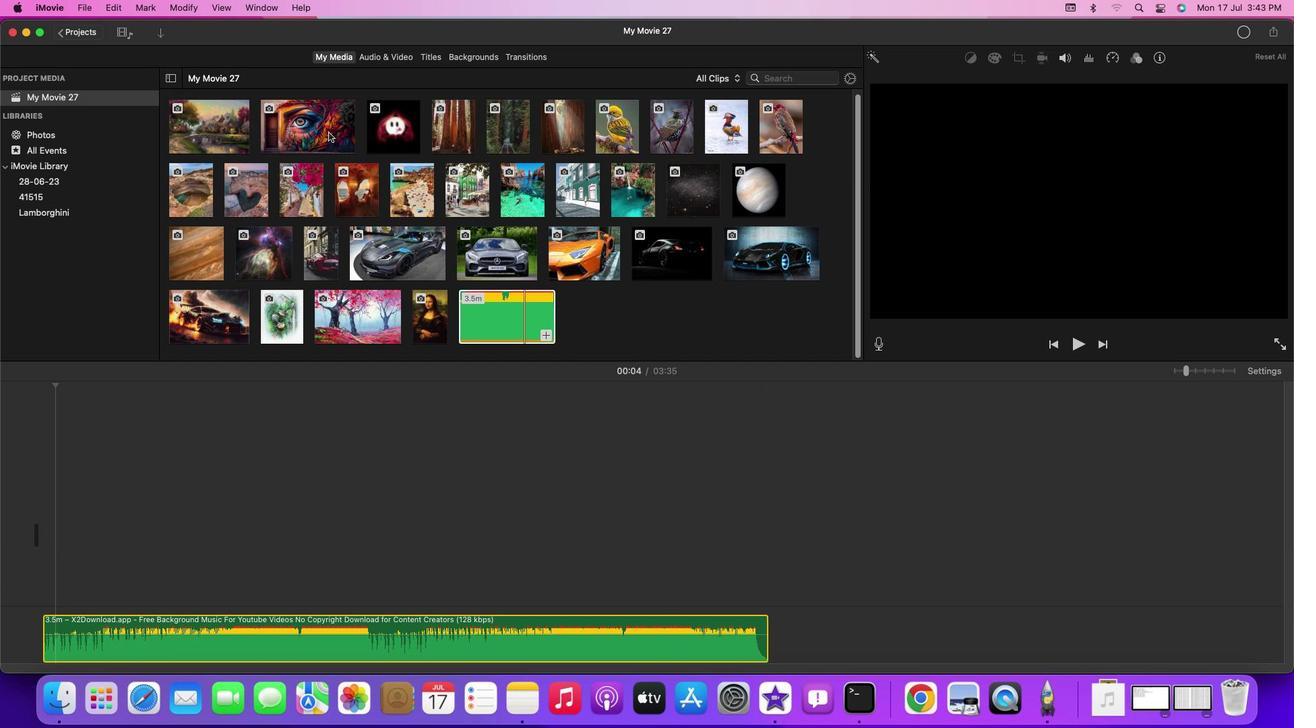 
Action: Mouse pressed left at (331, 130)
Screenshot: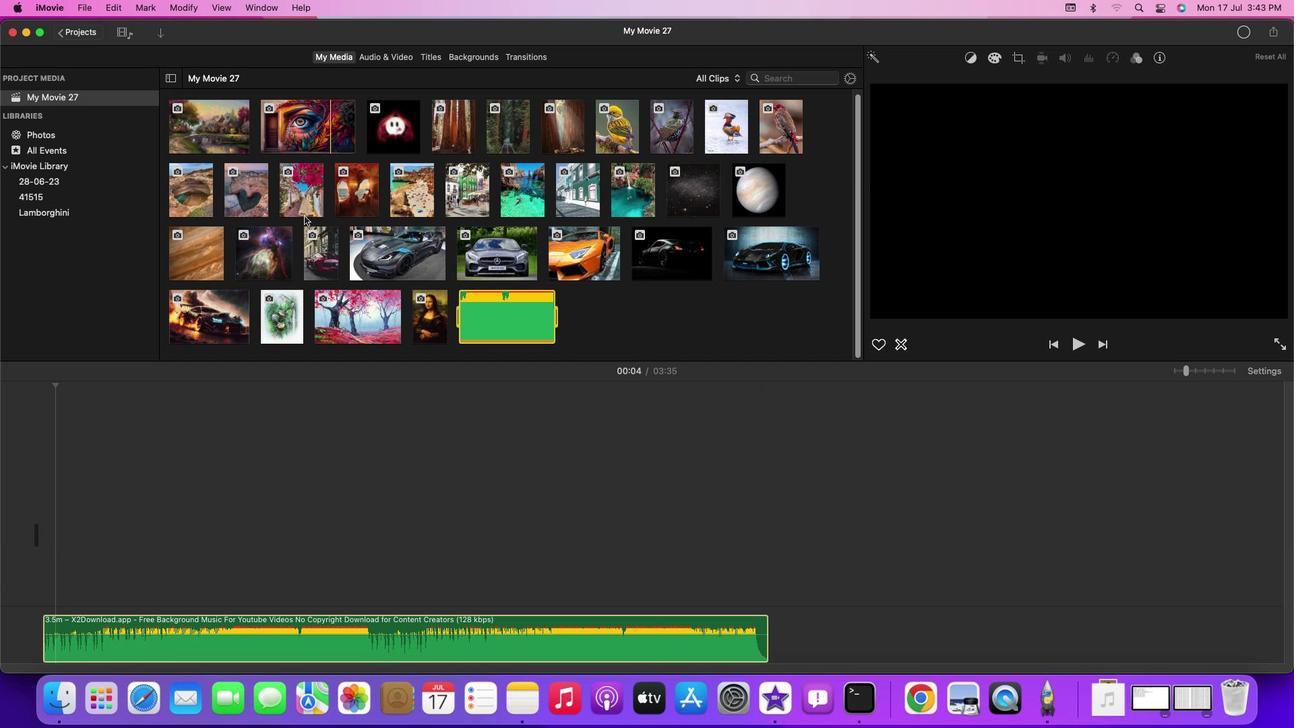 
Action: Mouse moved to (26, 377)
Screenshot: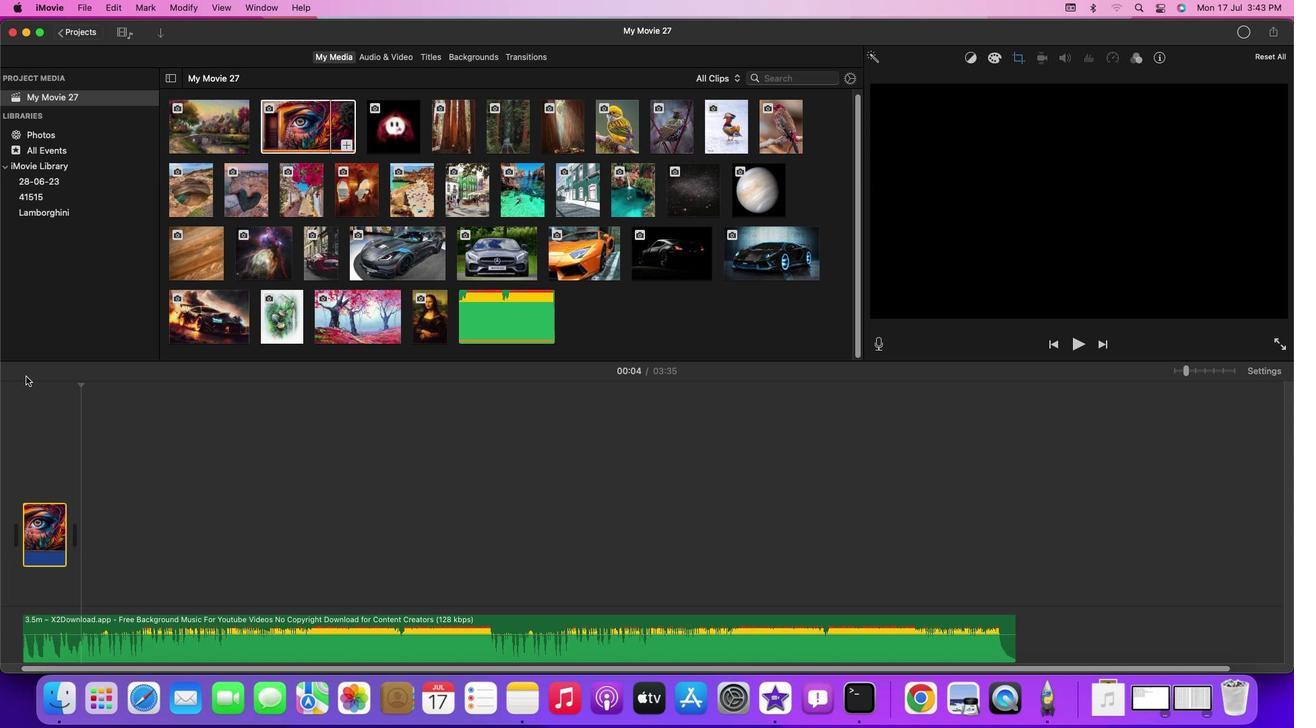 
Action: Mouse pressed left at (26, 377)
Screenshot: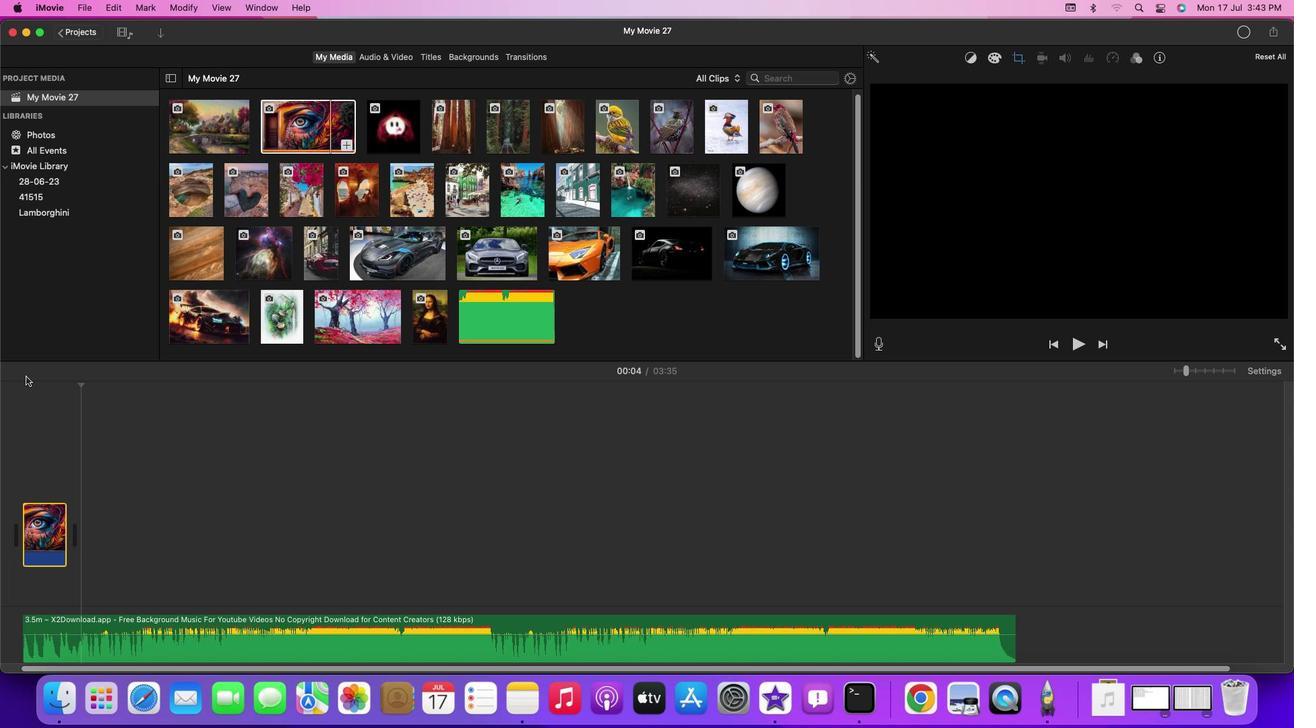 
Action: Mouse moved to (21, 494)
Screenshot: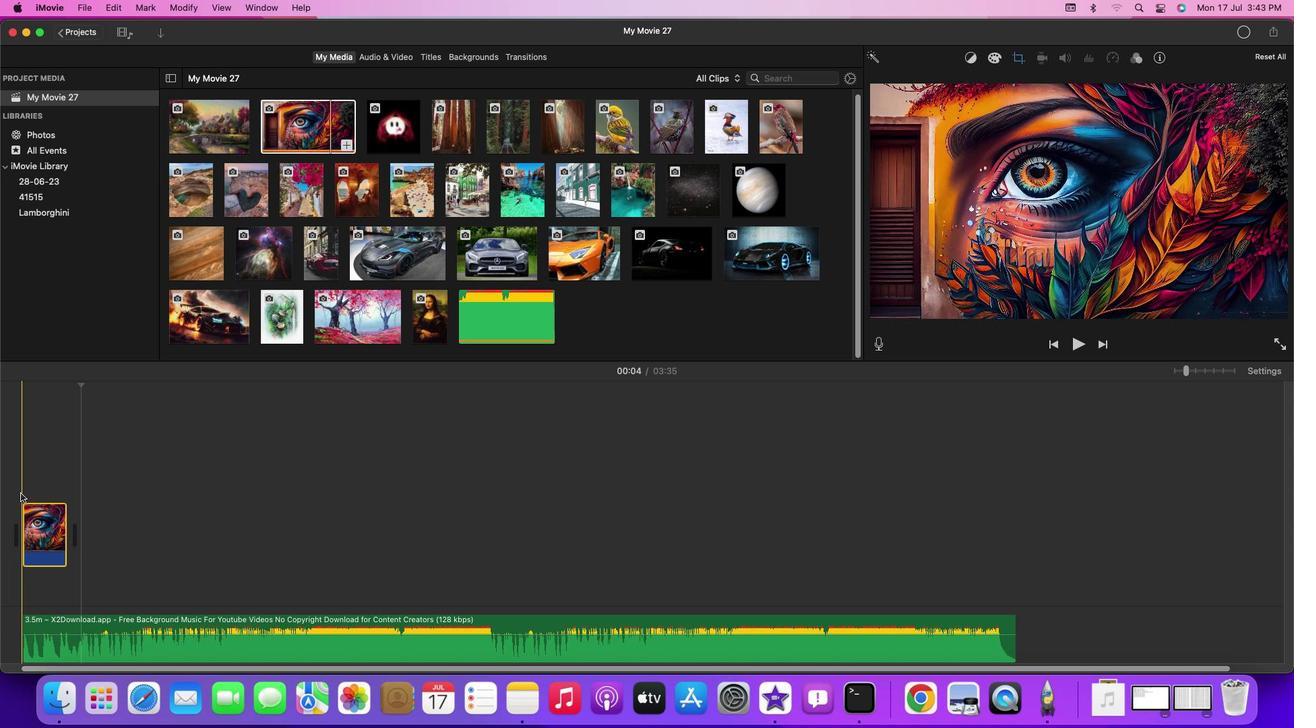
Action: Mouse pressed left at (21, 494)
Screenshot: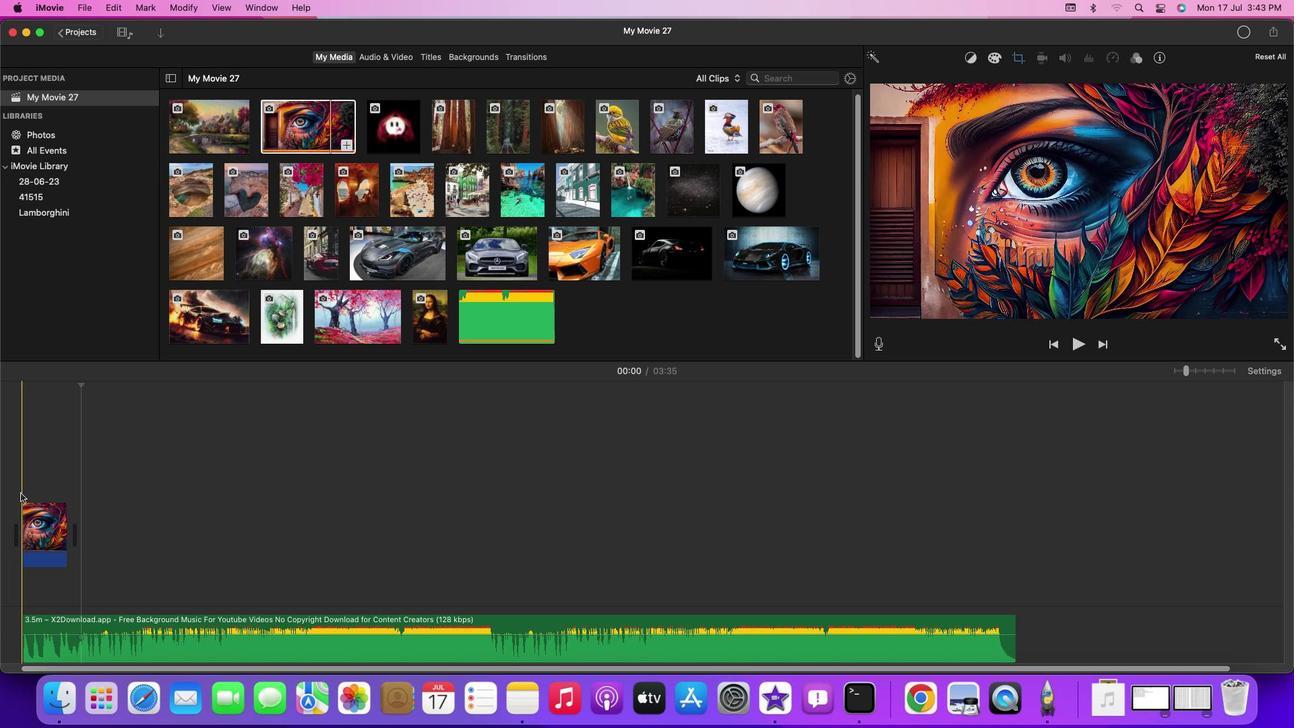 
Action: Key pressed Key.space
Screenshot: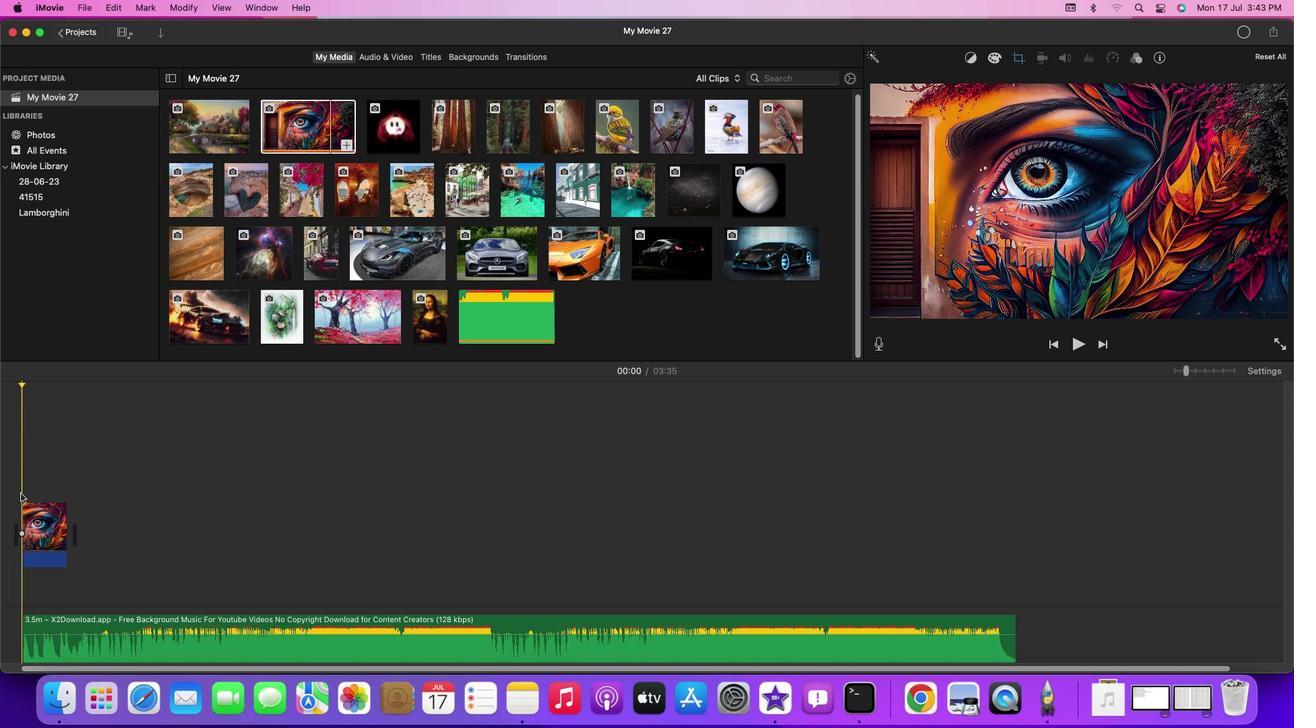 
Action: Mouse moved to (26, 476)
Screenshot: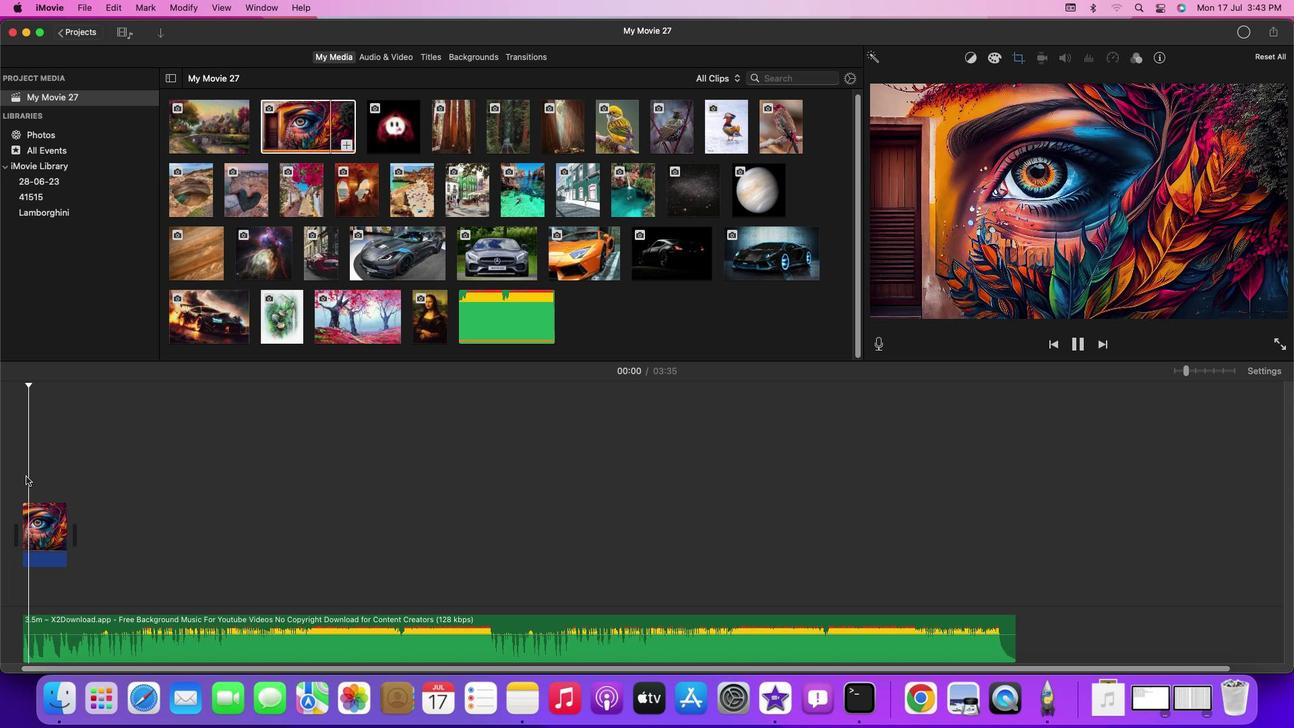 
Action: Key pressed Key.space
Screenshot: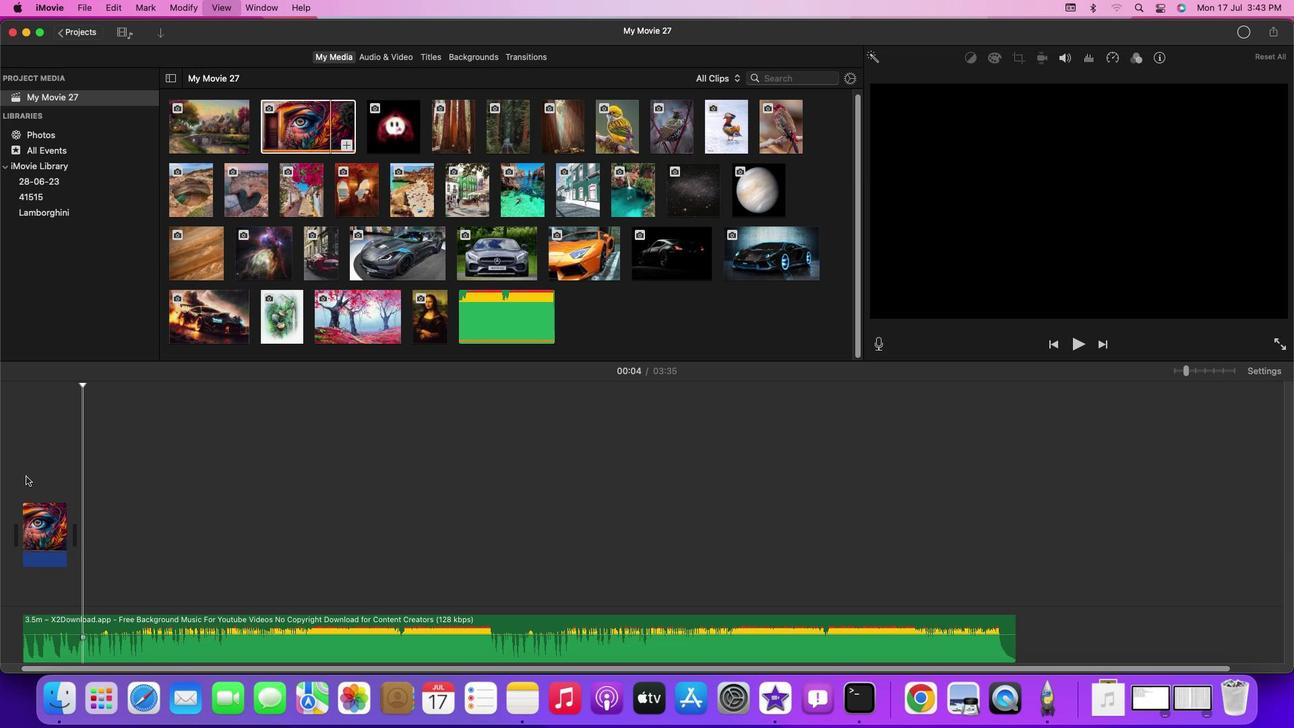 
Action: Mouse moved to (418, 200)
Screenshot: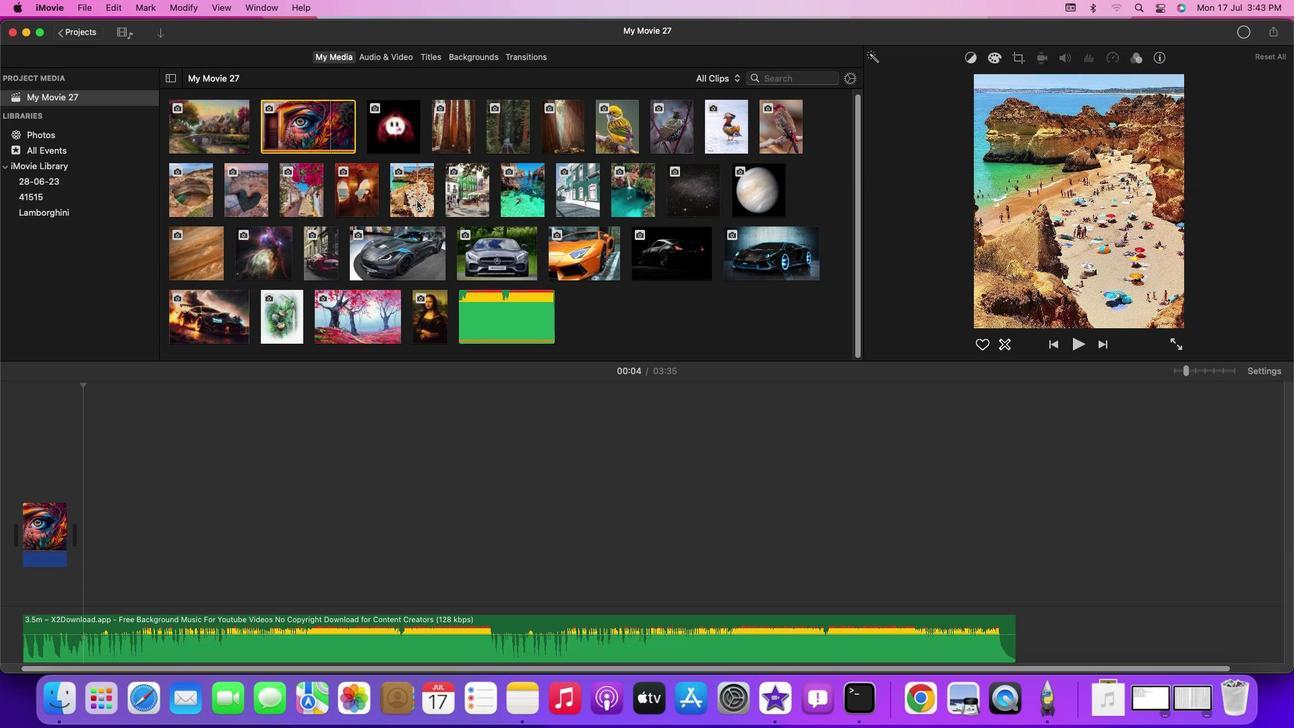 
Action: Mouse pressed left at (418, 200)
Screenshot: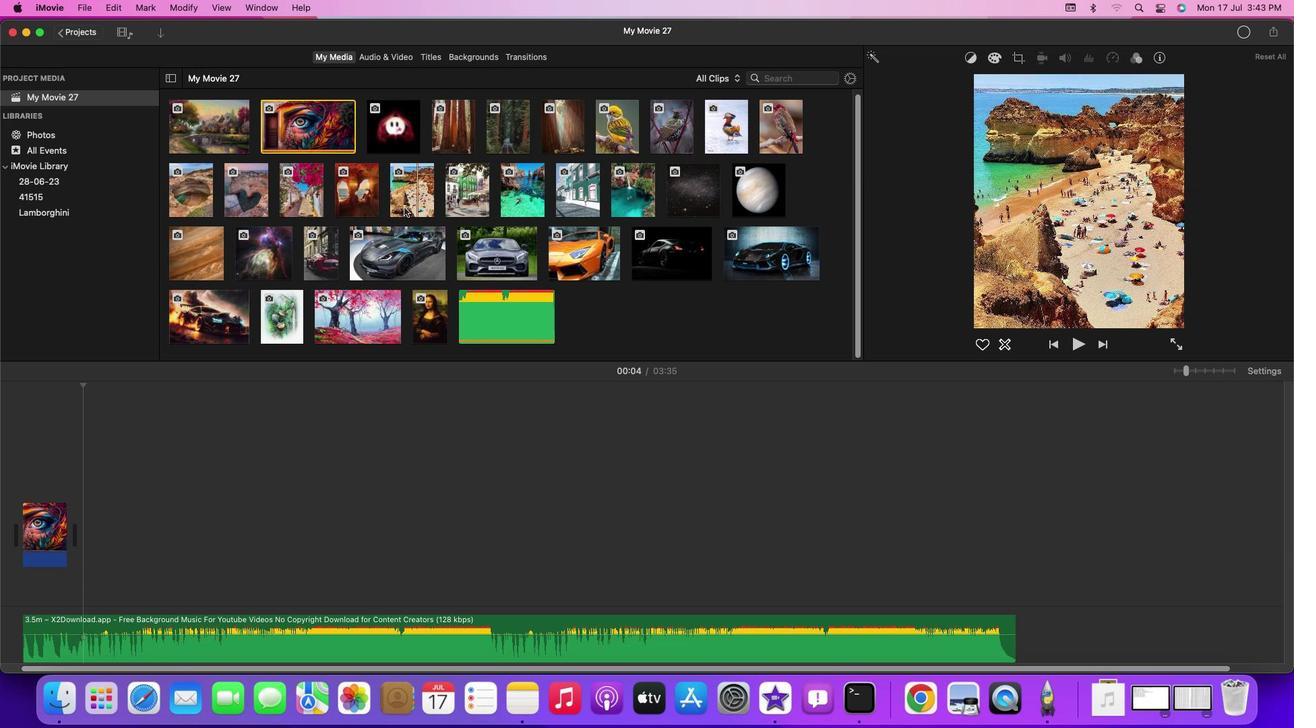 
Action: Mouse moved to (62, 496)
Screenshot: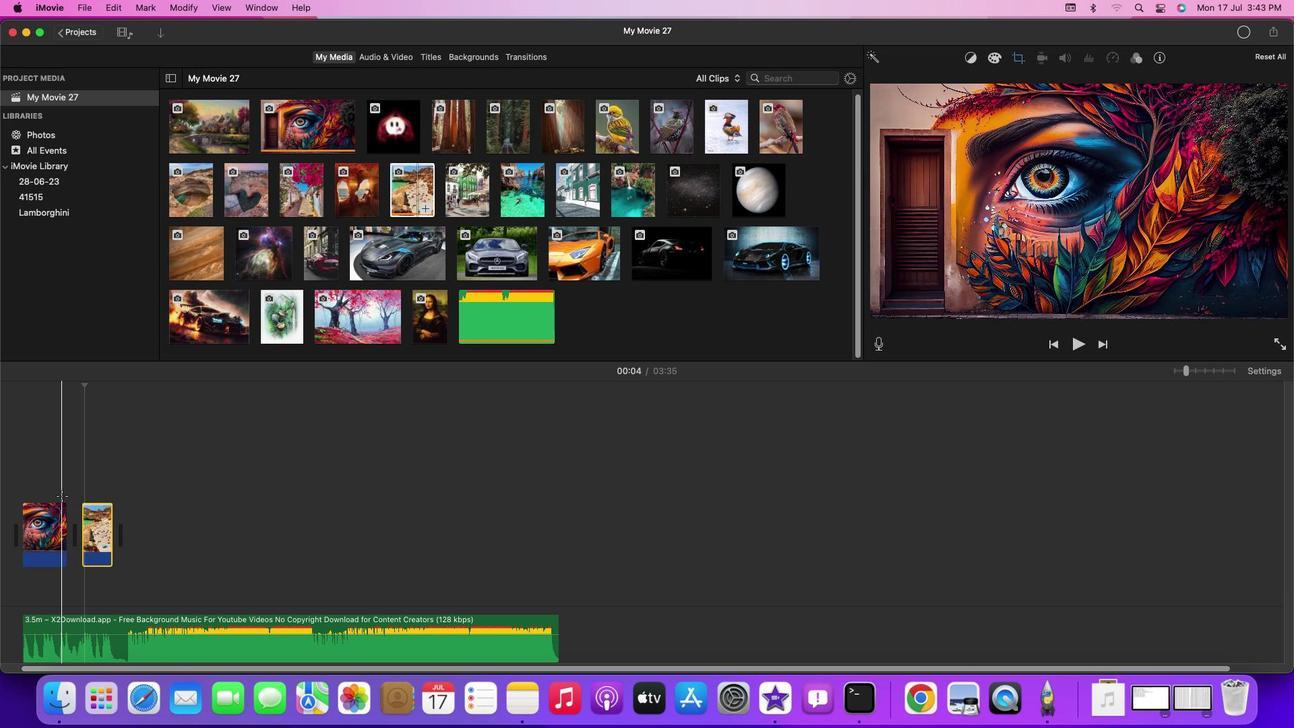 
Action: Mouse pressed left at (62, 496)
Screenshot: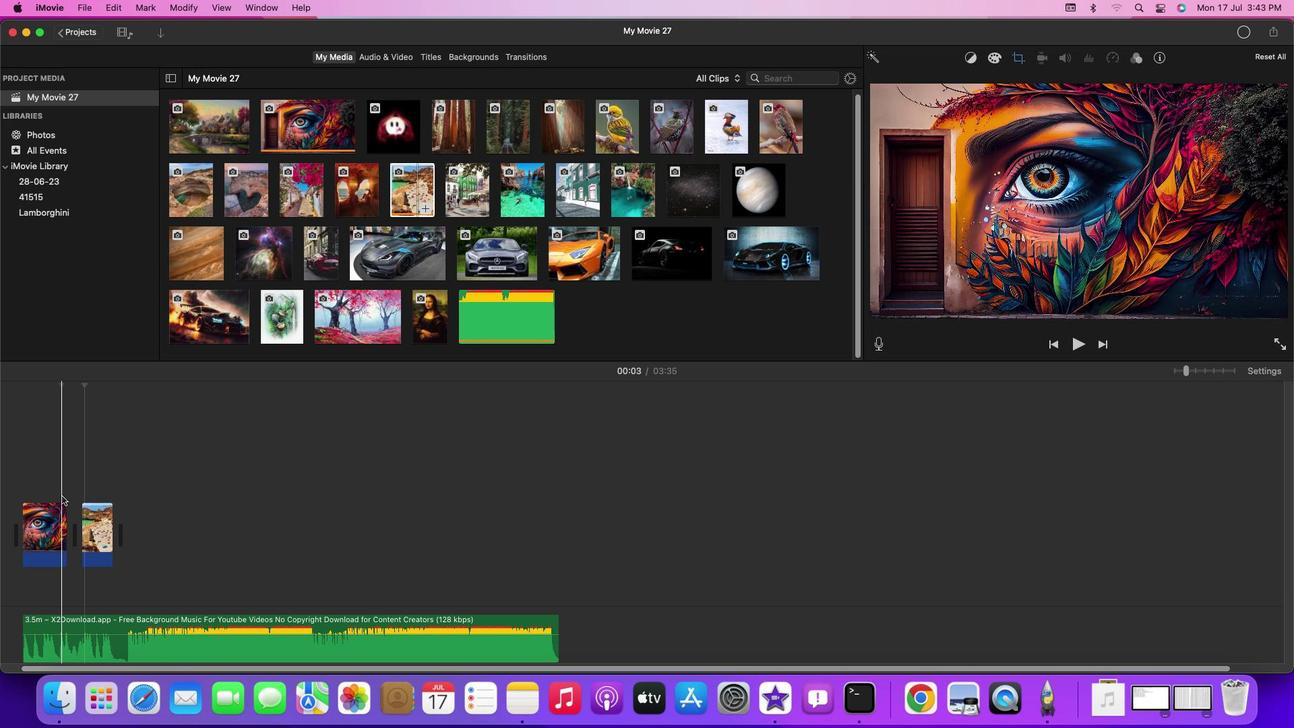 
Action: Key pressed Key.space
Screenshot: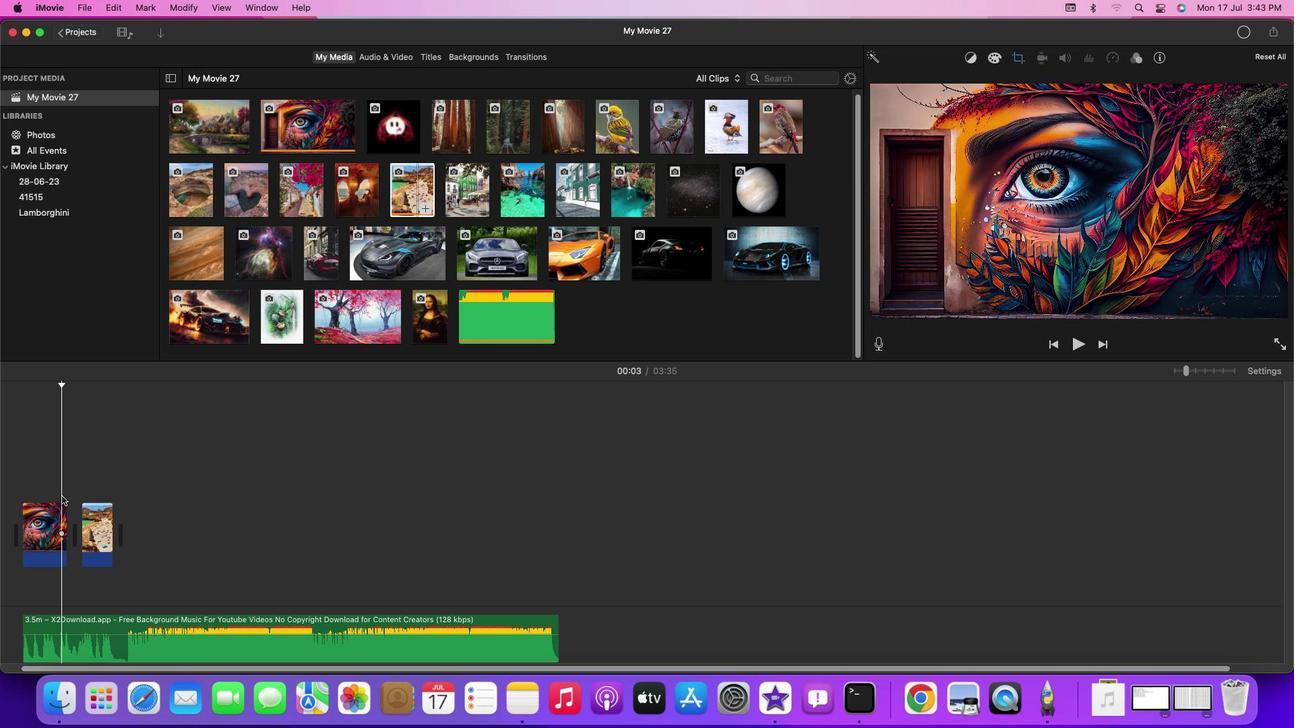 
Action: Mouse moved to (70, 498)
Screenshot: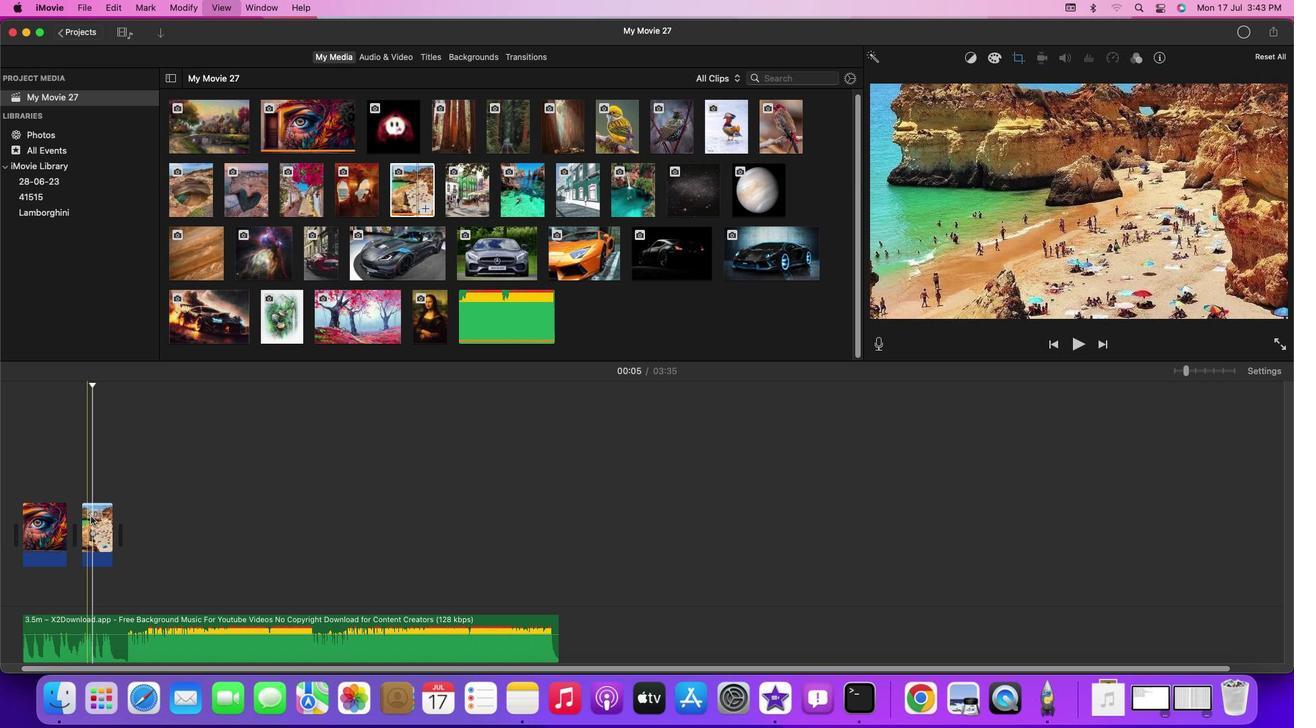 
Action: Key pressed Key.space
Screenshot: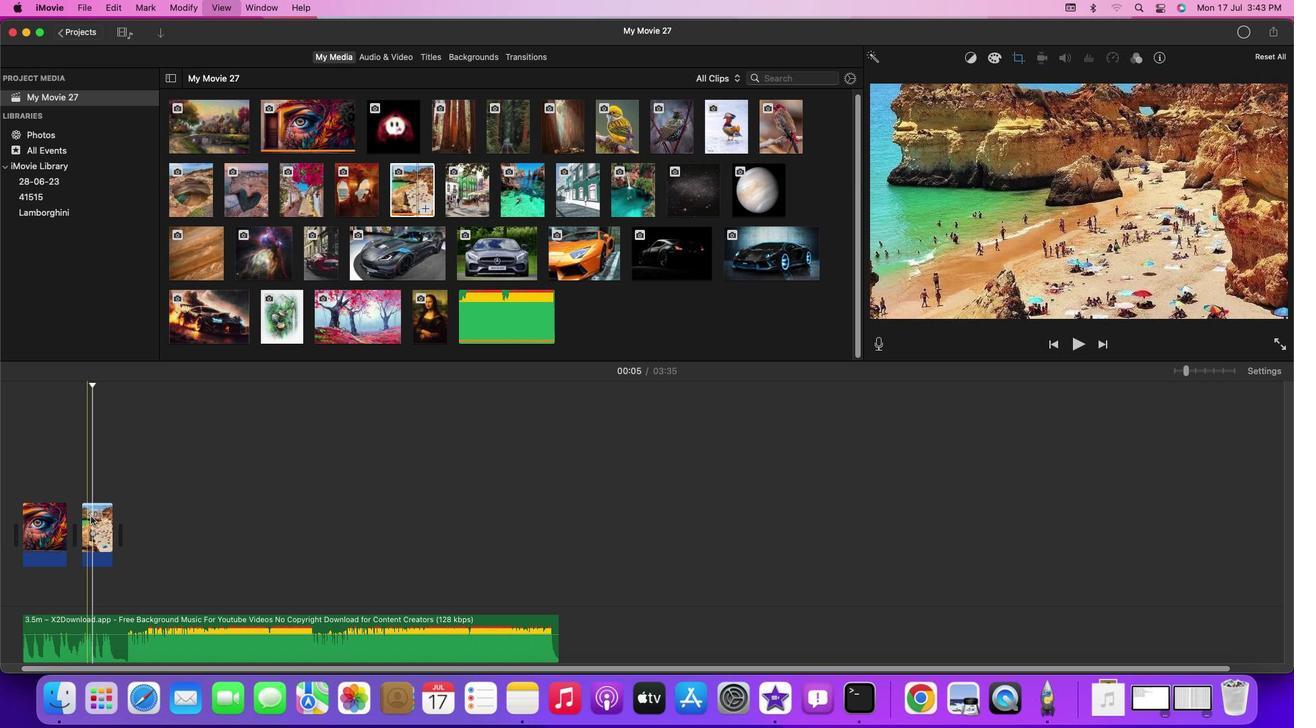 
Action: Mouse moved to (289, 326)
Screenshot: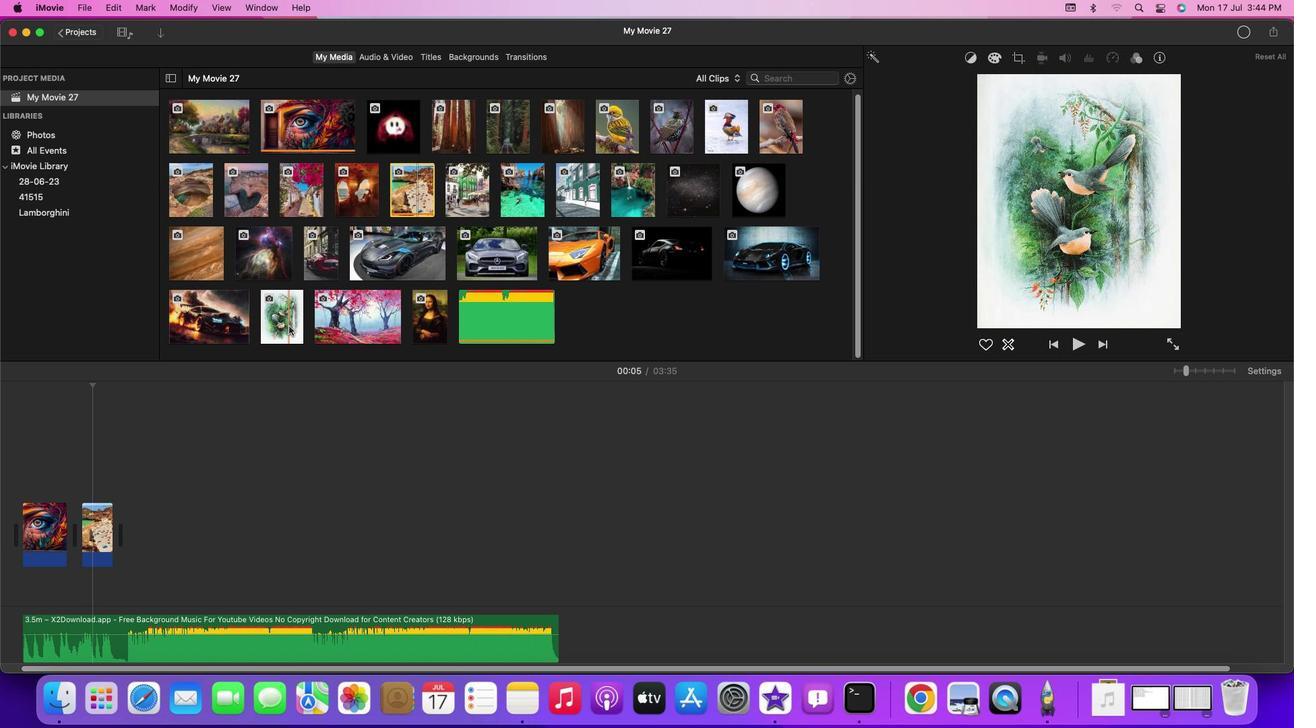 
Action: Mouse pressed left at (289, 326)
Screenshot: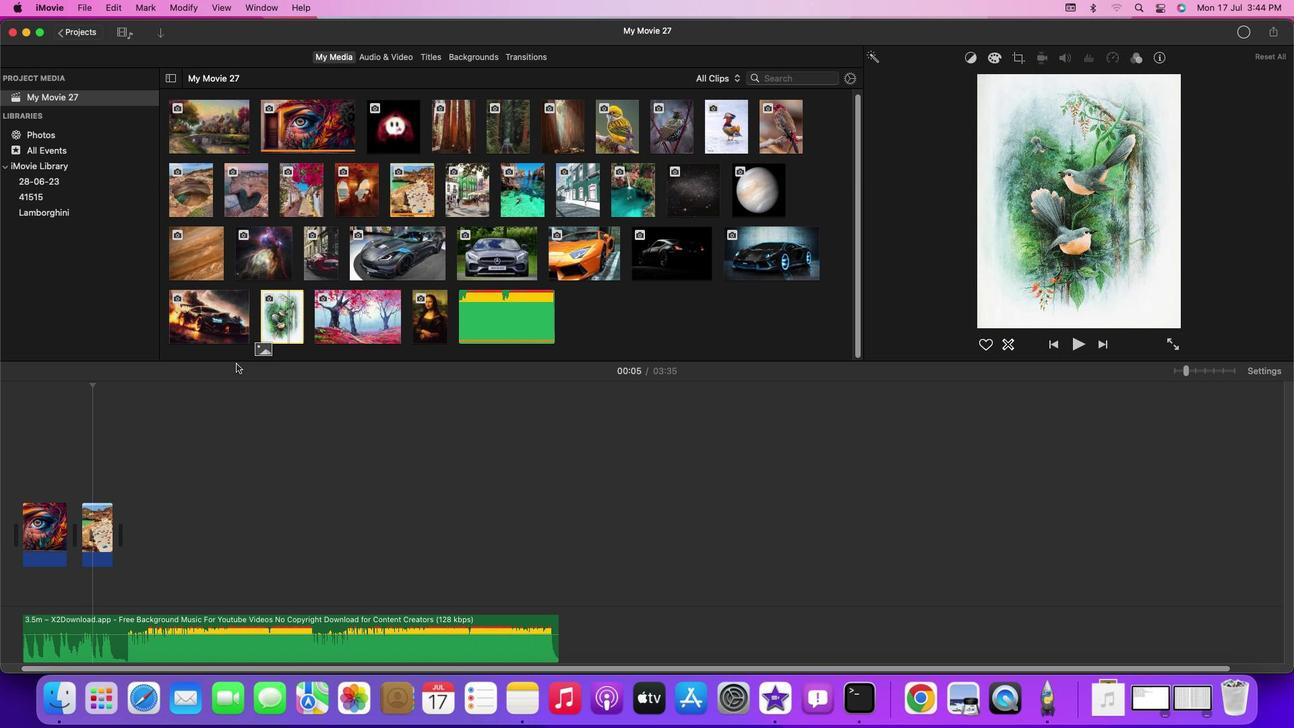
Action: Mouse moved to (1271, 375)
Screenshot: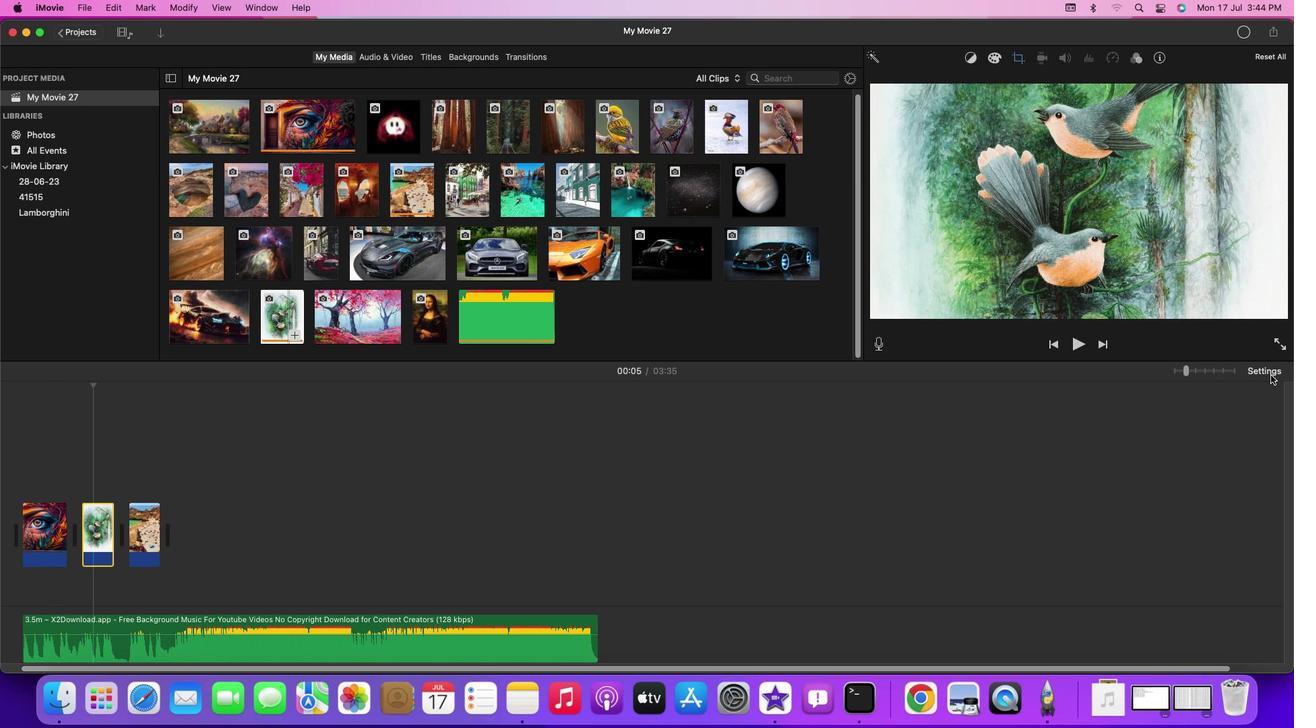 
Action: Mouse pressed left at (1271, 375)
Screenshot: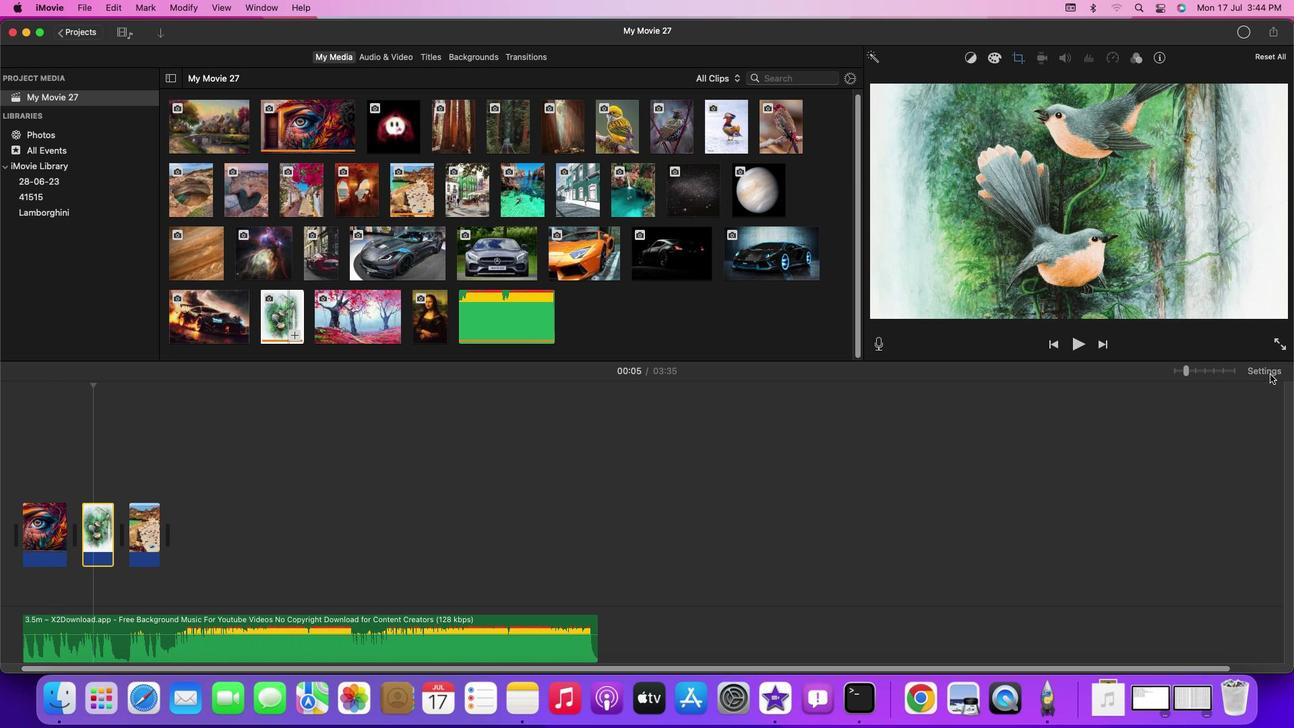 
Action: Mouse moved to (1109, 486)
Screenshot: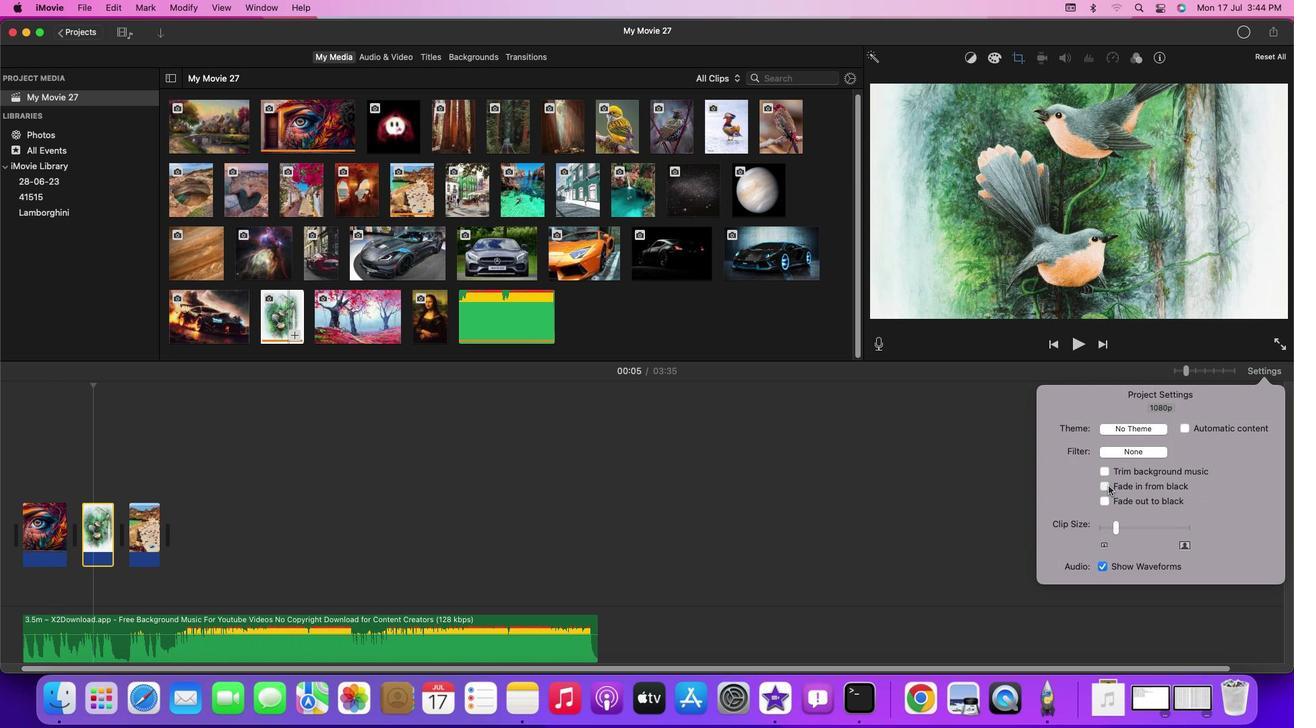
Action: Mouse pressed left at (1109, 486)
Screenshot: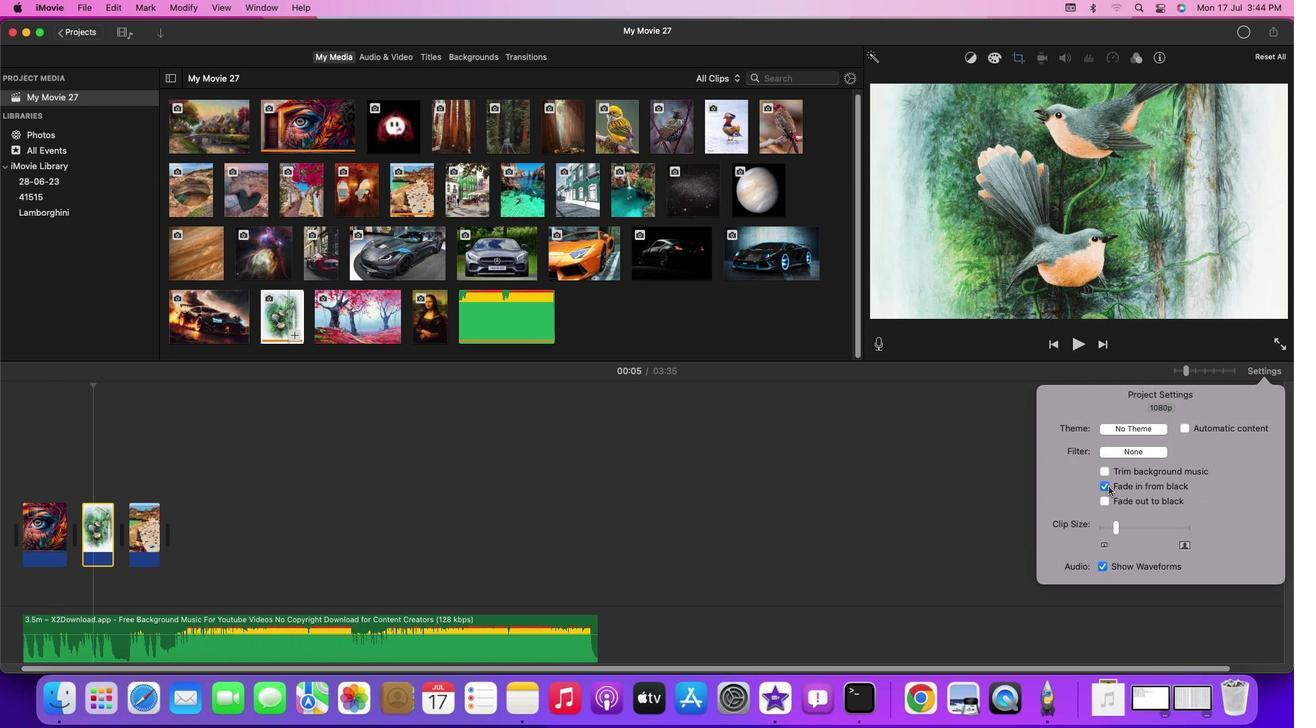 
Action: Mouse moved to (1109, 503)
Screenshot: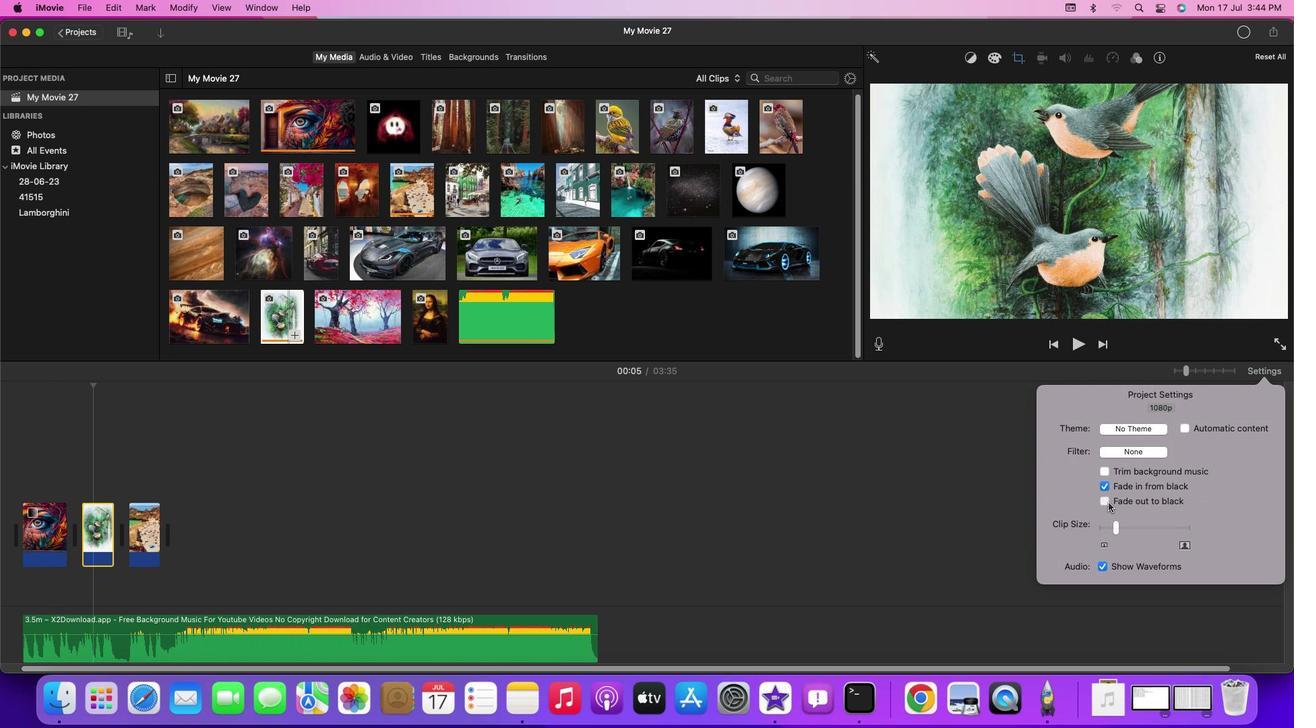 
Action: Mouse pressed left at (1109, 503)
Screenshot: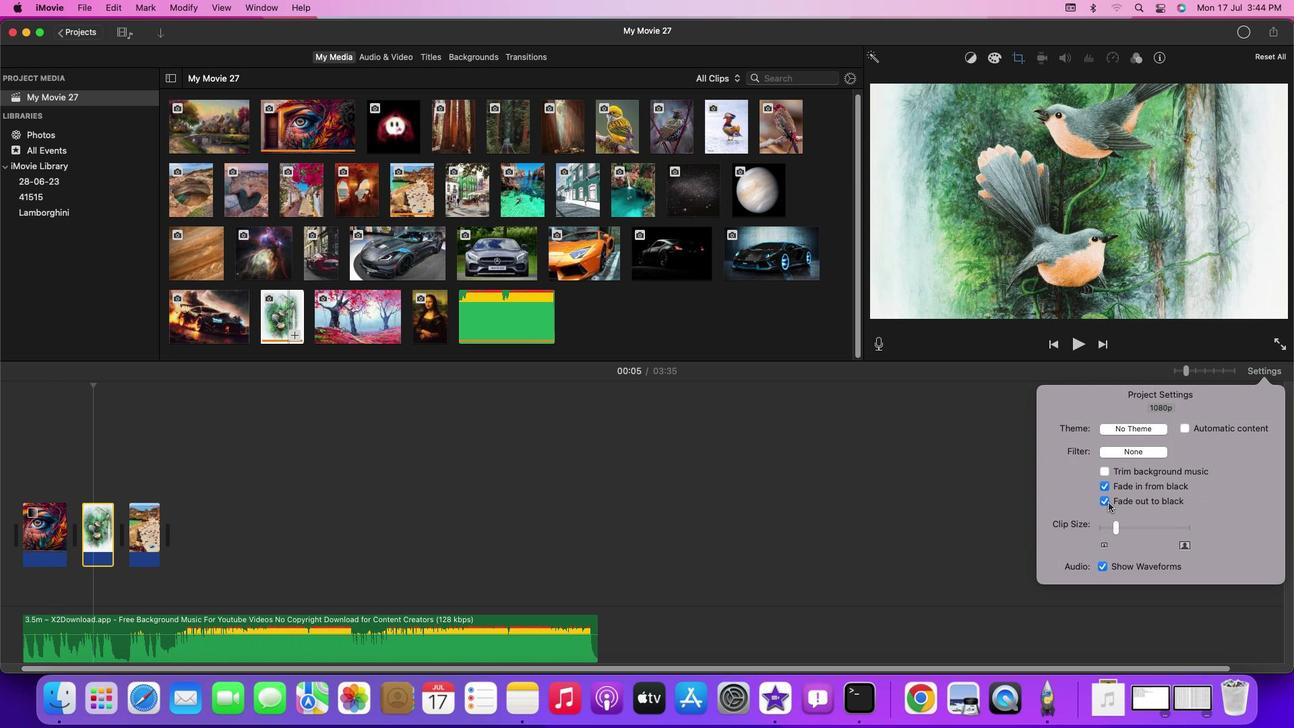 
Action: Mouse moved to (1153, 431)
Screenshot: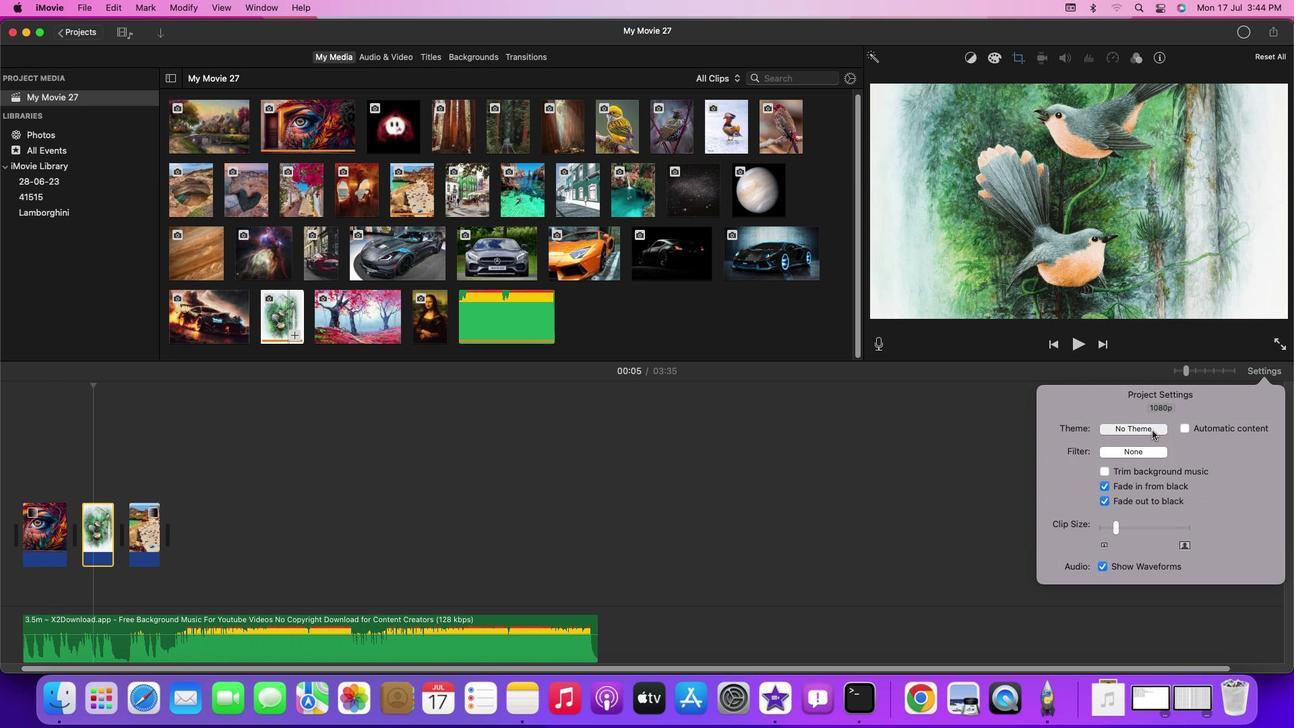 
Action: Mouse pressed left at (1153, 431)
Screenshot: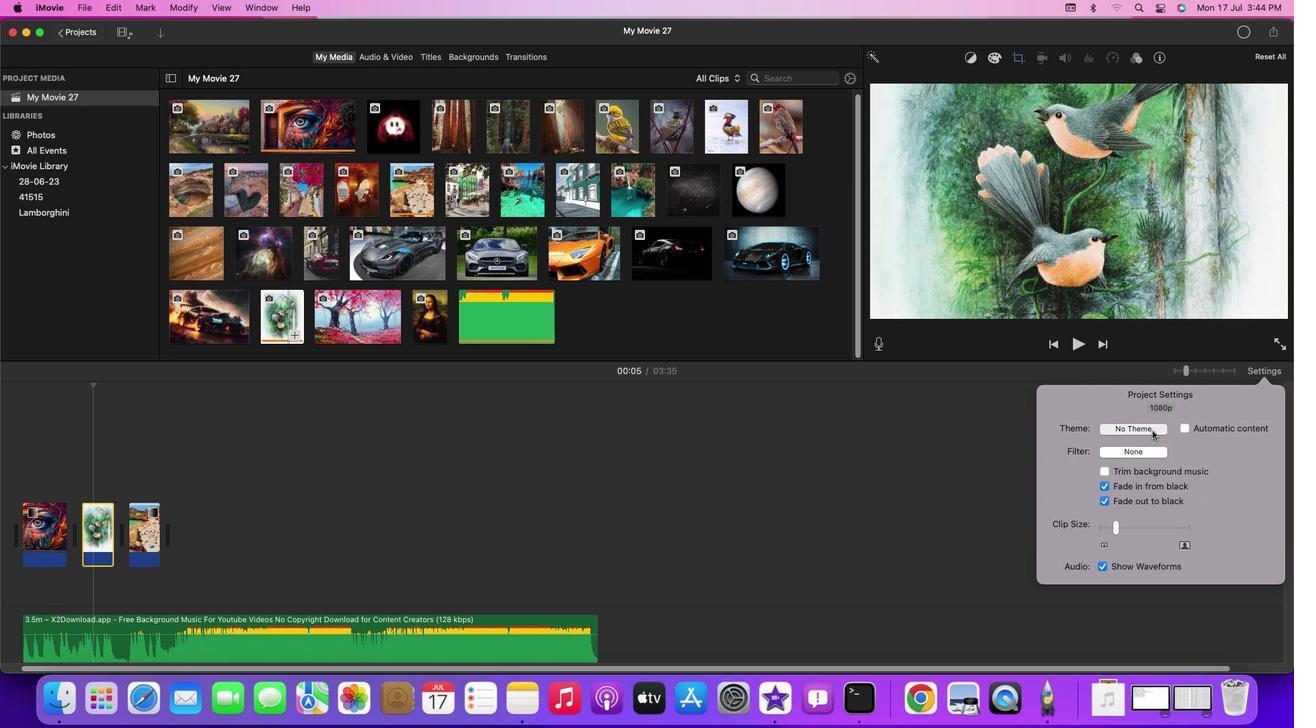 
Action: Mouse moved to (588, 354)
Screenshot: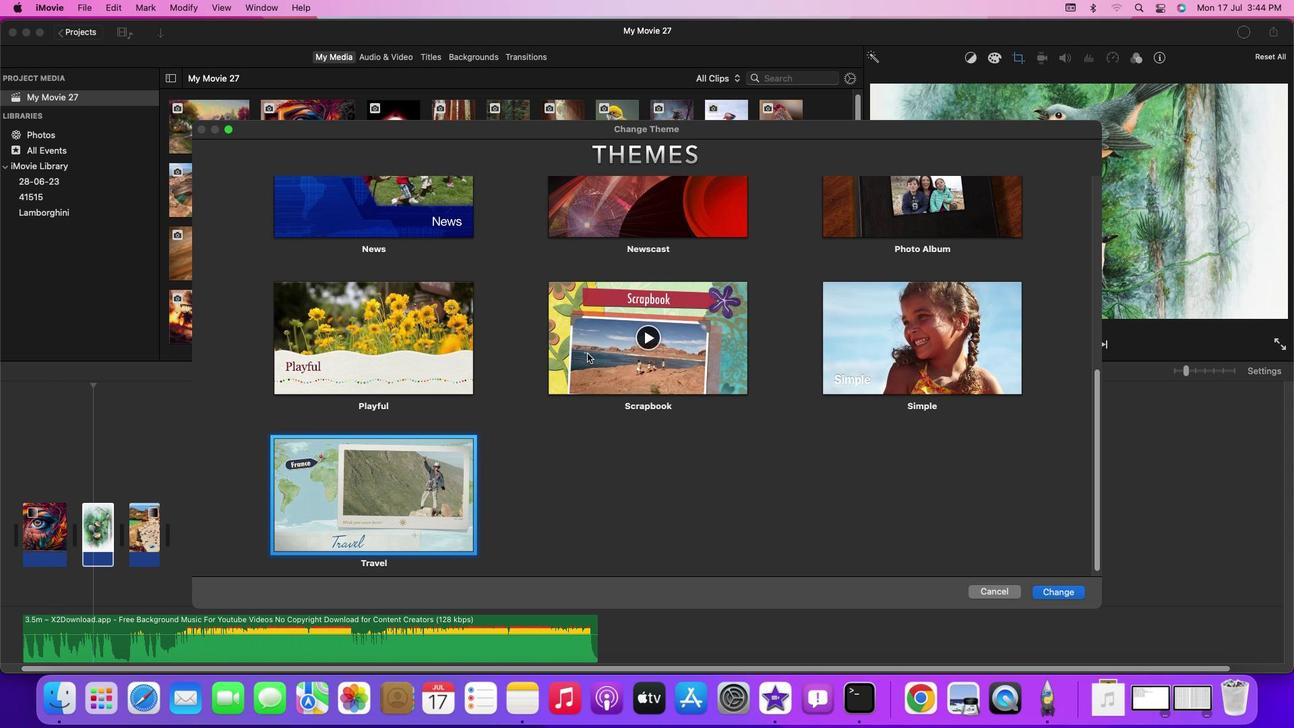 
Action: Mouse scrolled (588, 354) with delta (0, 1)
Screenshot: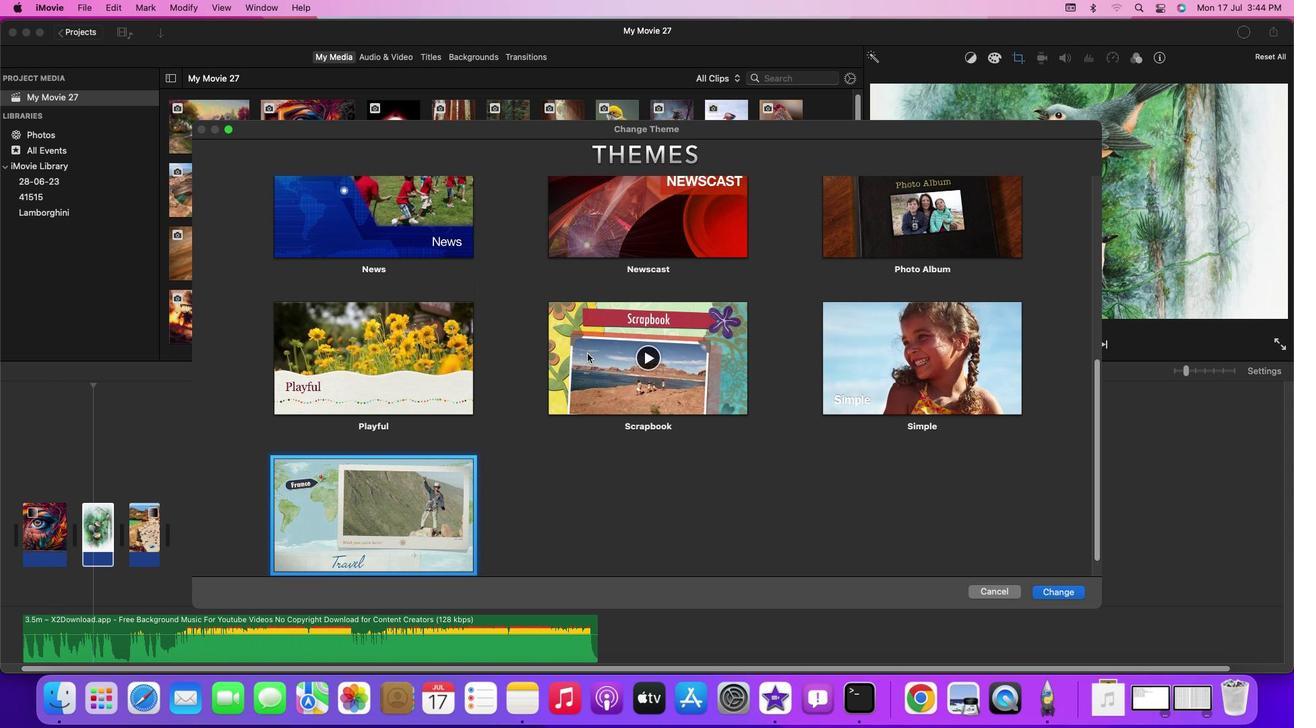 
Action: Mouse scrolled (588, 354) with delta (0, 1)
Screenshot: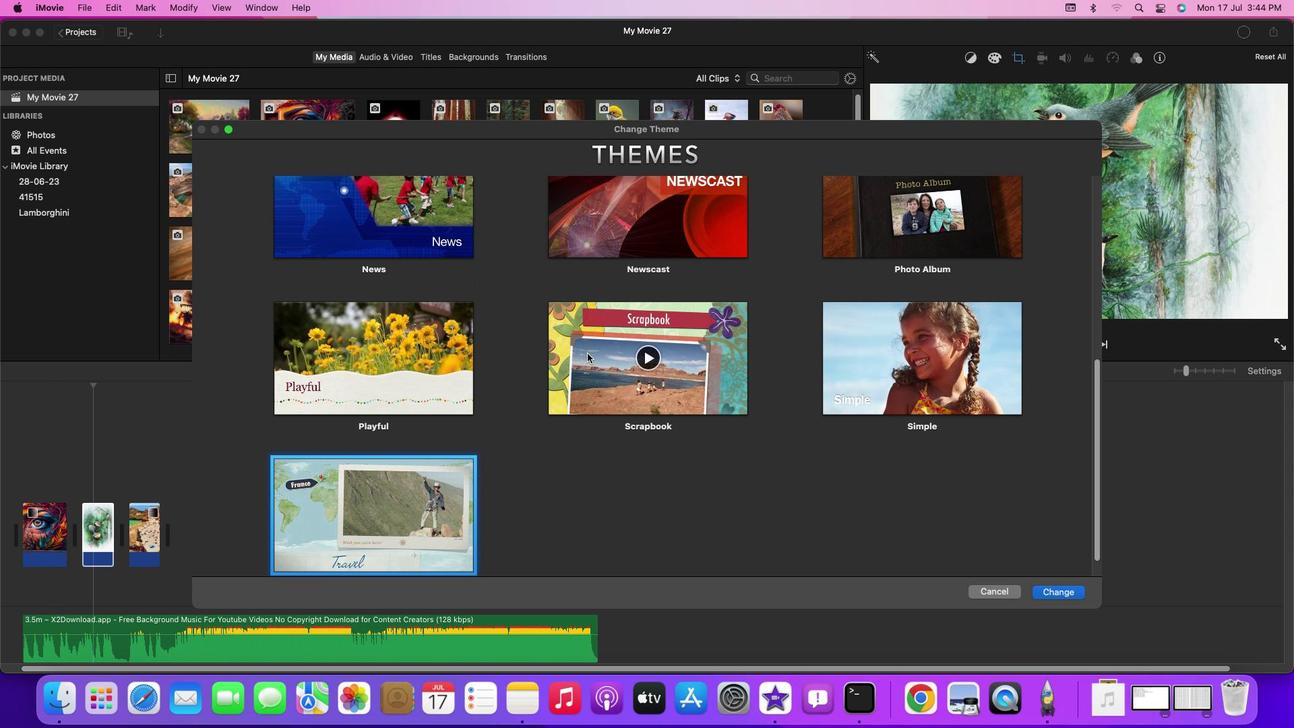 
Action: Mouse scrolled (588, 354) with delta (0, 2)
Screenshot: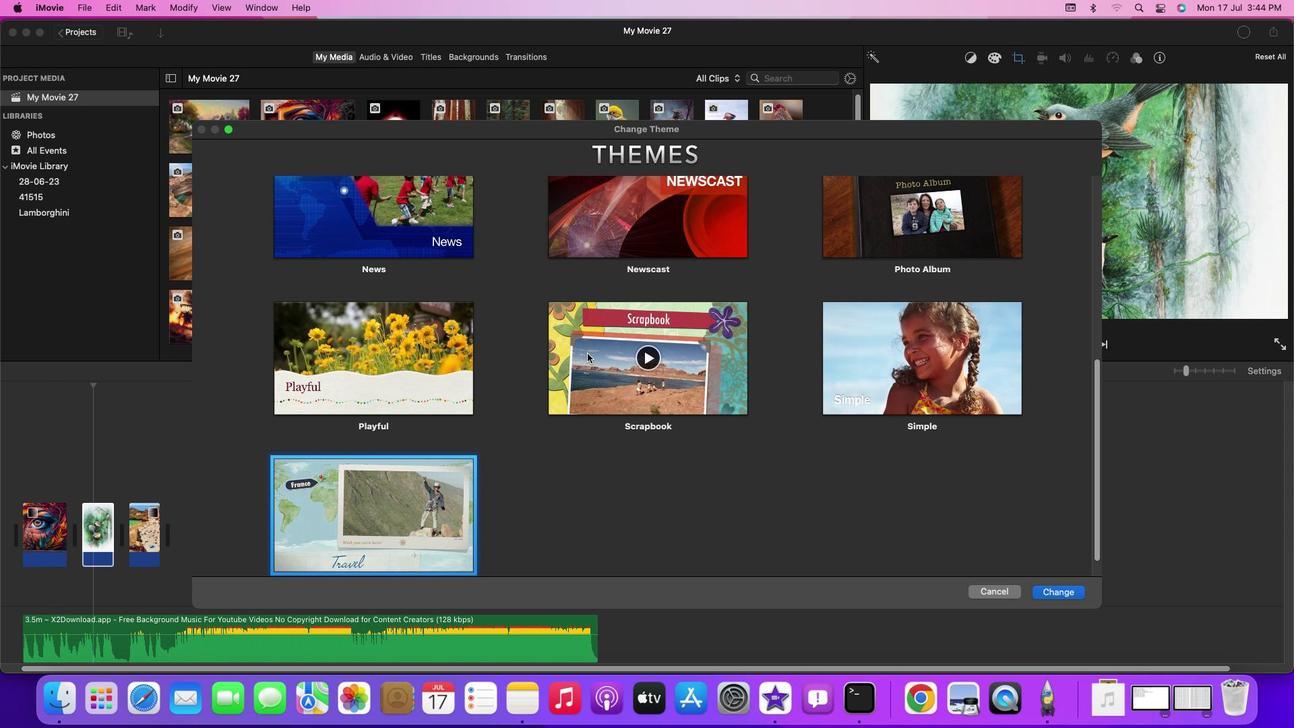 
Action: Mouse scrolled (588, 354) with delta (0, 1)
Screenshot: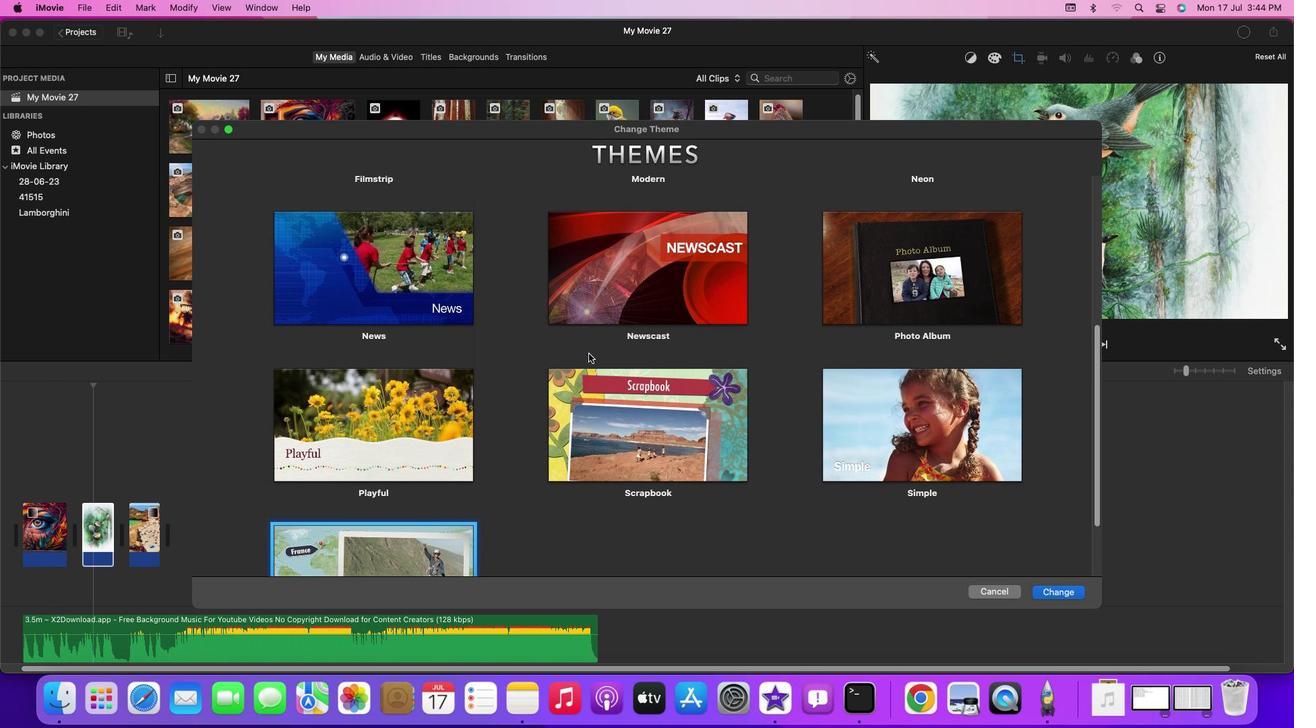 
Action: Mouse scrolled (588, 354) with delta (0, 1)
Screenshot: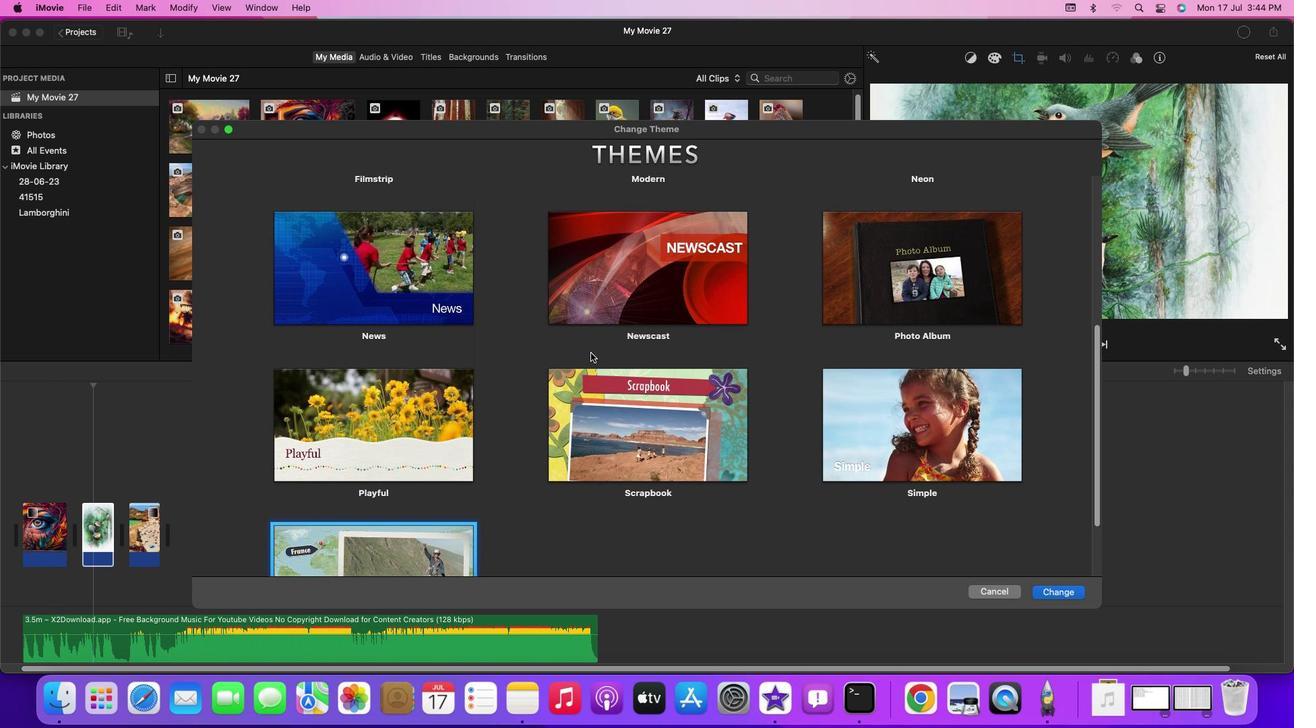 
Action: Mouse scrolled (588, 354) with delta (0, 2)
Screenshot: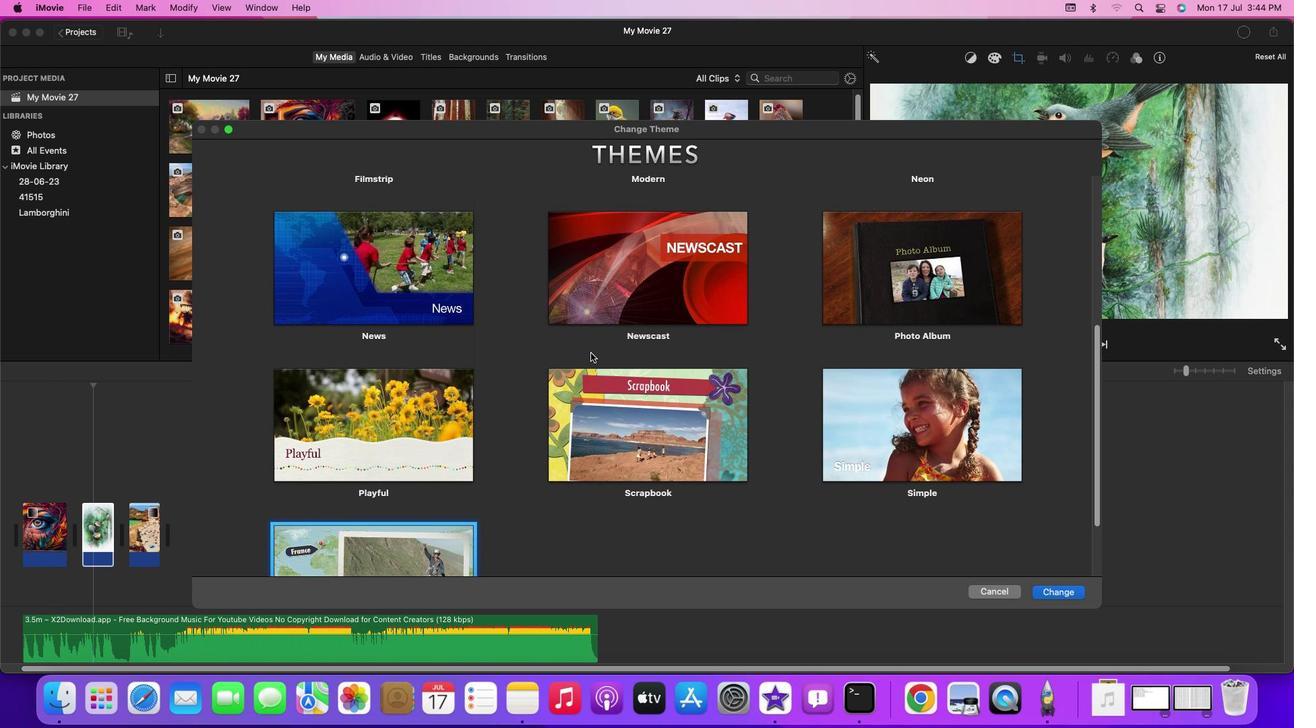 
Action: Mouse scrolled (588, 354) with delta (0, 4)
Screenshot: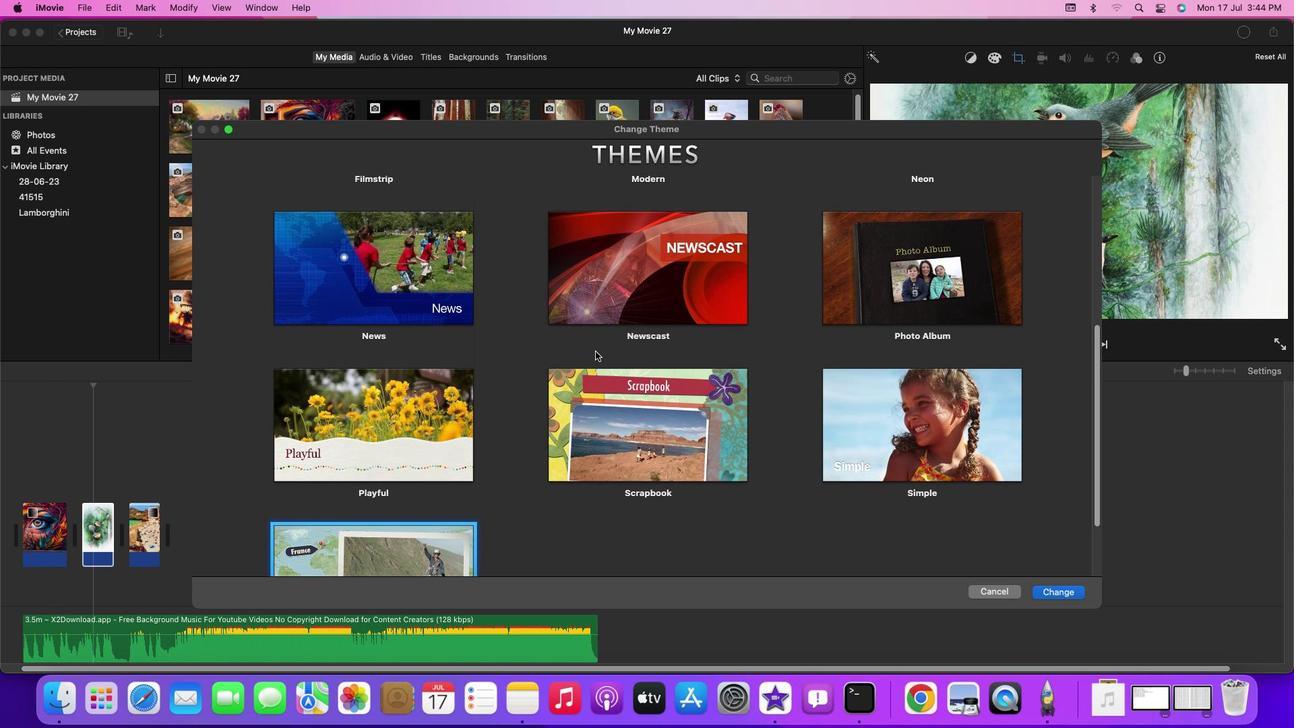
Action: Mouse moved to (917, 271)
Screenshot: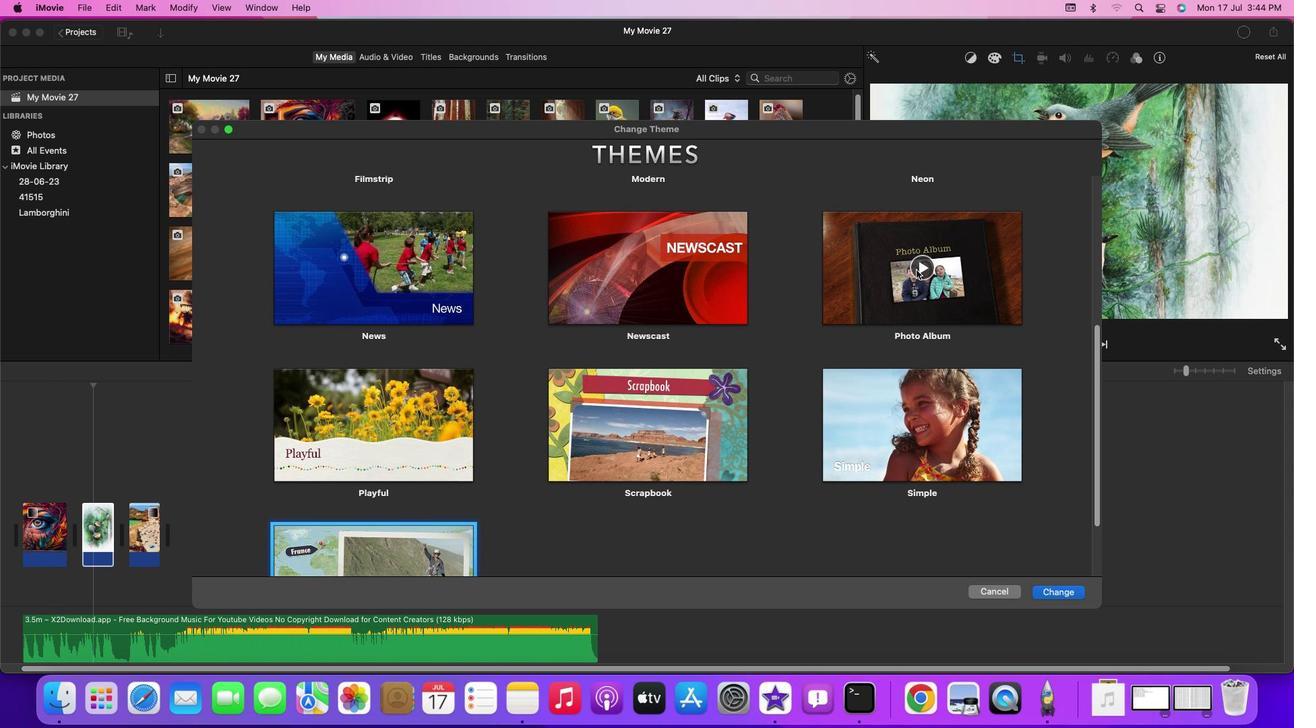 
Action: Mouse pressed left at (917, 271)
Screenshot: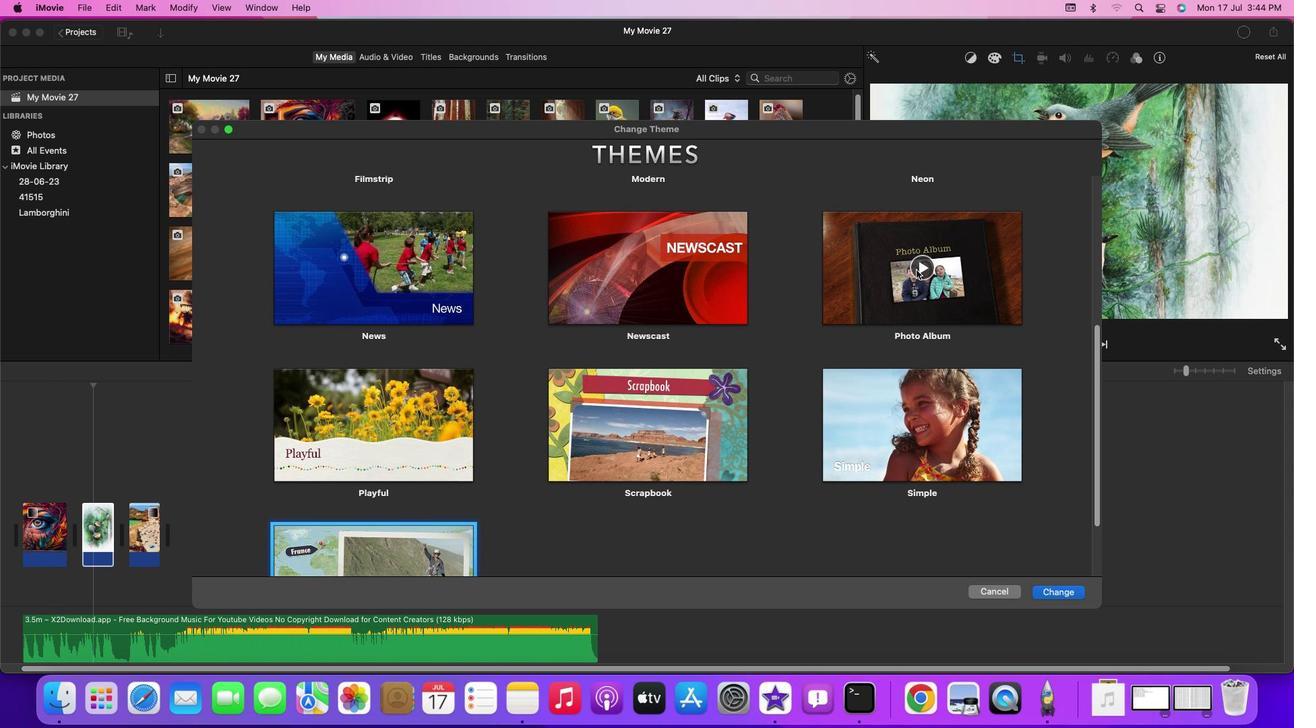 
Action: Mouse pressed left at (917, 271)
Screenshot: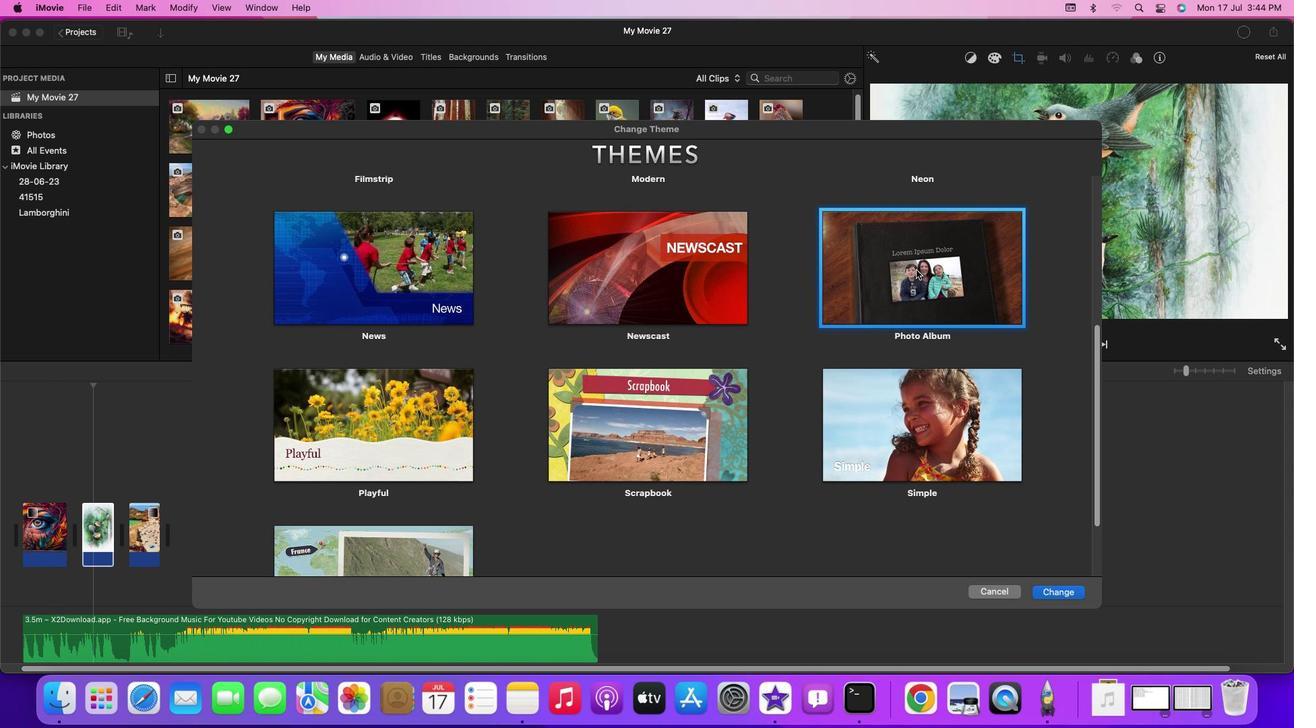 
Action: Mouse moved to (923, 292)
Screenshot: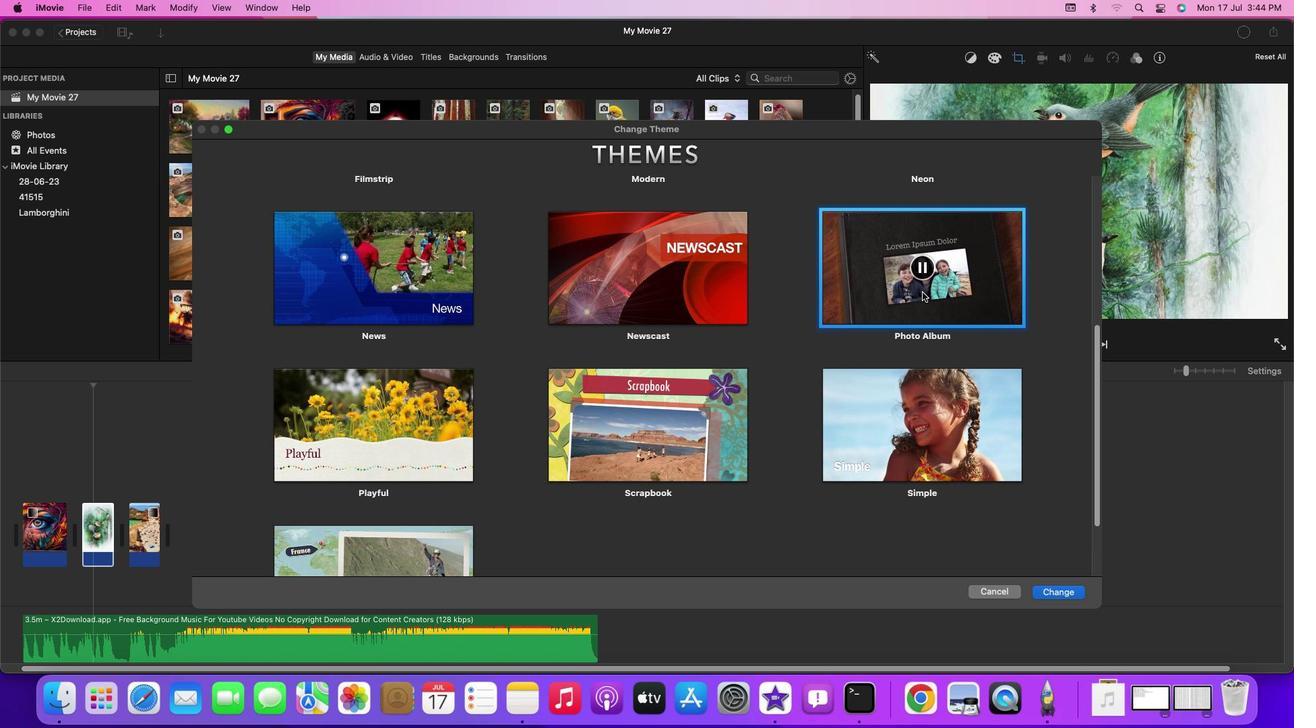 
Action: Mouse pressed left at (923, 292)
Screenshot: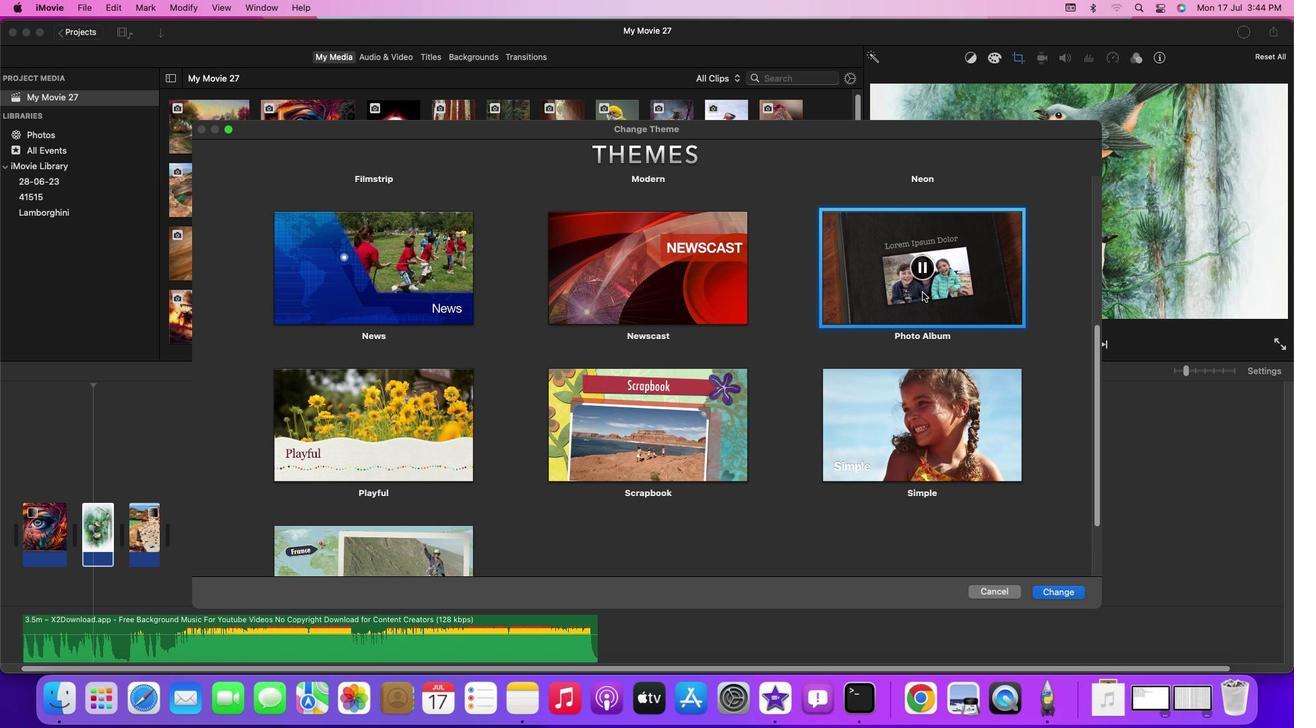 
Action: Mouse pressed left at (923, 292)
Screenshot: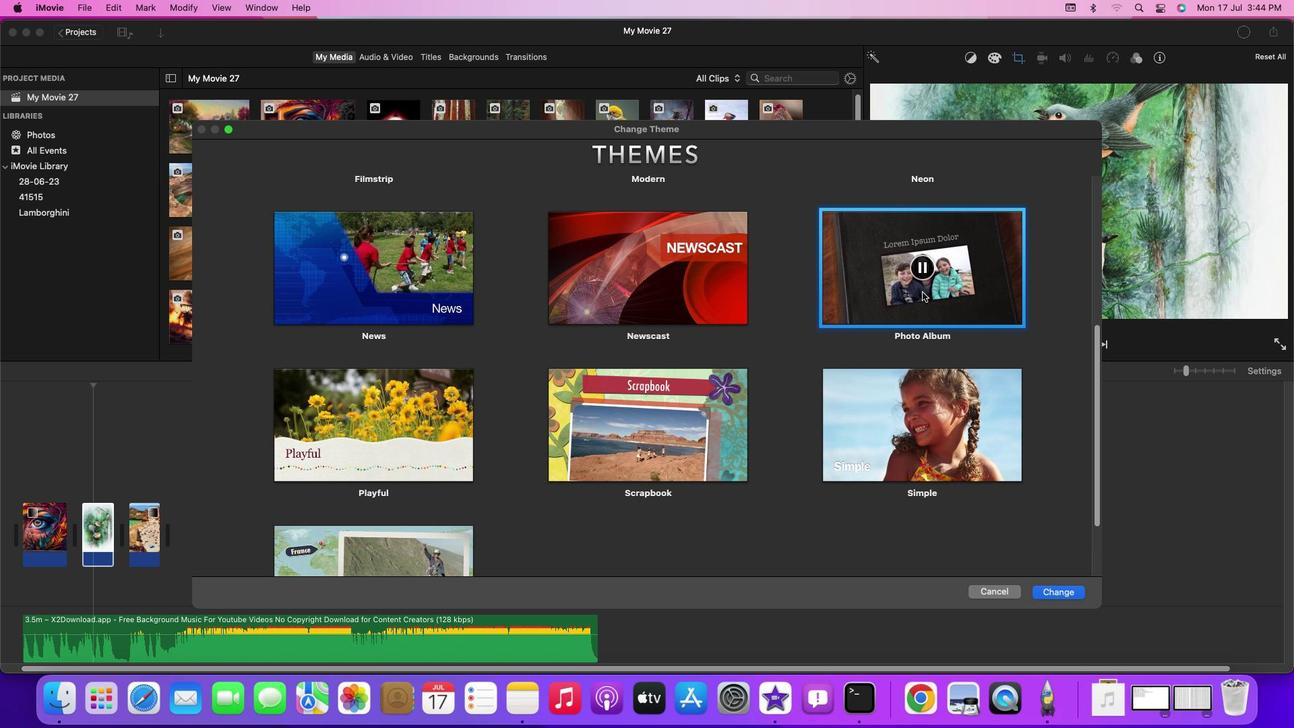 
Action: Mouse moved to (42, 492)
Screenshot: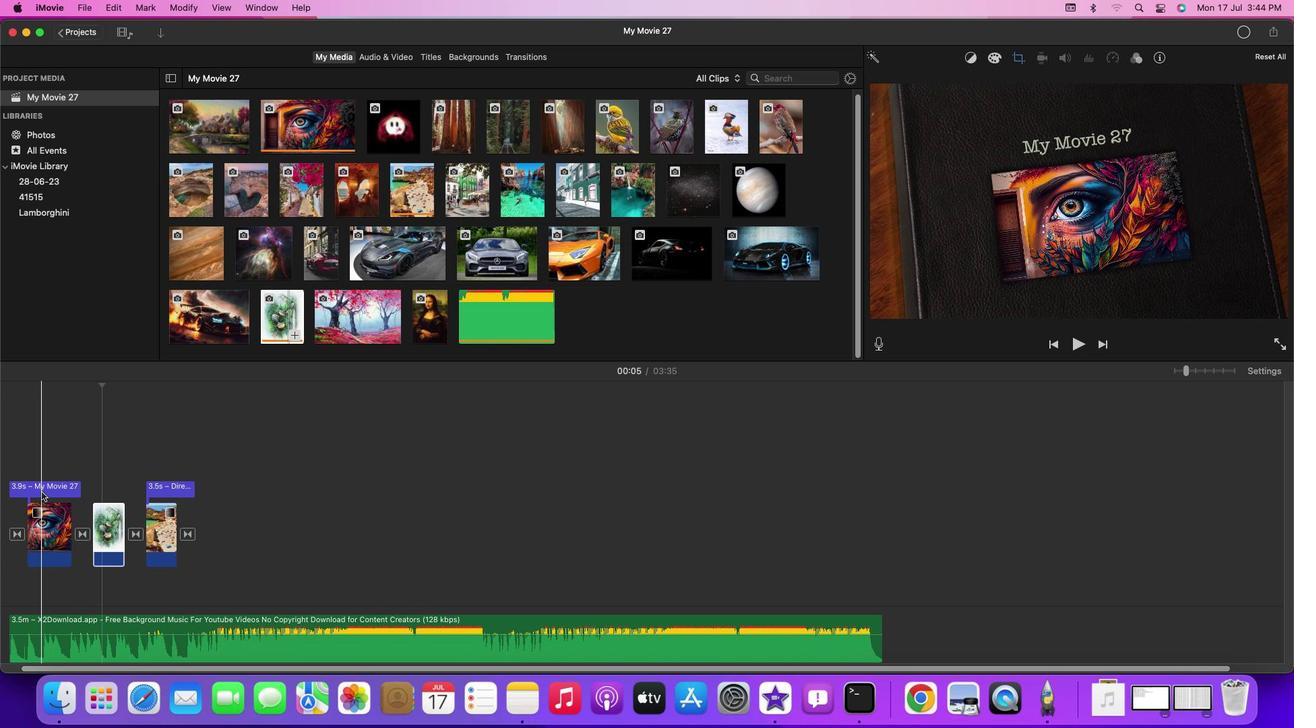 
Action: Mouse pressed left at (42, 492)
Screenshot: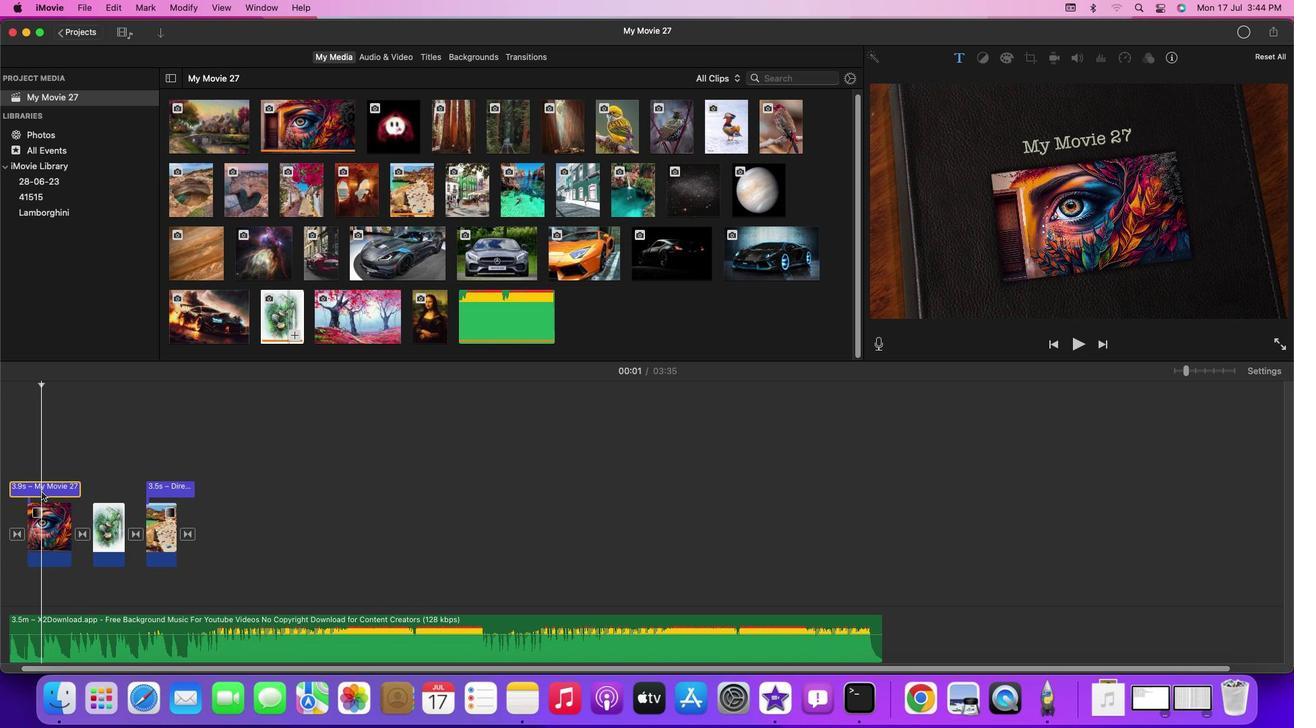 
Action: Mouse pressed left at (42, 492)
Screenshot: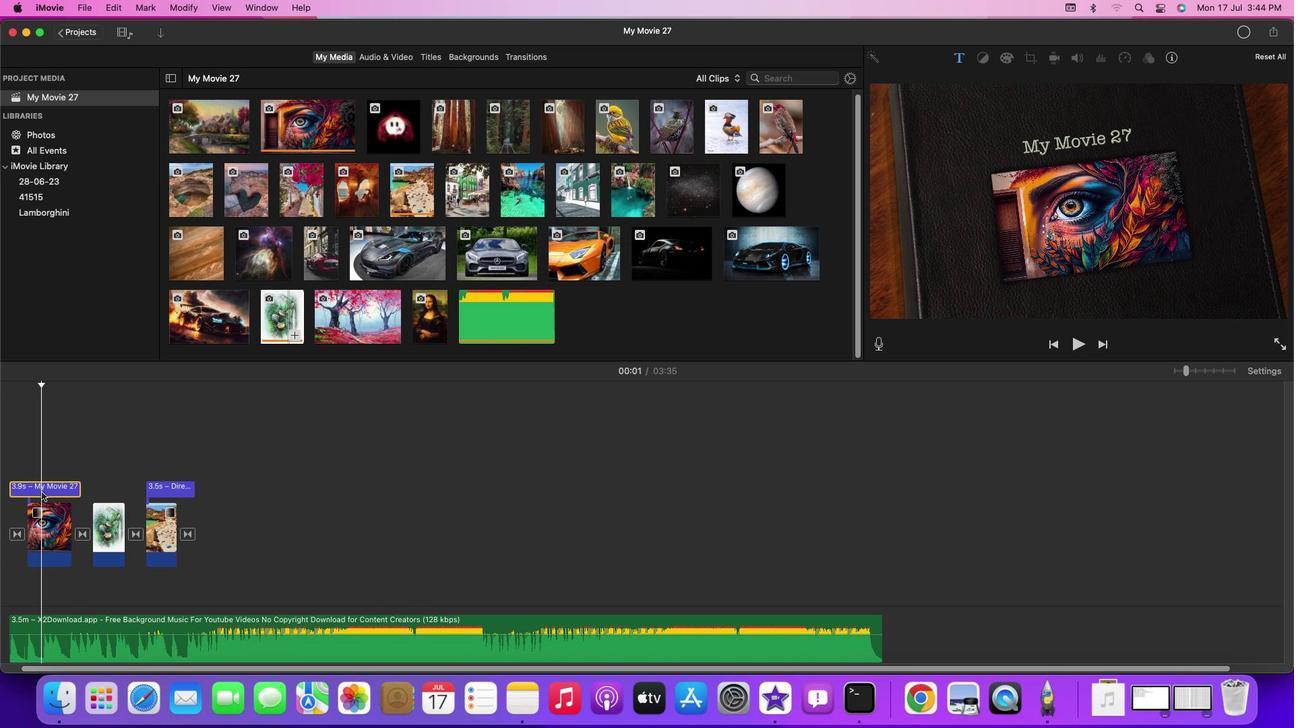 
Action: Mouse pressed left at (42, 492)
Screenshot: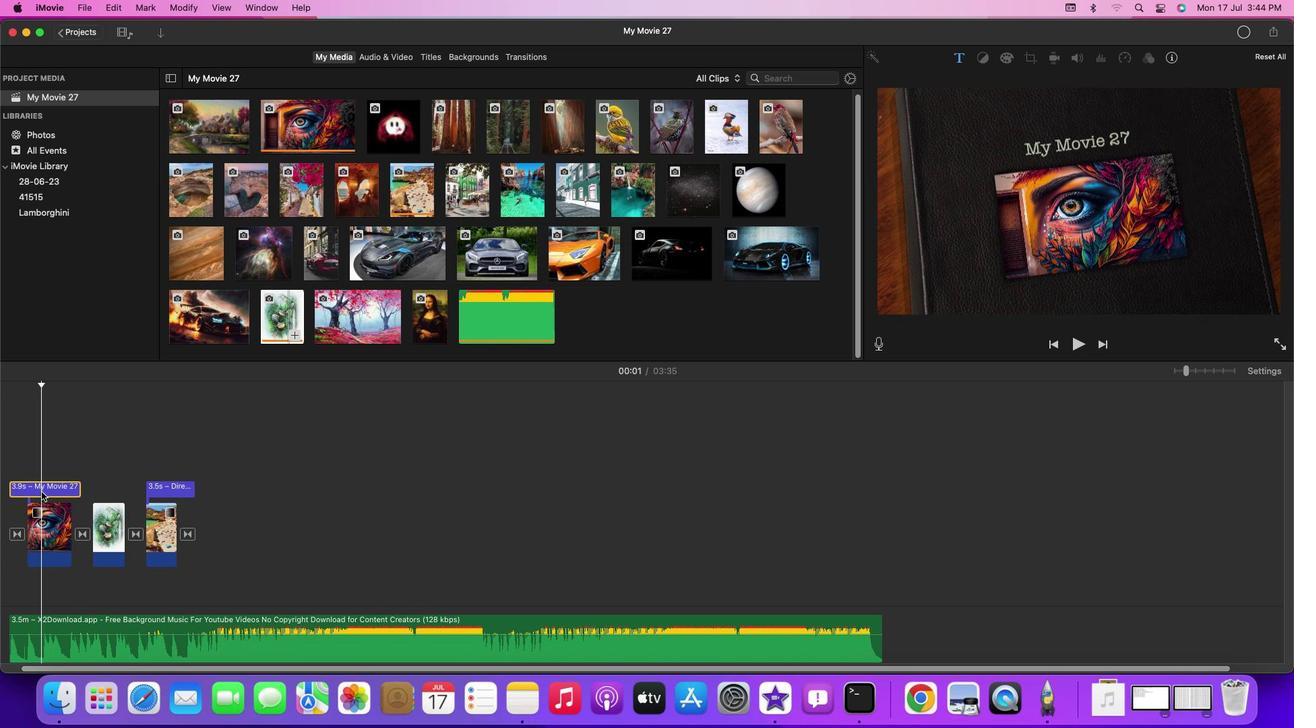 
Action: Mouse moved to (62, 440)
Screenshot: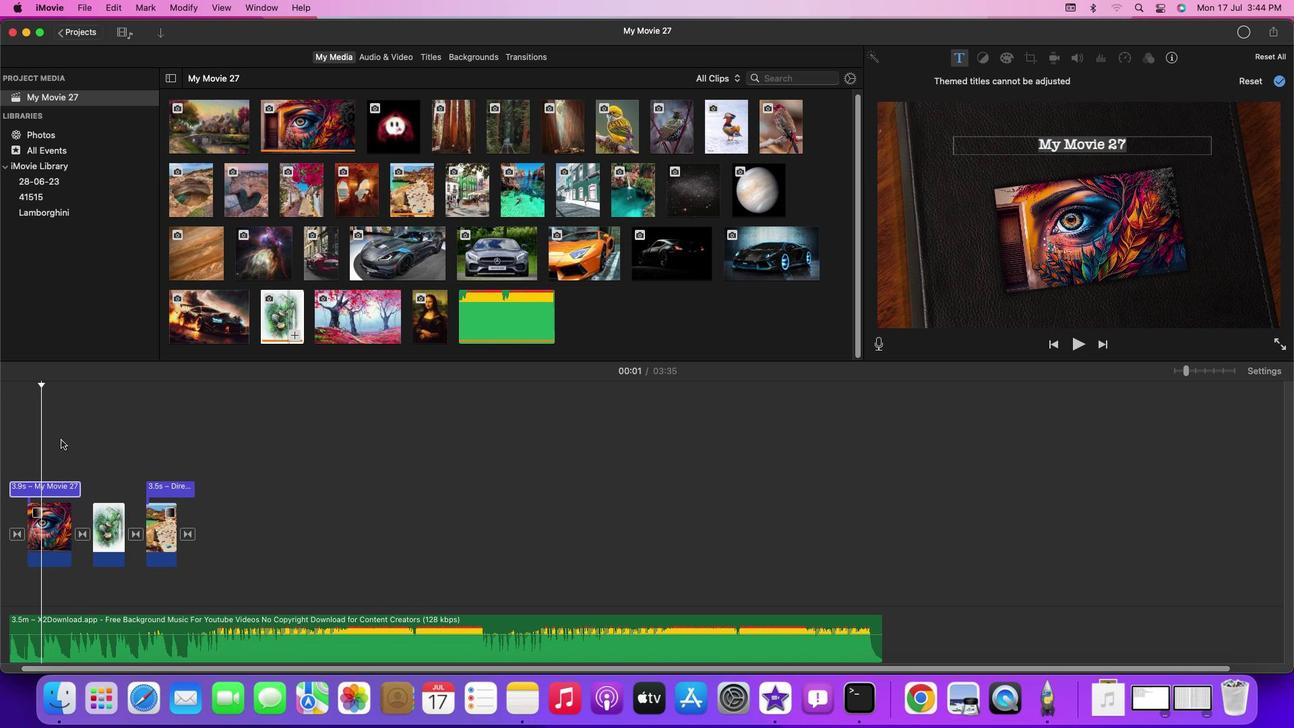 
Action: Mouse pressed left at (62, 440)
Screenshot: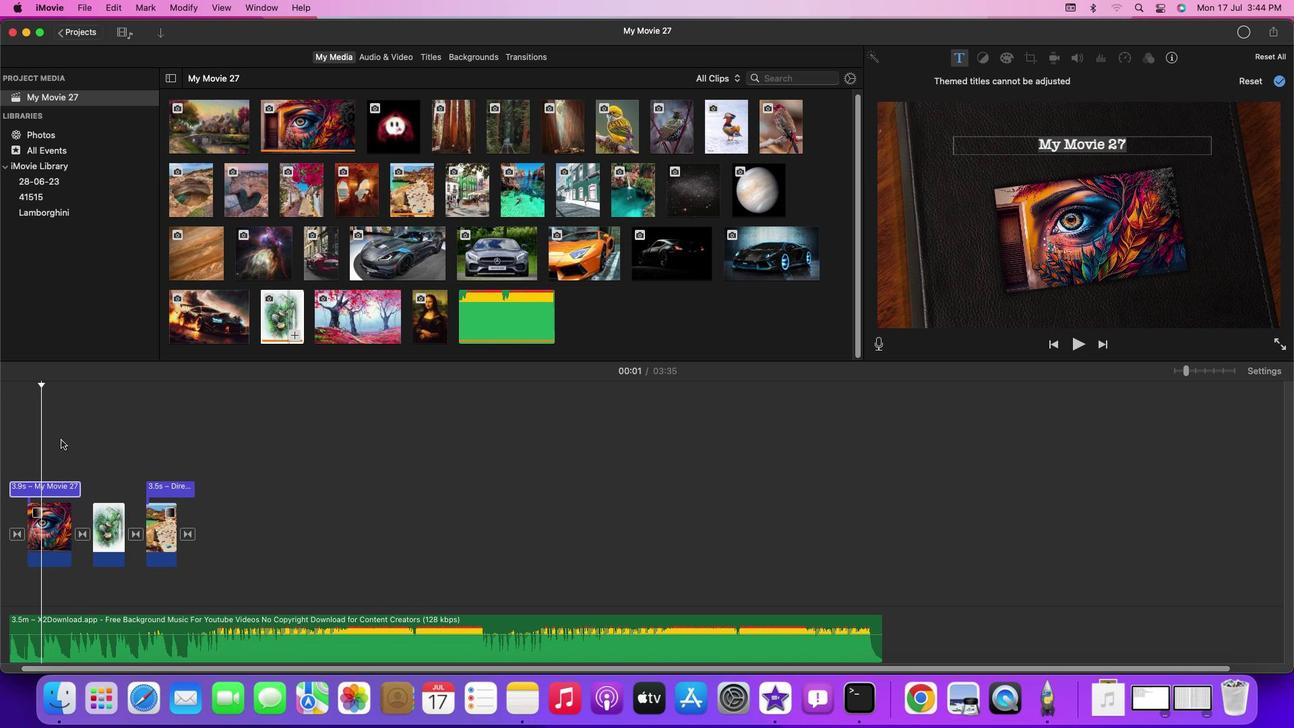 
Action: Mouse moved to (852, 669)
Screenshot: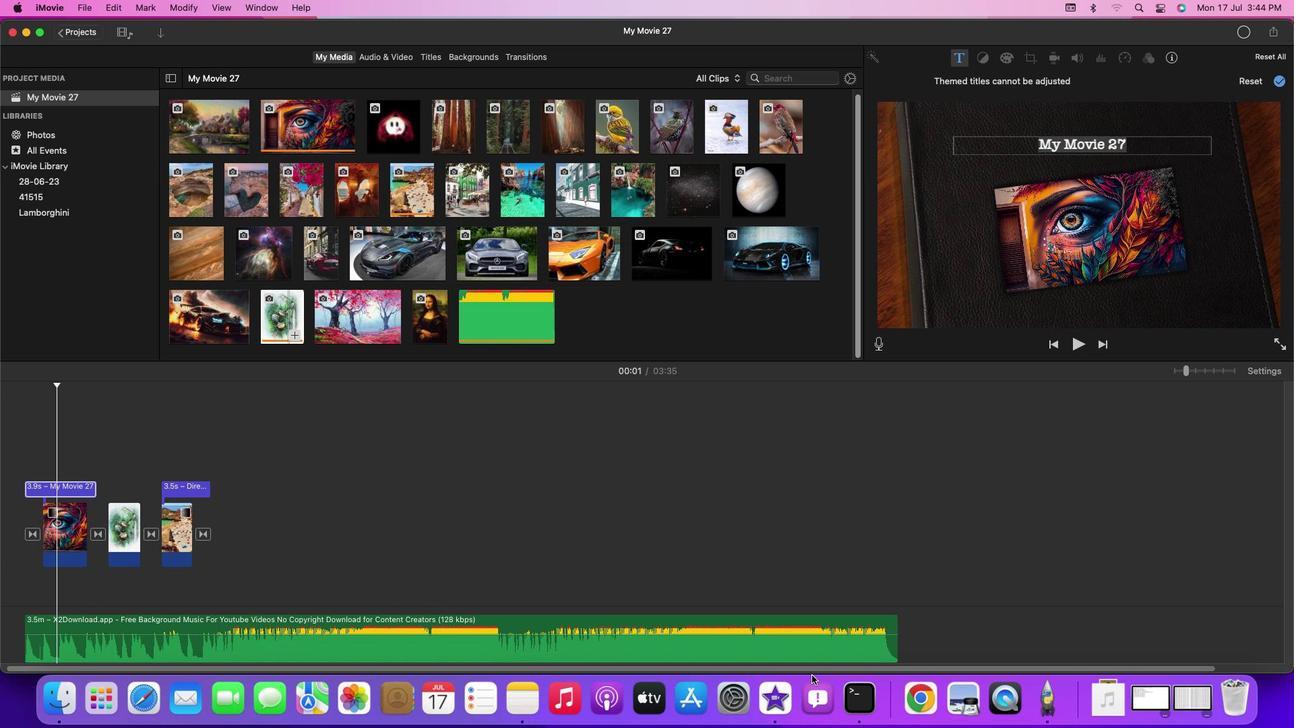 
Action: Mouse pressed left at (852, 669)
Screenshot: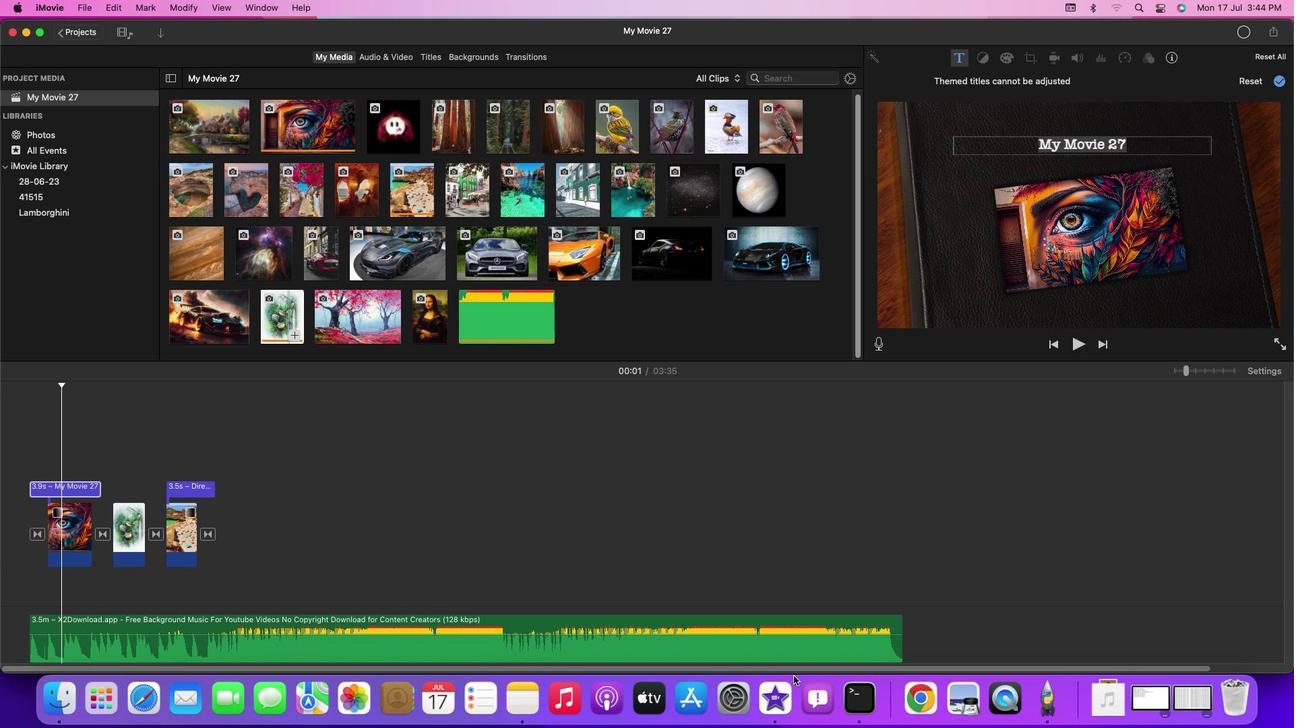 
Action: Mouse moved to (171, 396)
Screenshot: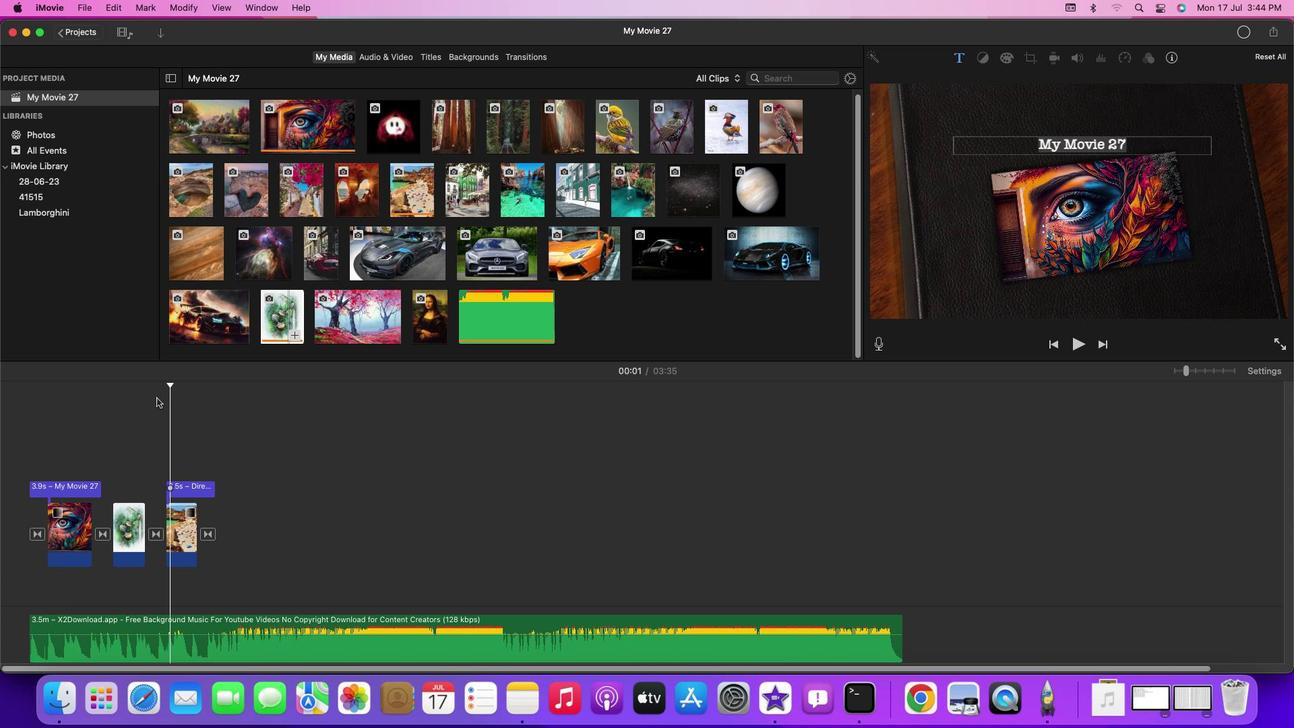 
Action: Mouse pressed left at (171, 396)
Screenshot: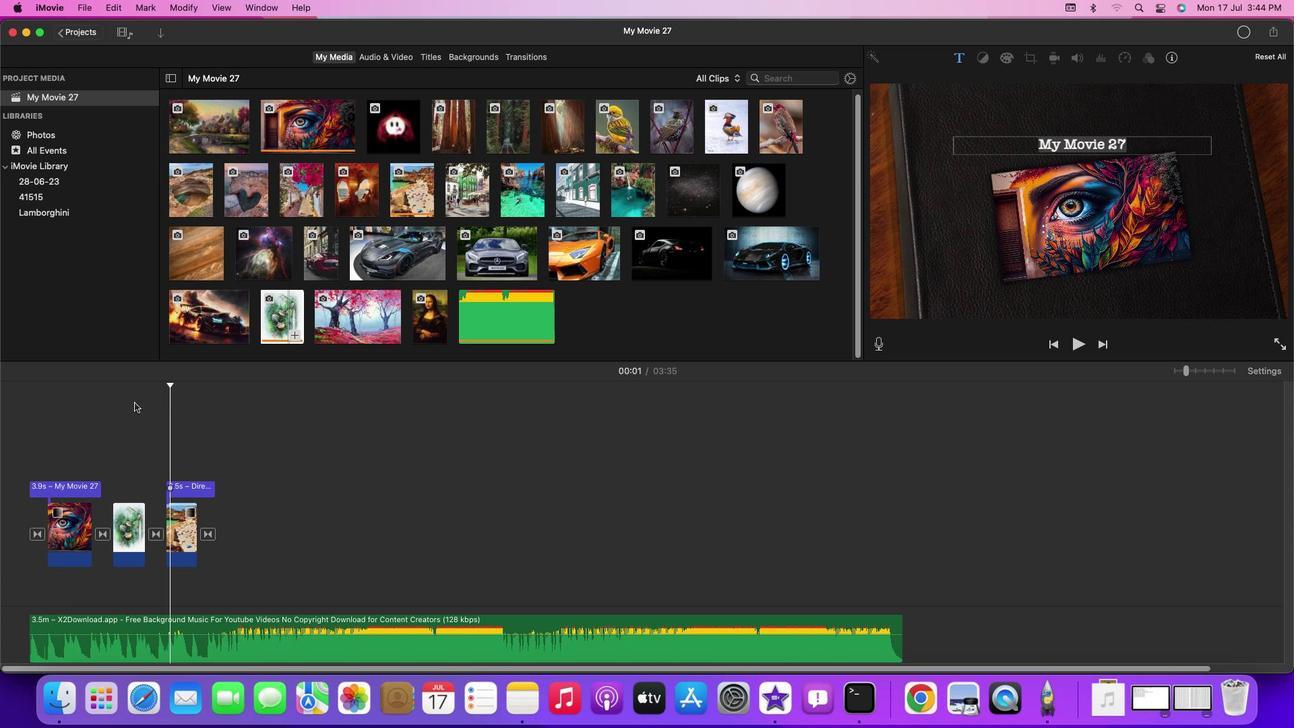 
Action: Mouse moved to (35, 401)
Screenshot: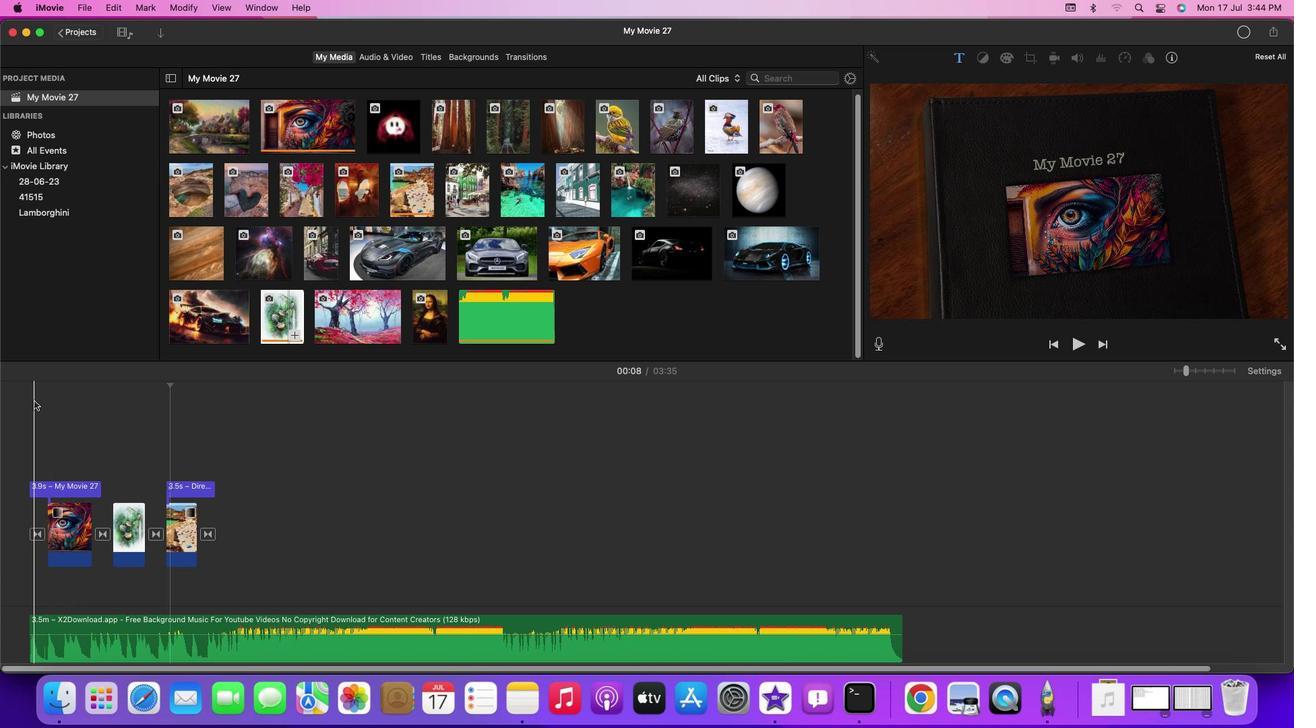 
Action: Mouse pressed left at (35, 401)
Screenshot: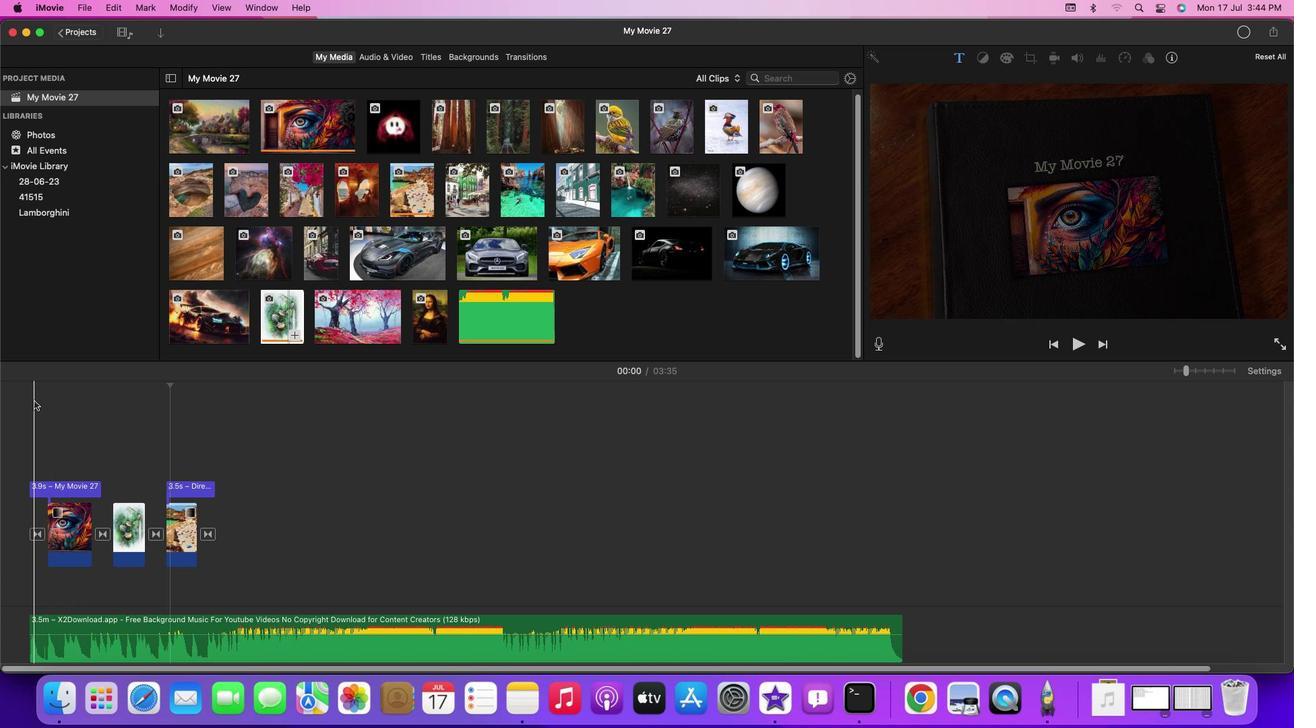 
Action: Mouse moved to (31, 400)
Screenshot: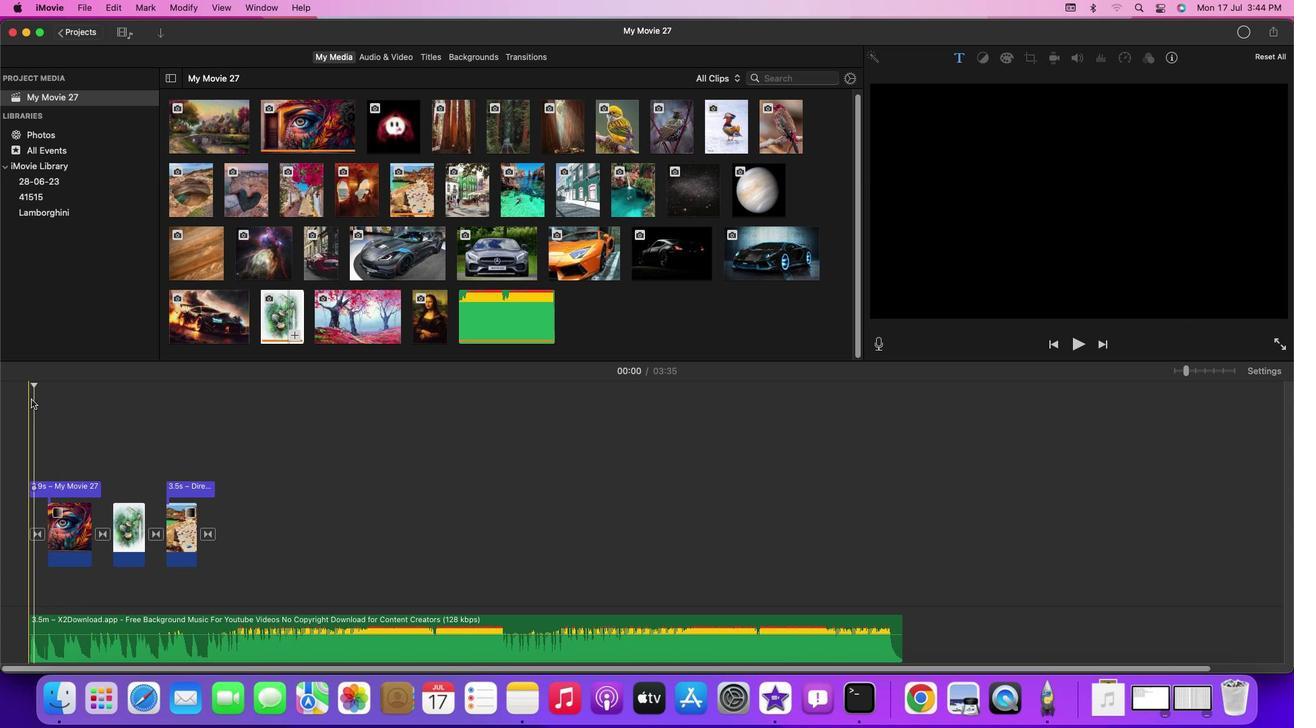 
Action: Mouse pressed left at (31, 400)
Screenshot: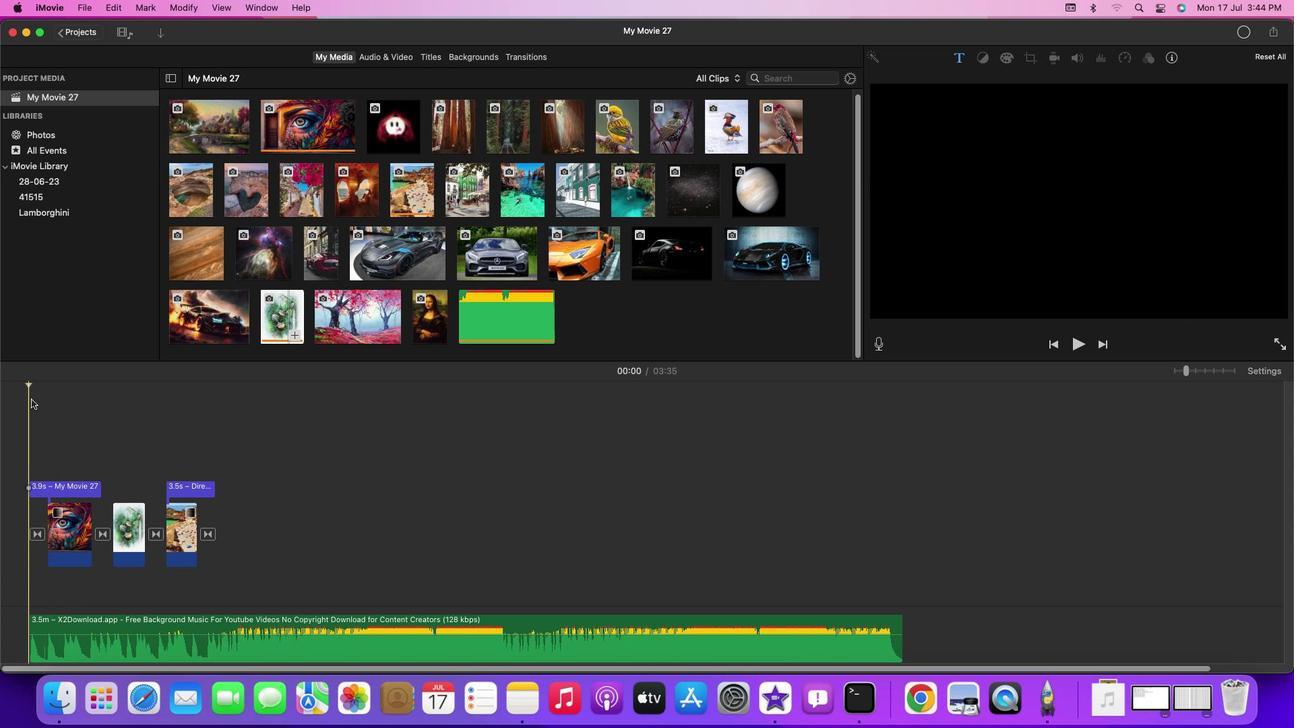 
Action: Key pressed Key.spaceKey.space
Screenshot: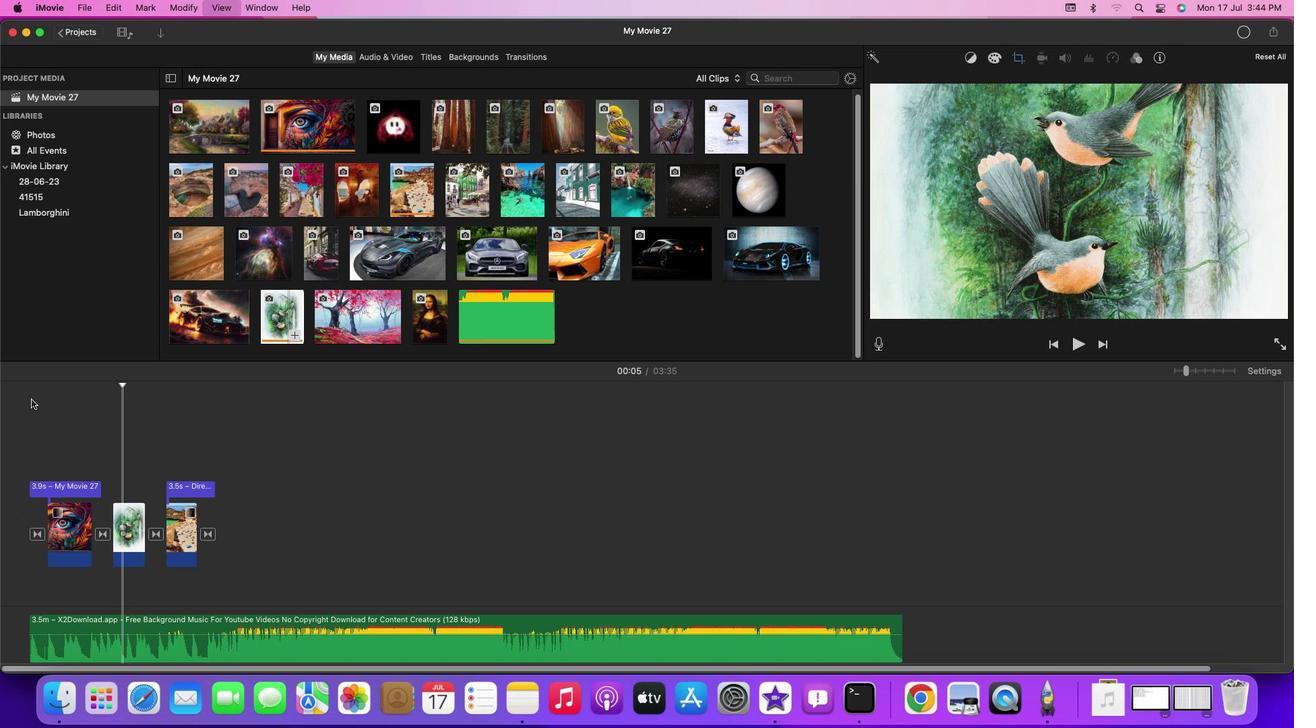 
Action: Mouse moved to (90, 521)
Screenshot: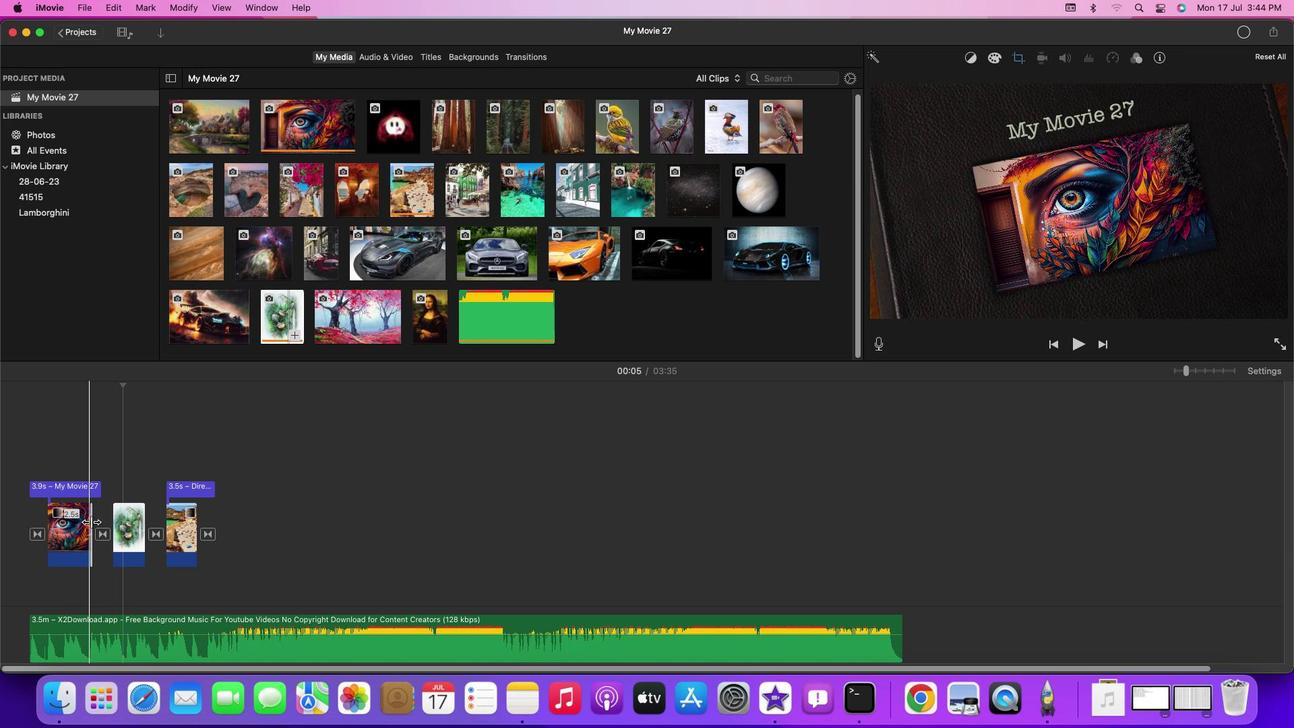 
Action: Mouse pressed left at (90, 521)
Screenshot: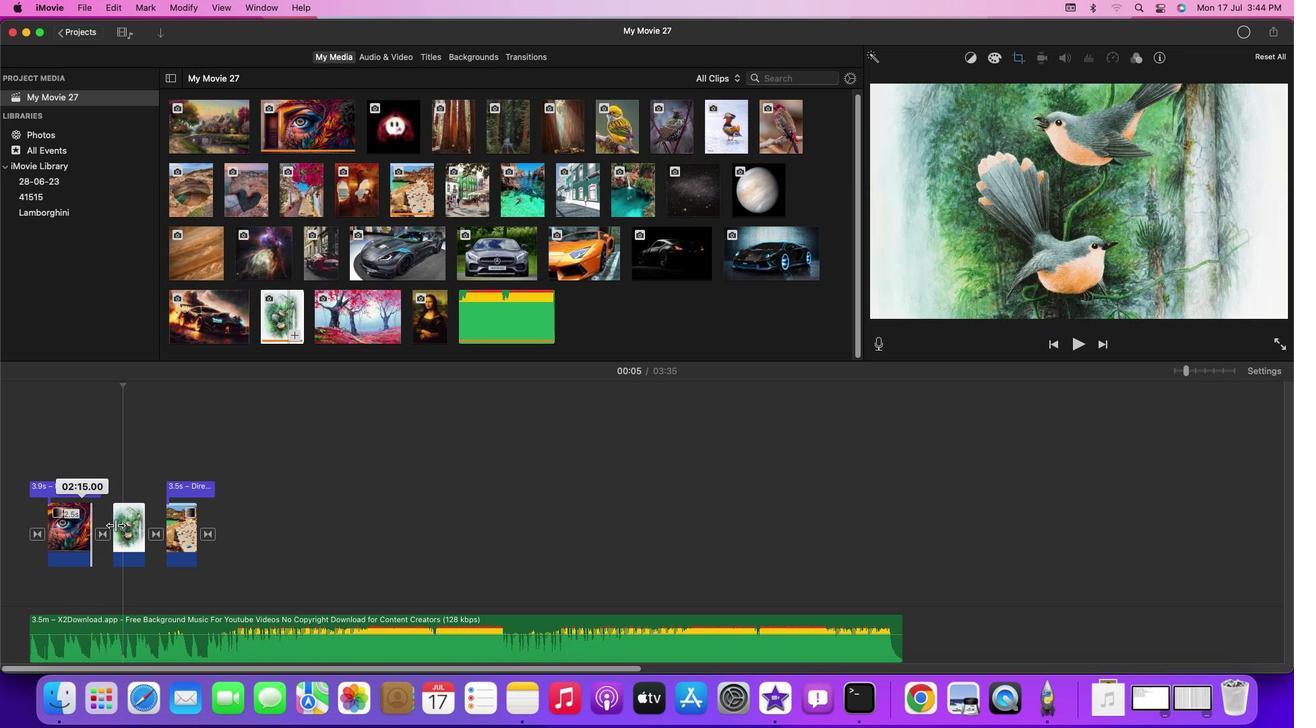 
Action: Mouse moved to (63, 491)
Screenshot: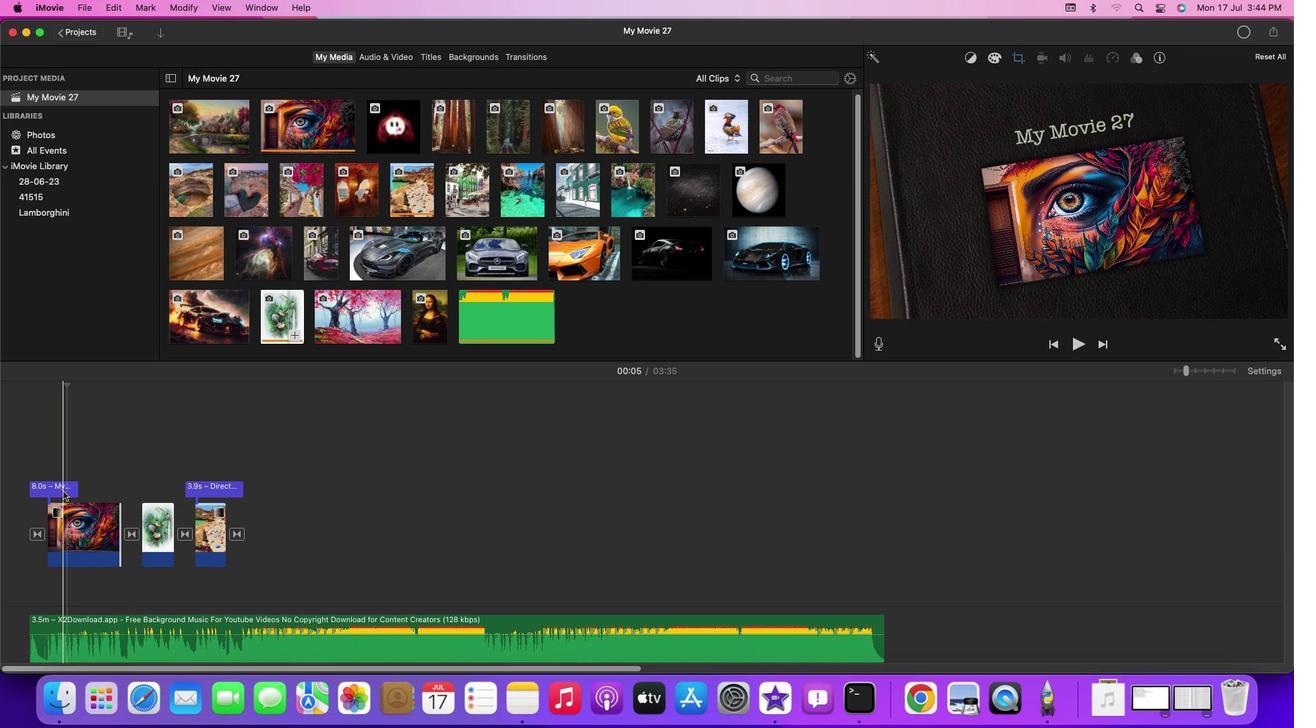 
Action: Mouse pressed left at (63, 491)
Screenshot: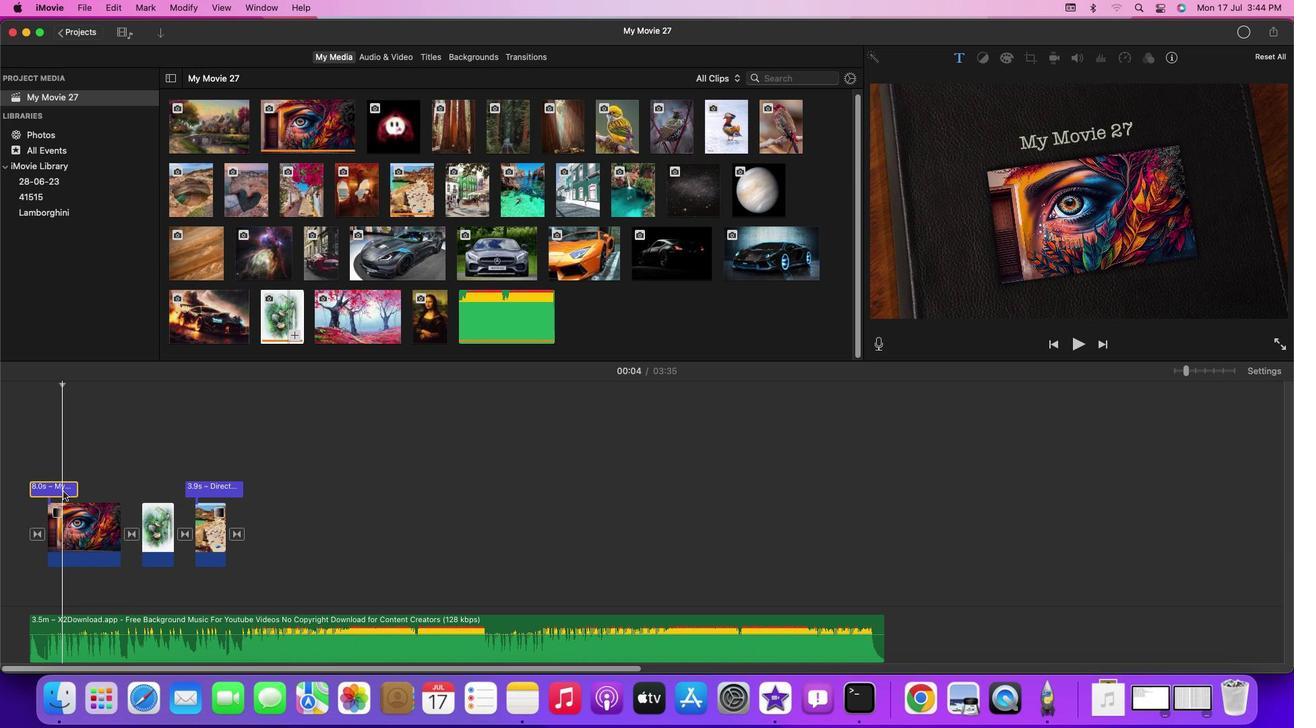 
Action: Mouse pressed left at (63, 491)
Screenshot: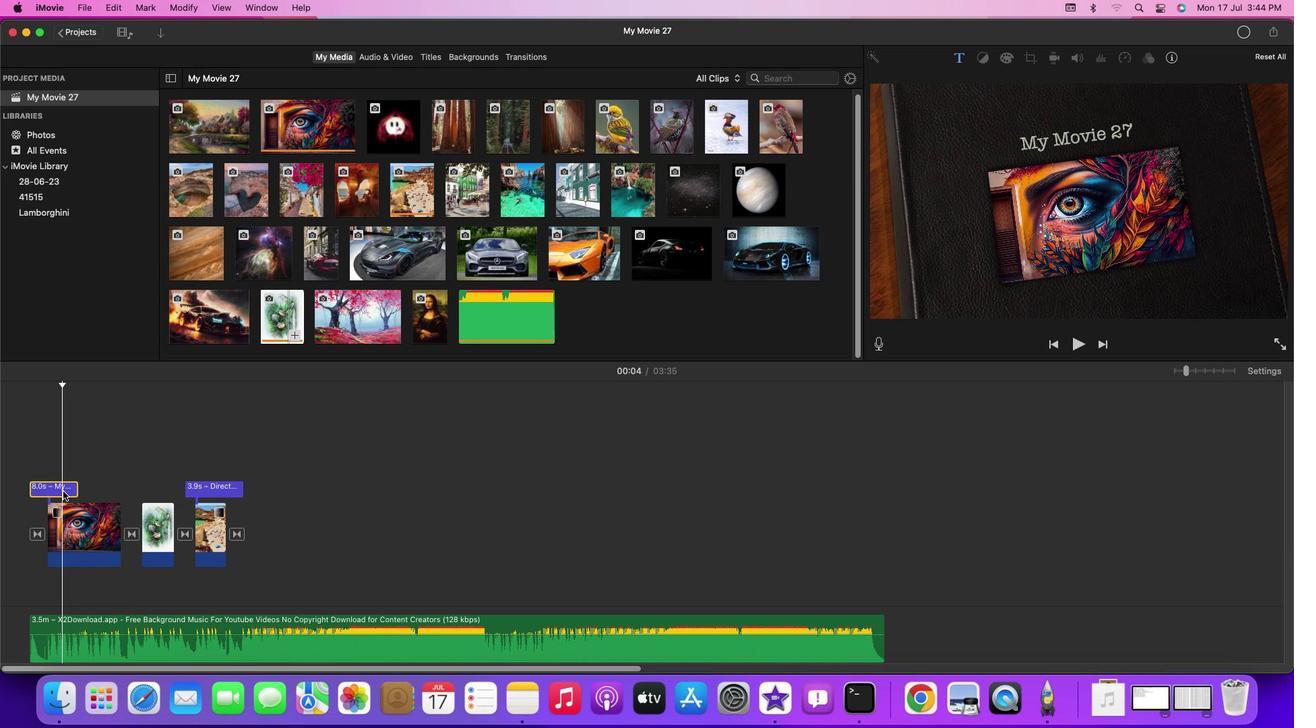
Action: Mouse moved to (1201, 143)
Screenshot: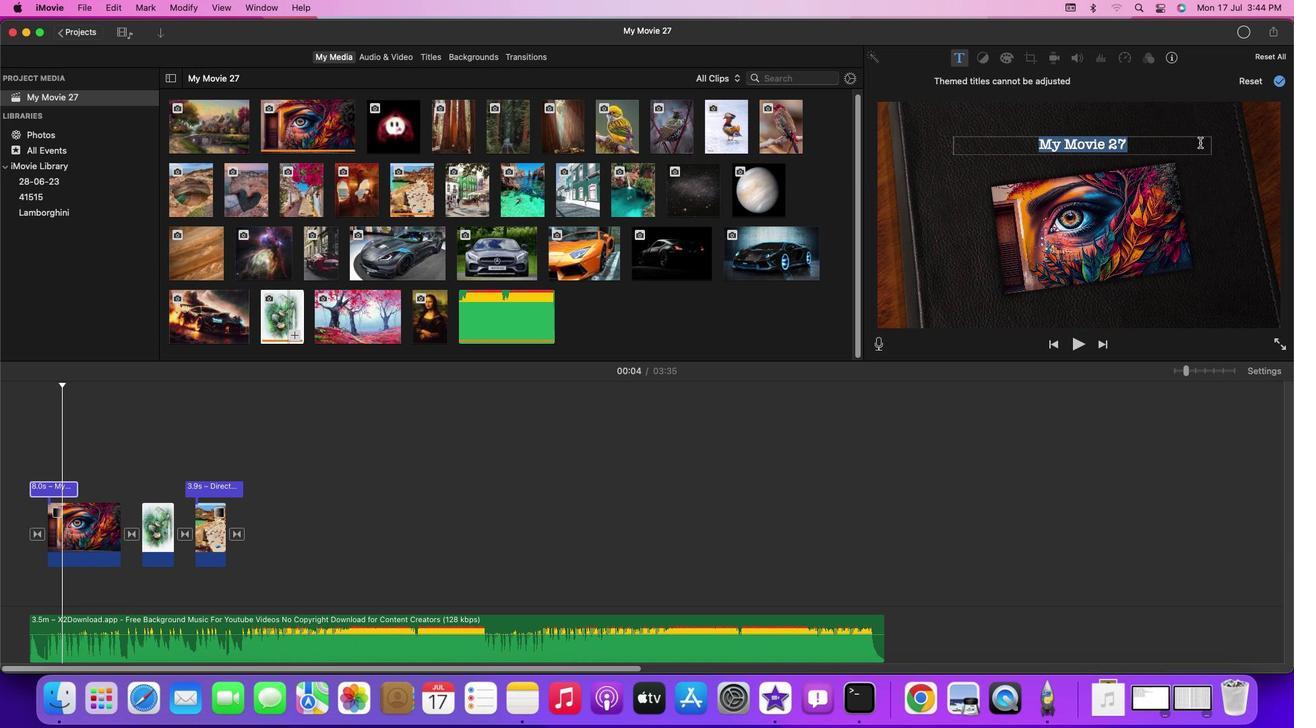 
Action: Key pressed Key.backspaceKey.shift'I''n''s''t''a''g''r''a''m'Key.spaceKey.shift'P''h''o''t''o'Key.spaceKey.shift'A''L'Key.backspace'l''b''u''s'Key.backspace'n'Key.backspace'm'Key.enter
Screenshot: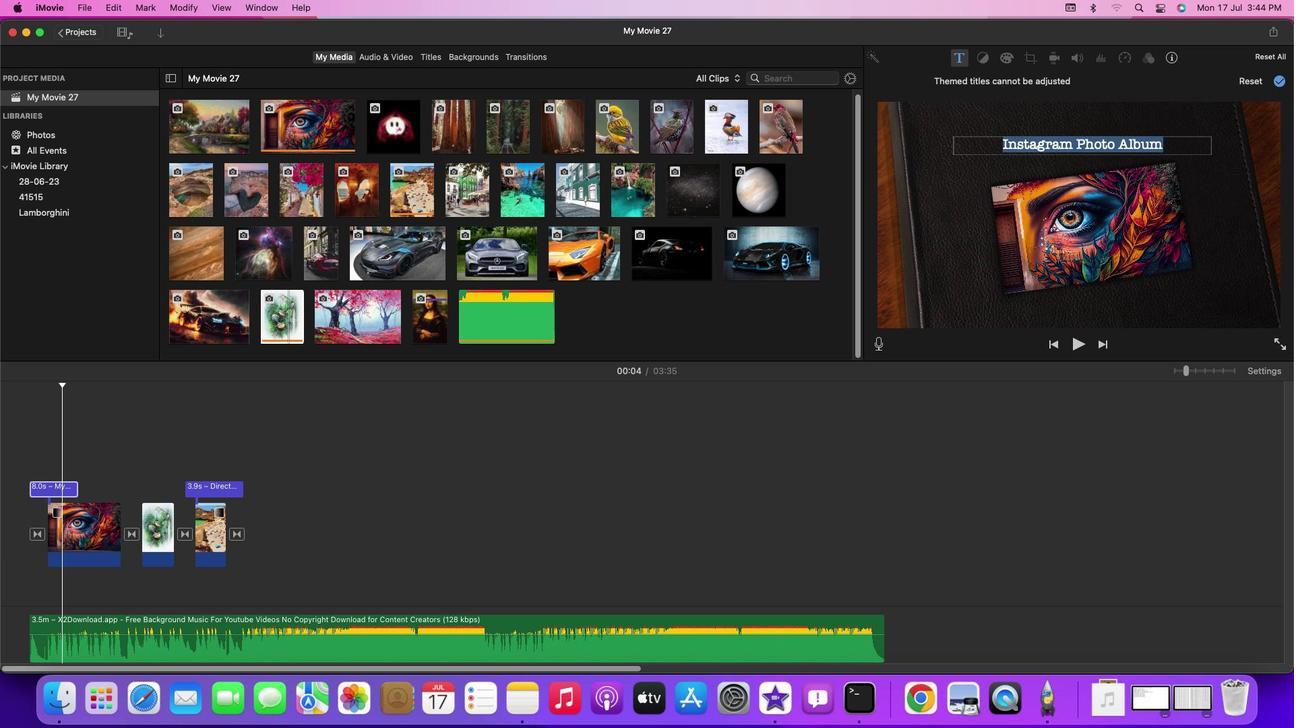 
Action: Mouse moved to (63, 387)
Screenshot: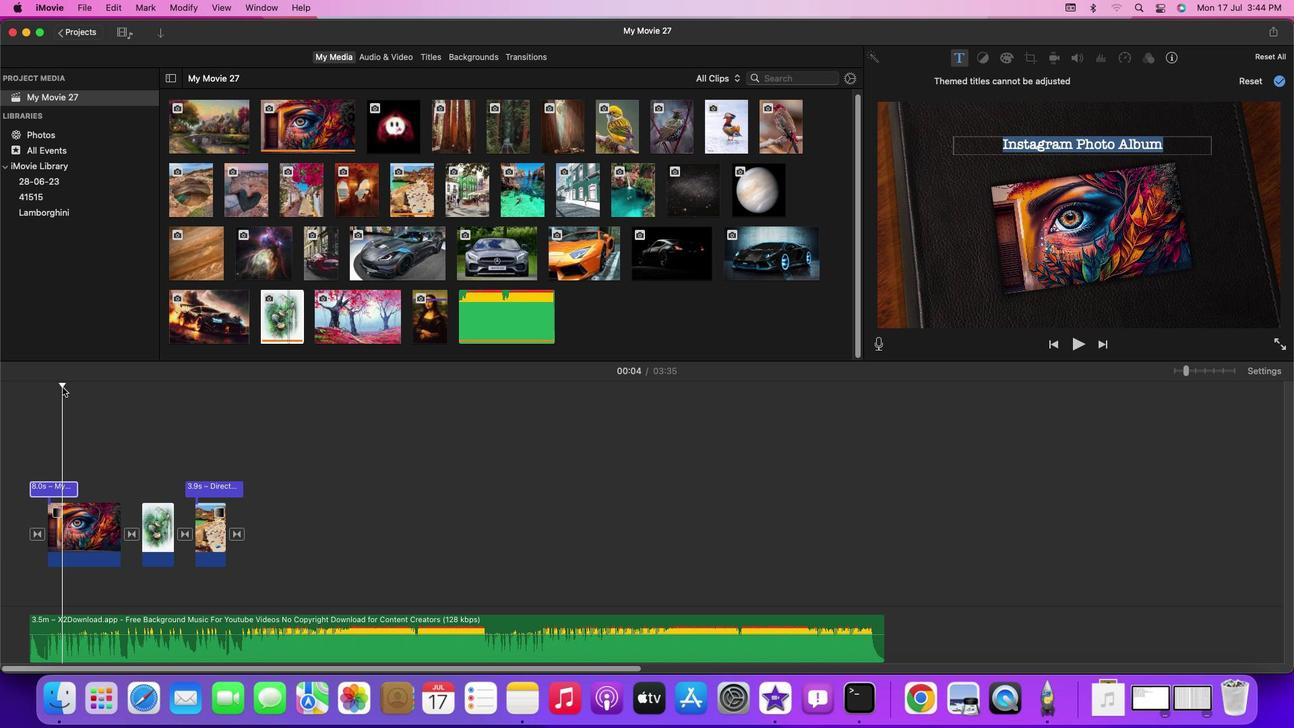 
Action: Mouse pressed left at (63, 387)
Screenshot: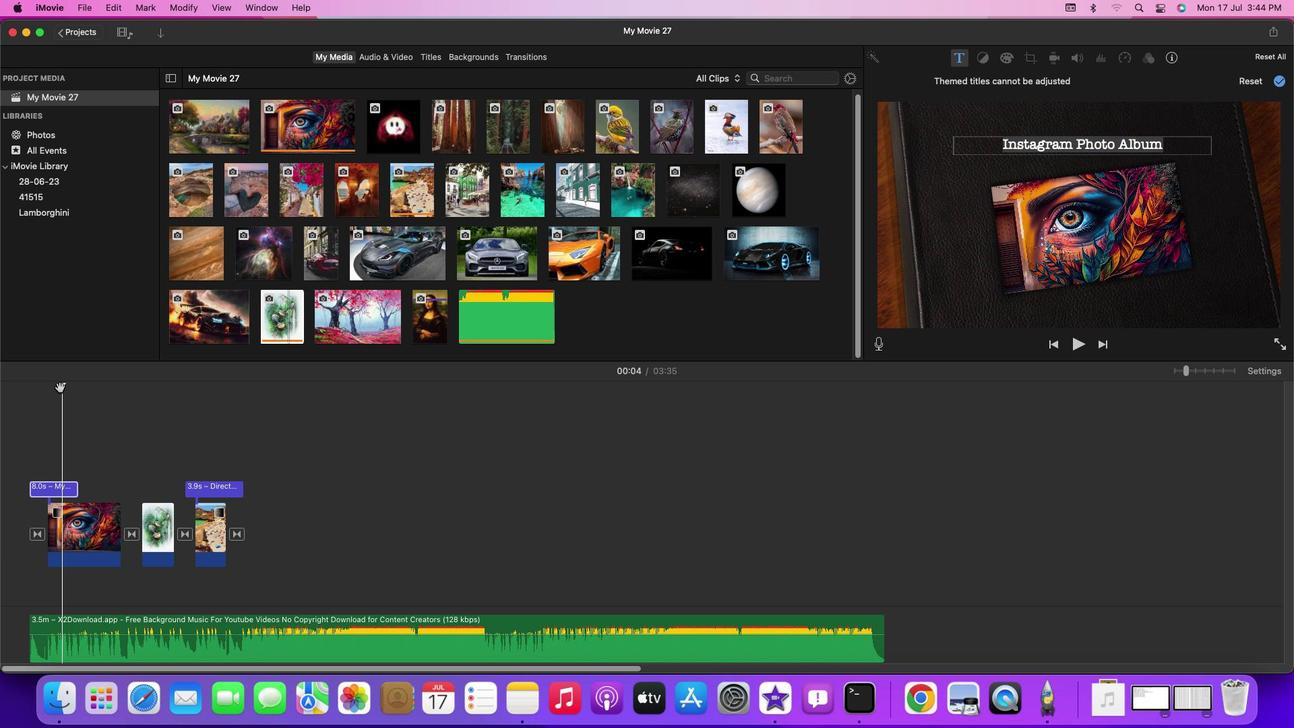 
Action: Mouse moved to (51, 411)
Screenshot: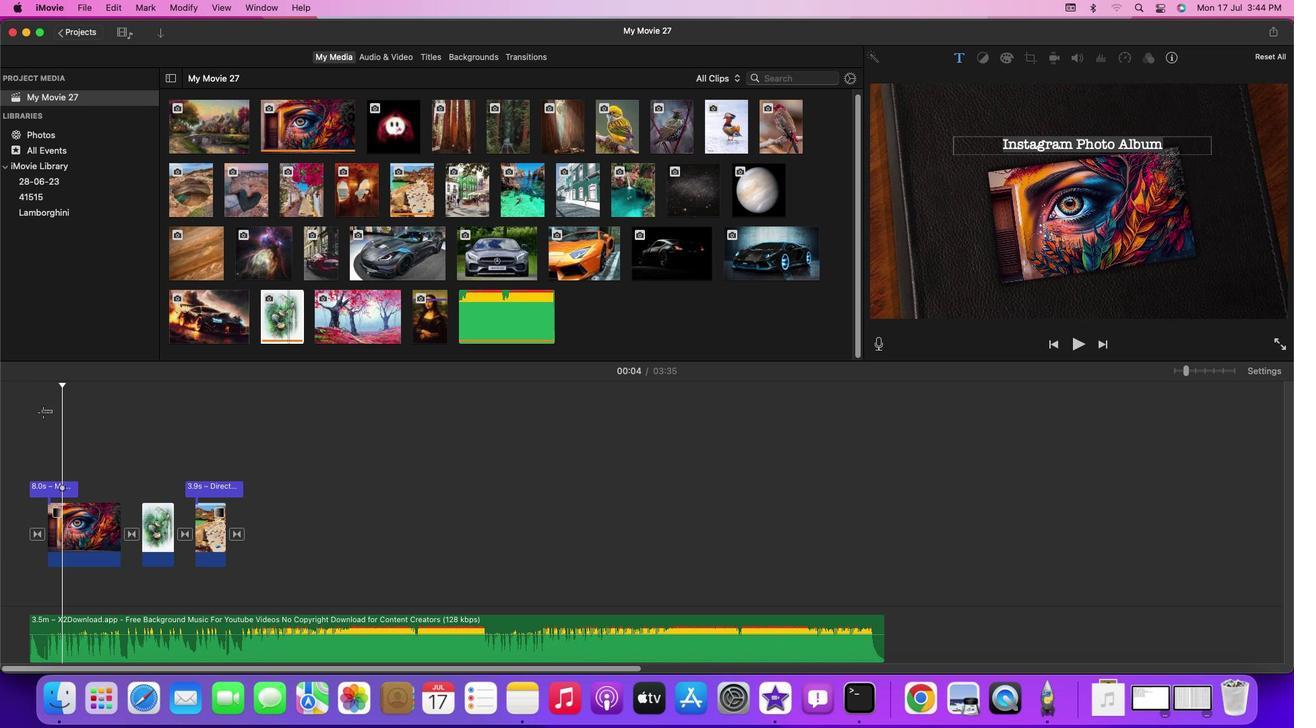 
Action: Mouse pressed left at (51, 411)
Screenshot: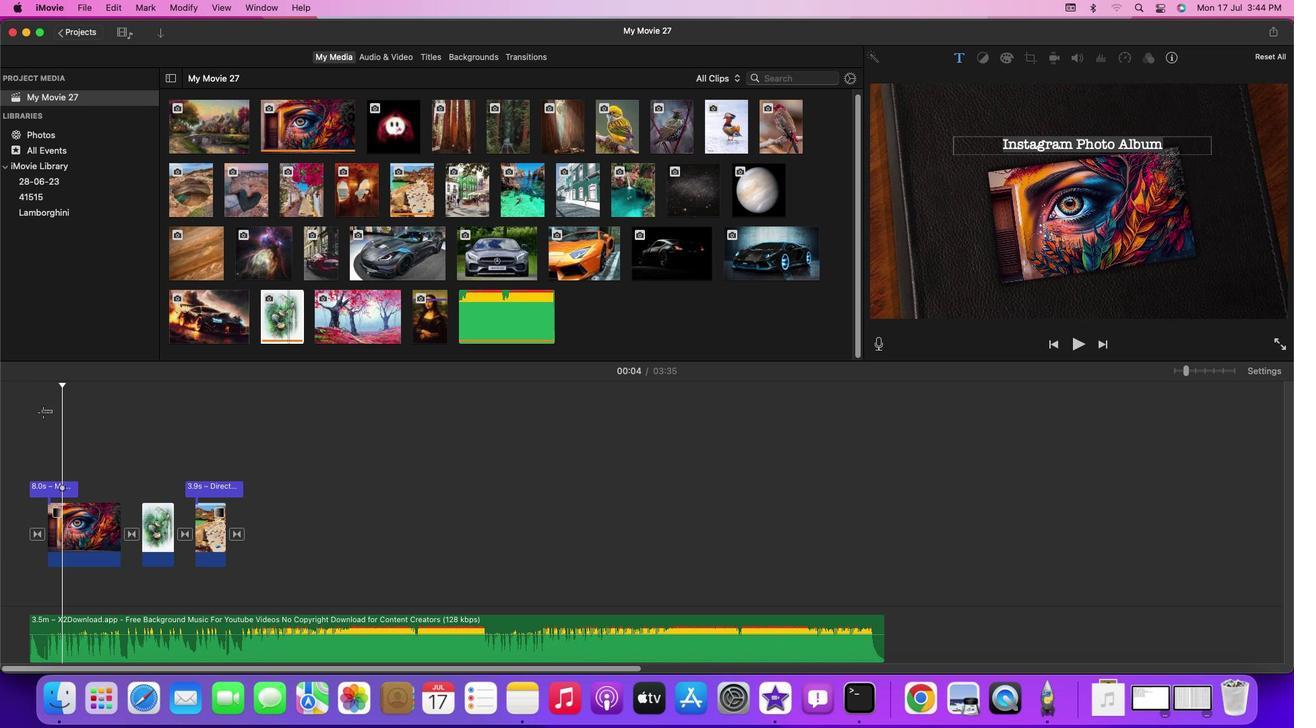 
Action: Mouse moved to (31, 407)
Screenshot: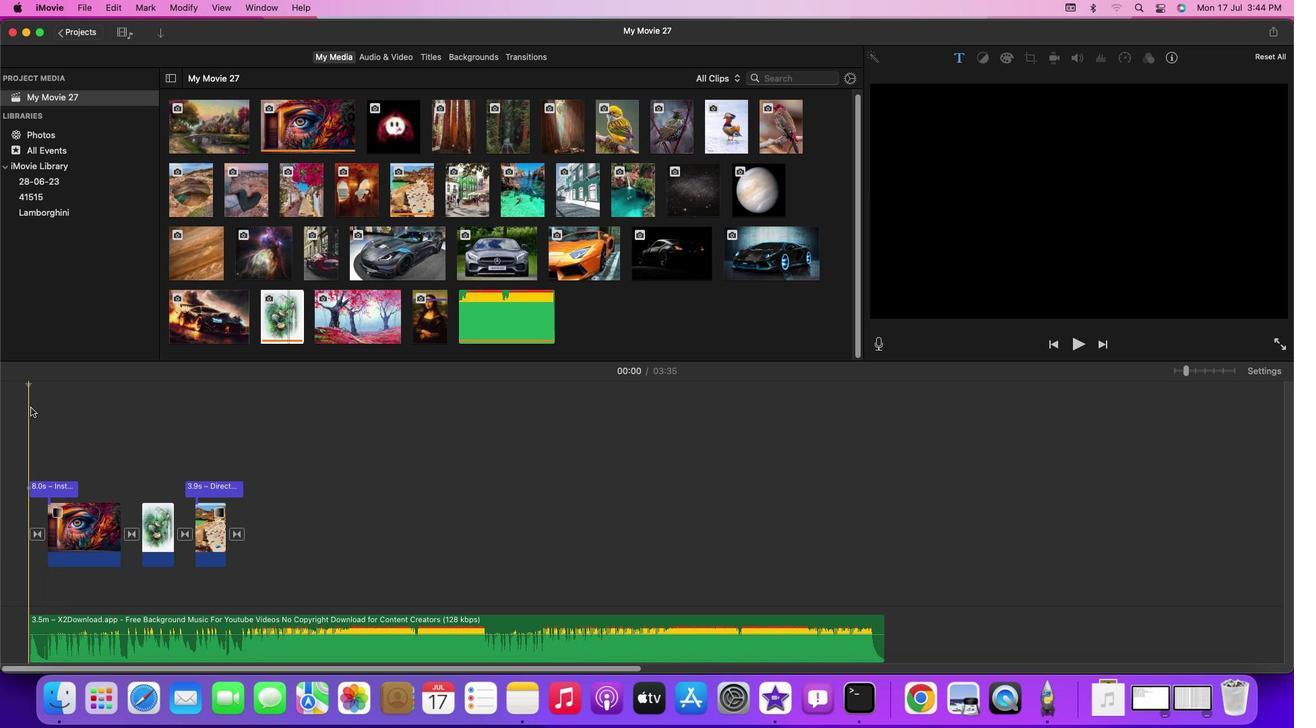 
Action: Mouse pressed left at (31, 407)
Screenshot: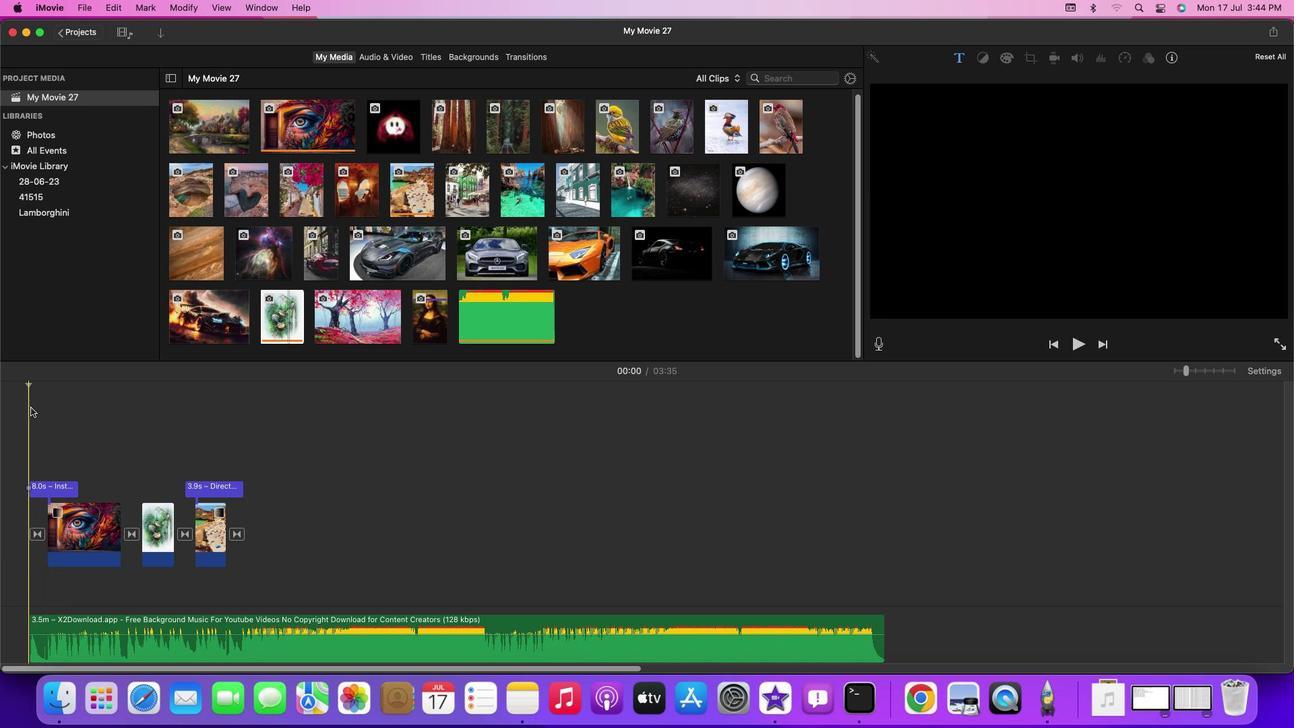 
Action: Key pressed Key.space
Screenshot: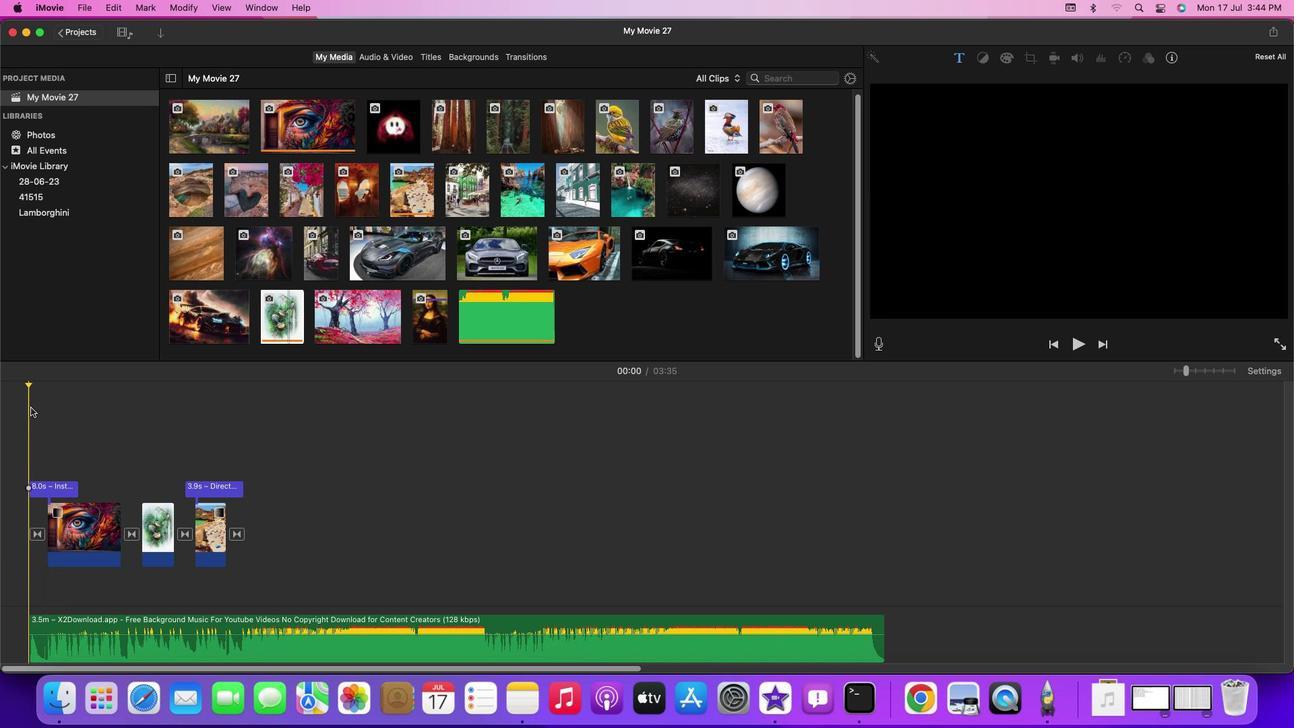 
Action: Mouse moved to (117, 550)
Screenshot: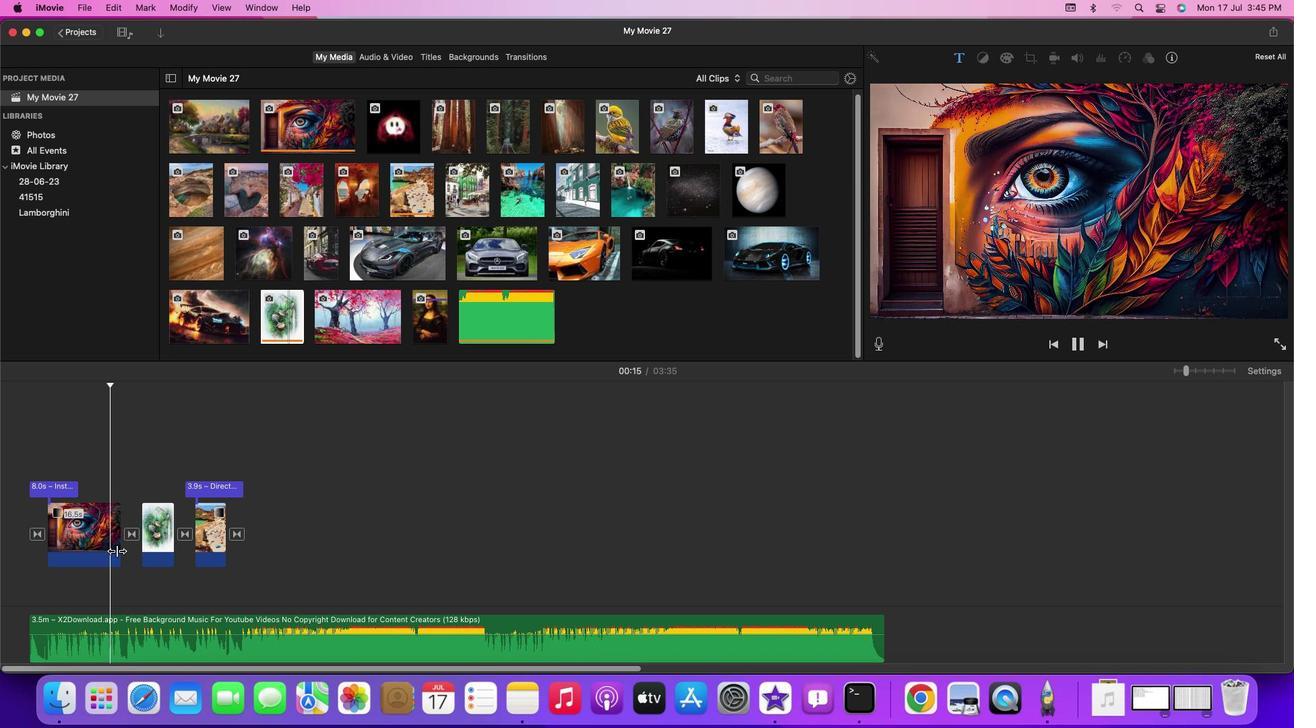 
Action: Mouse pressed left at (117, 550)
Screenshot: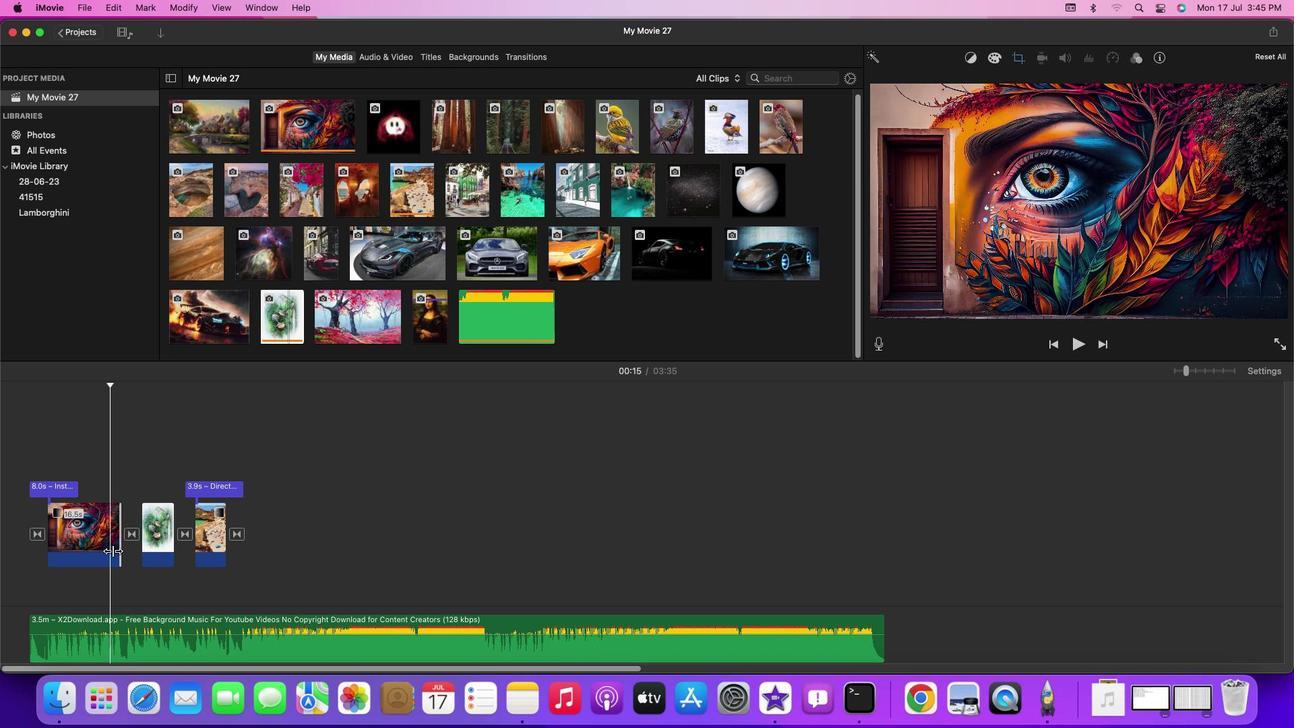 
Action: Mouse moved to (74, 463)
Screenshot: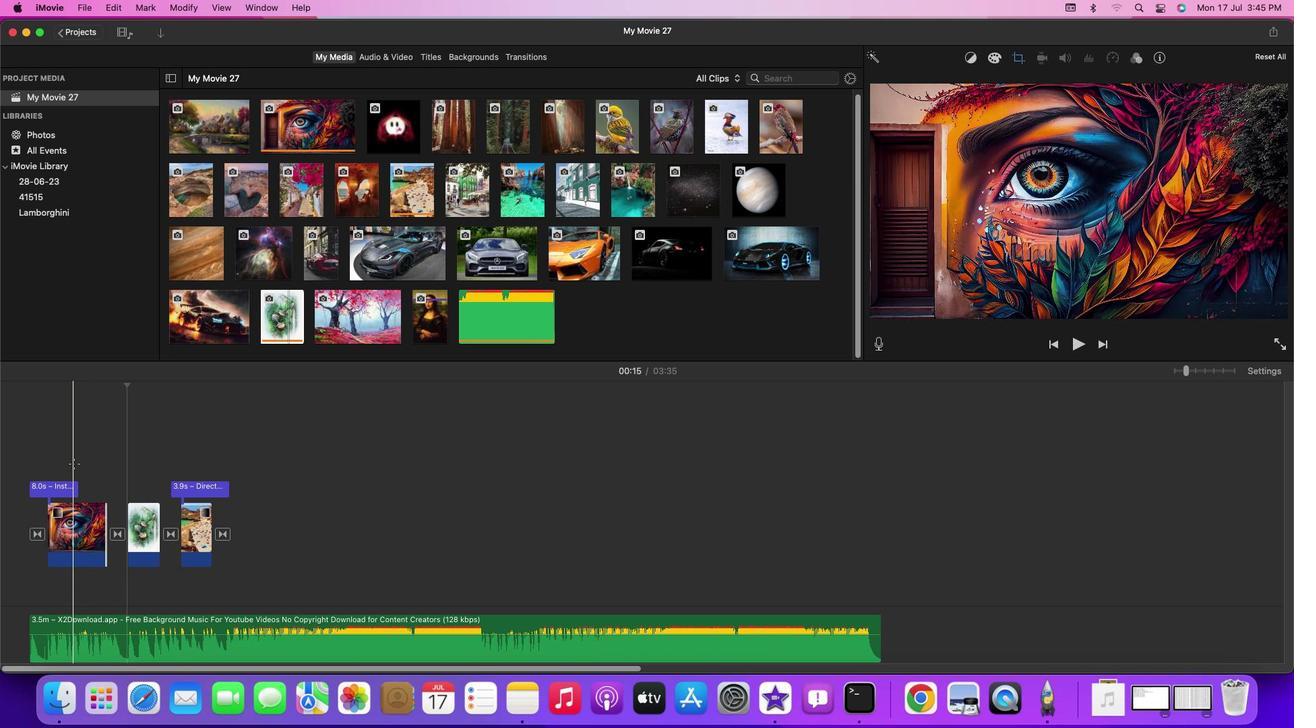 
Action: Mouse pressed left at (74, 463)
Screenshot: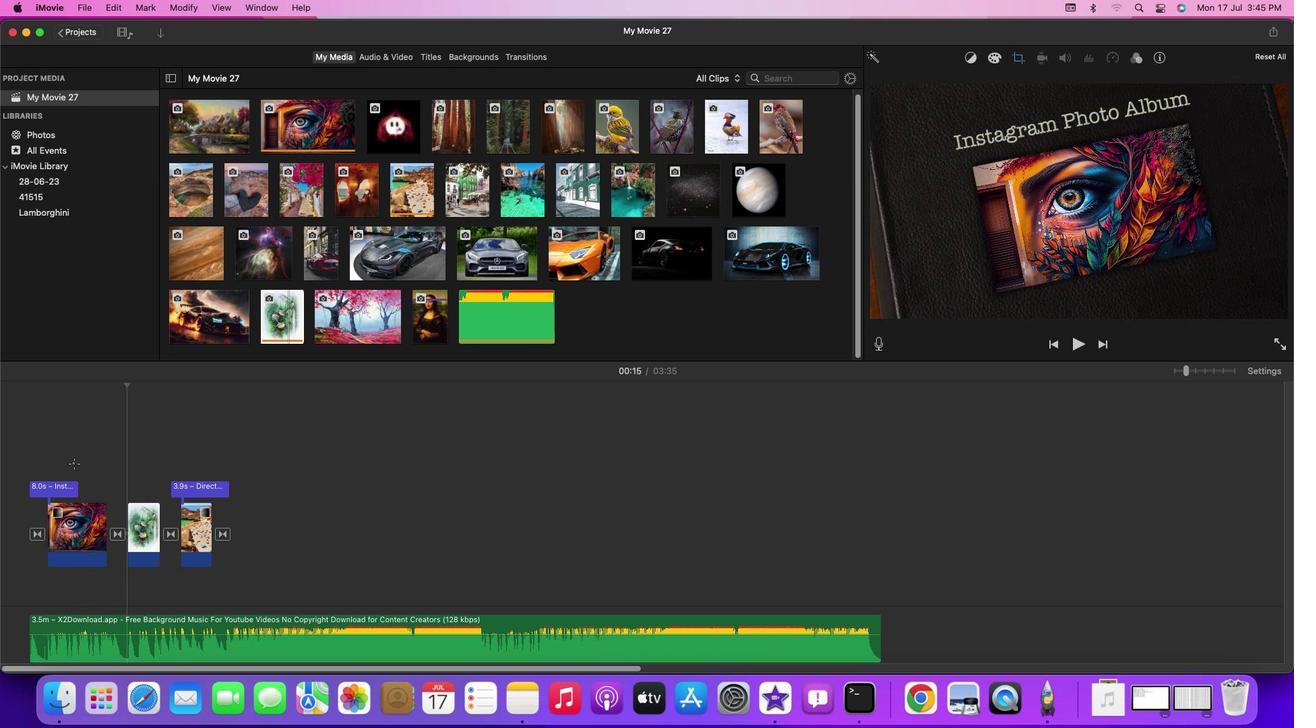 
Action: Mouse moved to (74, 463)
Screenshot: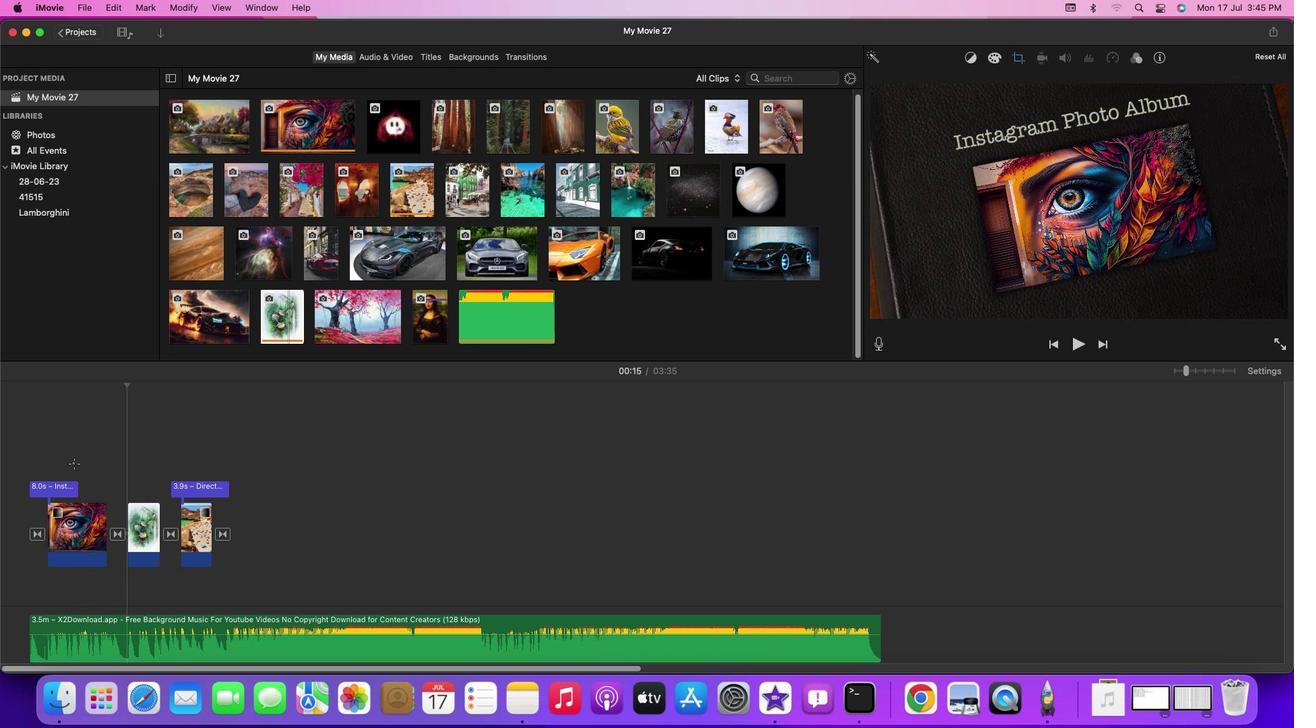 
Action: Key pressed Key.space
Screenshot: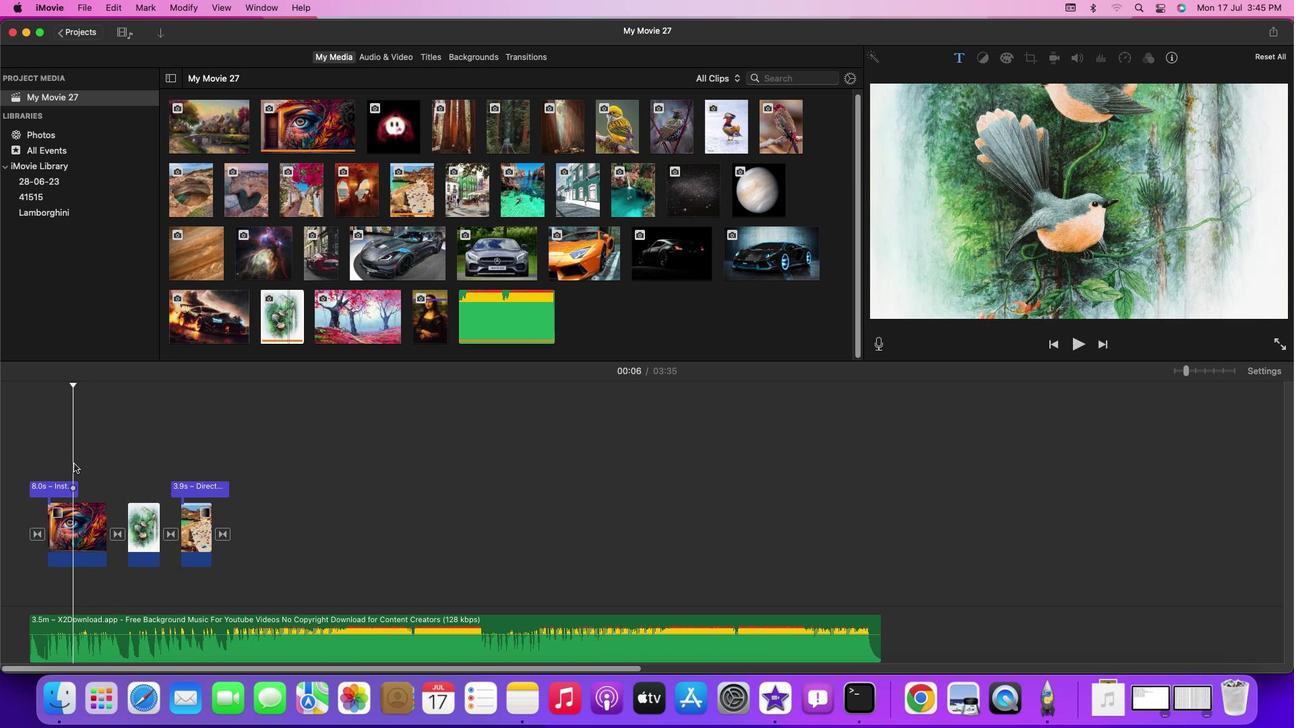 
Action: Mouse moved to (107, 552)
Screenshot: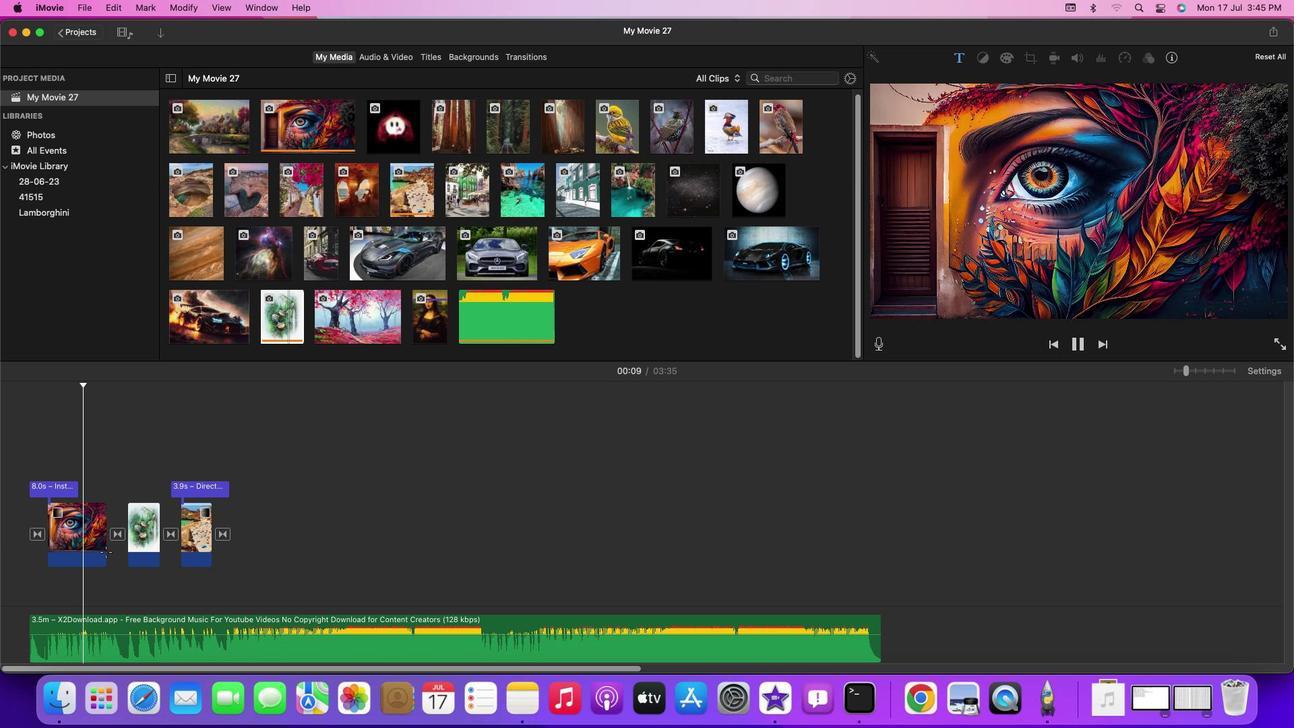 
Action: Mouse pressed left at (107, 552)
Screenshot: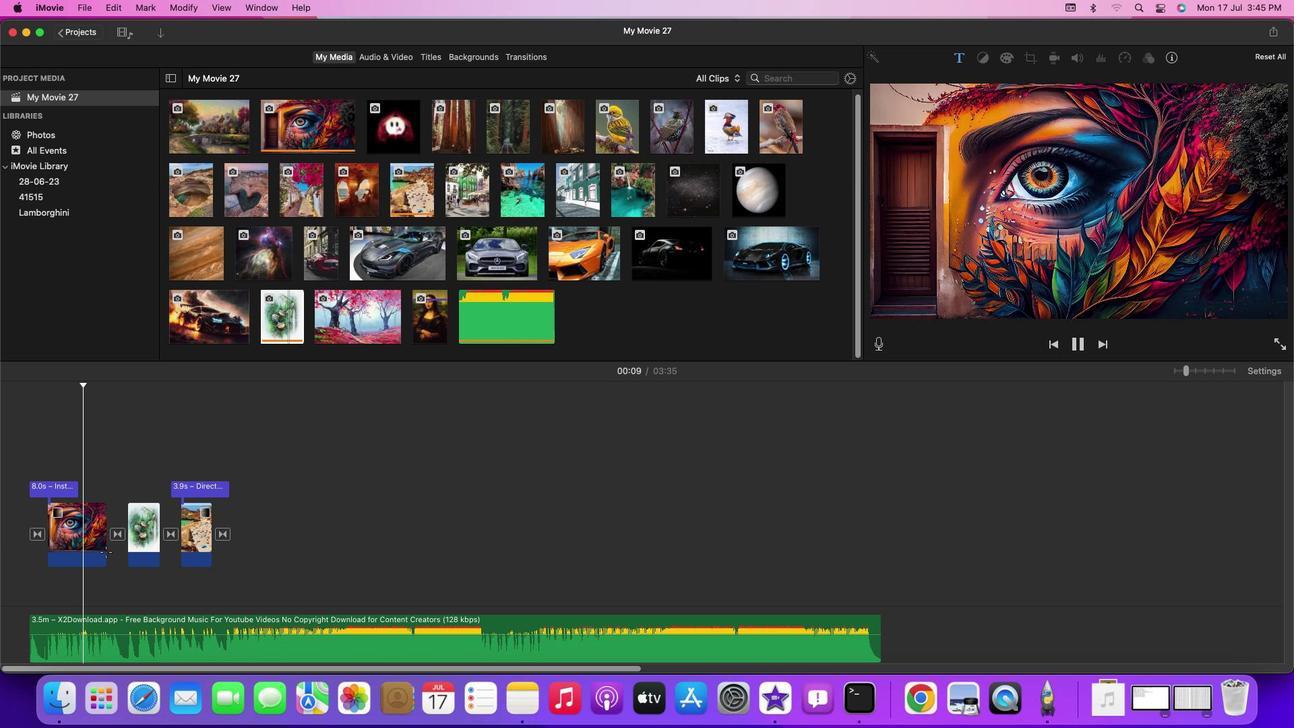 
Action: Mouse moved to (133, 466)
Screenshot: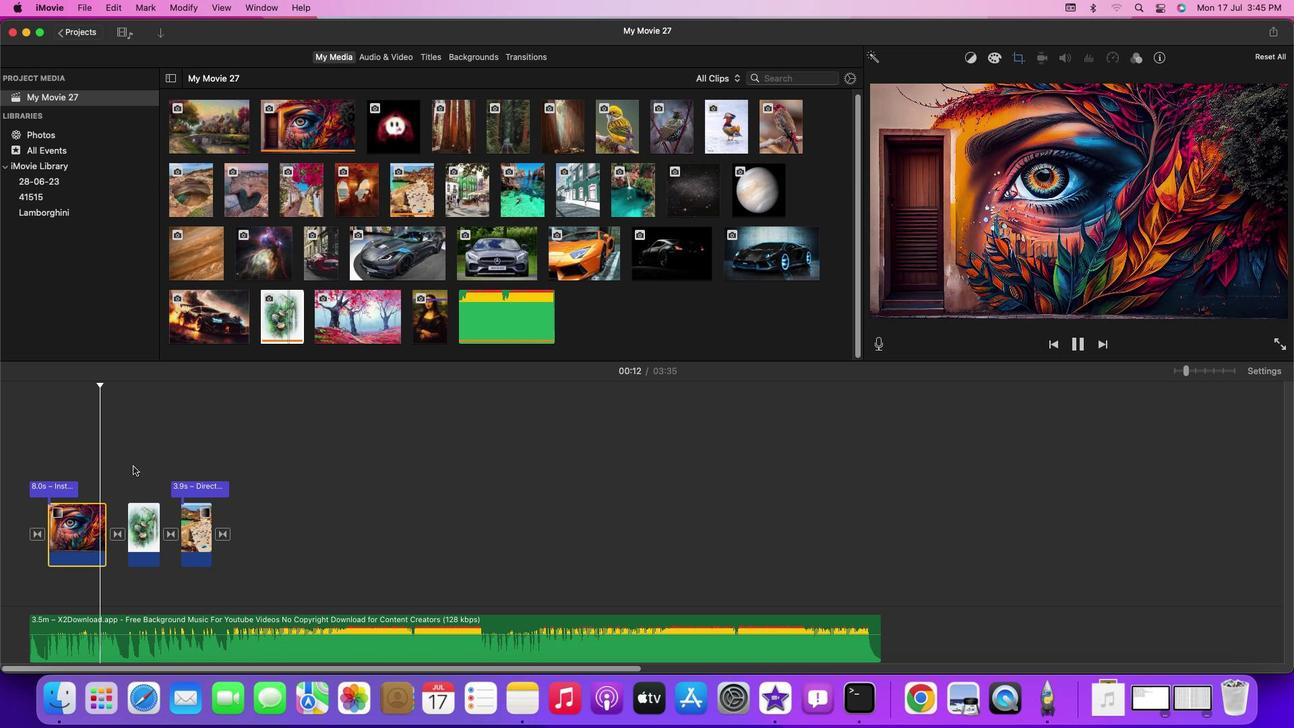 
Action: Key pressed Key.space
Screenshot: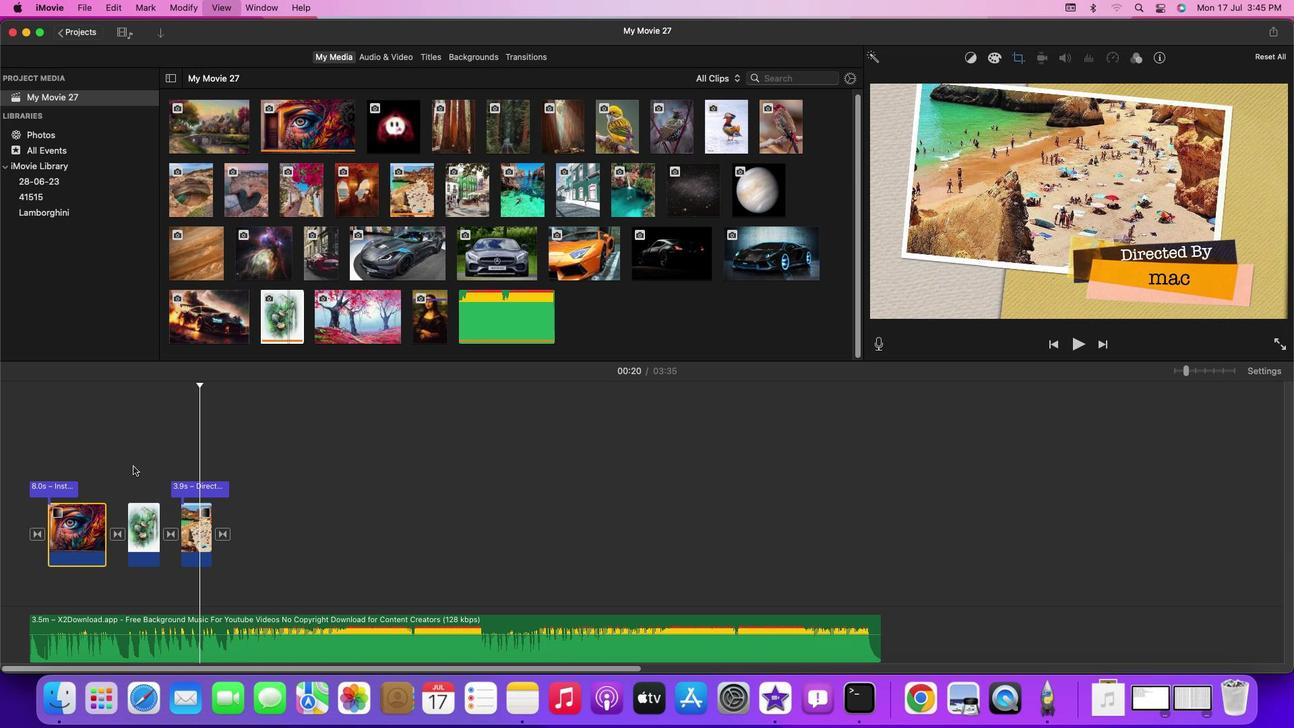 
Action: Mouse moved to (88, 473)
Screenshot: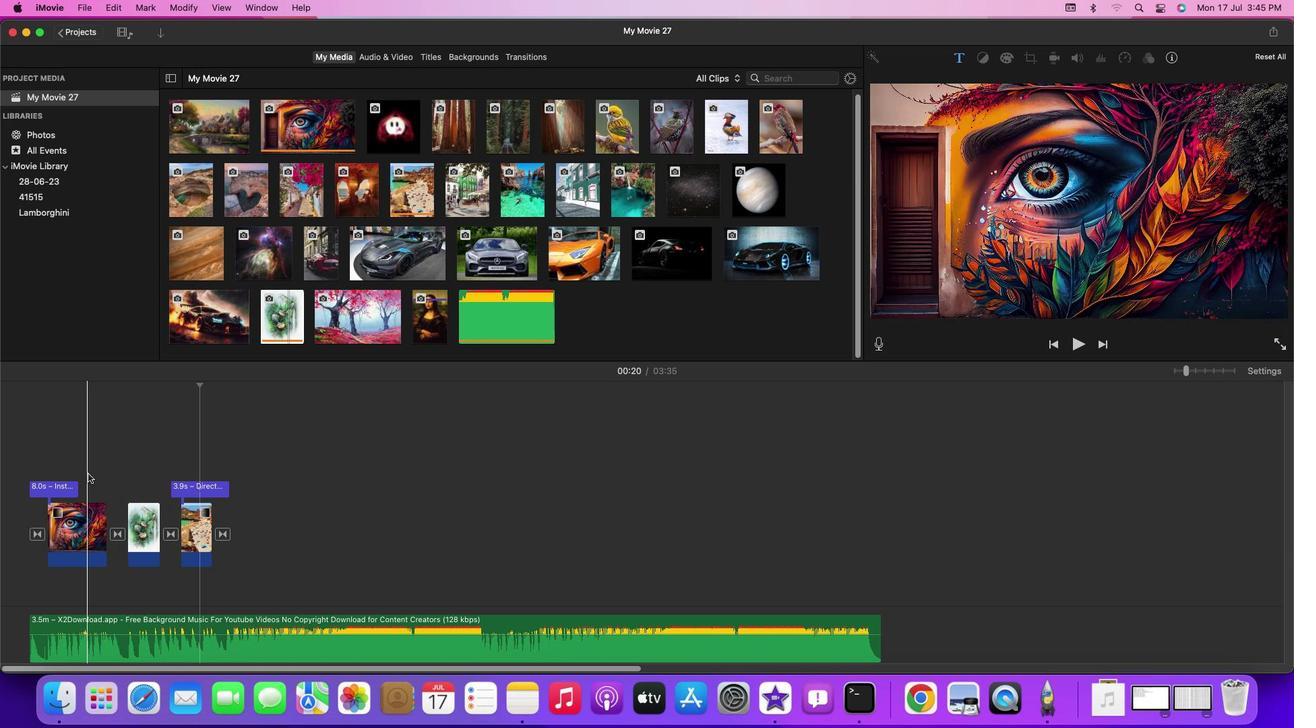 
Action: Mouse pressed left at (88, 473)
Screenshot: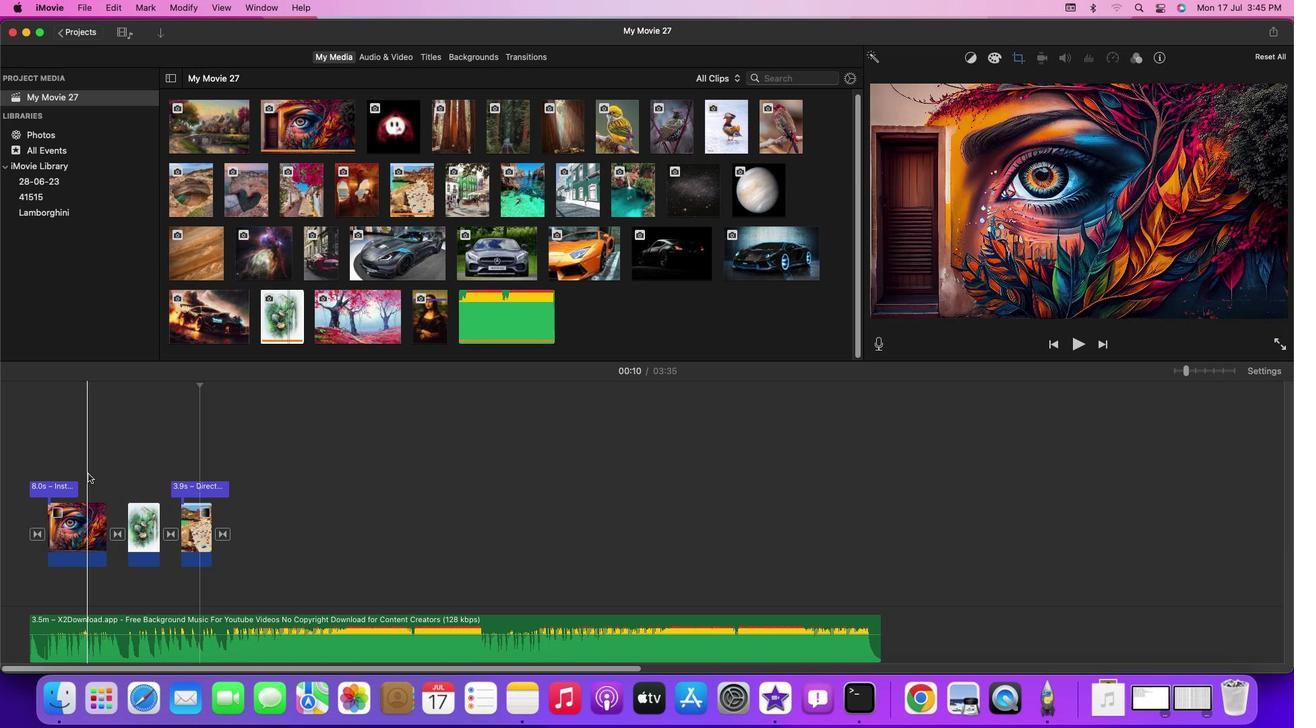 
Action: Key pressed Key.space
Screenshot: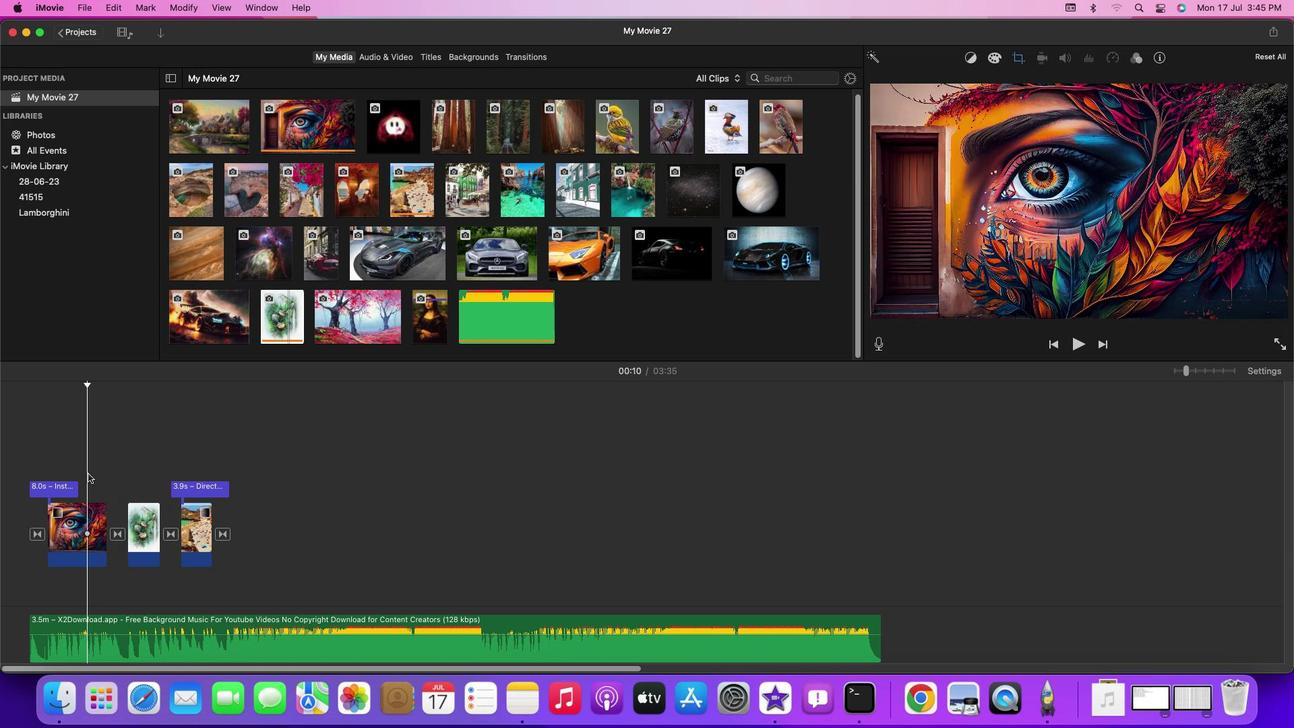 
Action: Mouse moved to (105, 543)
Screenshot: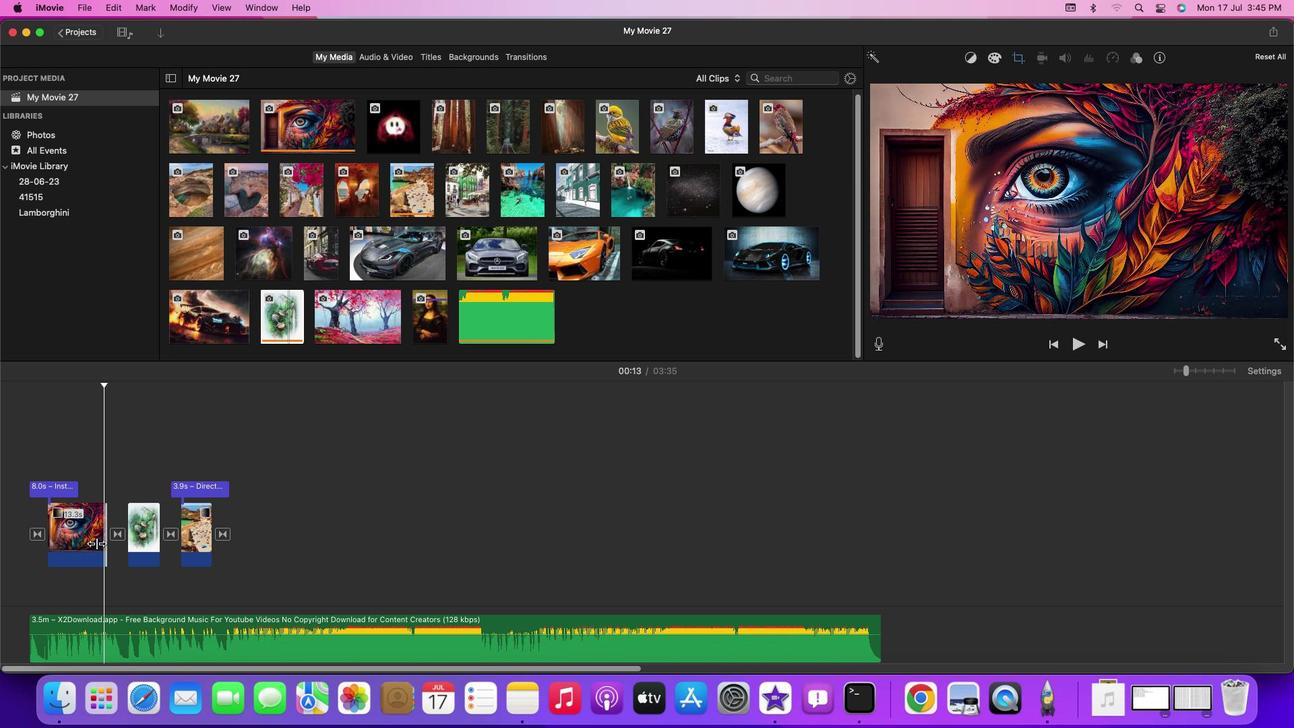 
Action: Mouse pressed left at (105, 543)
Screenshot: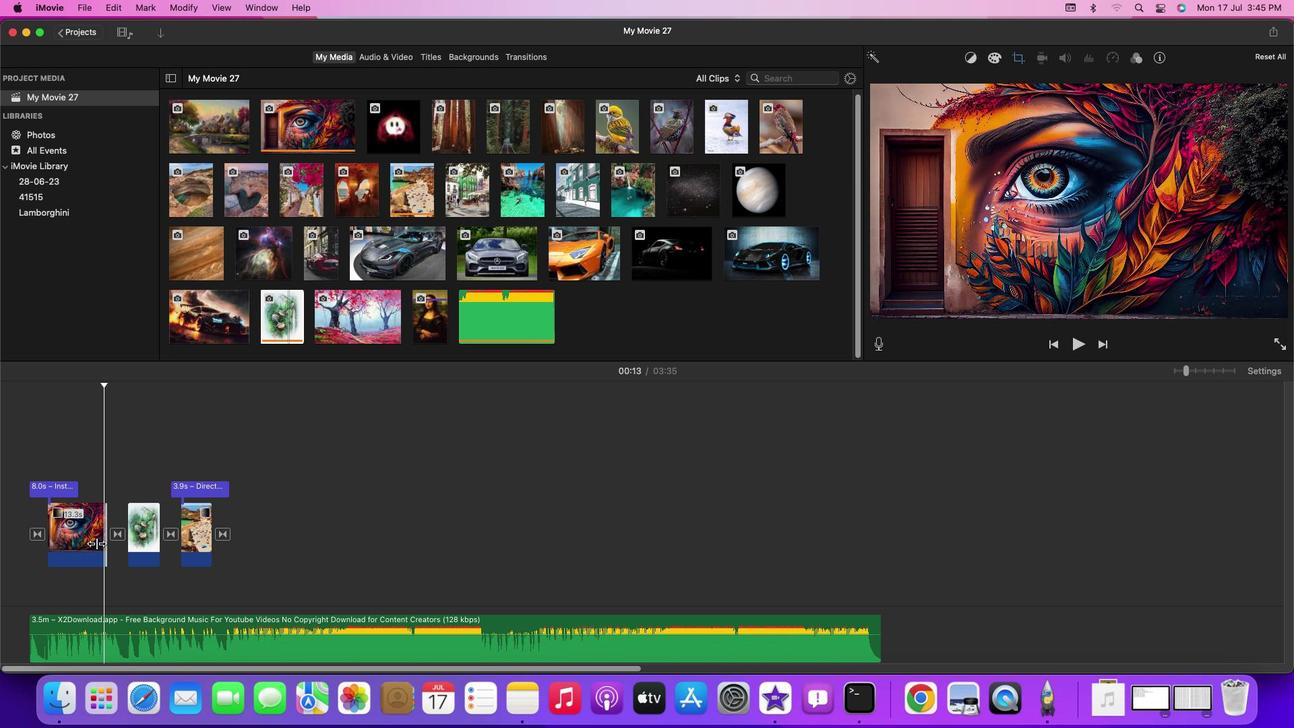 
Action: Mouse moved to (31, 448)
Screenshot: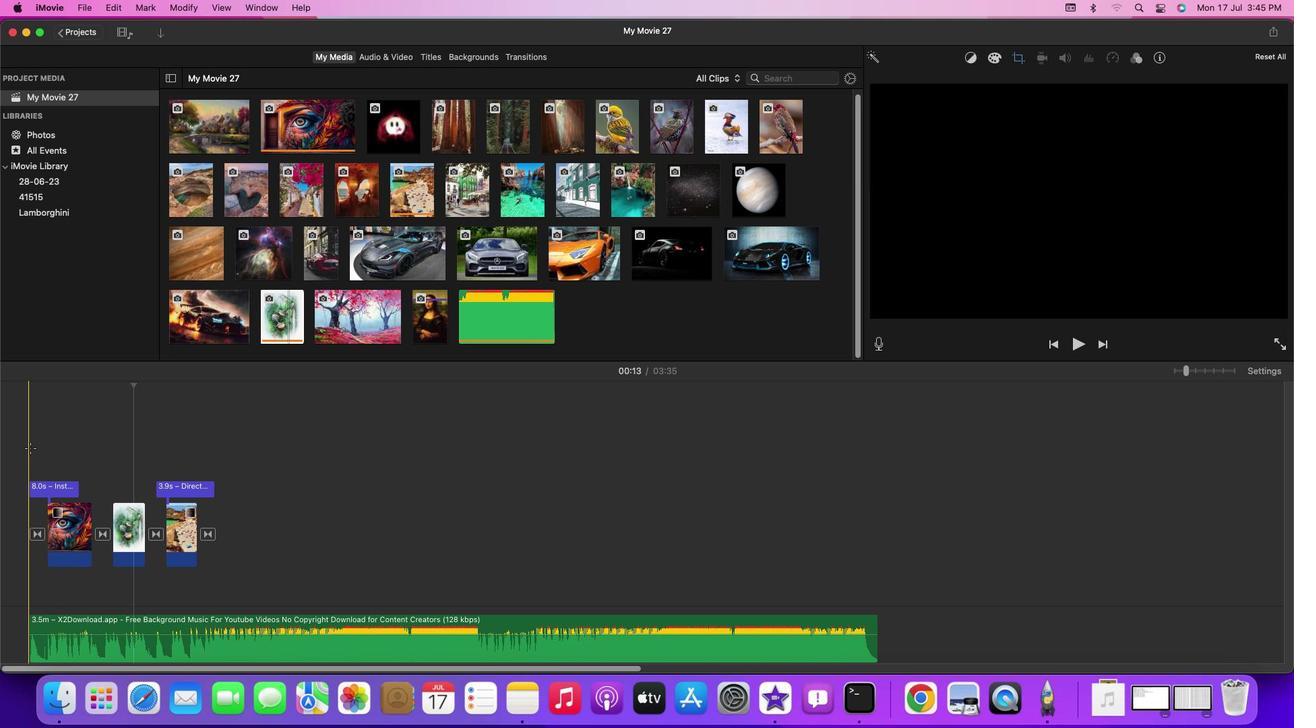 
Action: Mouse pressed left at (31, 448)
Screenshot: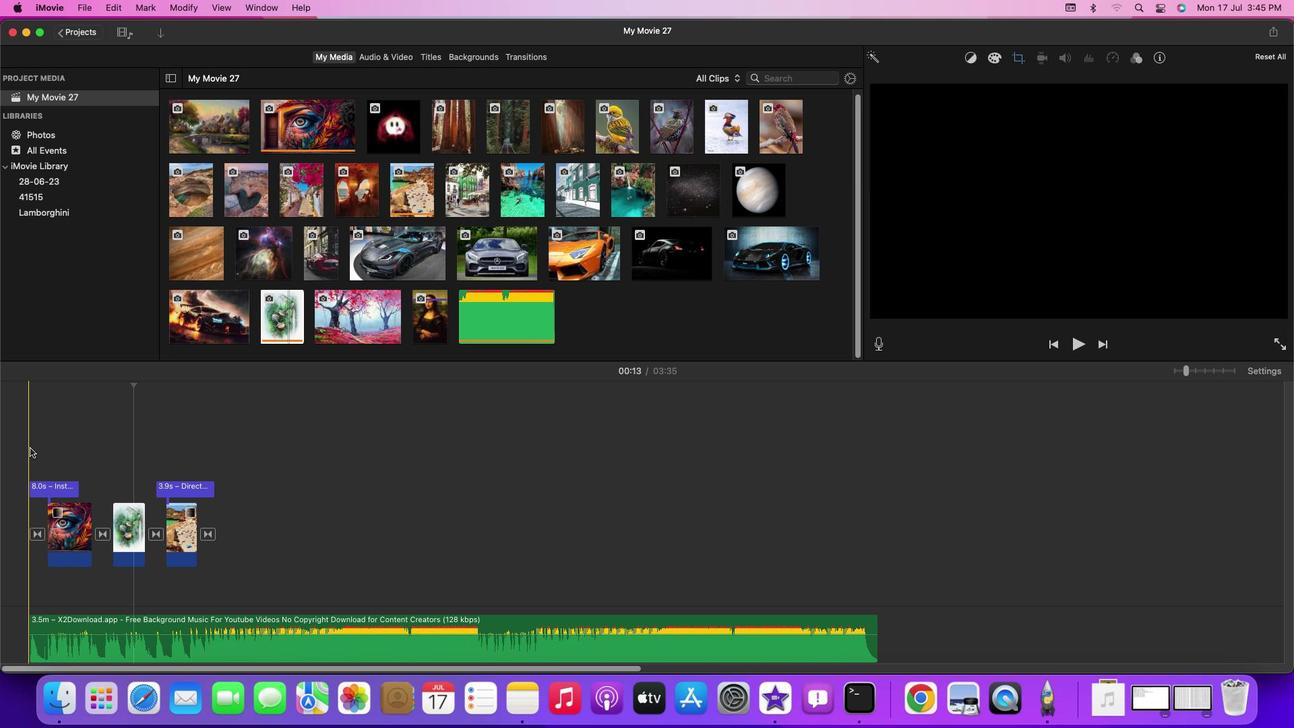 
Action: Key pressed Key.space
Screenshot: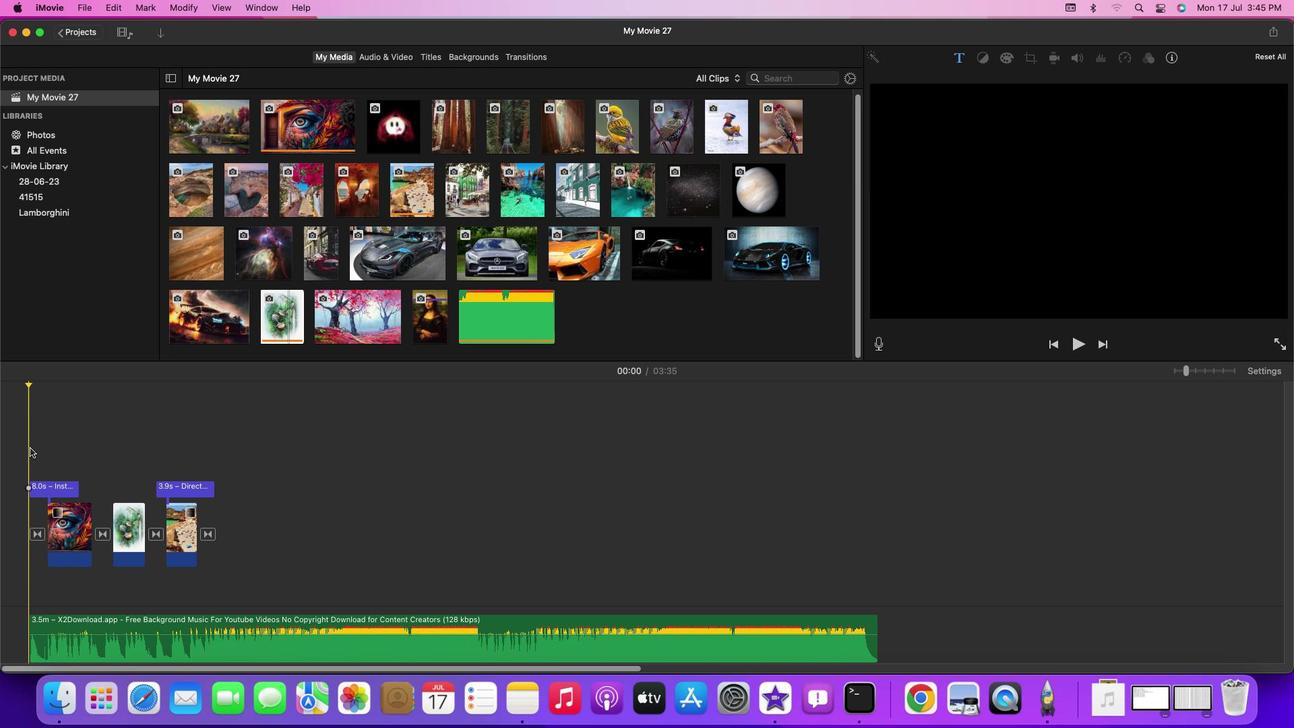 
Action: Mouse moved to (22, 531)
Screenshot: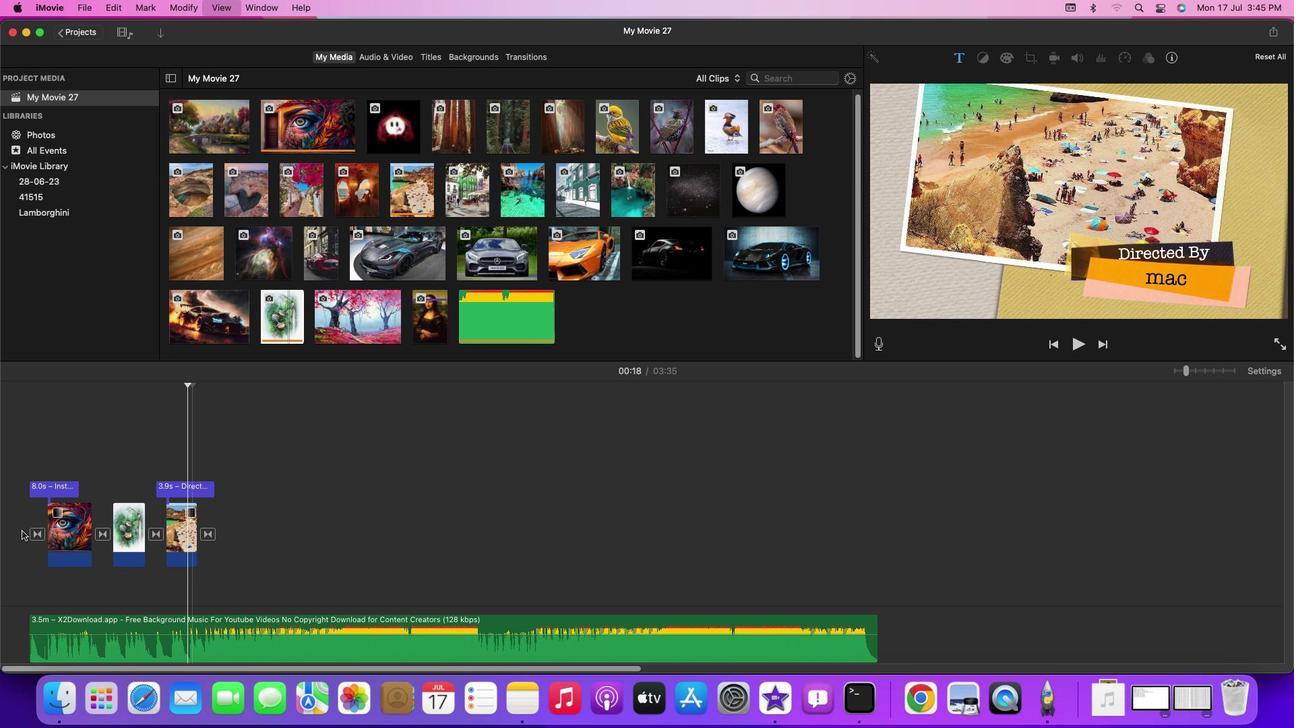
Action: Key pressed Key.space
Screenshot: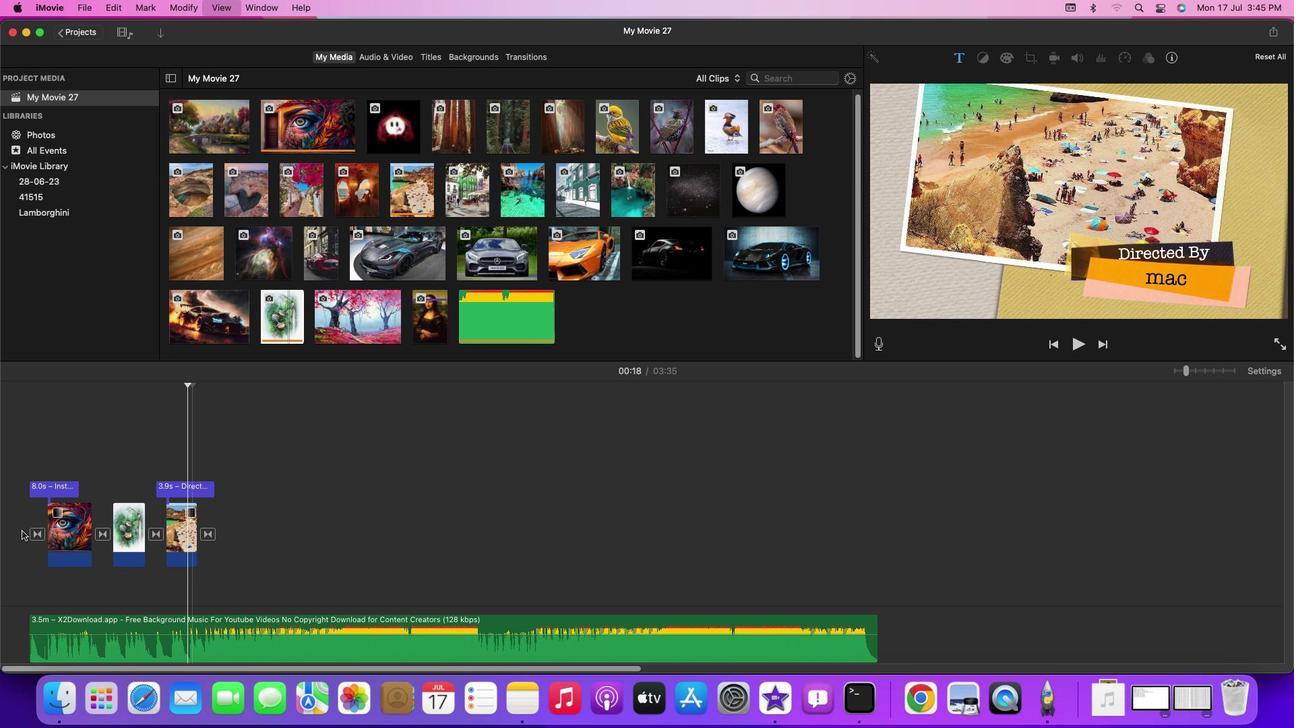 
Action: Mouse moved to (620, 138)
Screenshot: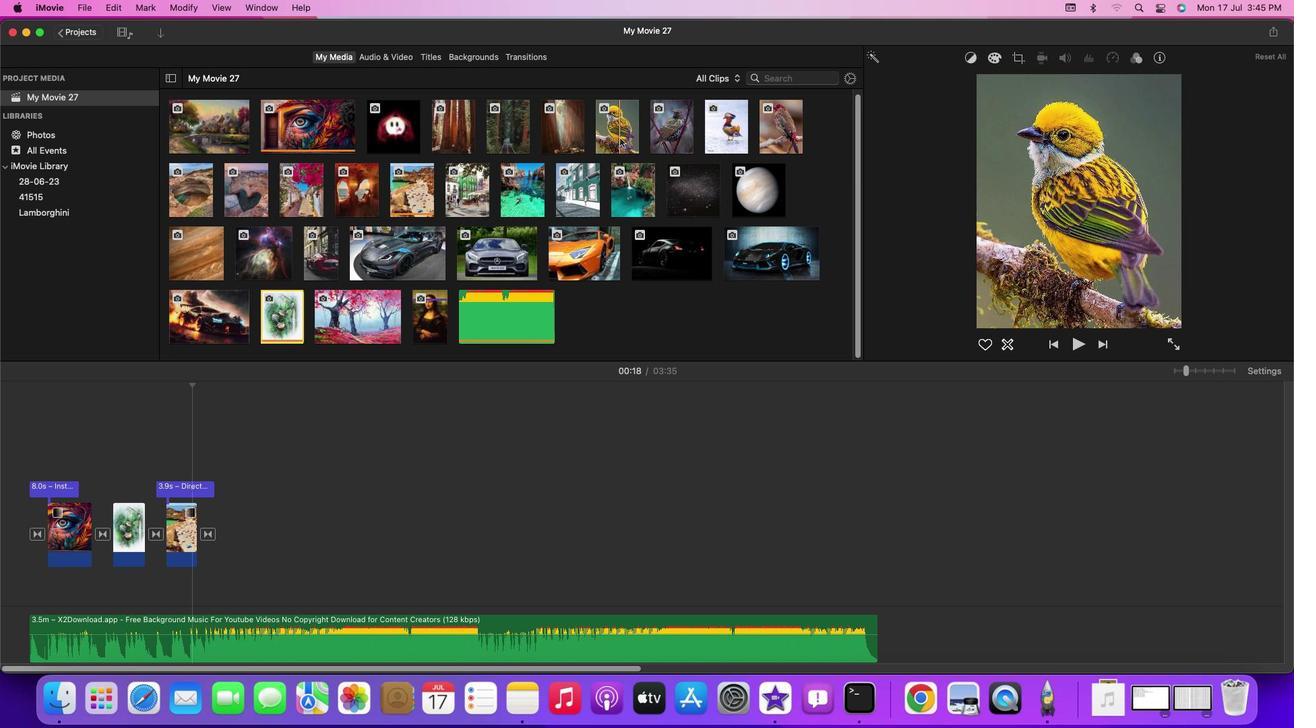 
Action: Mouse pressed left at (620, 138)
Screenshot: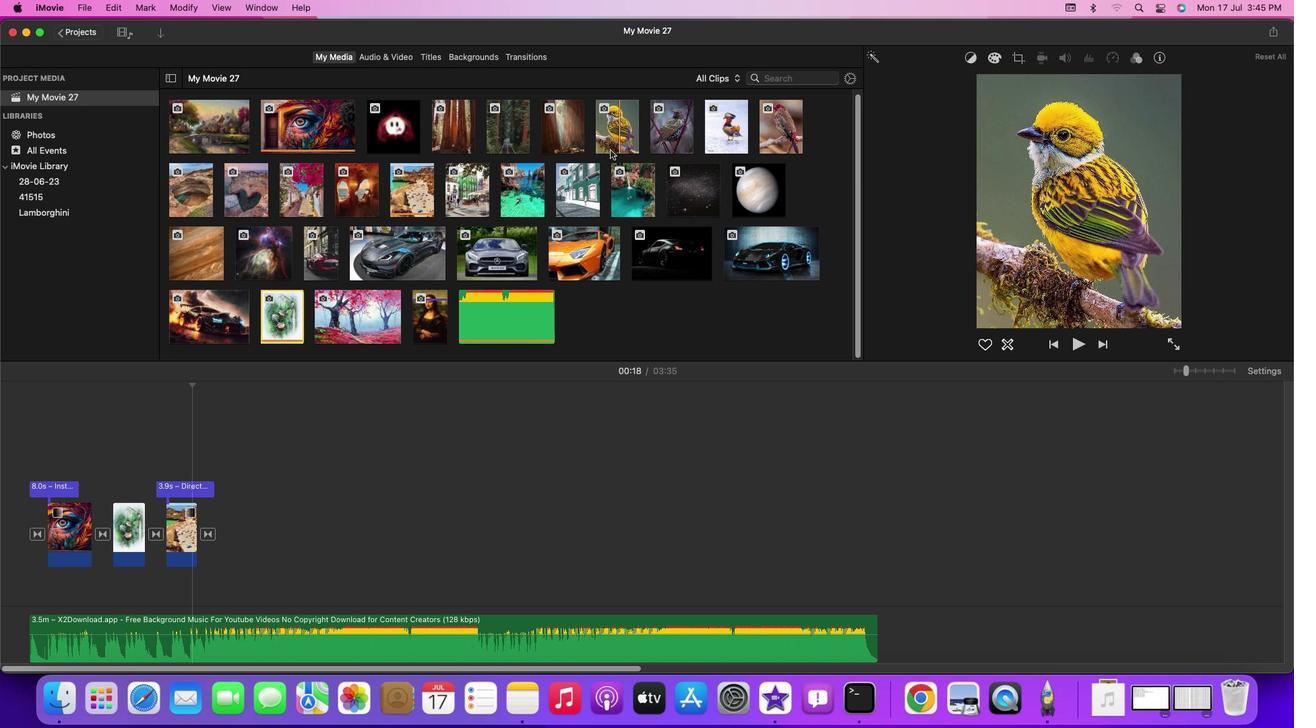 
Action: Mouse moved to (139, 466)
Screenshot: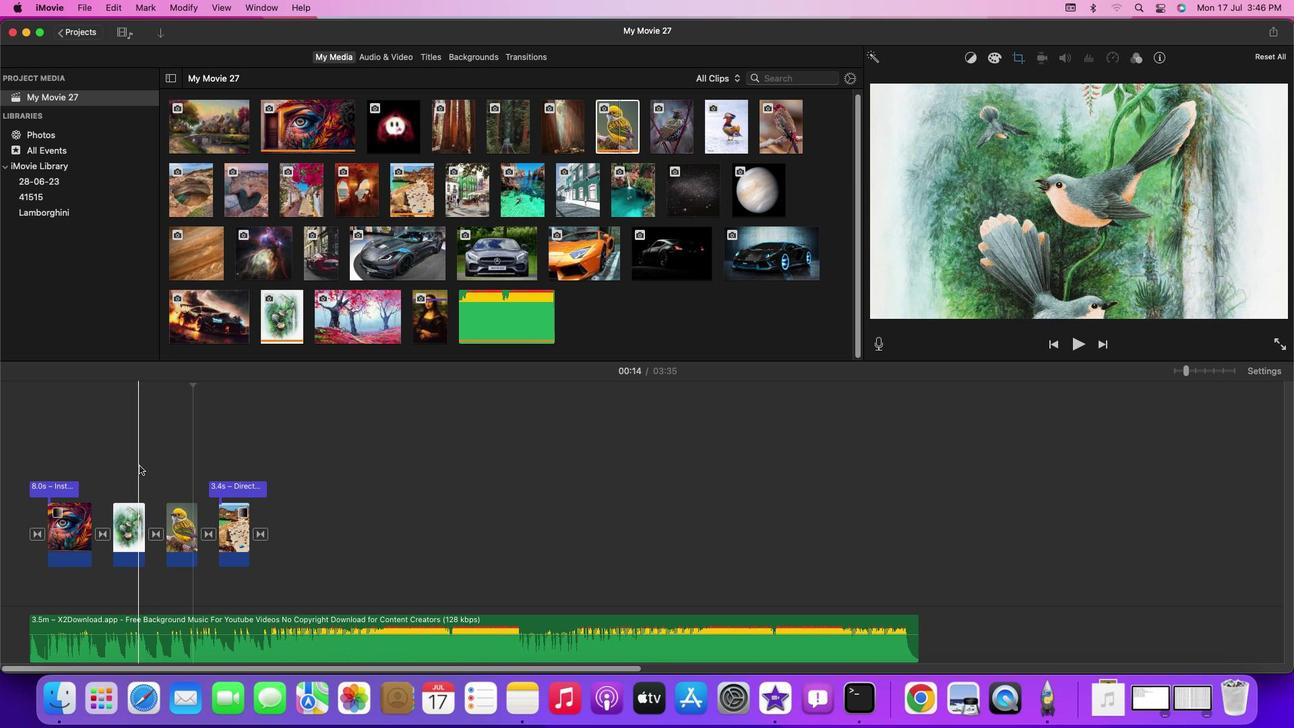 
Action: Mouse pressed left at (139, 466)
Screenshot: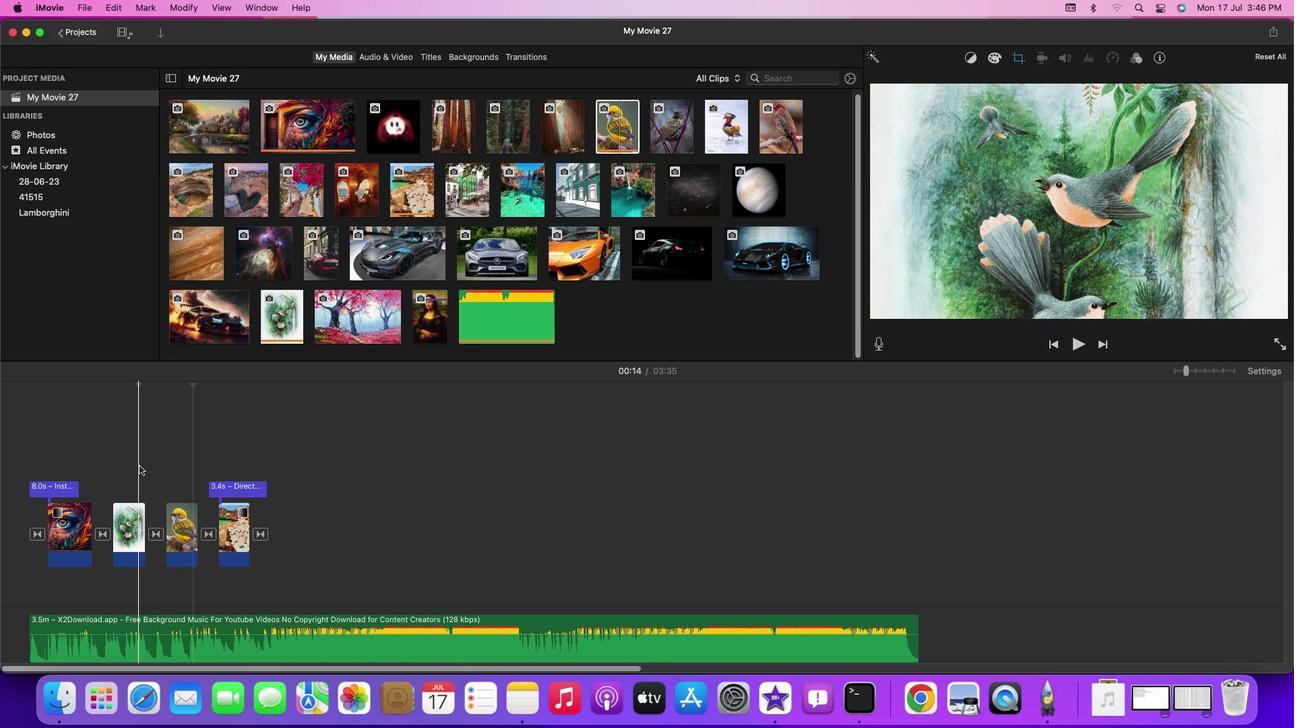 
Action: Key pressed Key.space
Screenshot: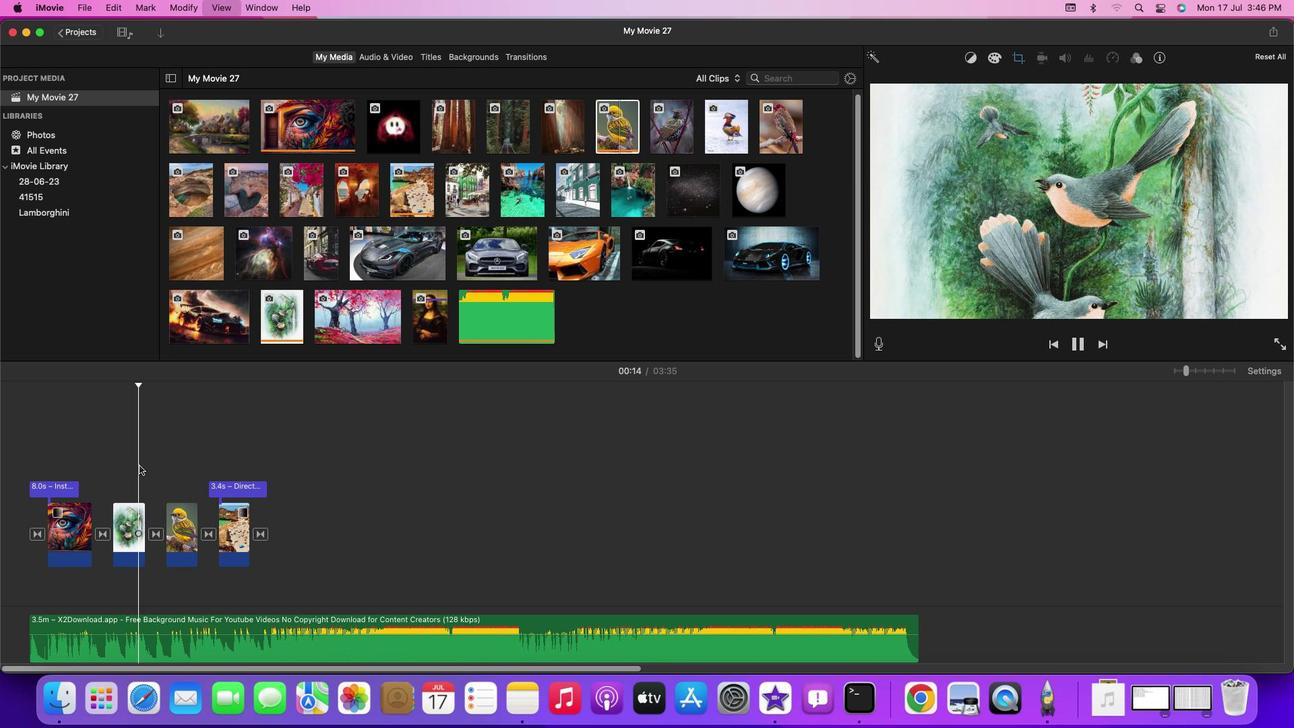 
Action: Mouse moved to (139, 466)
Screenshot: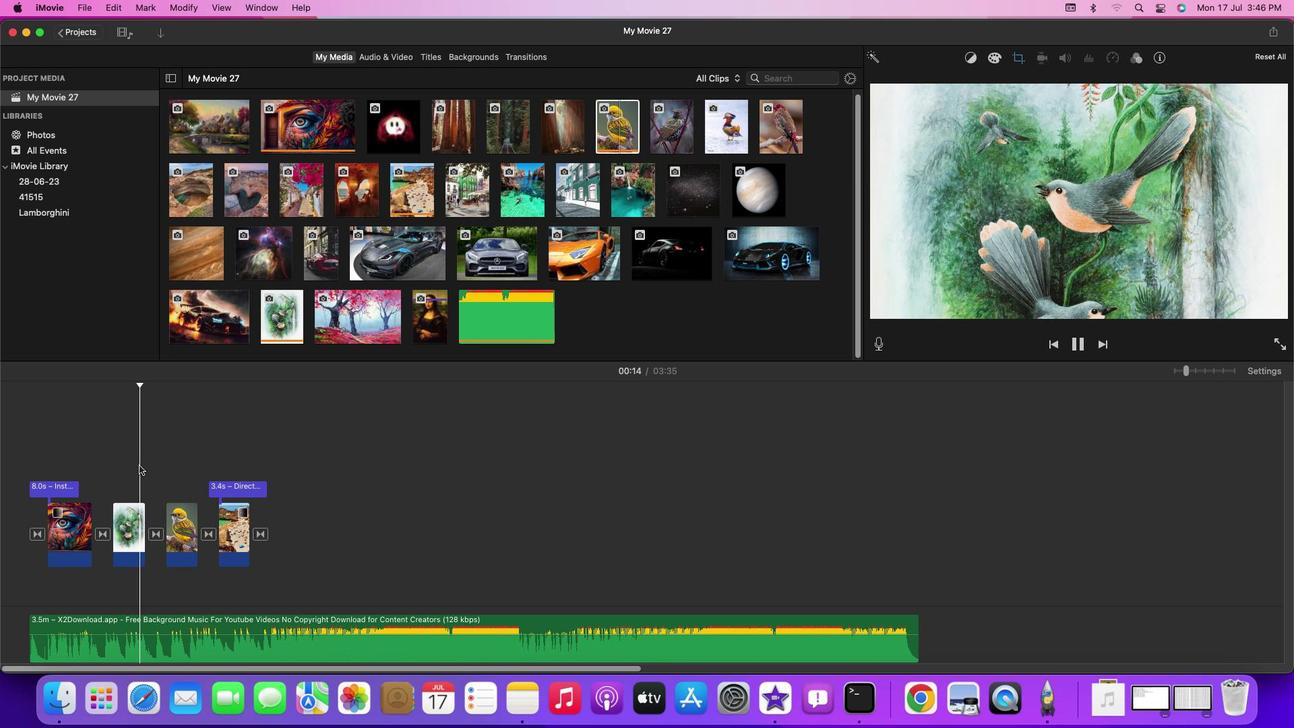 
Action: Key pressed Key.space
Screenshot: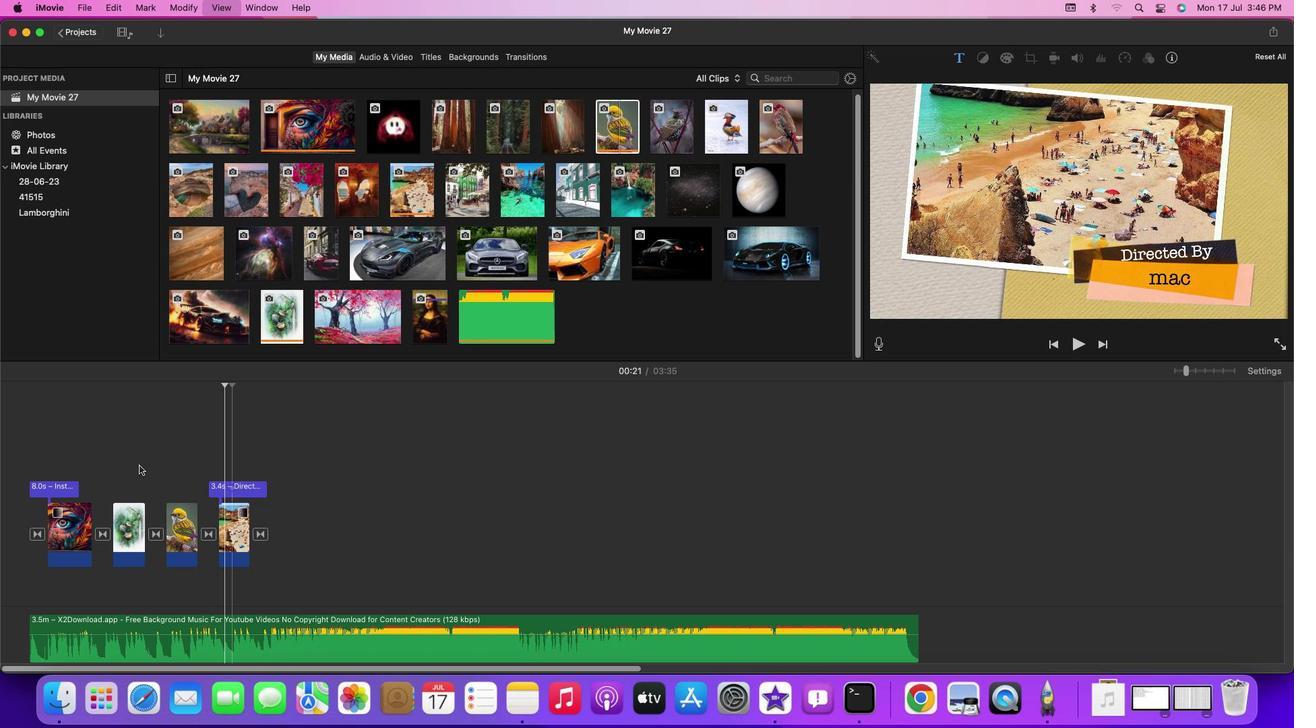 
Action: Mouse moved to (197, 522)
Screenshot: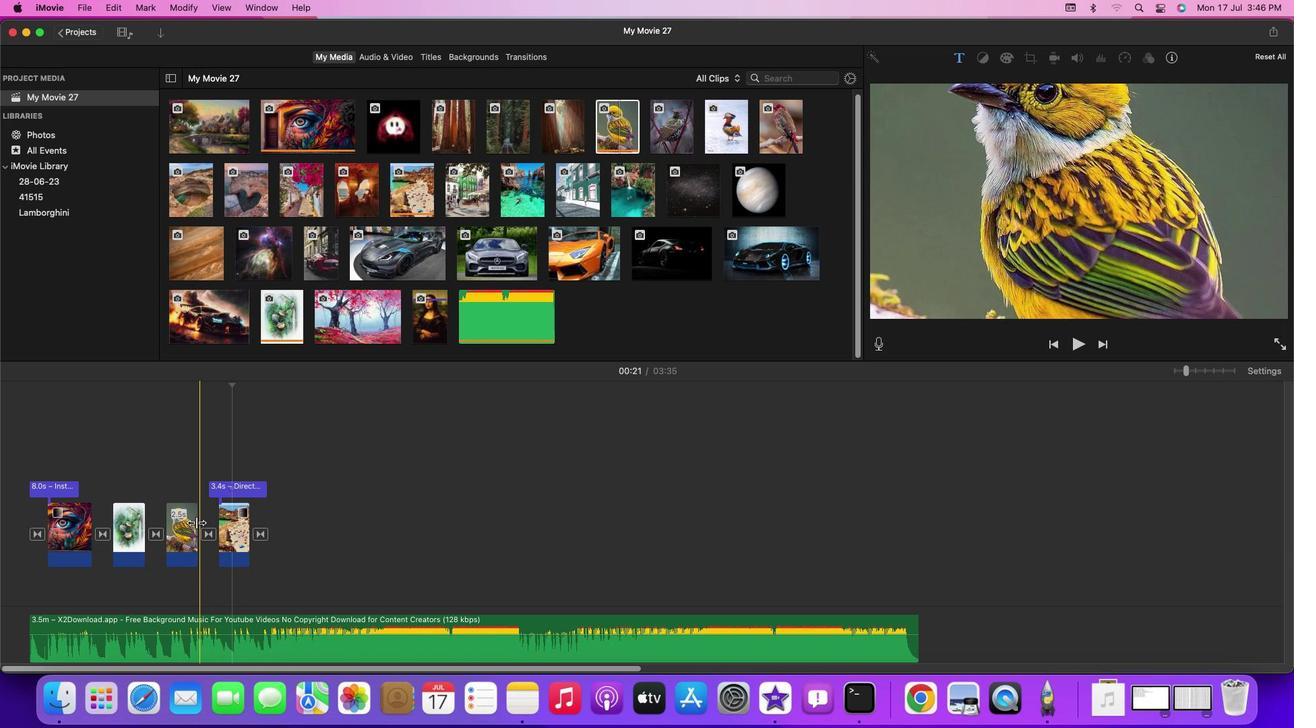 
Action: Mouse pressed left at (197, 522)
Screenshot: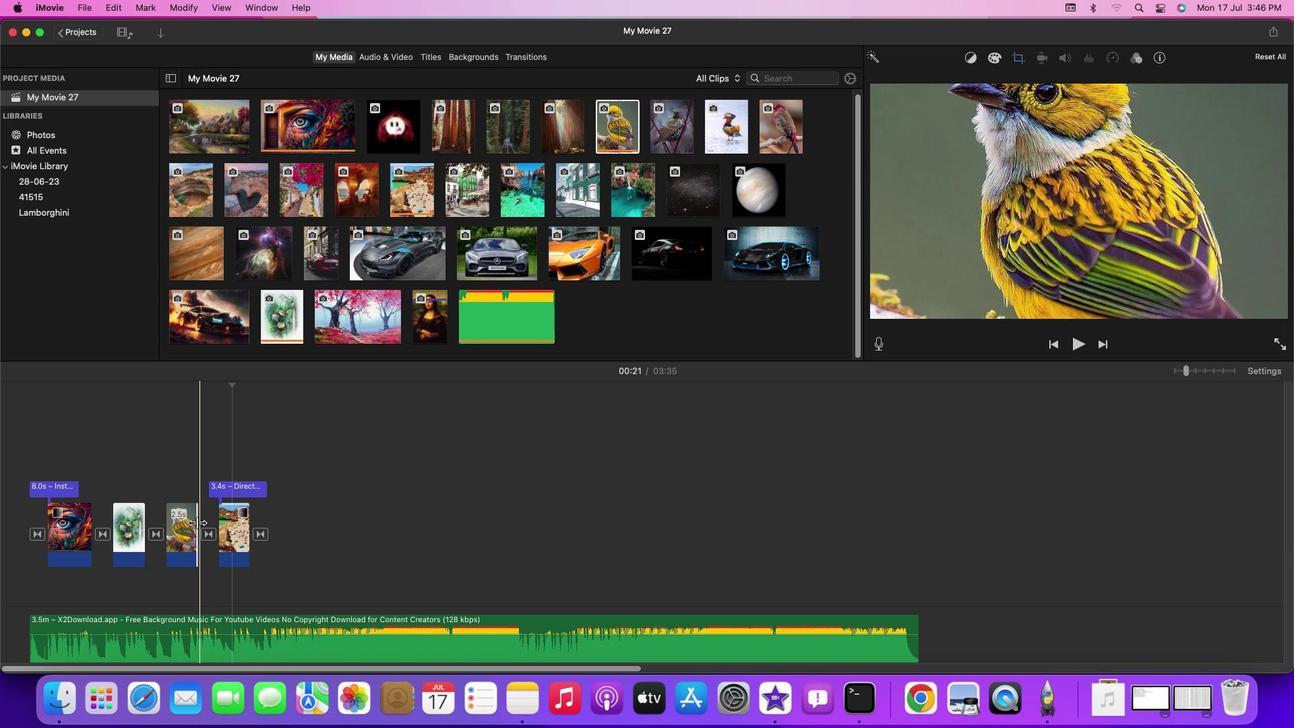 
Action: Mouse moved to (357, 192)
Screenshot: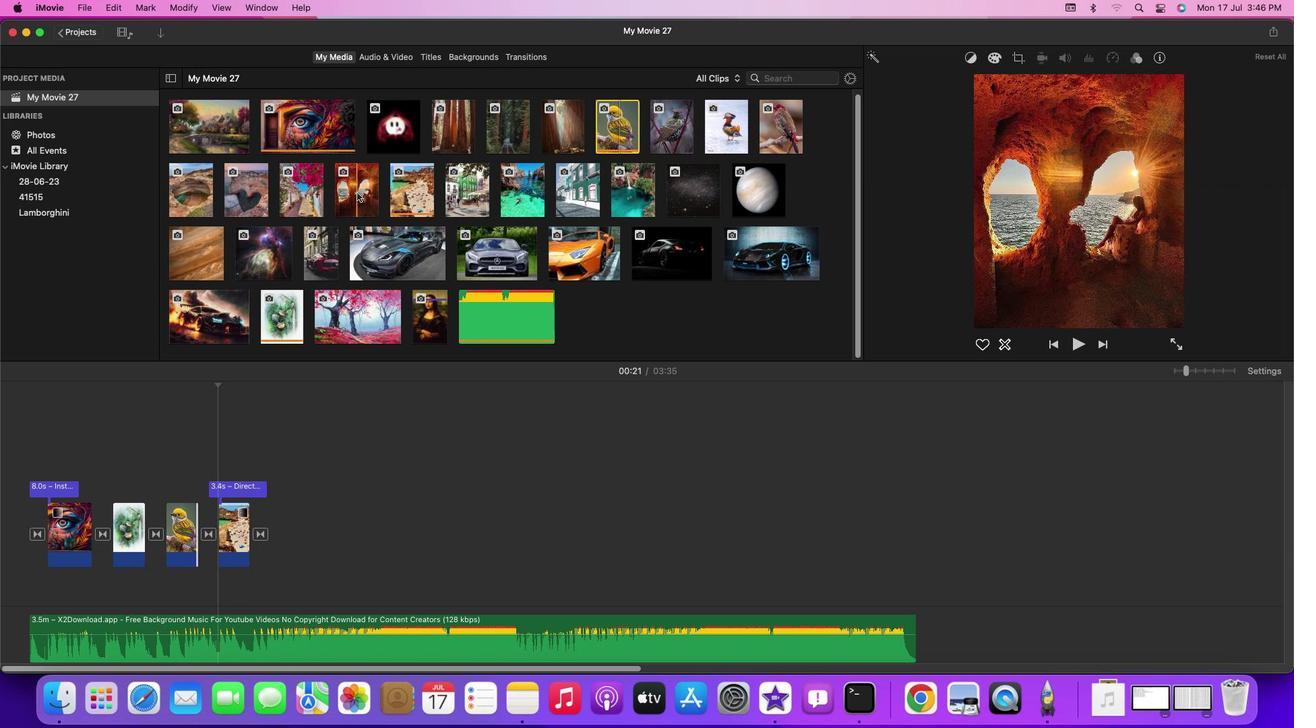 
Action: Mouse pressed left at (357, 192)
Screenshot: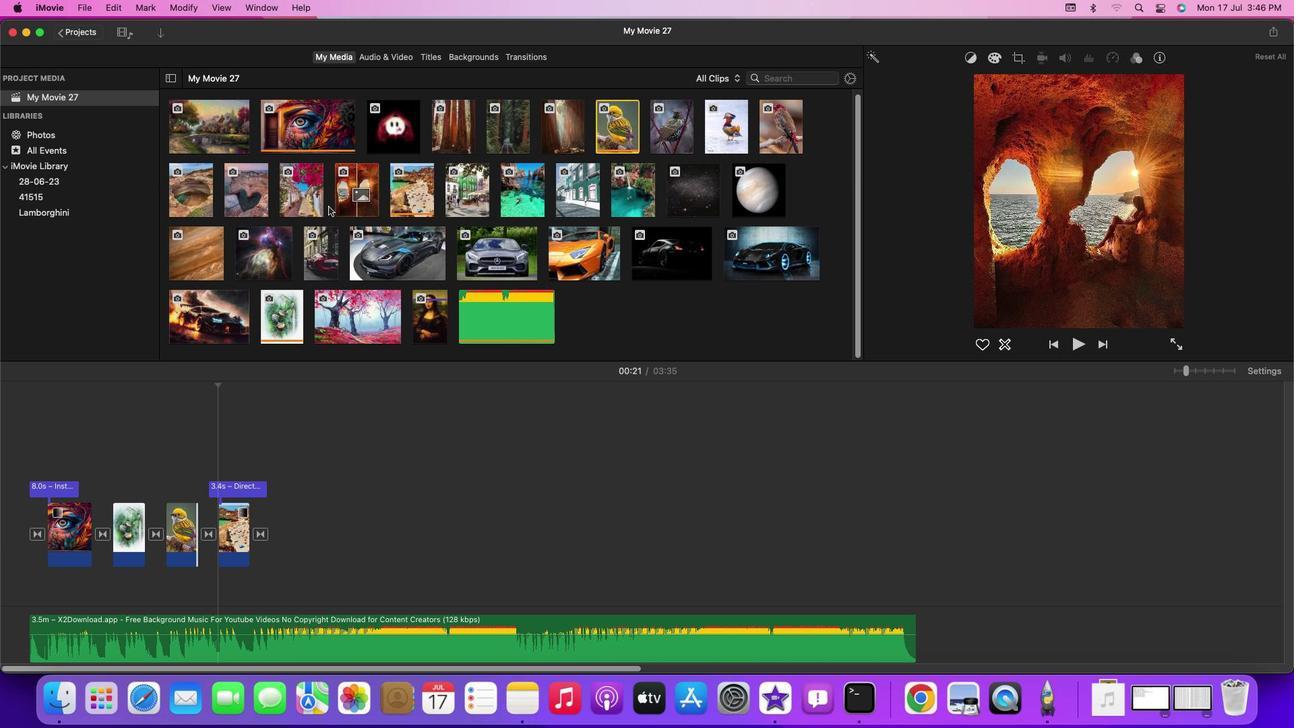 
Action: Mouse moved to (186, 473)
Screenshot: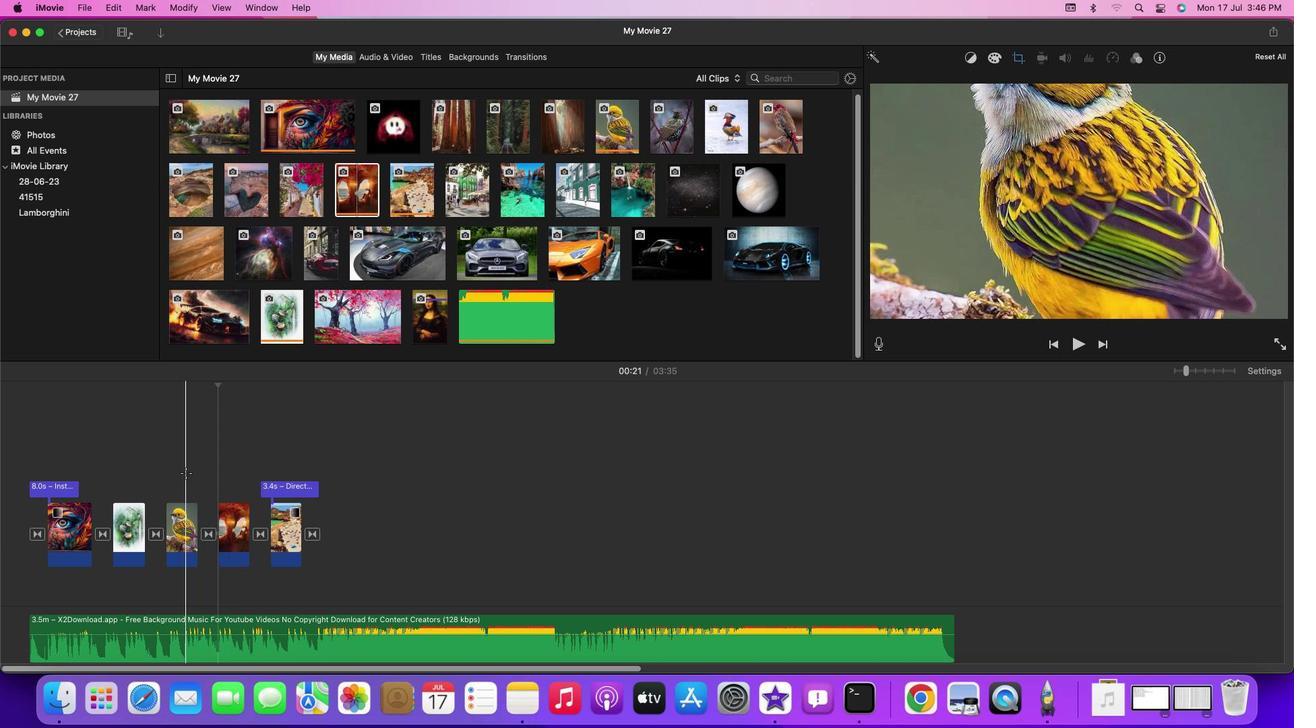 
Action: Mouse pressed left at (186, 473)
Screenshot: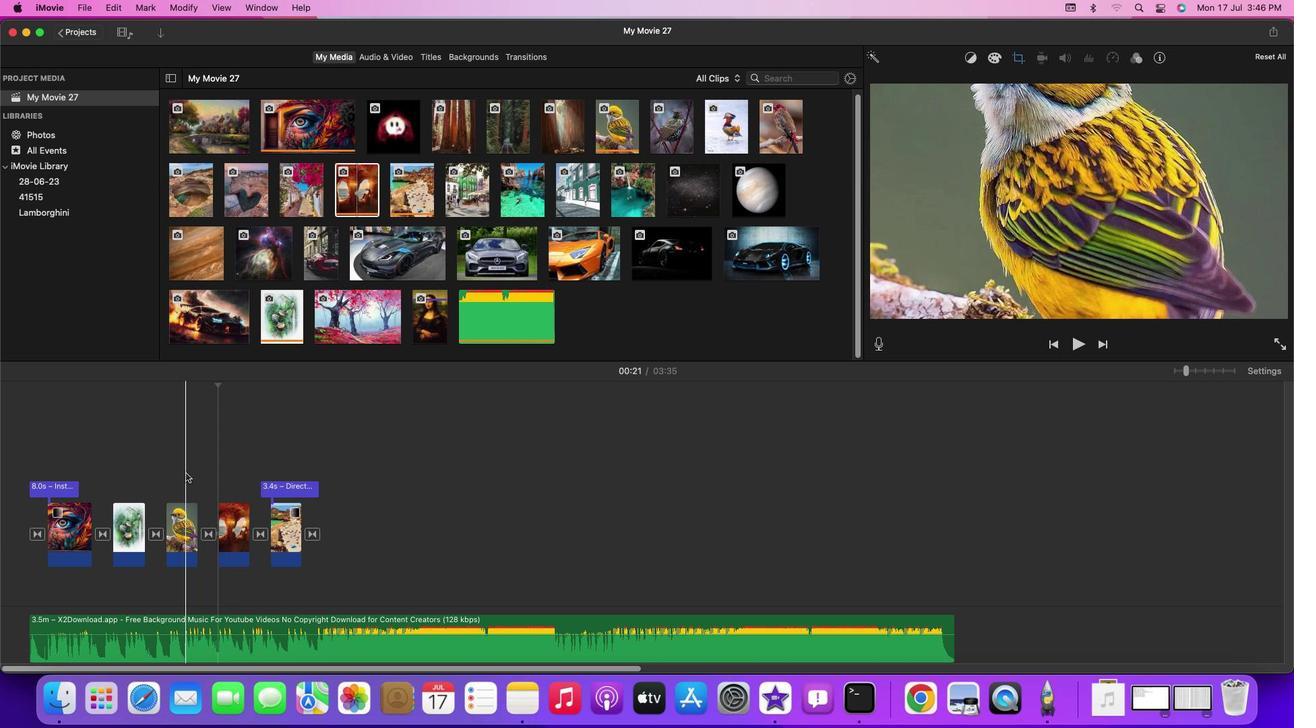 
Action: Key pressed Key.space
Screenshot: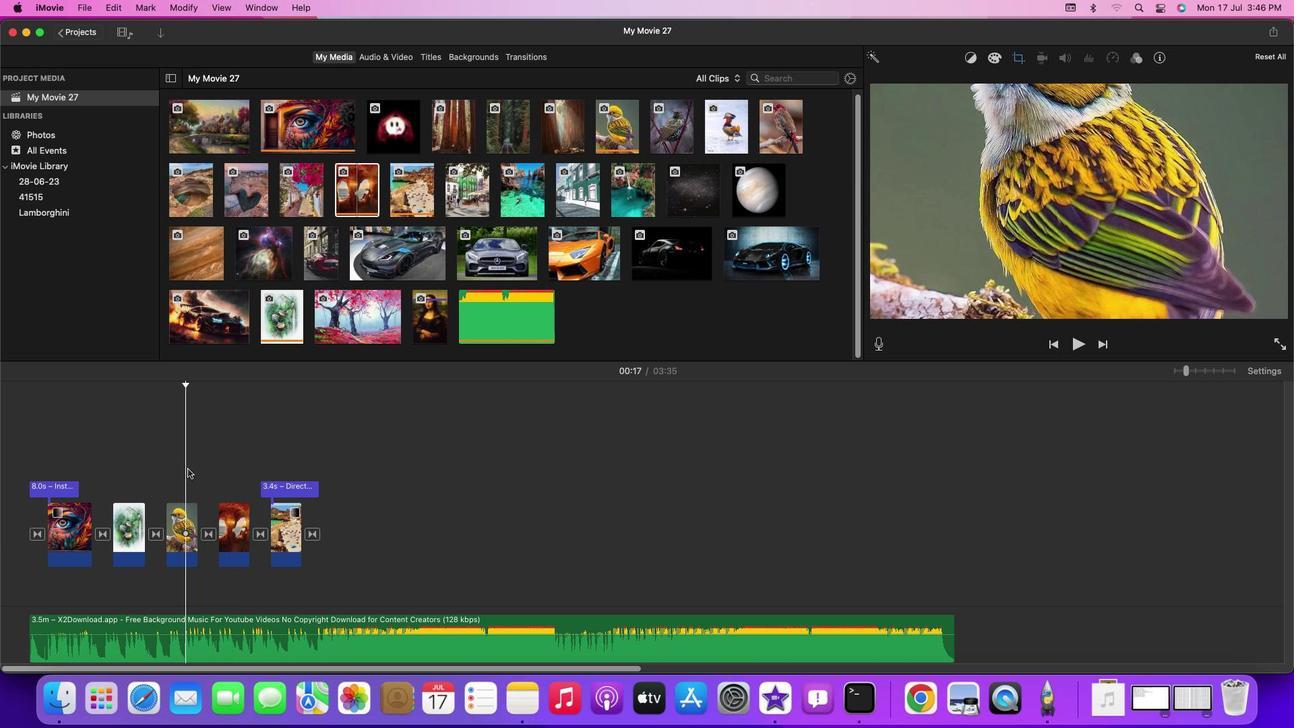
Action: Mouse moved to (188, 469)
Screenshot: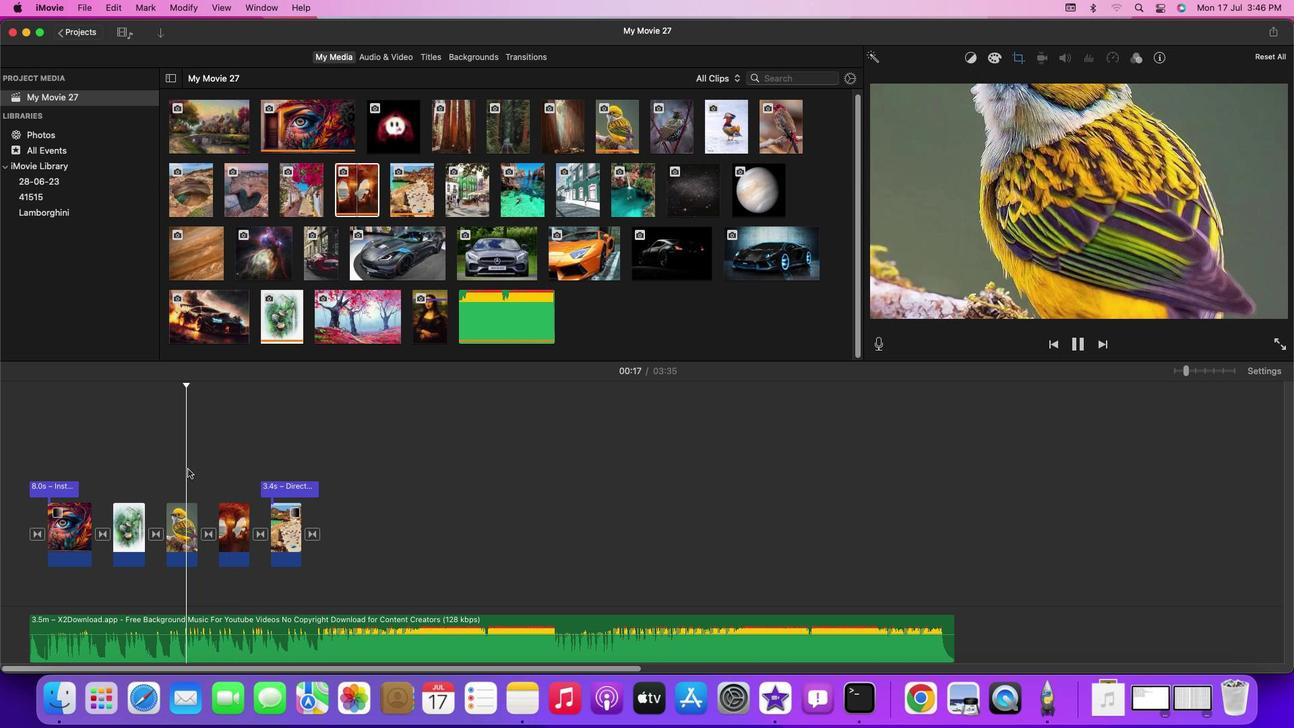
Action: Key pressed Key.space
Screenshot: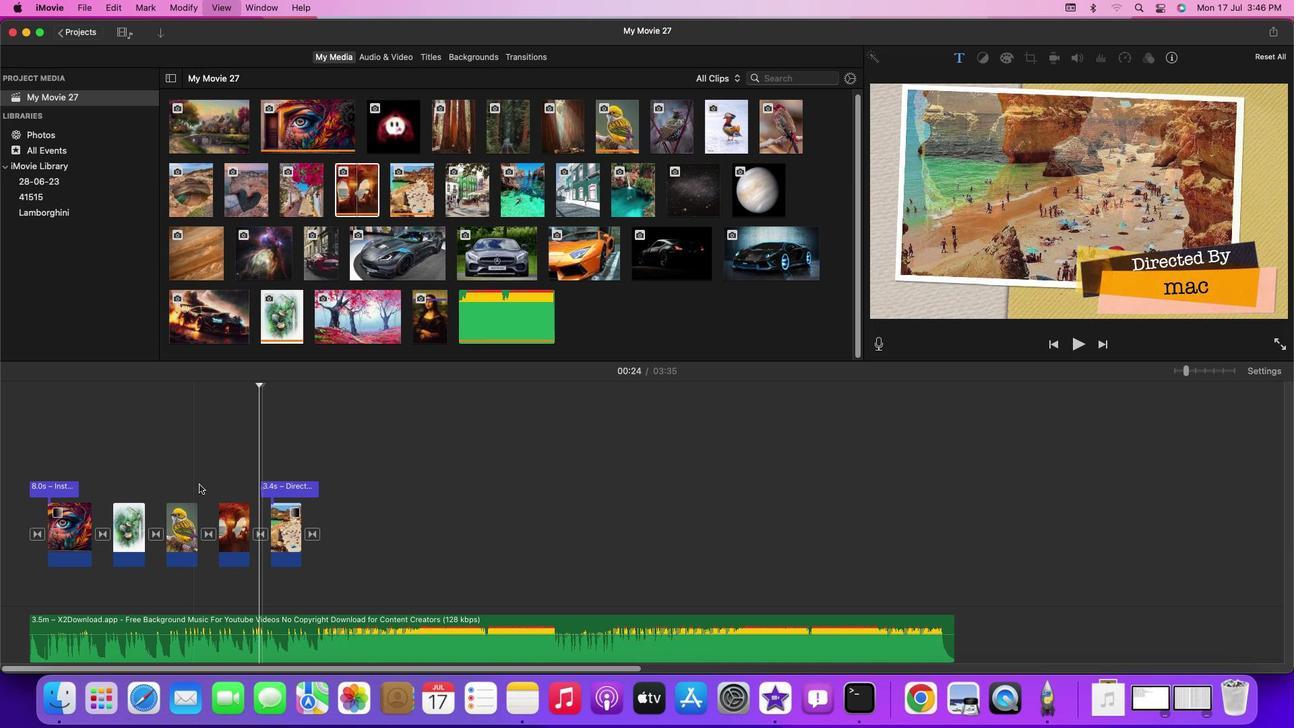 
Action: Mouse moved to (248, 539)
Screenshot: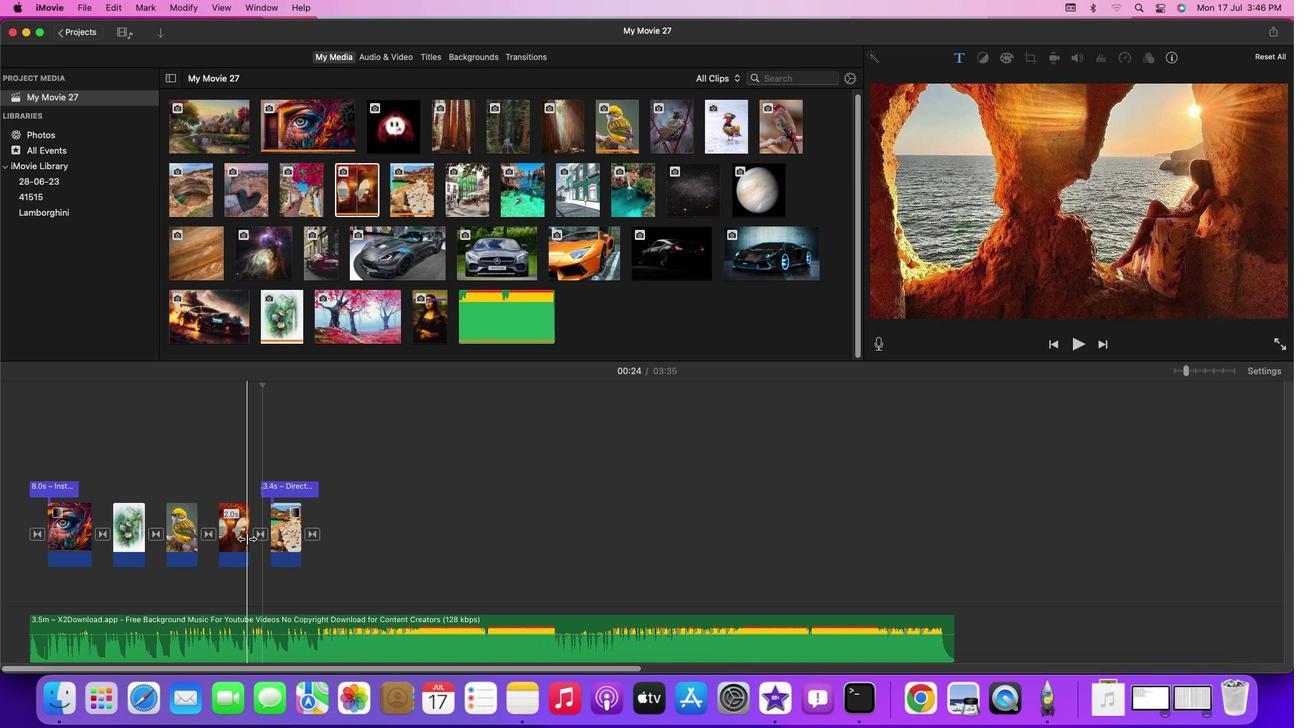 
Action: Mouse pressed left at (248, 539)
Screenshot: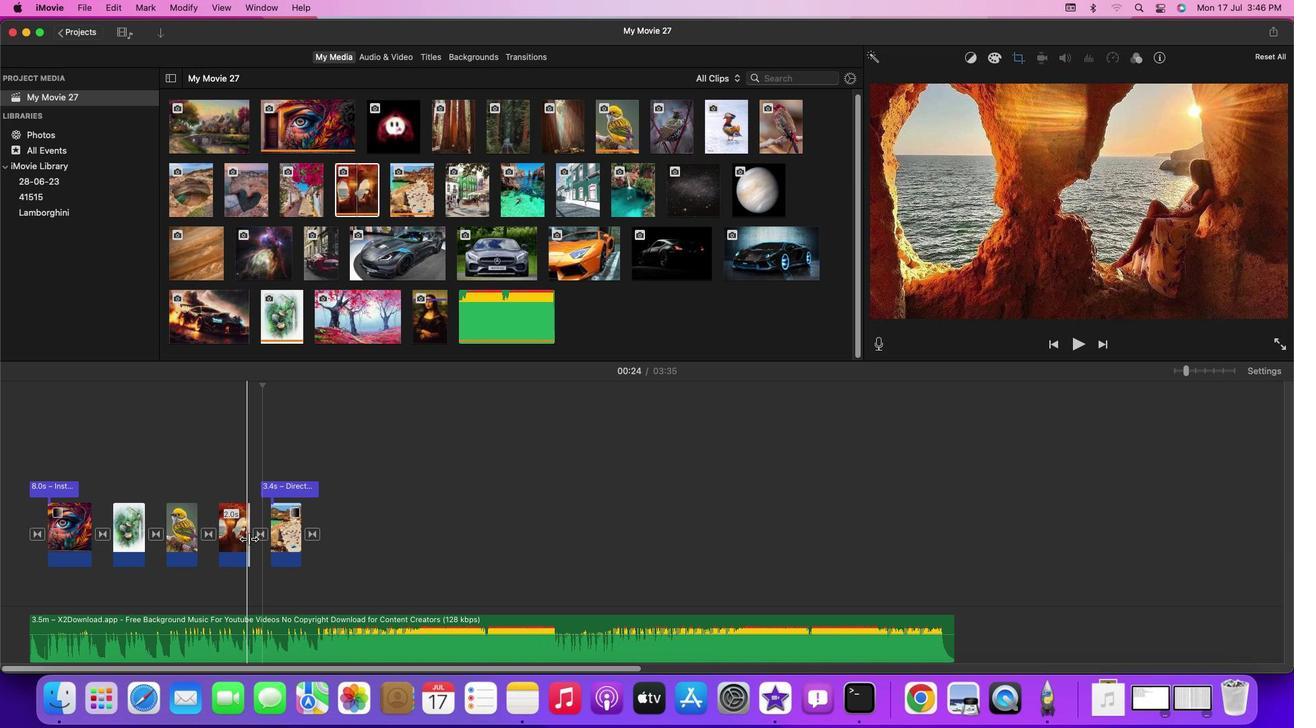 
Action: Mouse moved to (227, 126)
